 Task: Look for Airbnb options in Bouznika, Morocco from 1st December, 2023 to 9th December, 2023 for 2 adults.1  bedroom having 1 bed and 1 bathroom. Property type can be house. Look for 5 properties as per requirement.
Action: Mouse moved to (500, 90)
Screenshot: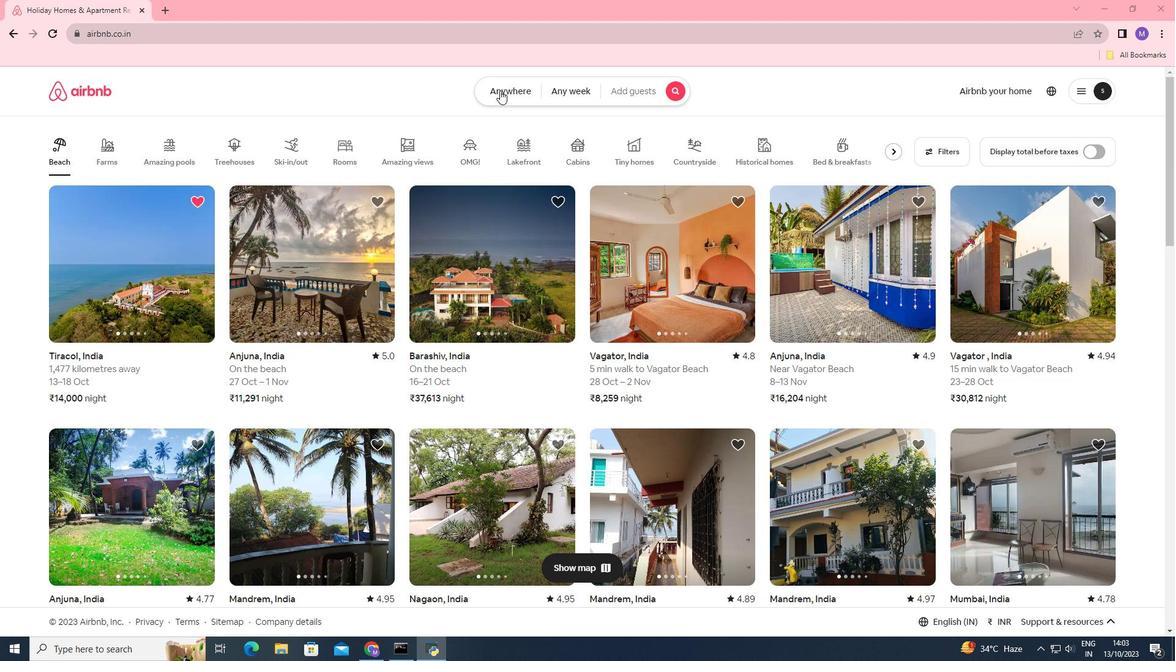 
Action: Mouse pressed left at (500, 90)
Screenshot: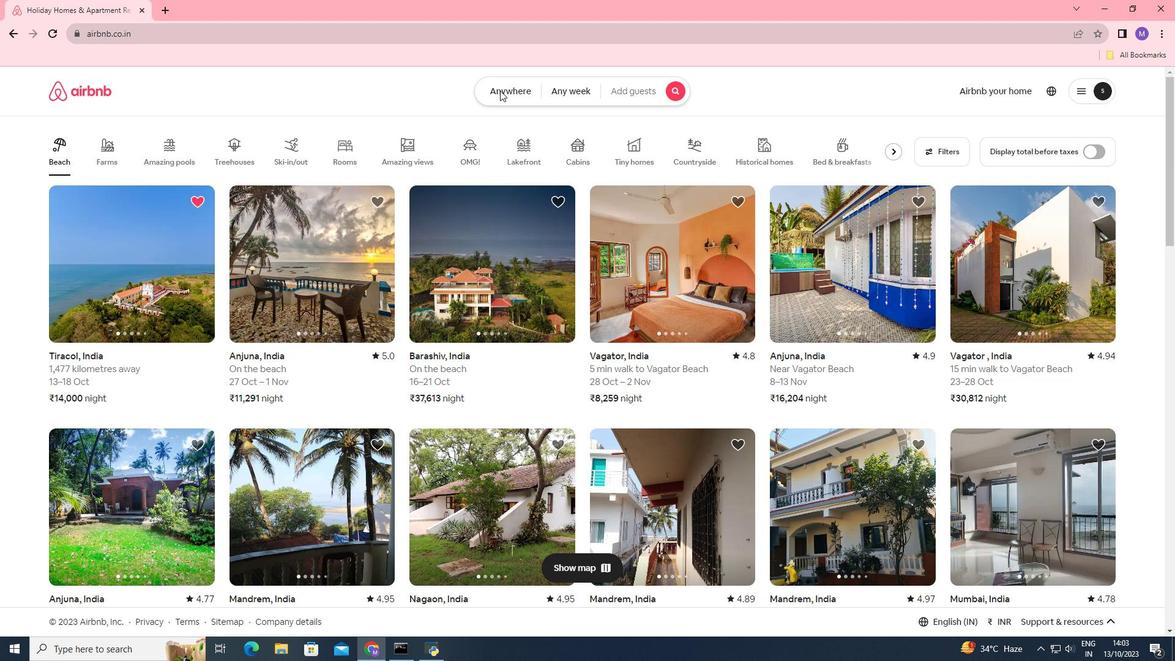 
Action: Mouse moved to (410, 144)
Screenshot: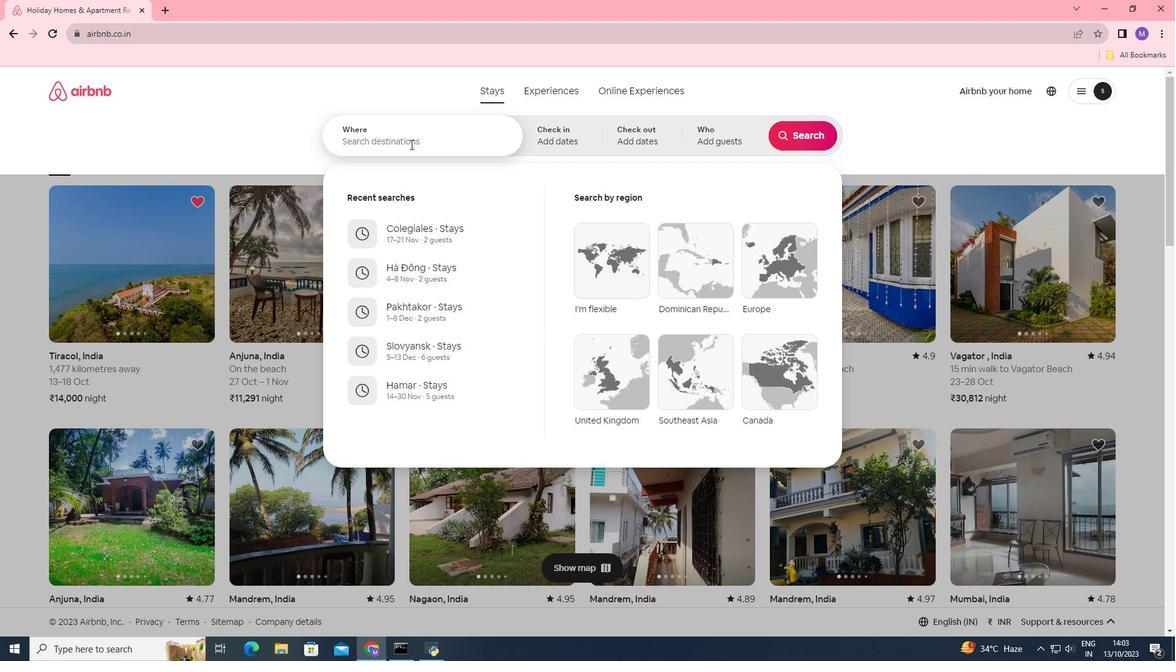 
Action: Mouse pressed left at (410, 144)
Screenshot: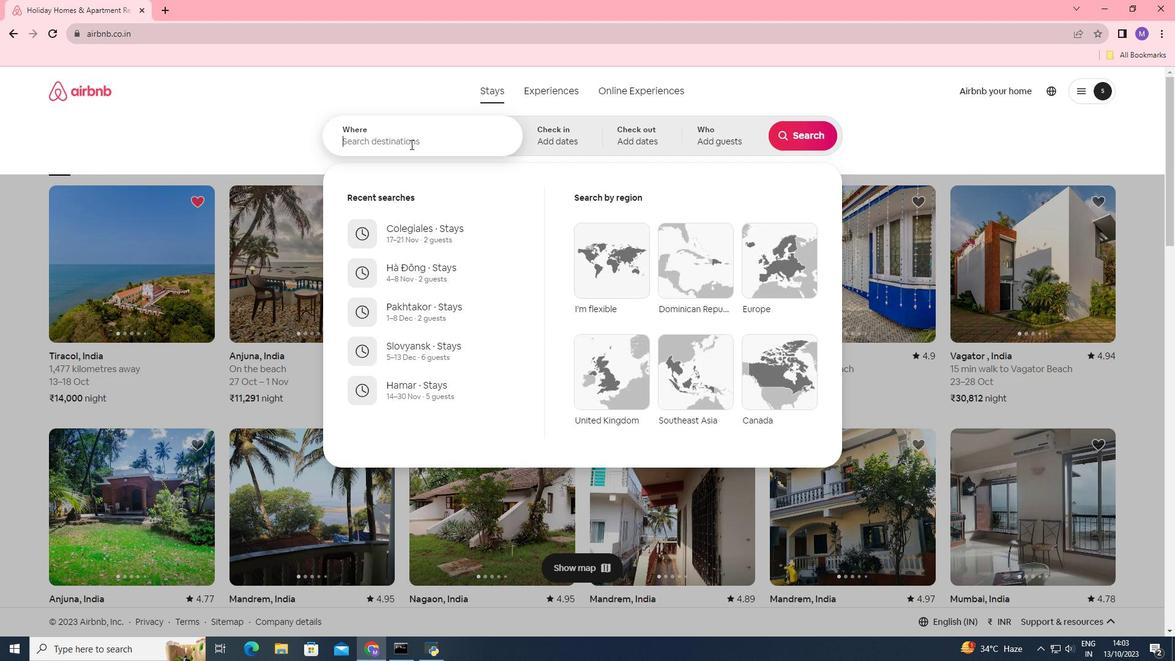 
Action: Mouse pressed left at (410, 144)
Screenshot: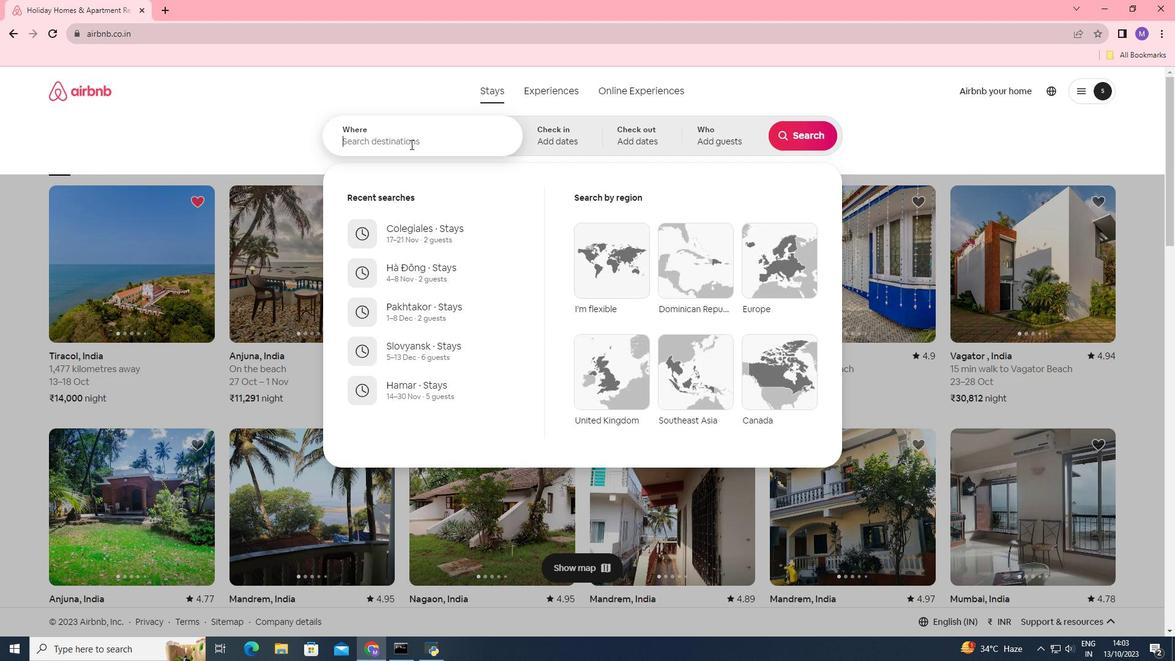 
Action: Key pressed <Key.shift>Bp<Key.backspace>ouznika,<Key.space><Key.shift><Key.shift><Key.shift>Morocco
Screenshot: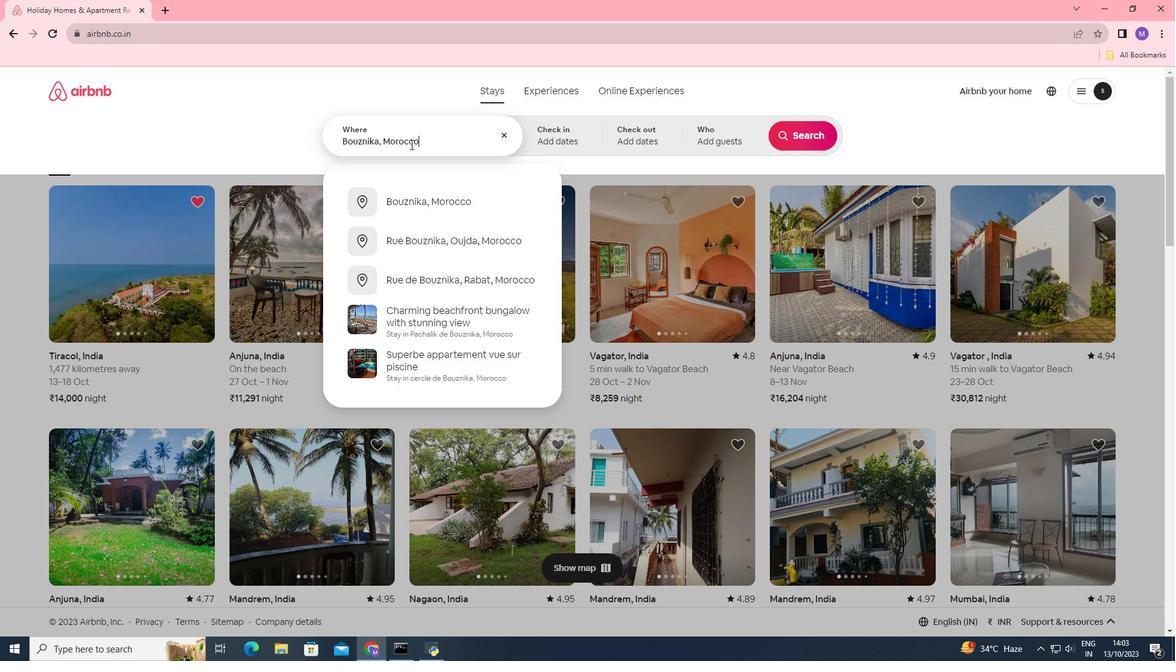 
Action: Mouse moved to (573, 137)
Screenshot: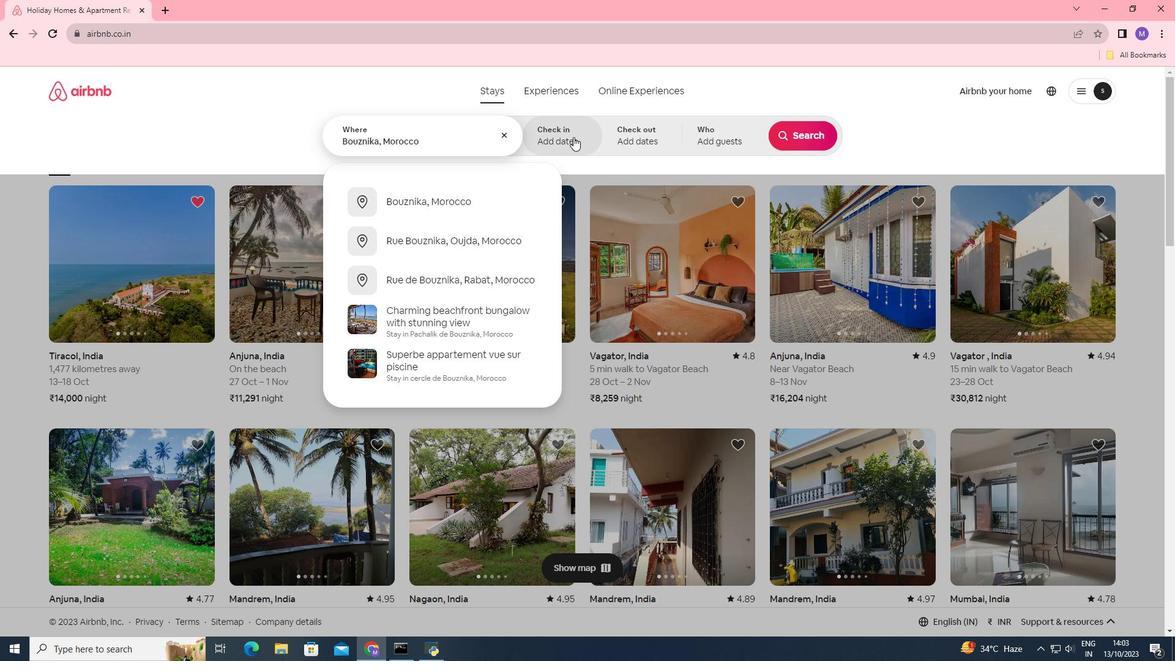 
Action: Mouse pressed left at (573, 137)
Screenshot: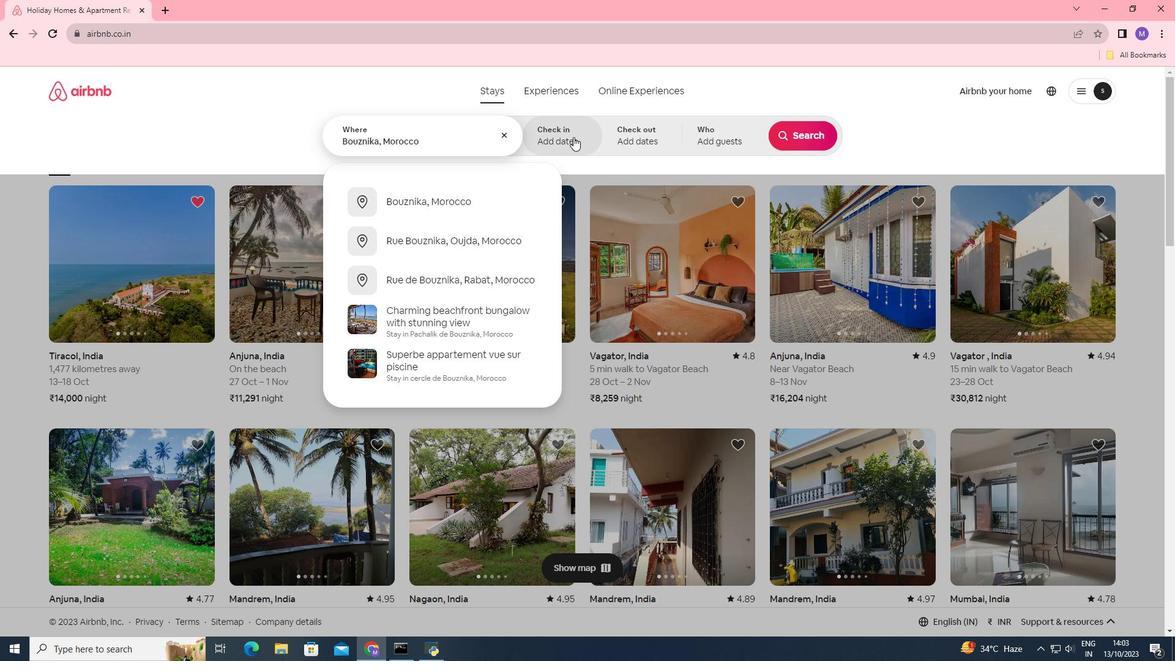 
Action: Mouse moved to (800, 236)
Screenshot: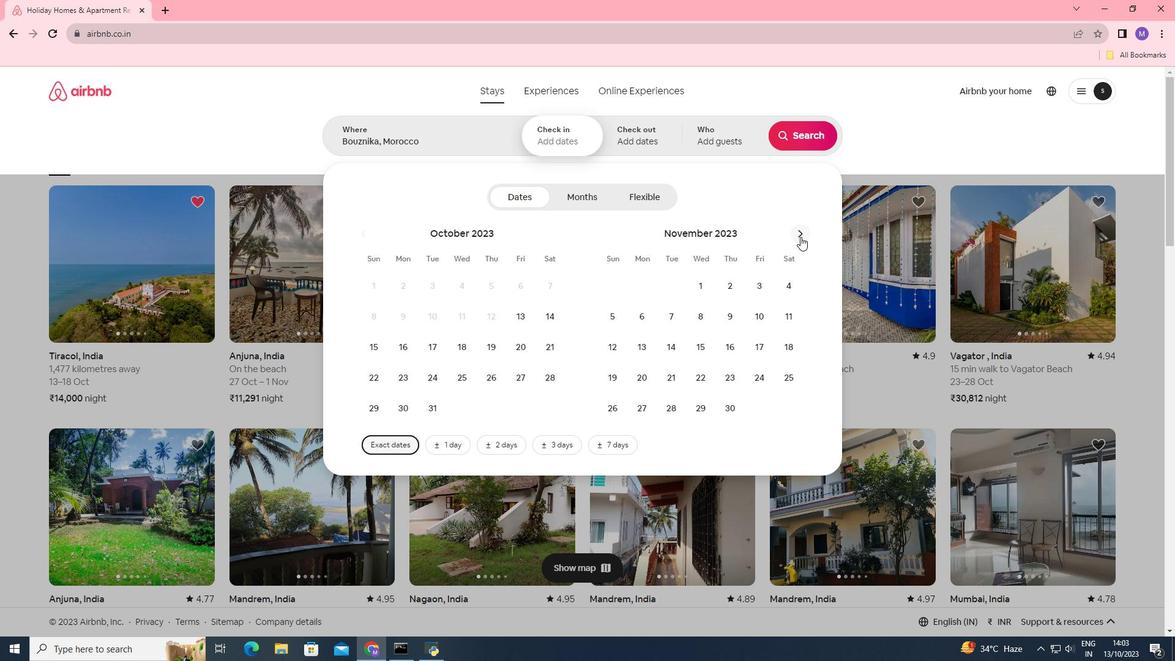 
Action: Mouse pressed left at (800, 236)
Screenshot: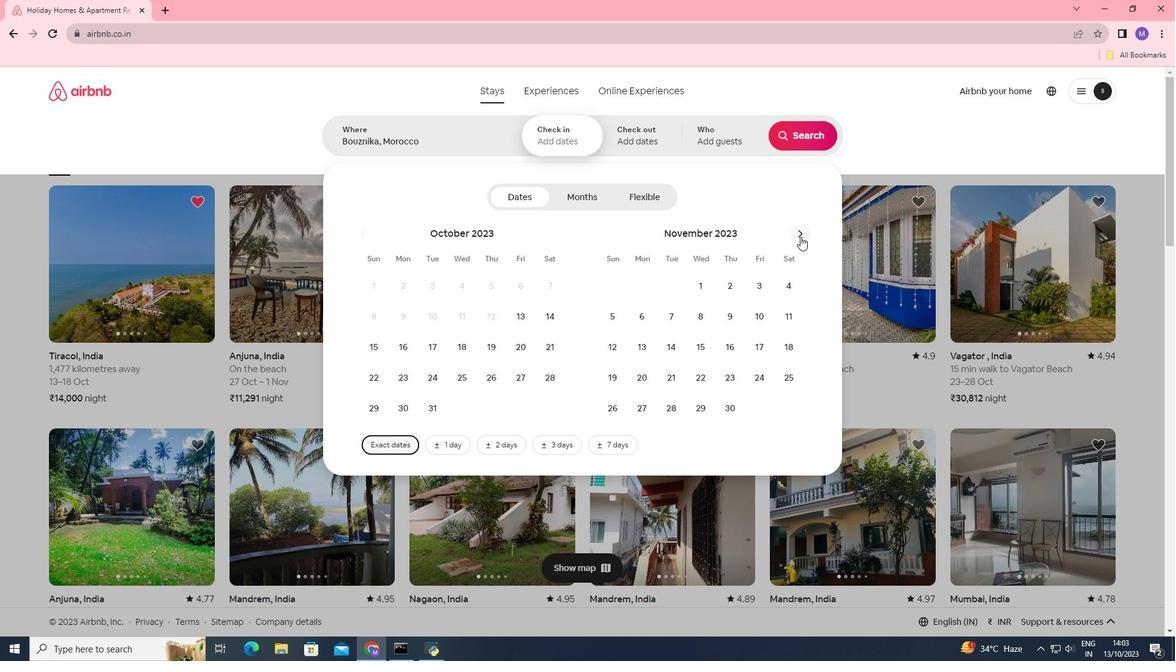 
Action: Mouse moved to (765, 288)
Screenshot: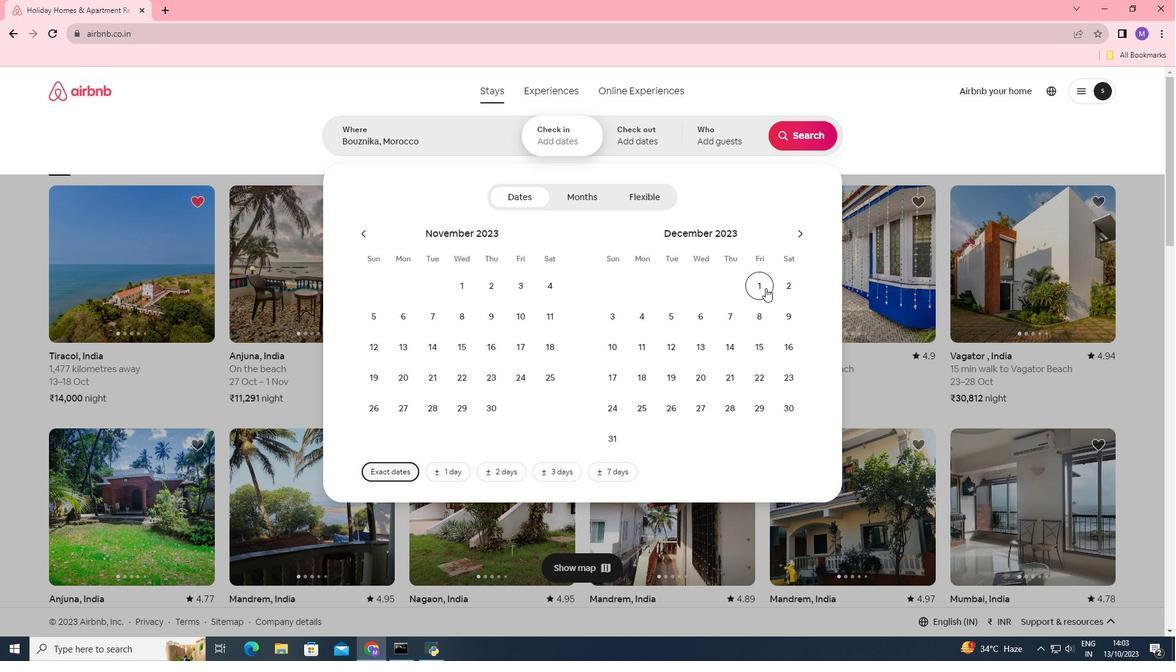 
Action: Mouse pressed left at (765, 288)
Screenshot: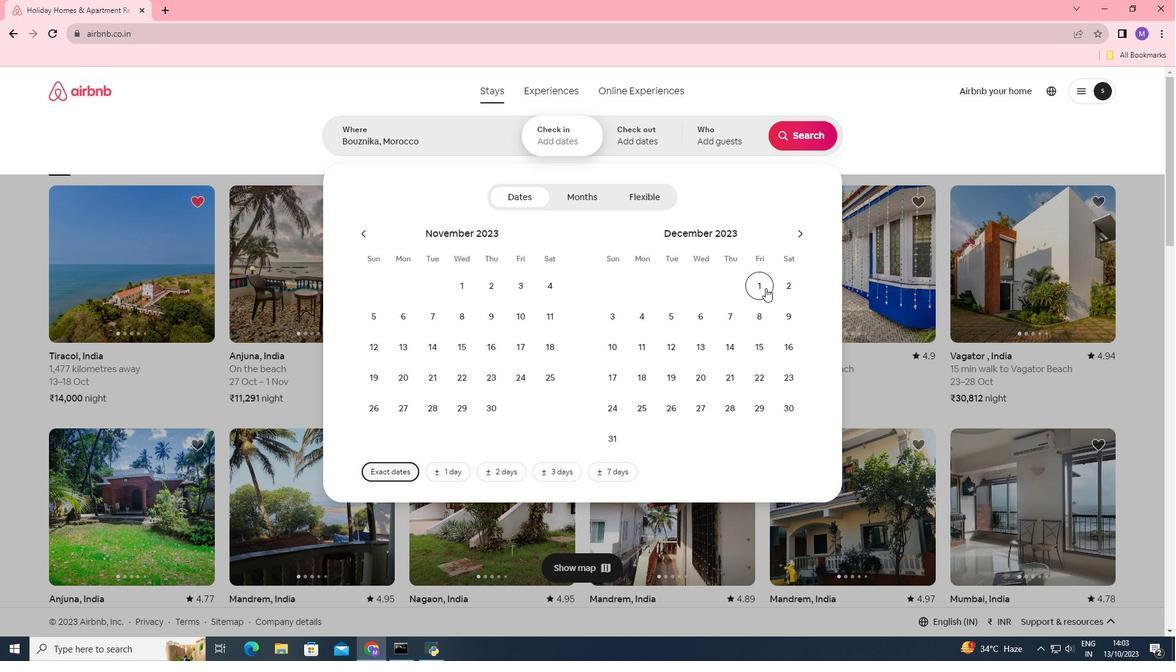 
Action: Mouse moved to (785, 310)
Screenshot: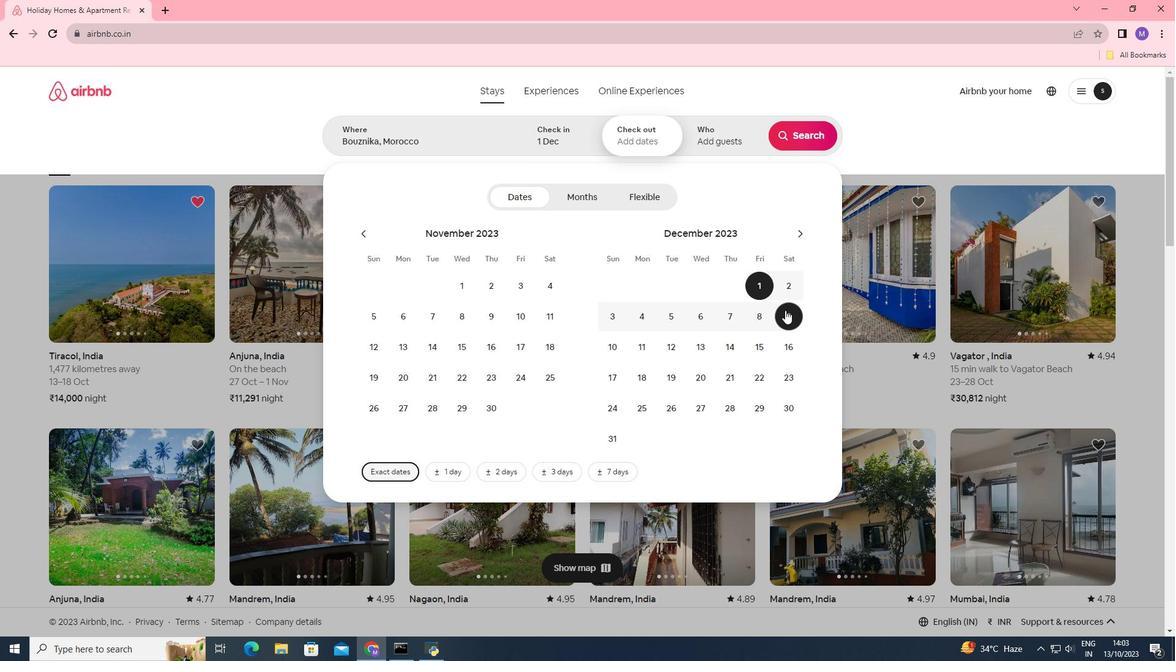 
Action: Mouse pressed left at (785, 310)
Screenshot: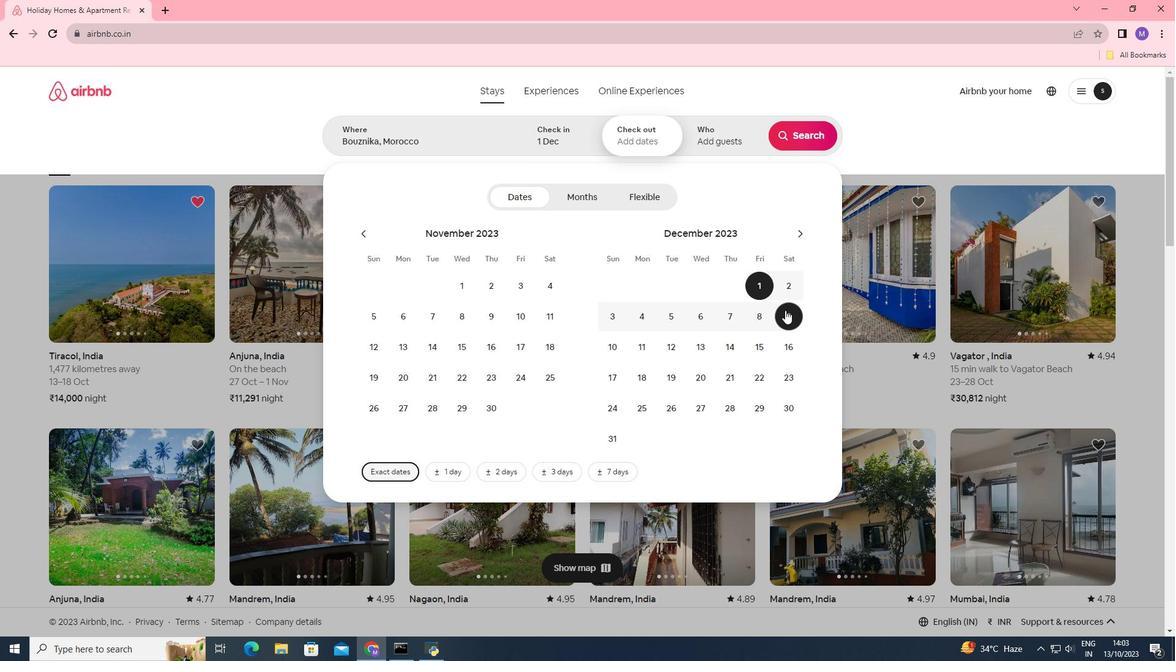 
Action: Mouse moved to (725, 139)
Screenshot: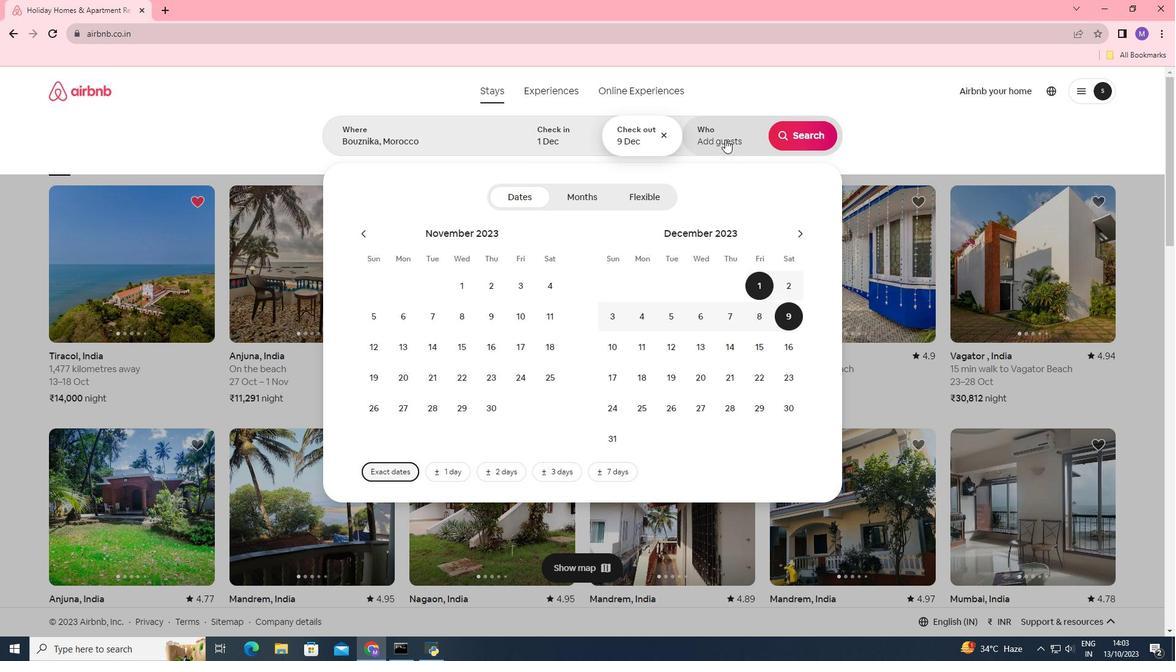 
Action: Mouse pressed left at (725, 139)
Screenshot: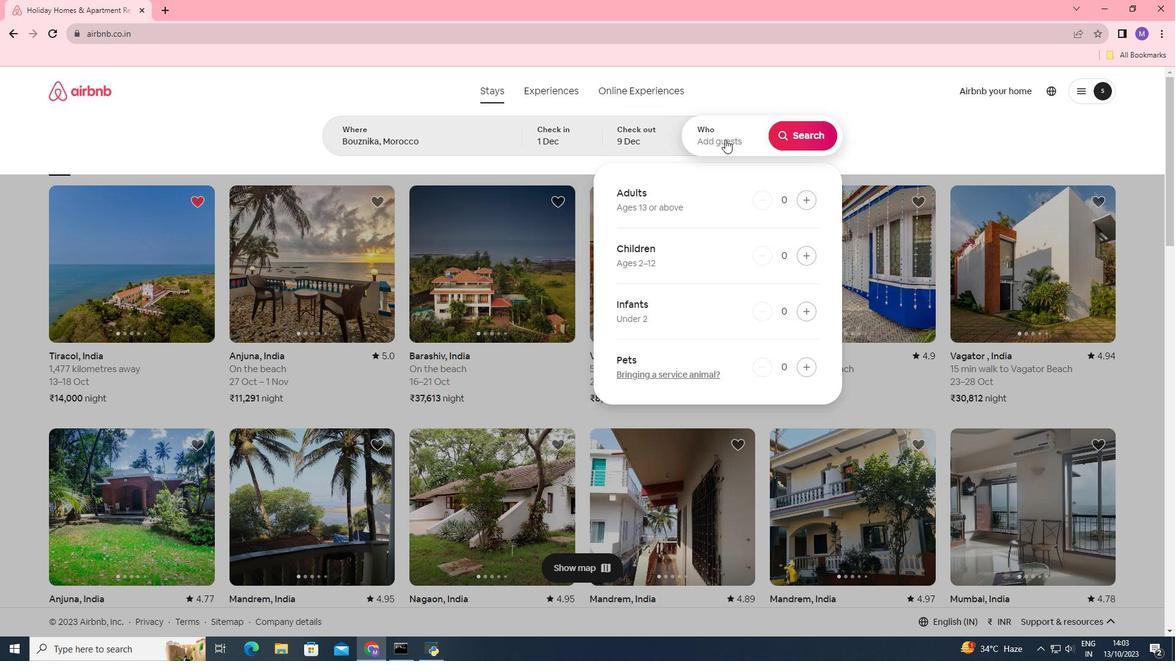 
Action: Mouse moved to (809, 194)
Screenshot: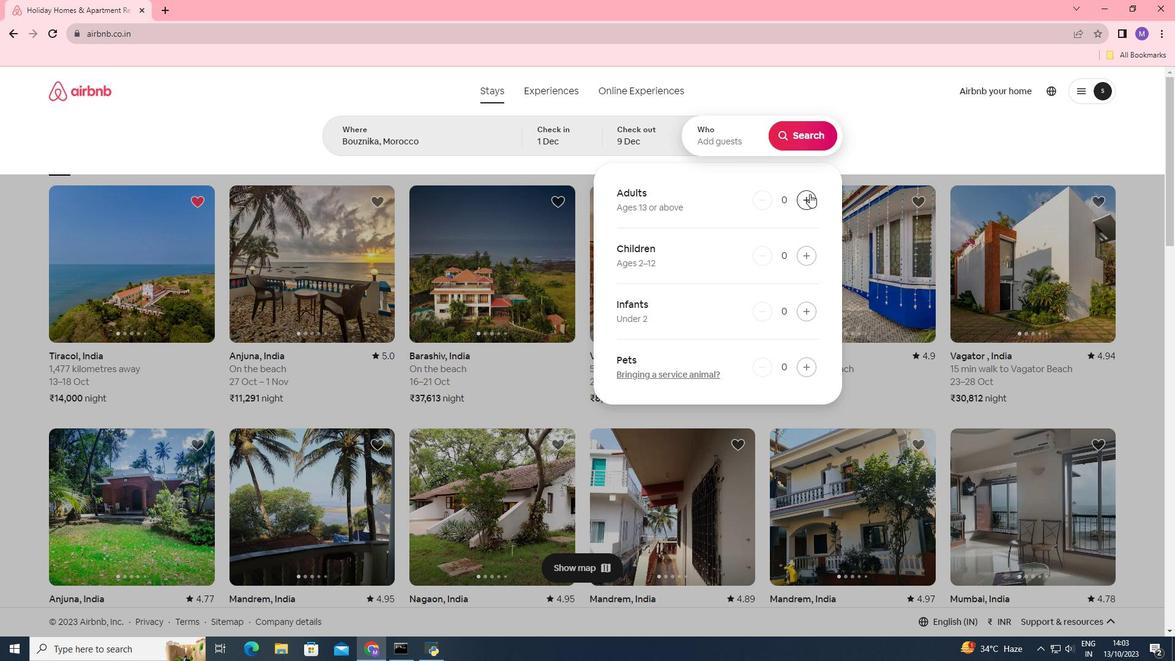 
Action: Mouse pressed left at (809, 194)
Screenshot: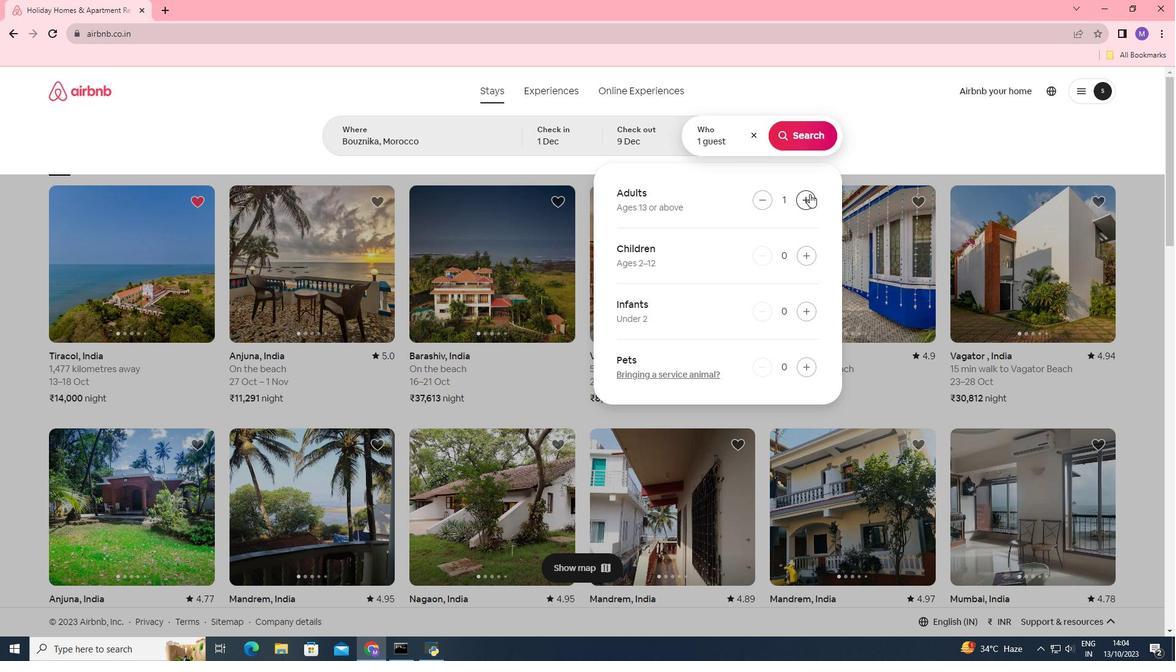 
Action: Mouse pressed left at (809, 194)
Screenshot: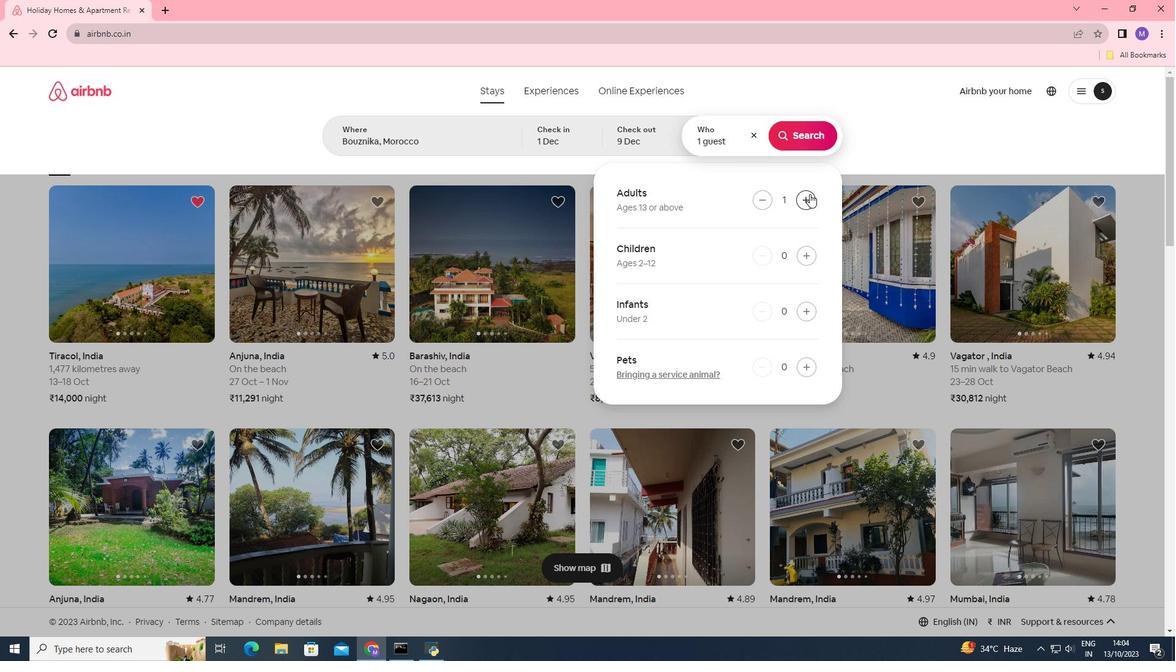 
Action: Mouse moved to (796, 144)
Screenshot: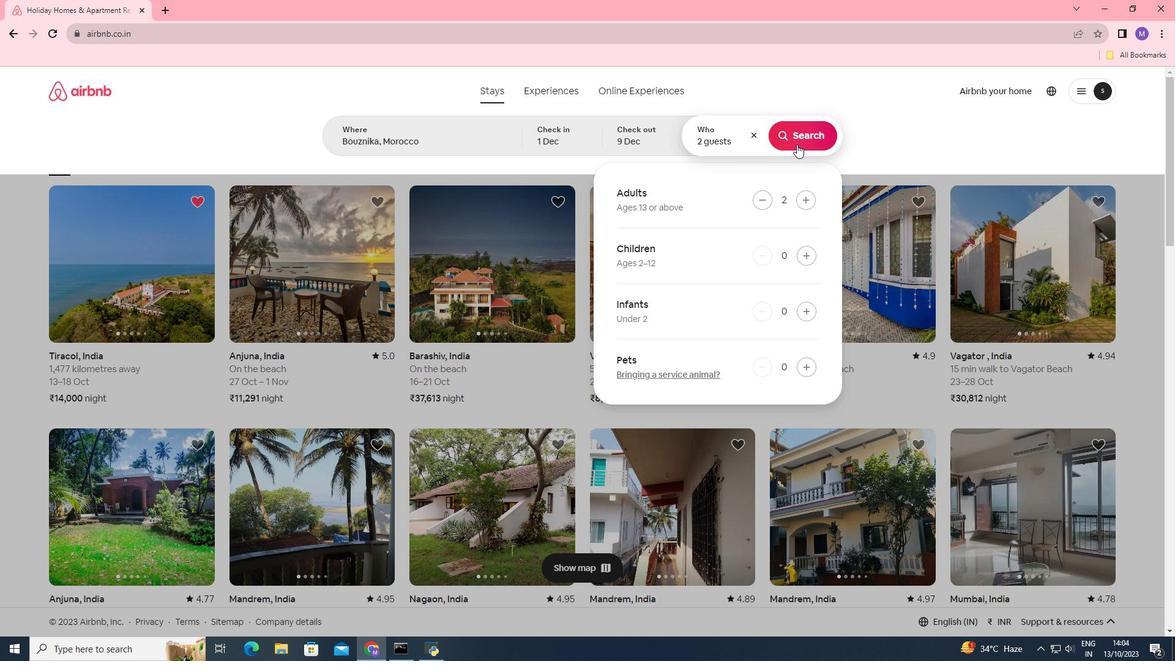 
Action: Mouse pressed left at (796, 144)
Screenshot: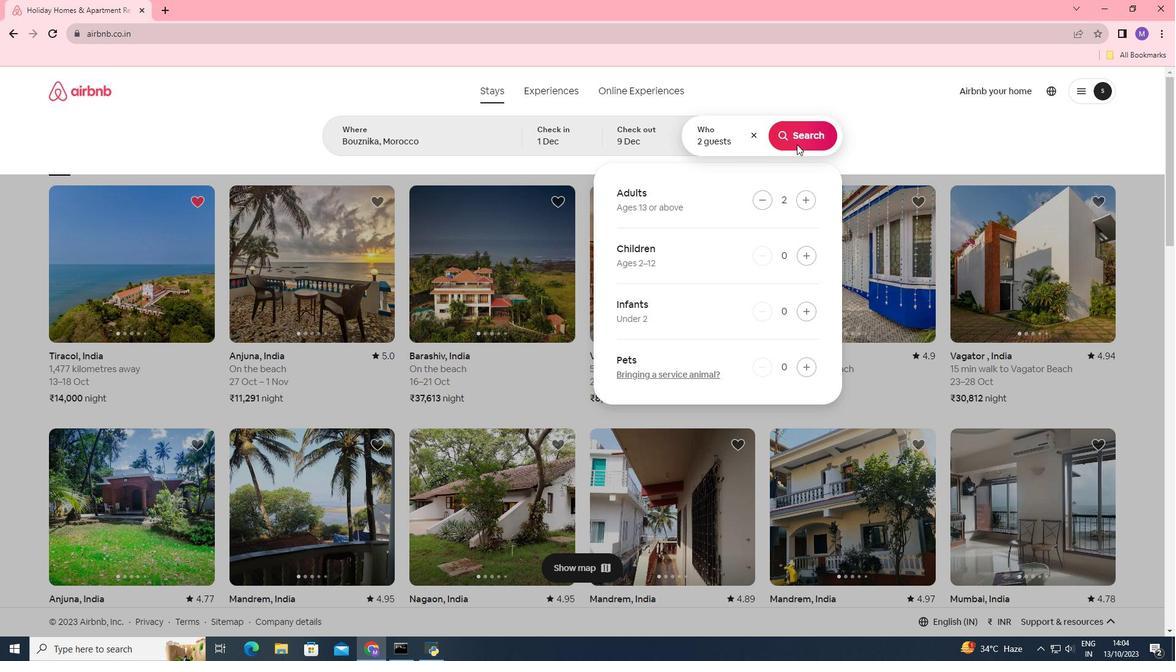 
Action: Mouse moved to (978, 133)
Screenshot: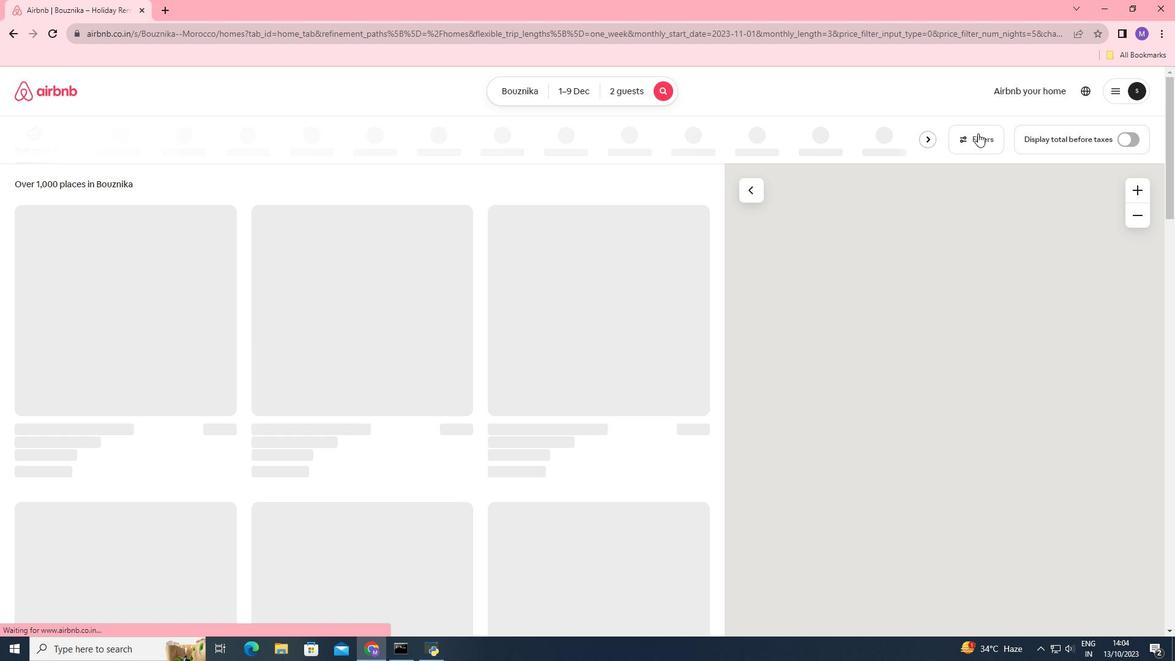 
Action: Mouse pressed left at (978, 133)
Screenshot: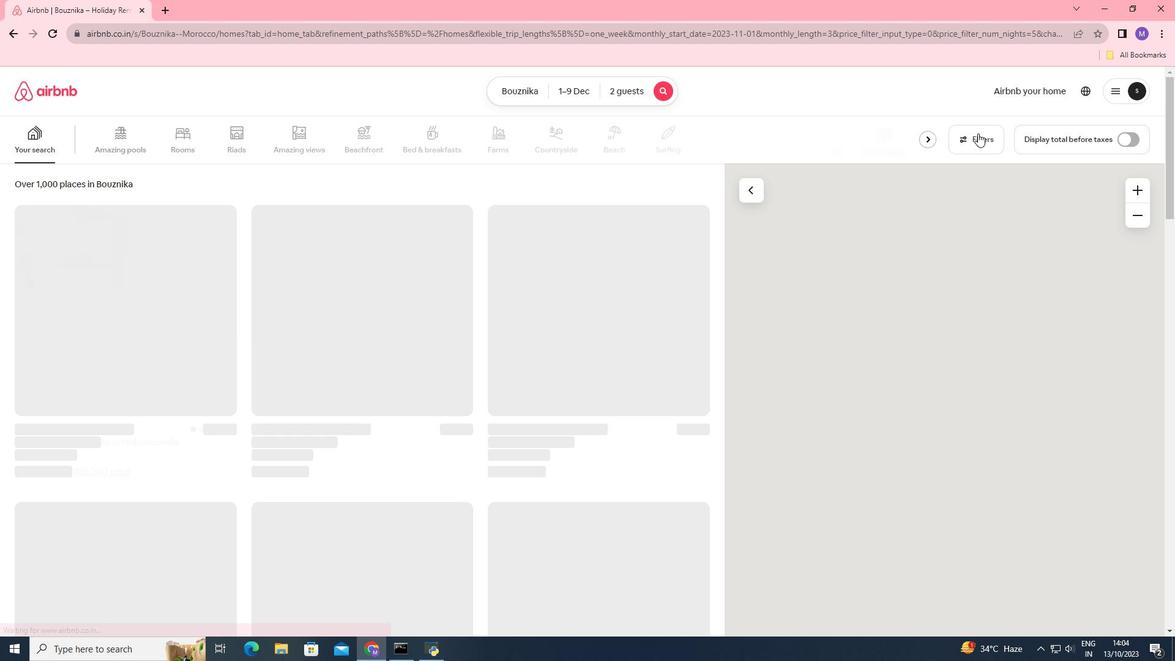 
Action: Mouse pressed left at (978, 133)
Screenshot: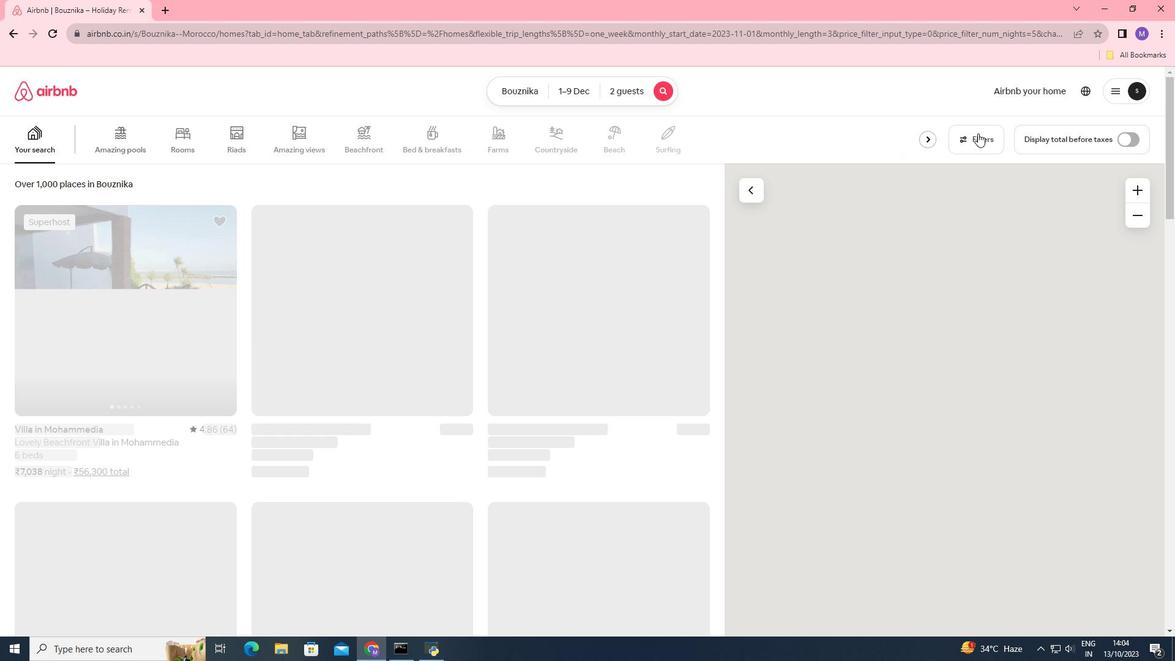 
Action: Mouse moved to (543, 369)
Screenshot: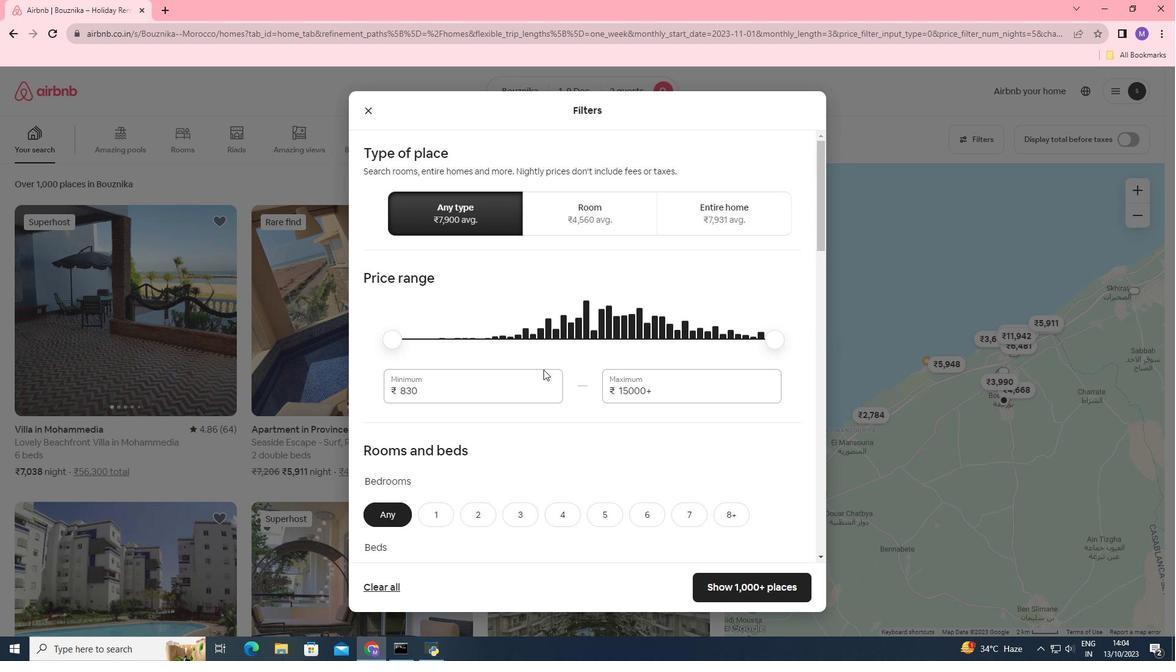 
Action: Mouse scrolled (543, 369) with delta (0, 0)
Screenshot: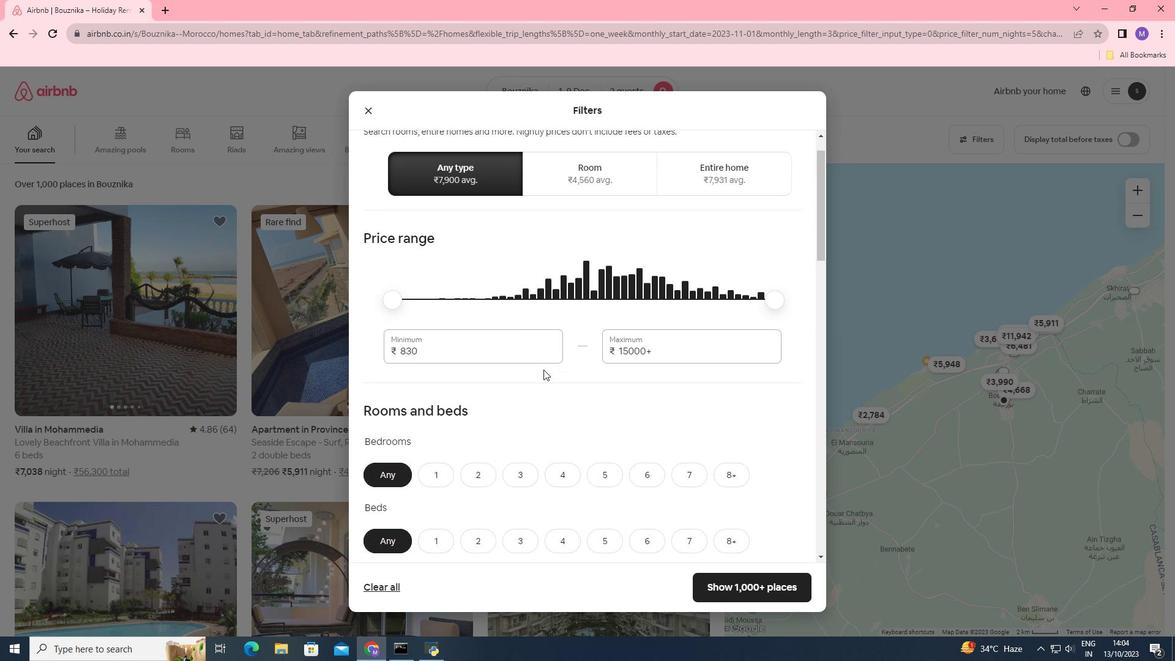 
Action: Mouse scrolled (543, 369) with delta (0, 0)
Screenshot: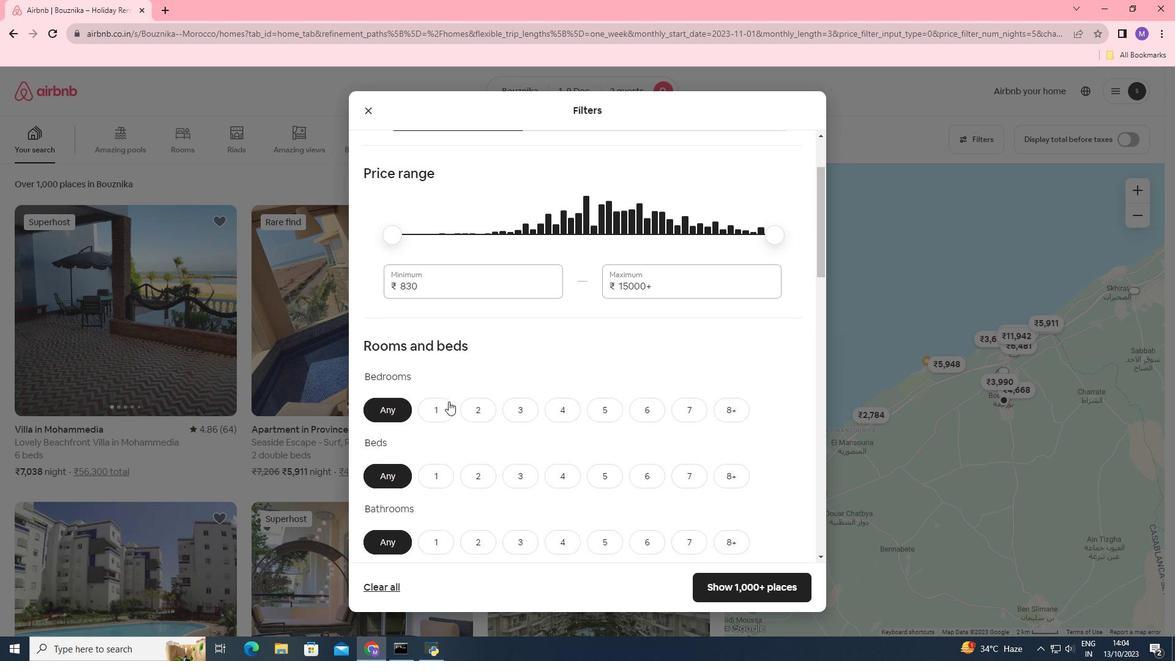 
Action: Mouse moved to (431, 383)
Screenshot: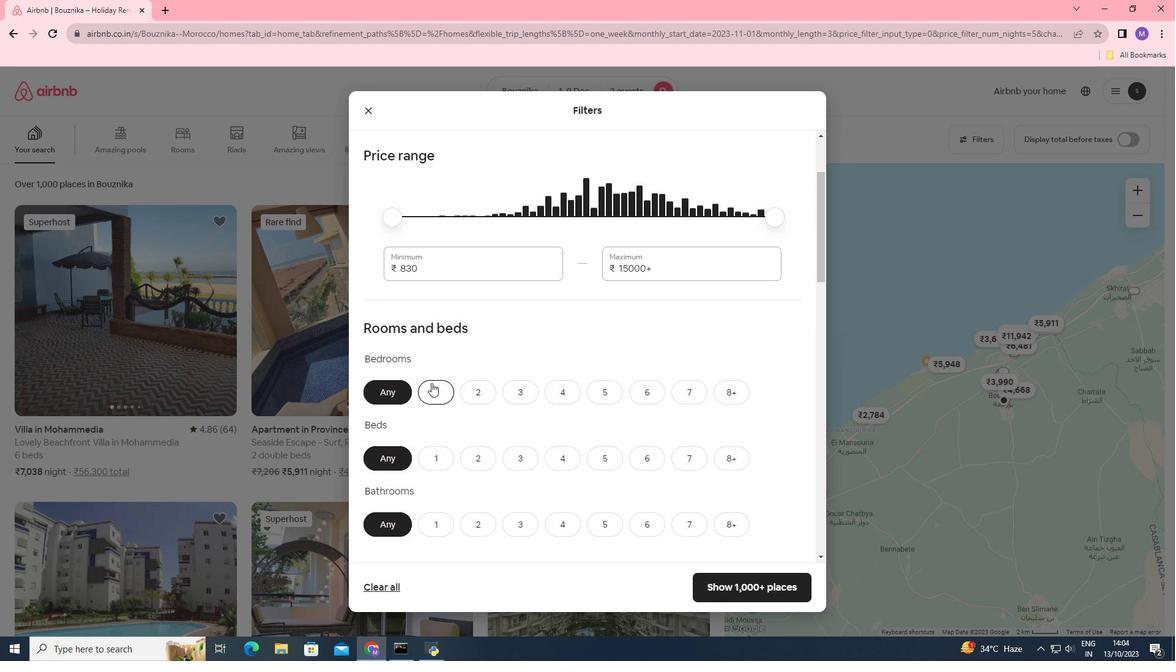 
Action: Mouse pressed left at (431, 383)
Screenshot: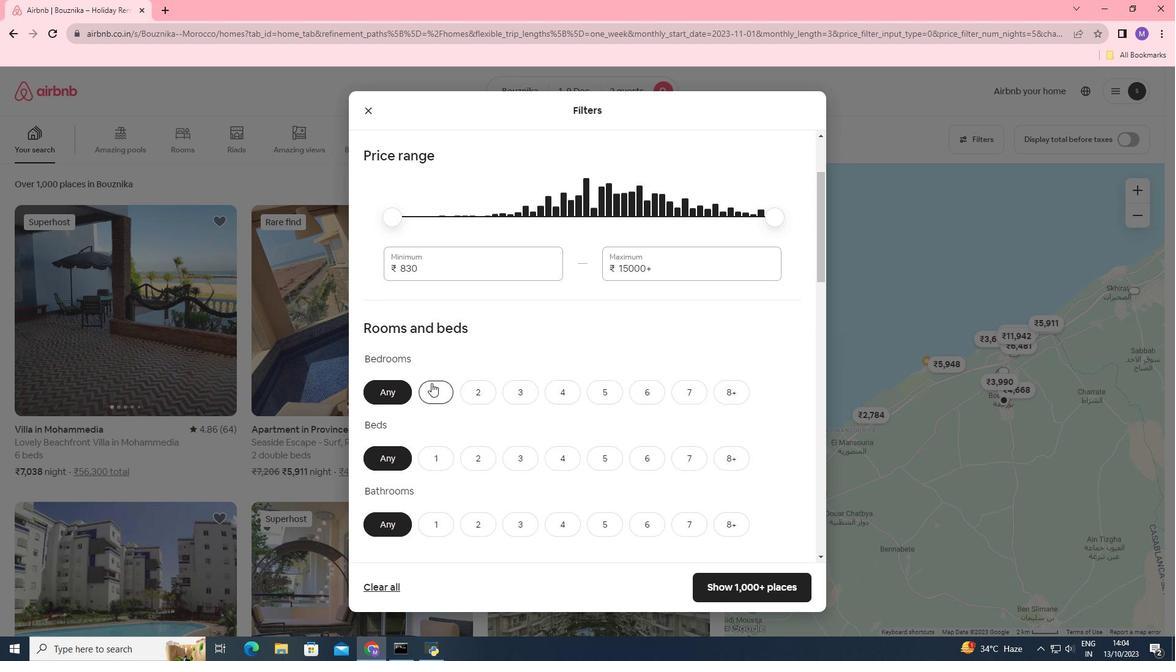 
Action: Mouse moved to (461, 342)
Screenshot: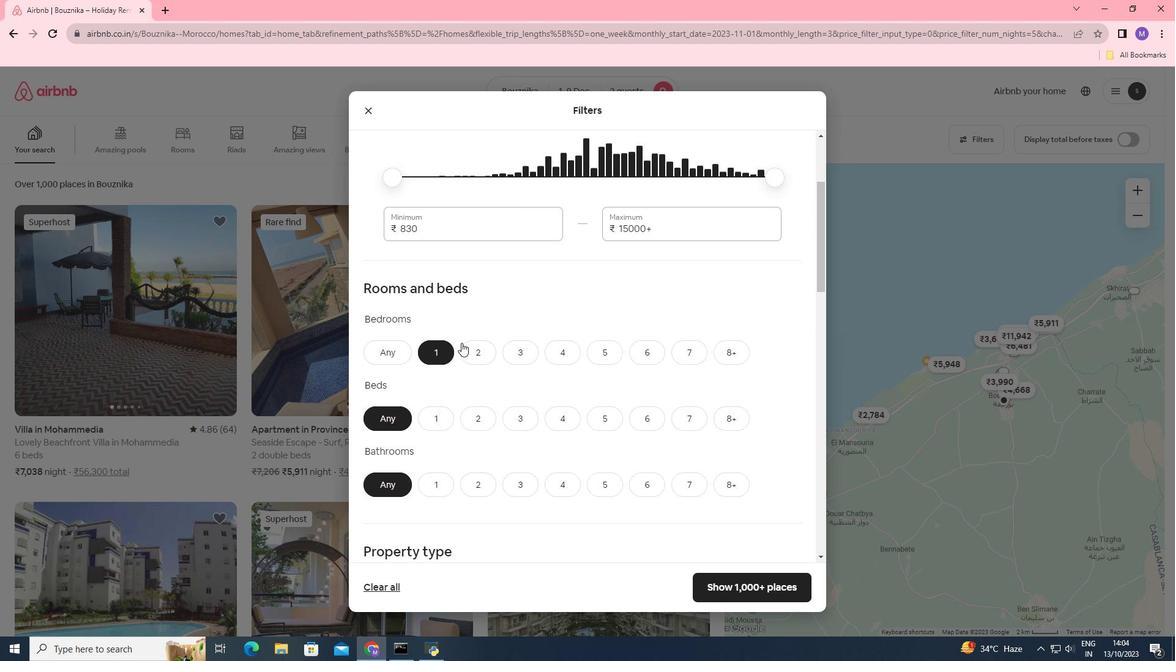 
Action: Mouse scrolled (461, 342) with delta (0, 0)
Screenshot: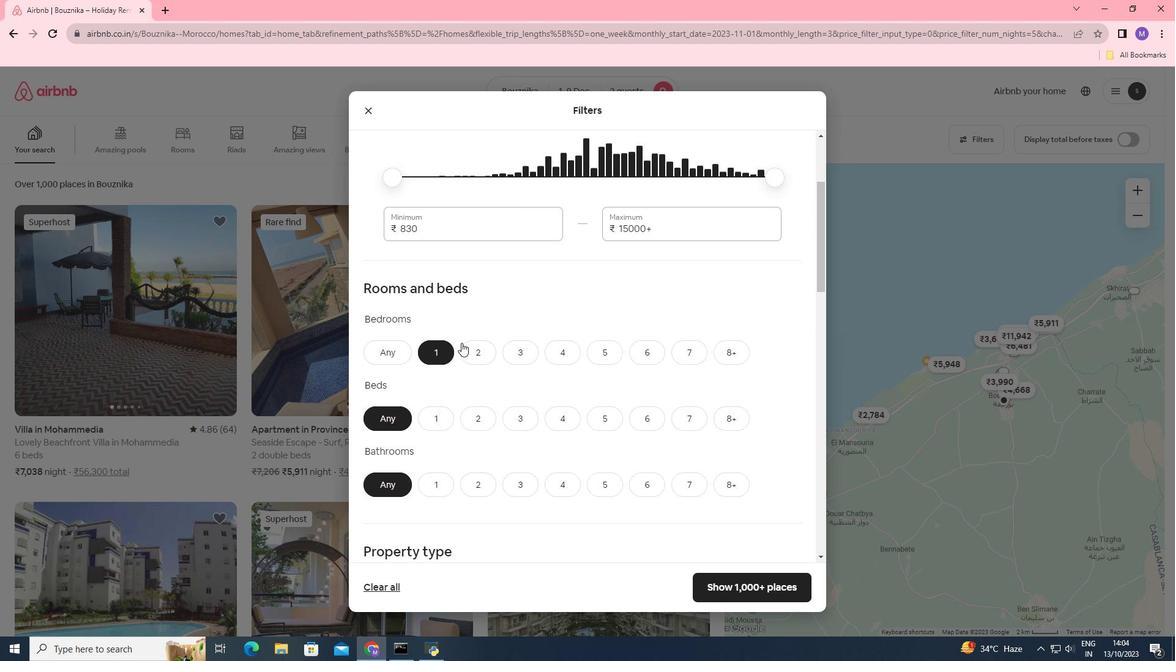 
Action: Mouse moved to (444, 388)
Screenshot: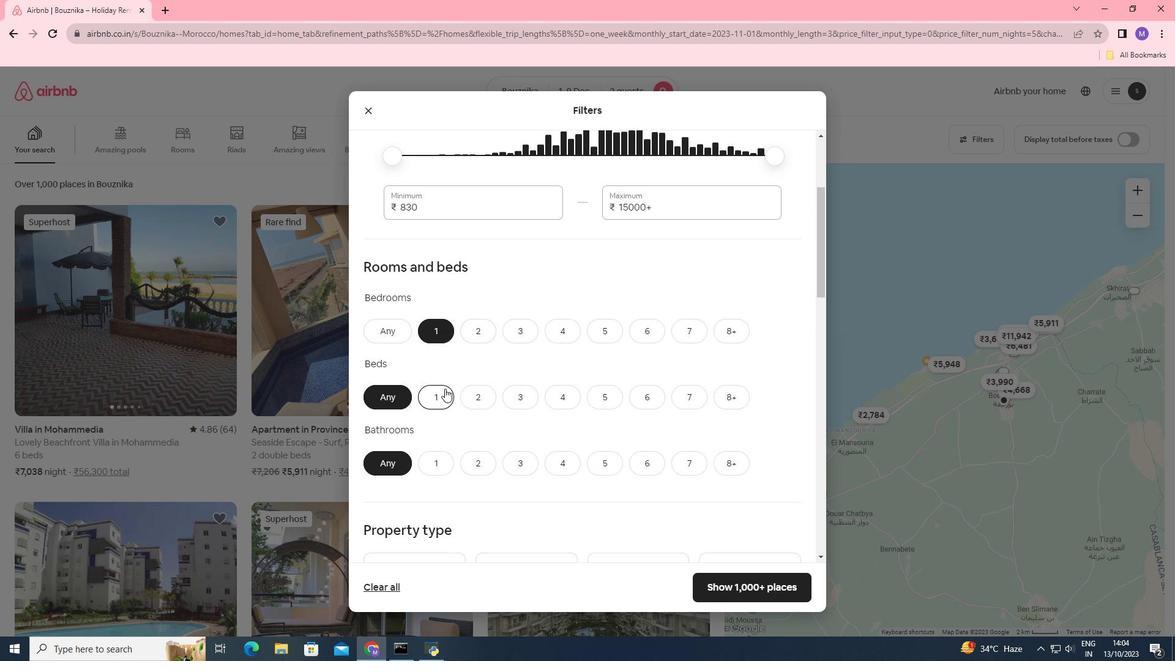 
Action: Mouse pressed left at (444, 388)
Screenshot: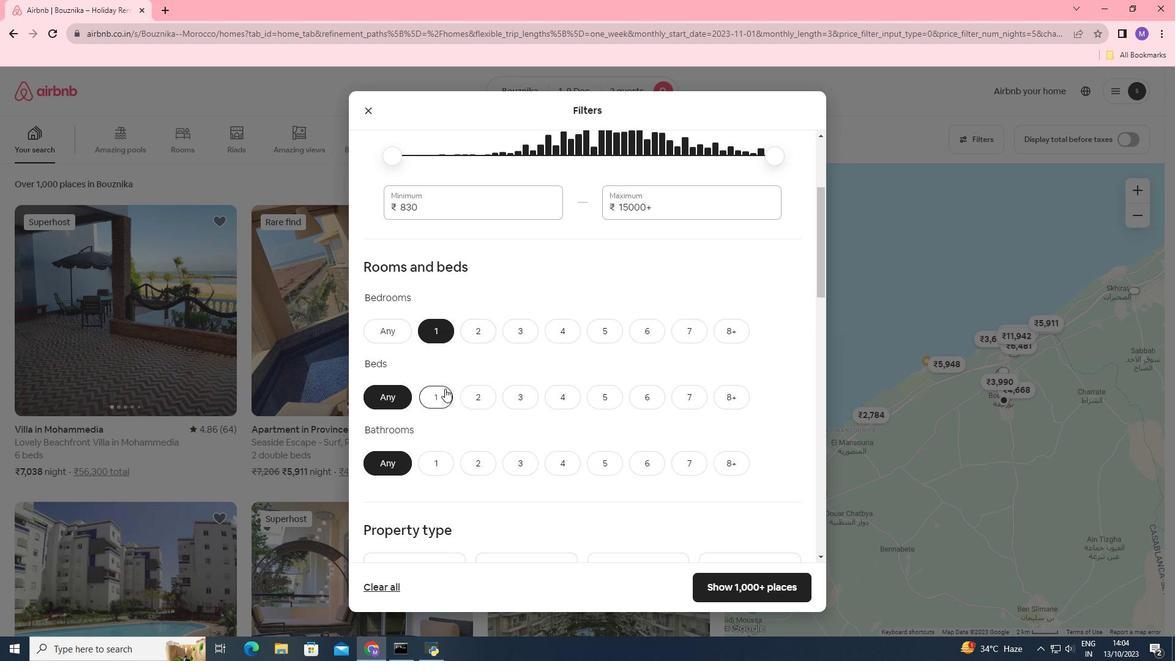 
Action: Mouse moved to (444, 460)
Screenshot: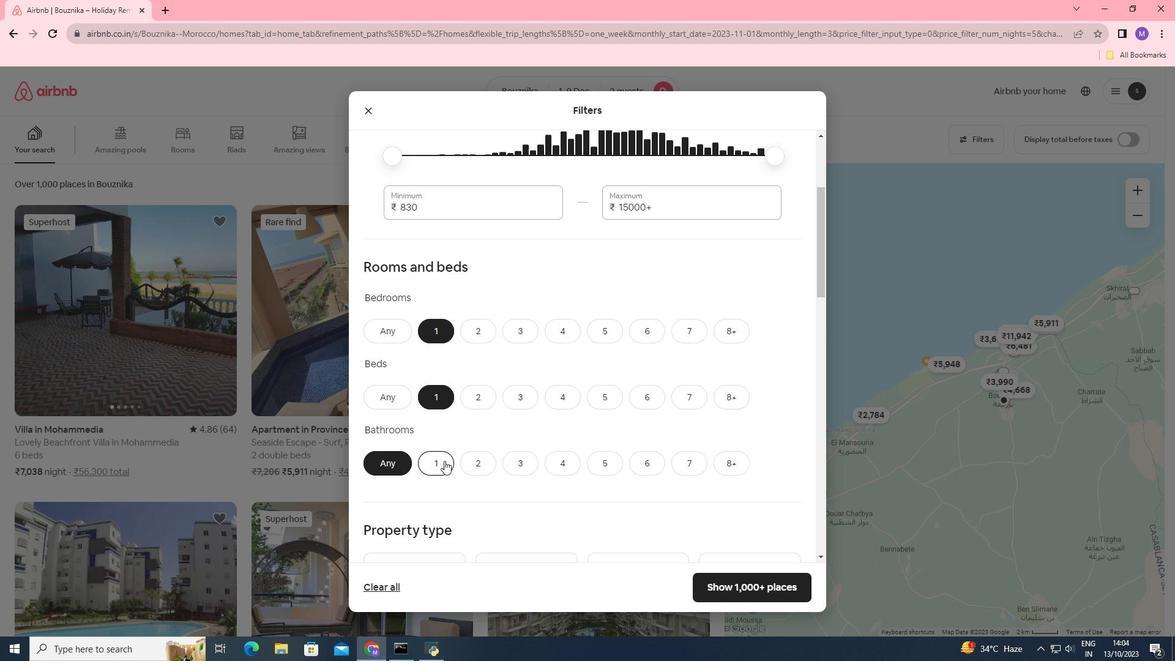 
Action: Mouse pressed left at (444, 460)
Screenshot: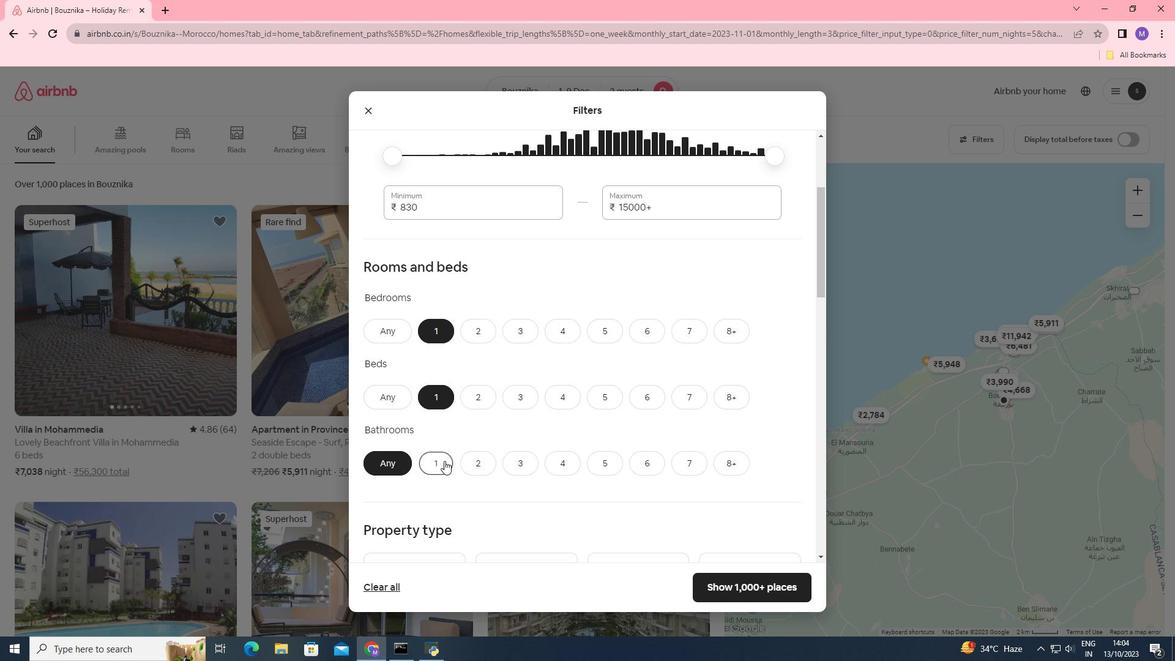 
Action: Mouse moved to (520, 372)
Screenshot: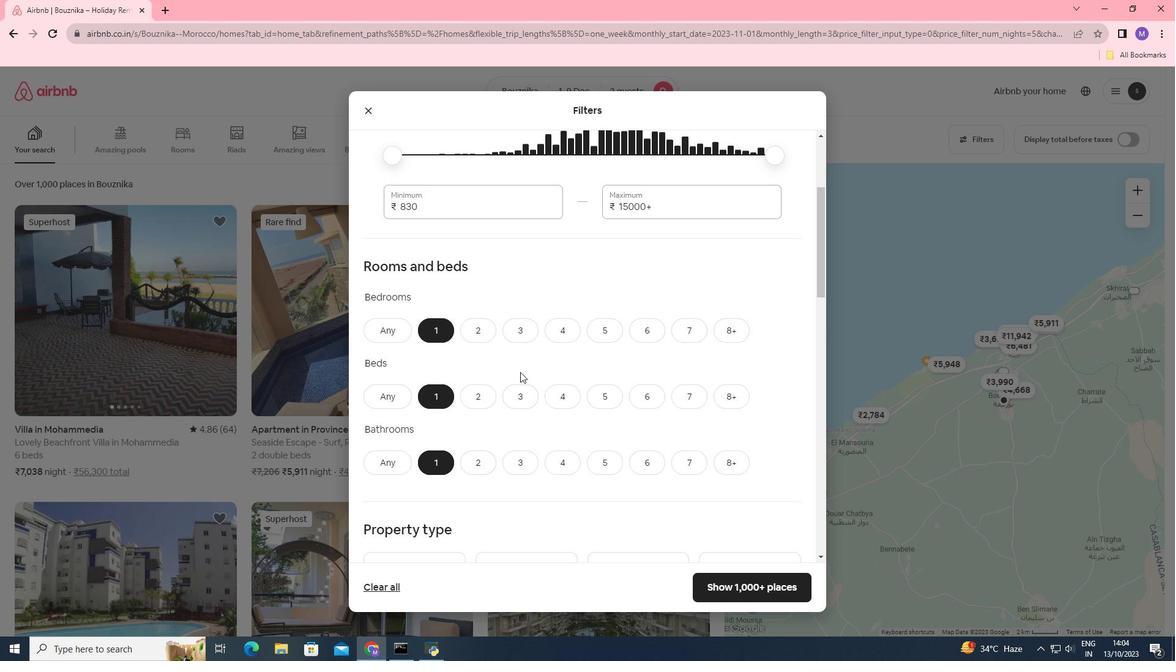 
Action: Mouse scrolled (520, 371) with delta (0, 0)
Screenshot: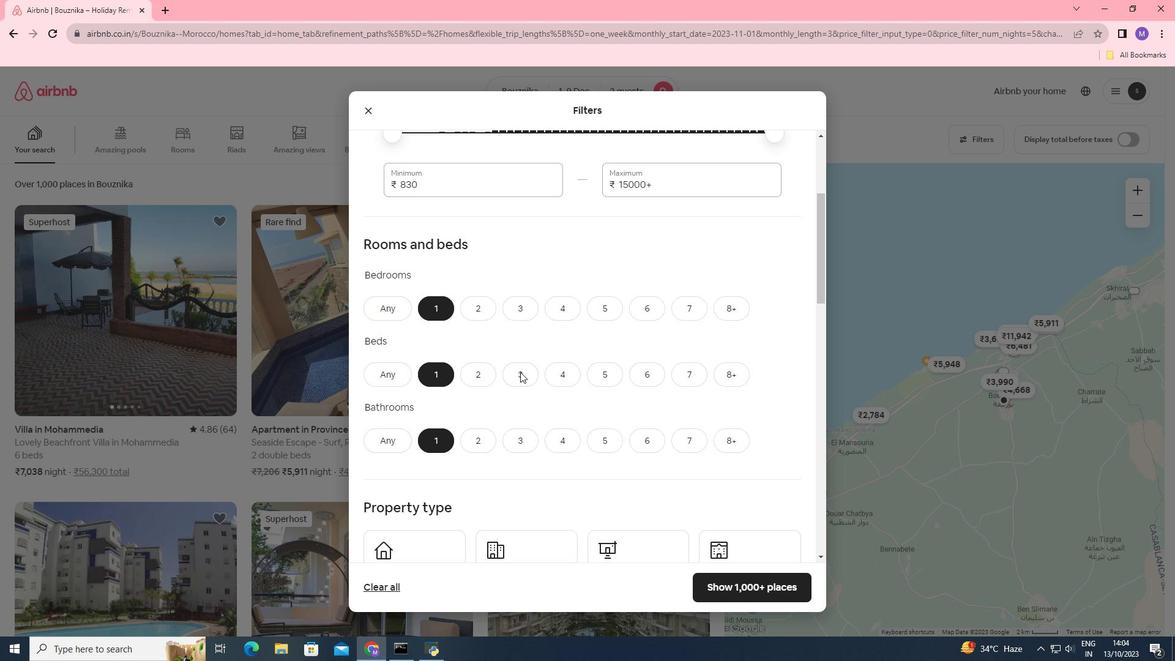 
Action: Mouse scrolled (520, 371) with delta (0, 0)
Screenshot: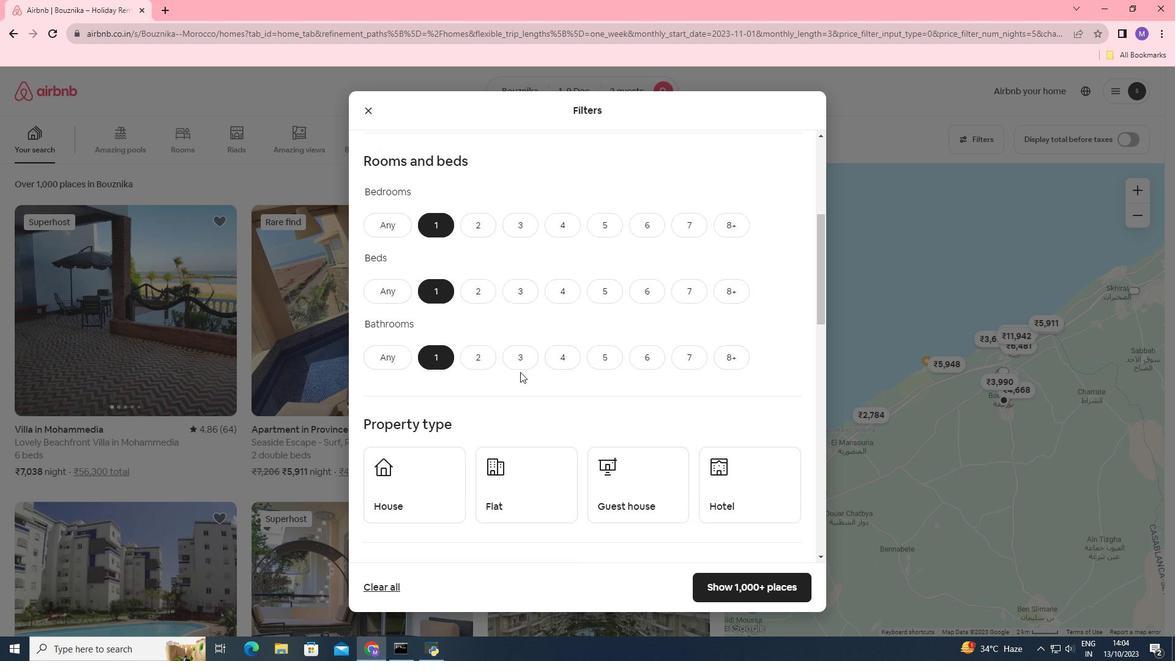 
Action: Mouse scrolled (520, 371) with delta (0, 0)
Screenshot: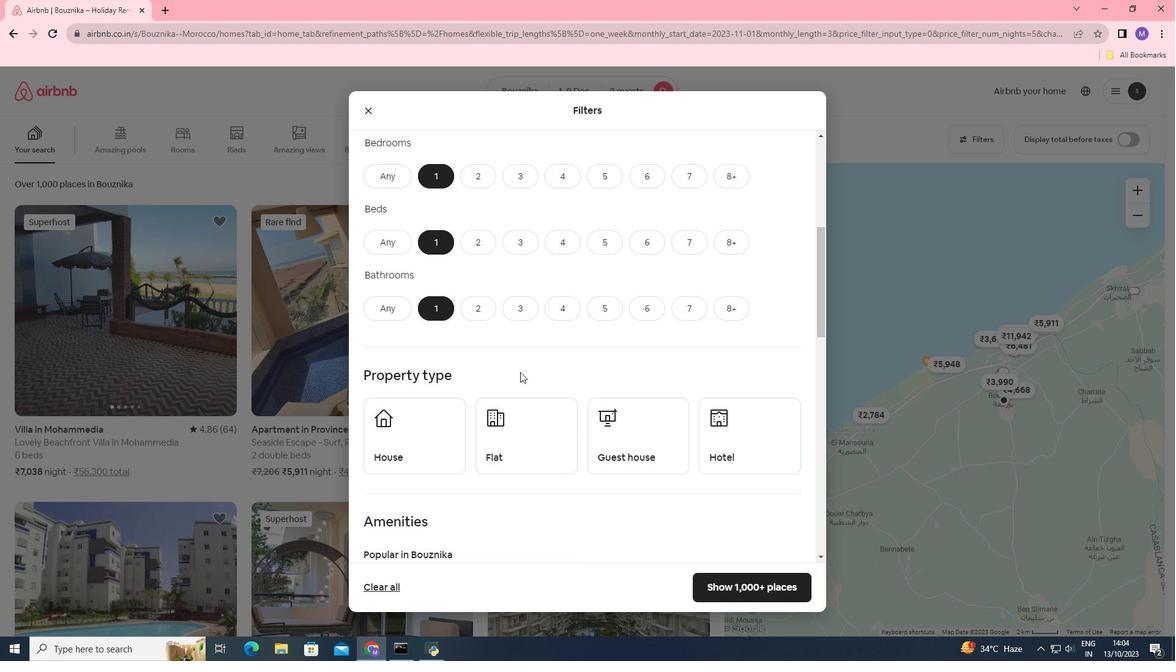 
Action: Mouse moved to (396, 414)
Screenshot: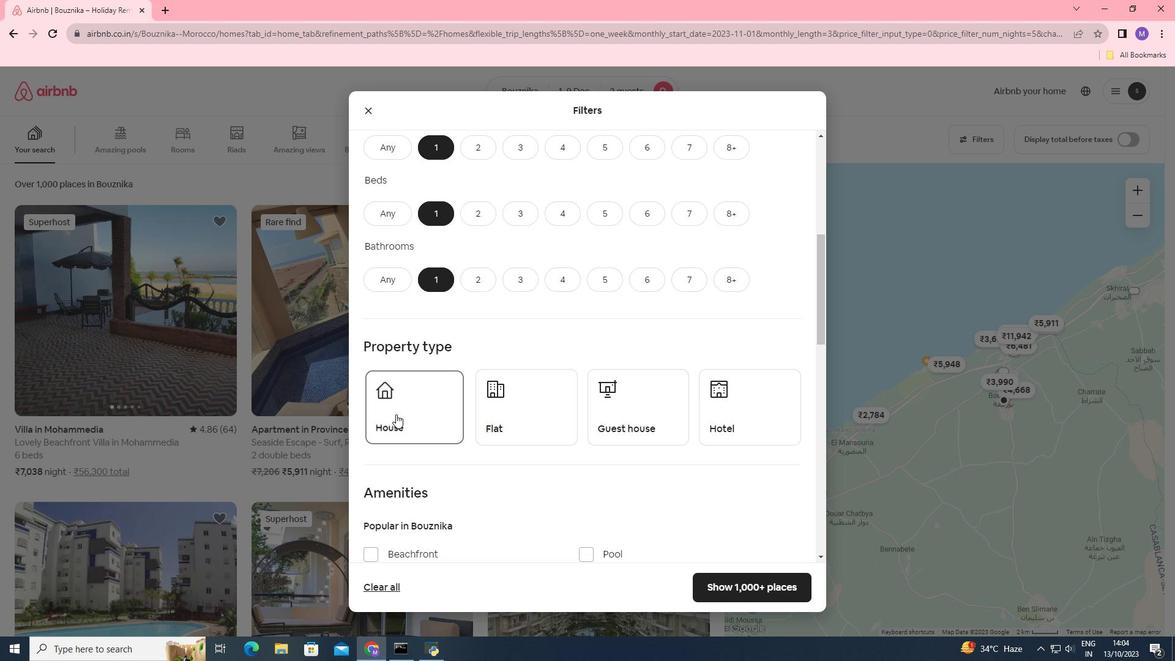
Action: Mouse pressed left at (396, 414)
Screenshot: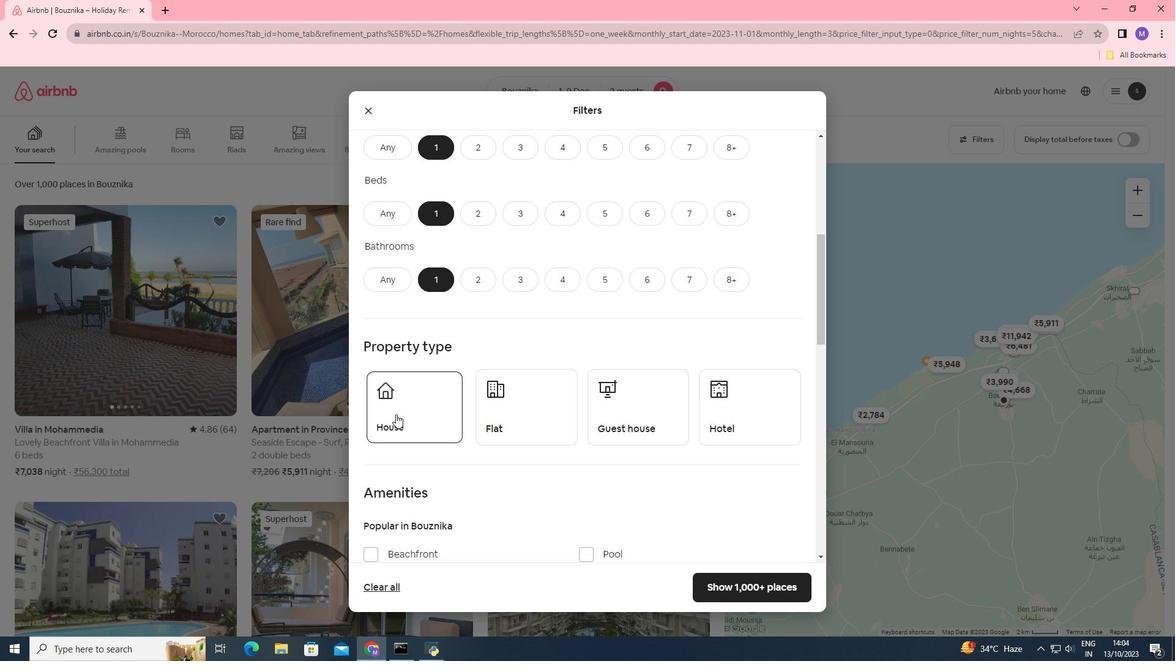 
Action: Mouse moved to (616, 331)
Screenshot: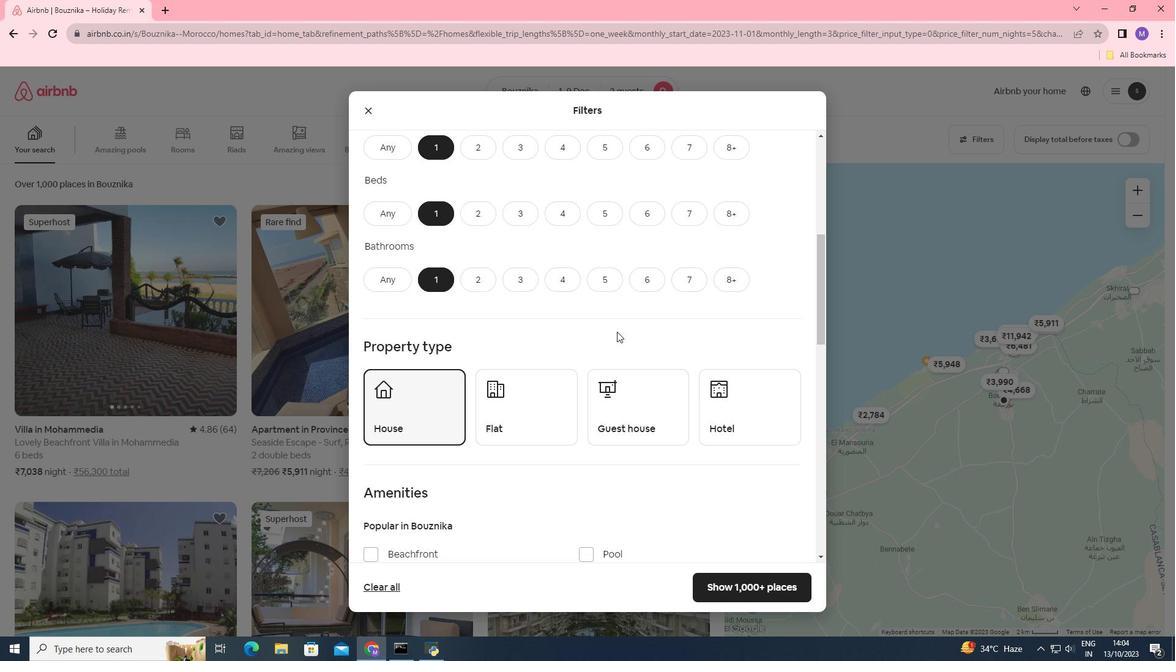 
Action: Mouse scrolled (616, 331) with delta (0, 0)
Screenshot: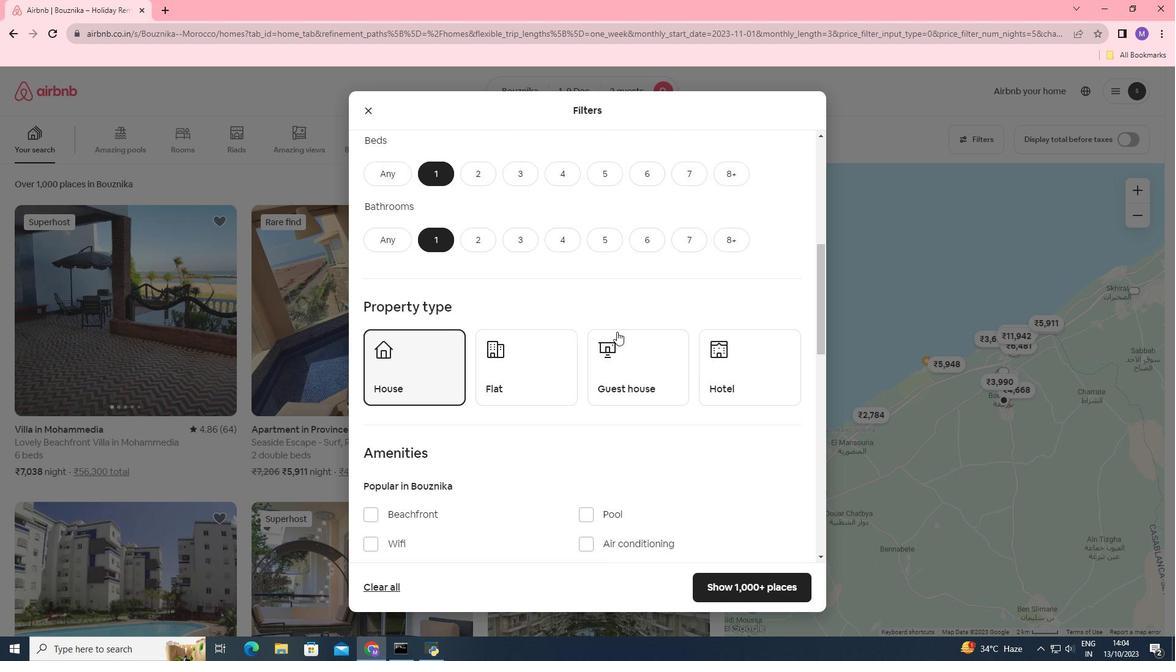 
Action: Mouse scrolled (616, 331) with delta (0, 0)
Screenshot: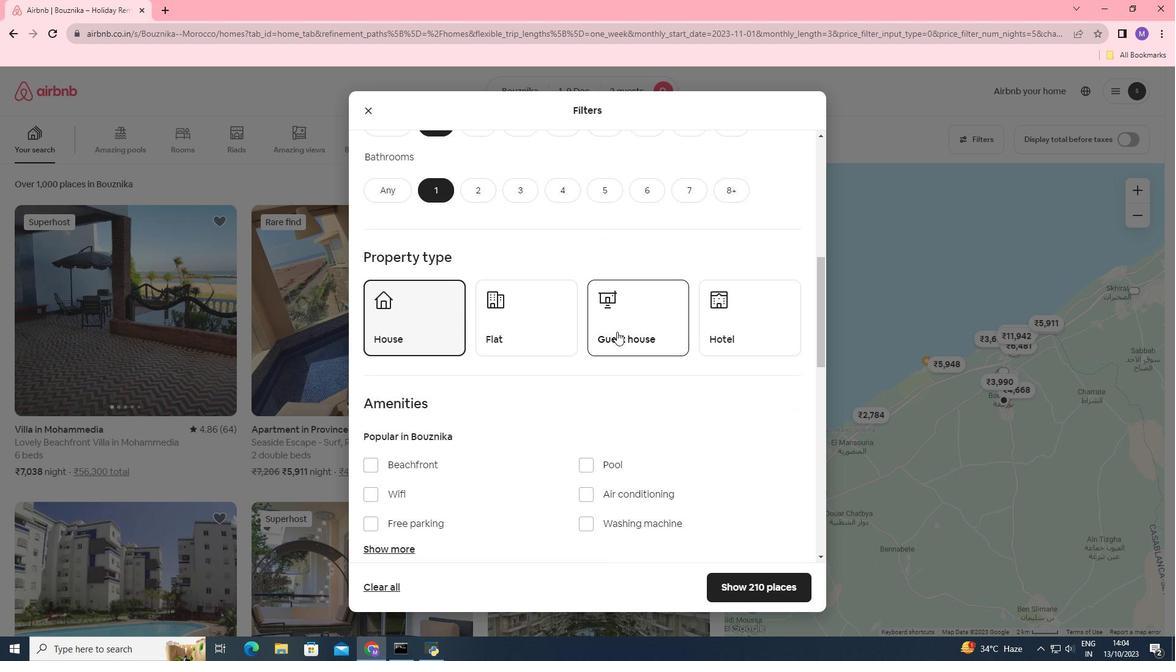 
Action: Mouse moved to (748, 579)
Screenshot: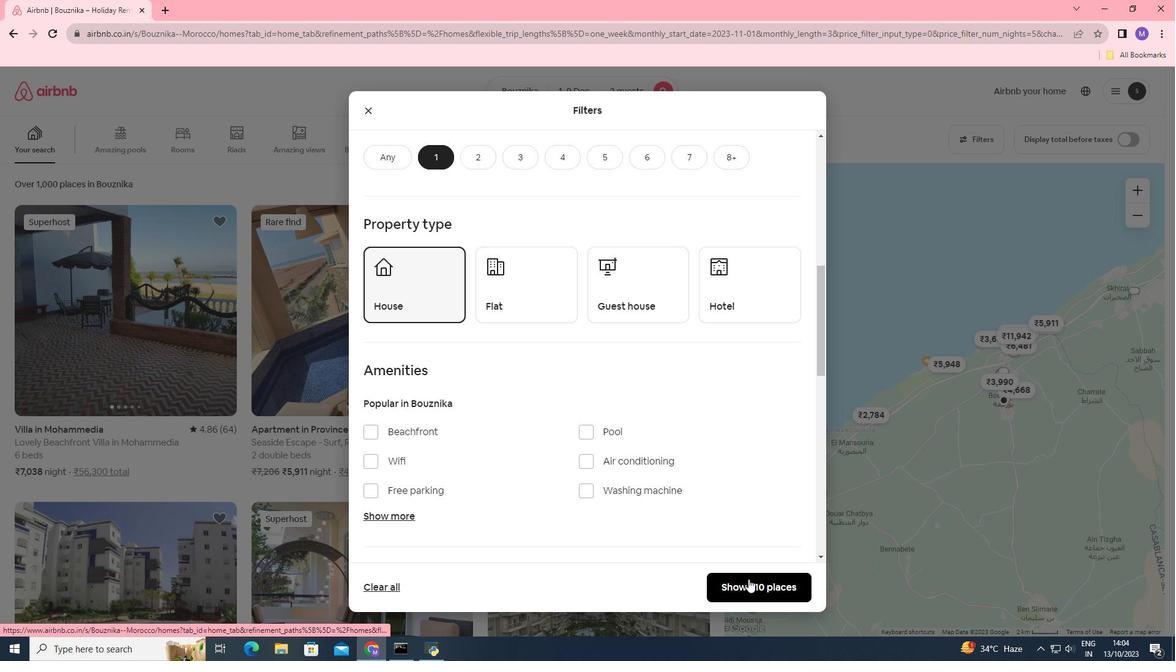
Action: Mouse pressed left at (748, 579)
Screenshot: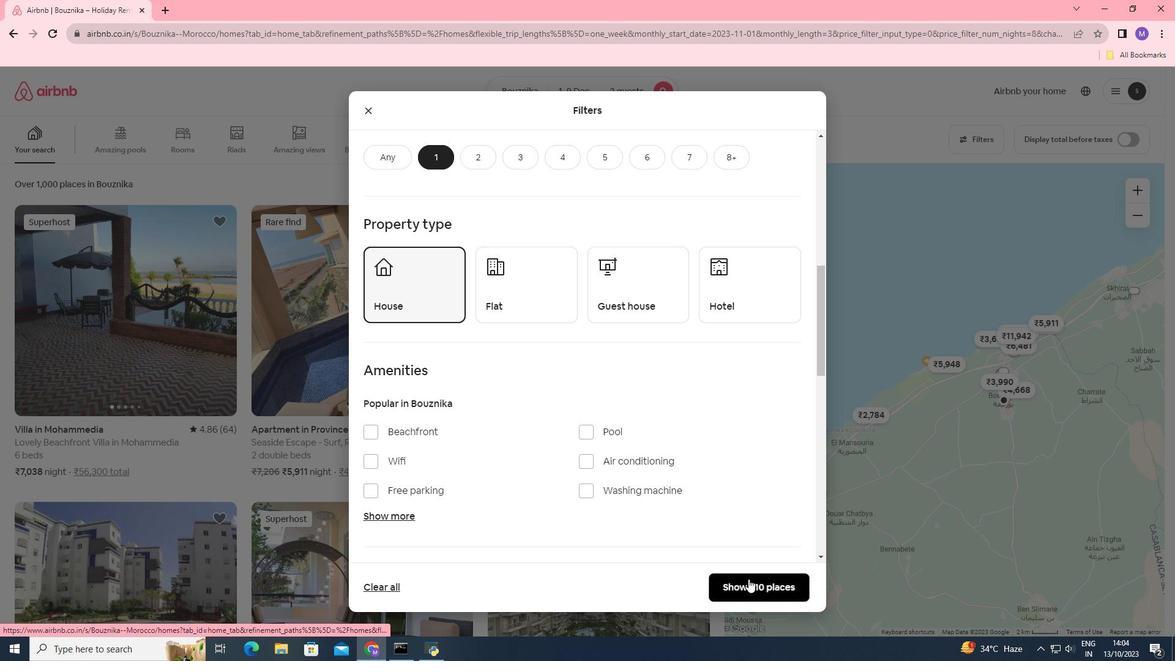 
Action: Mouse moved to (170, 292)
Screenshot: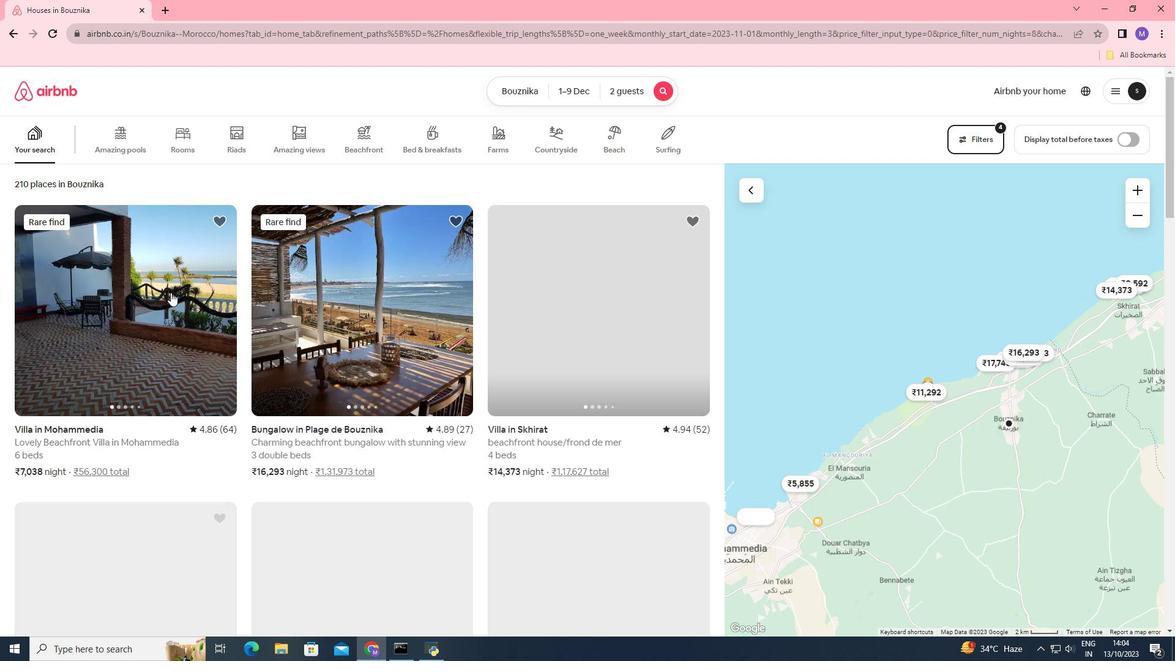 
Action: Mouse pressed left at (170, 292)
Screenshot: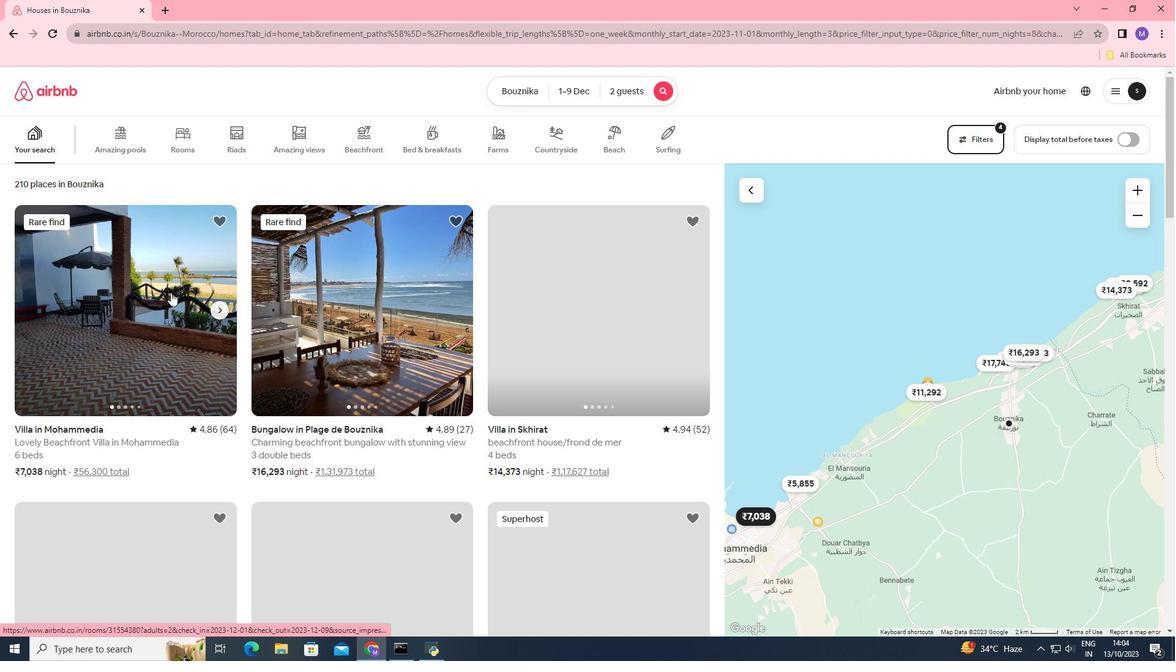 
Action: Mouse moved to (871, 461)
Screenshot: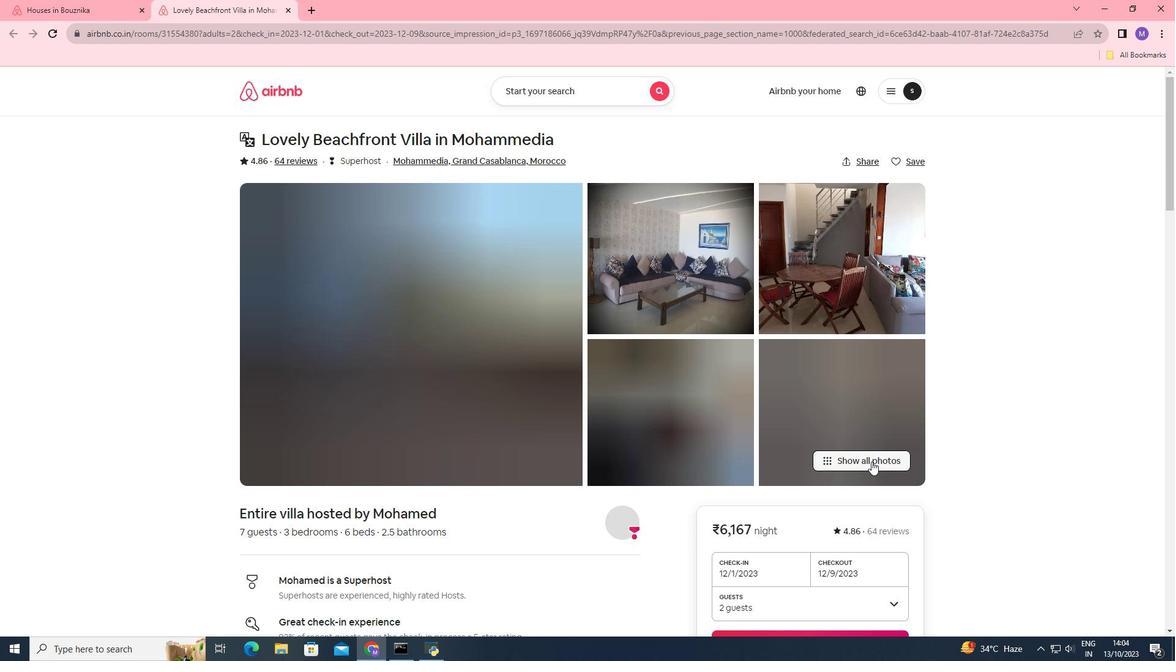 
Action: Mouse pressed left at (871, 461)
Screenshot: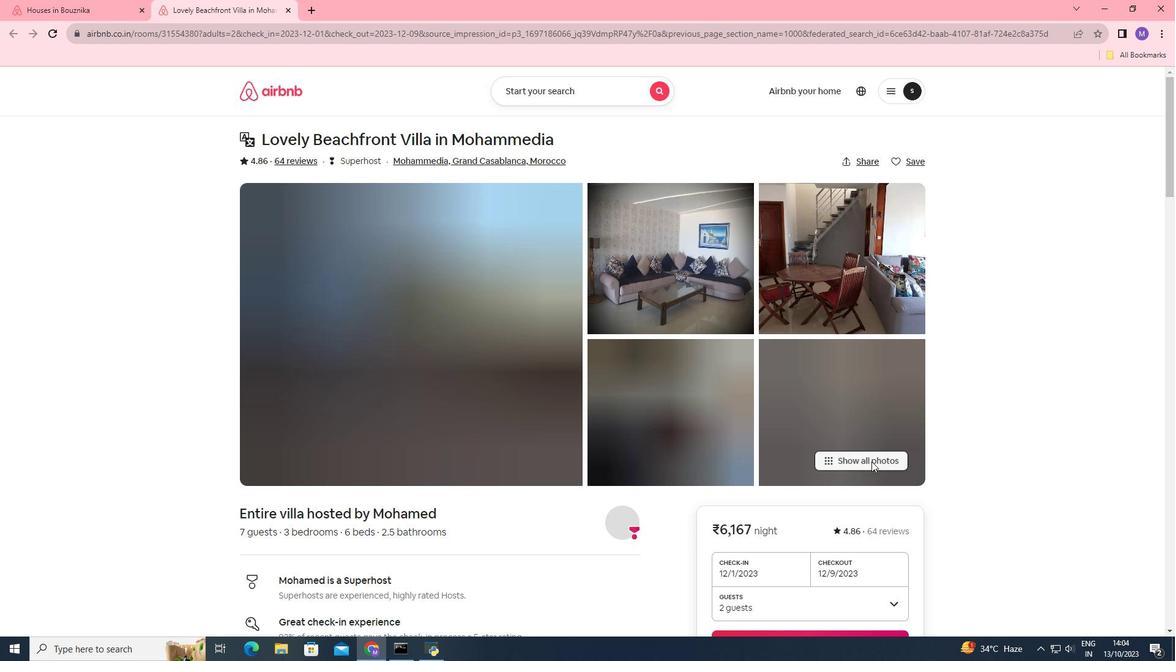 
Action: Mouse moved to (549, 364)
Screenshot: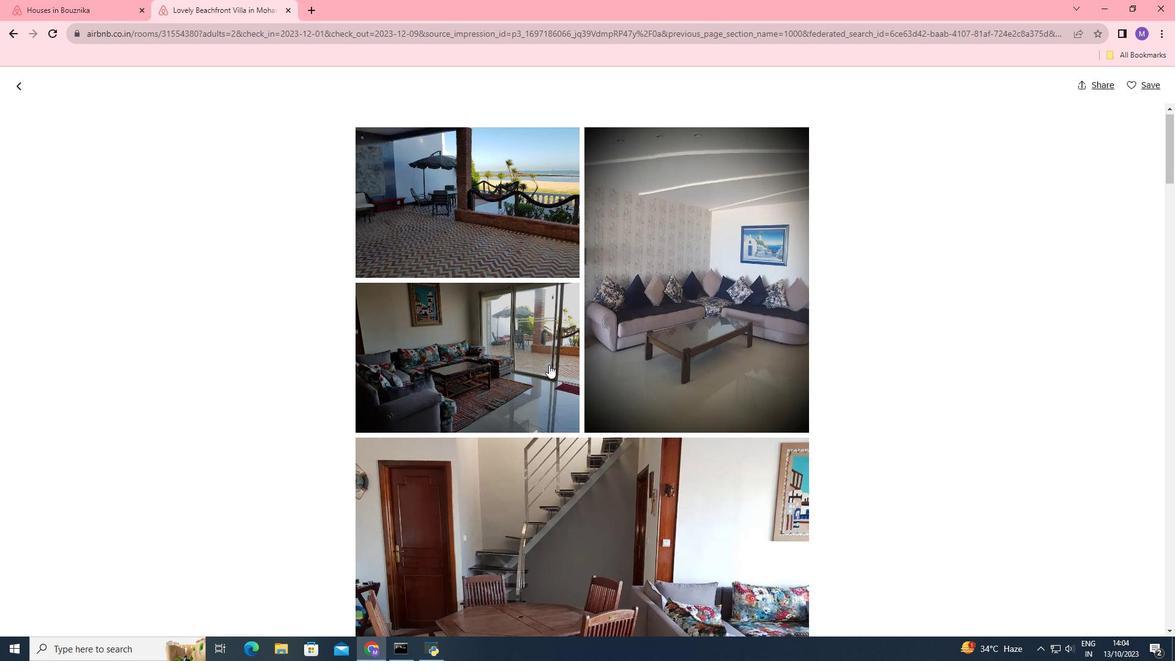 
Action: Mouse scrolled (549, 364) with delta (0, 0)
Screenshot: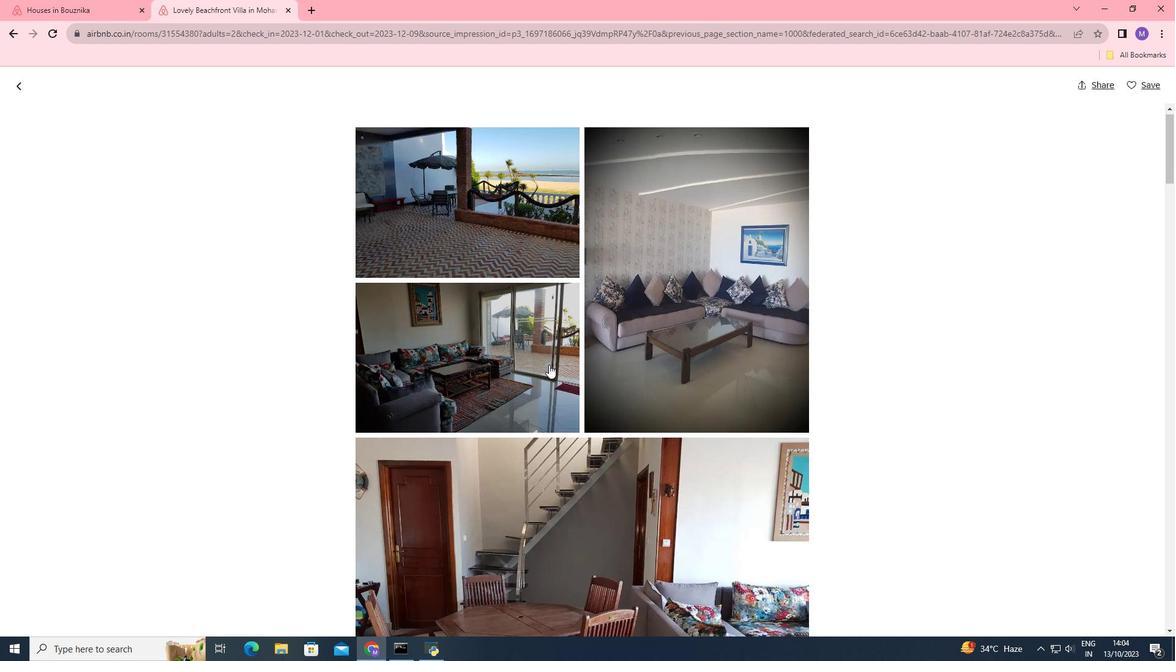 
Action: Mouse scrolled (549, 364) with delta (0, 0)
Screenshot: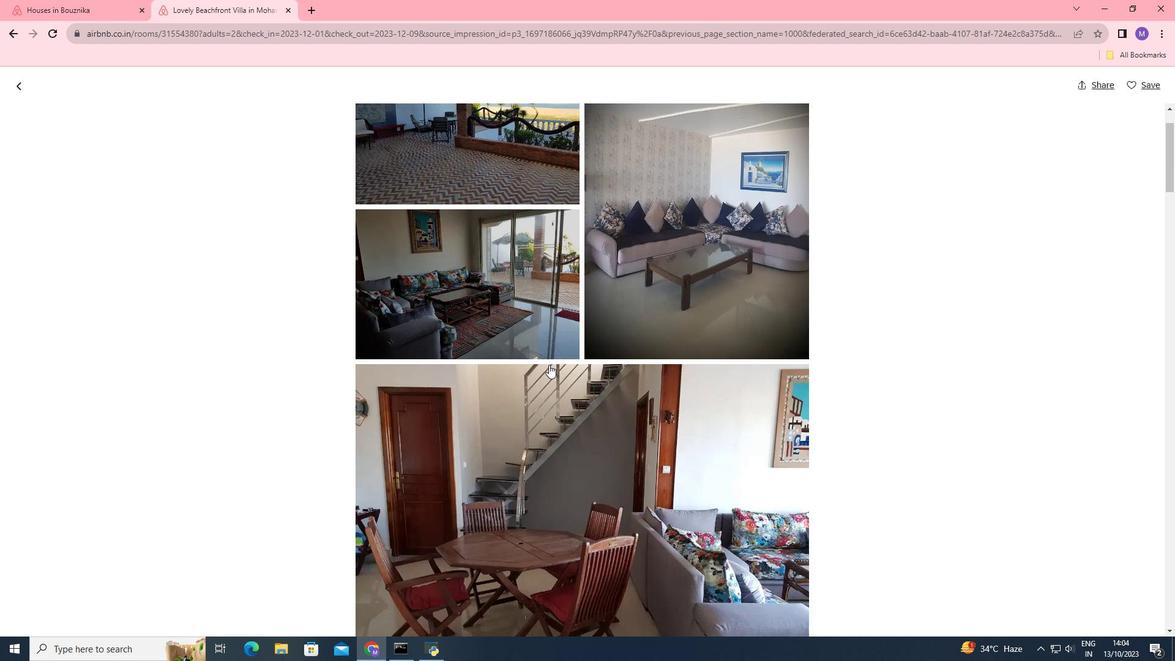 
Action: Mouse scrolled (549, 364) with delta (0, 0)
Screenshot: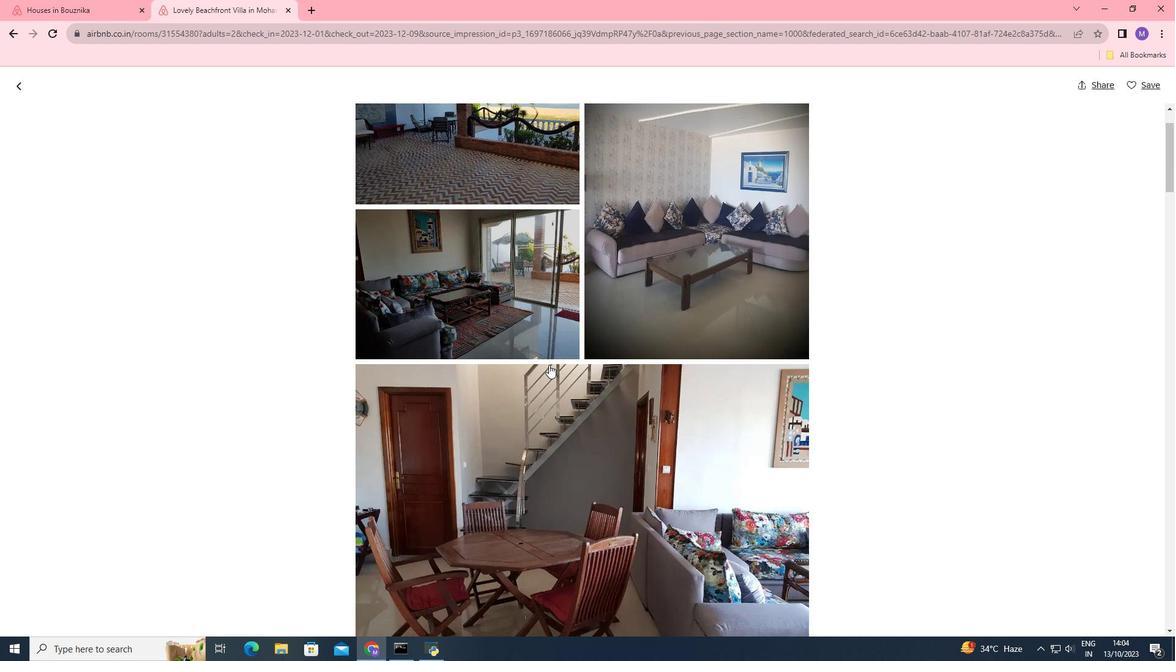 
Action: Mouse moved to (535, 359)
Screenshot: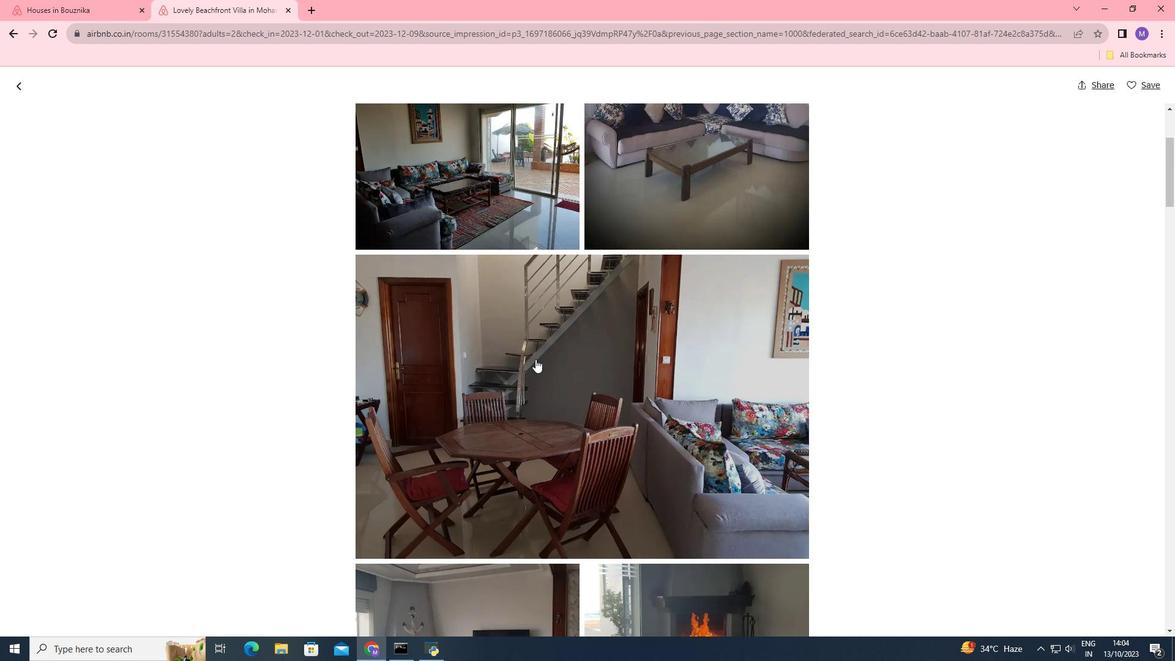 
Action: Mouse scrolled (535, 358) with delta (0, 0)
Screenshot: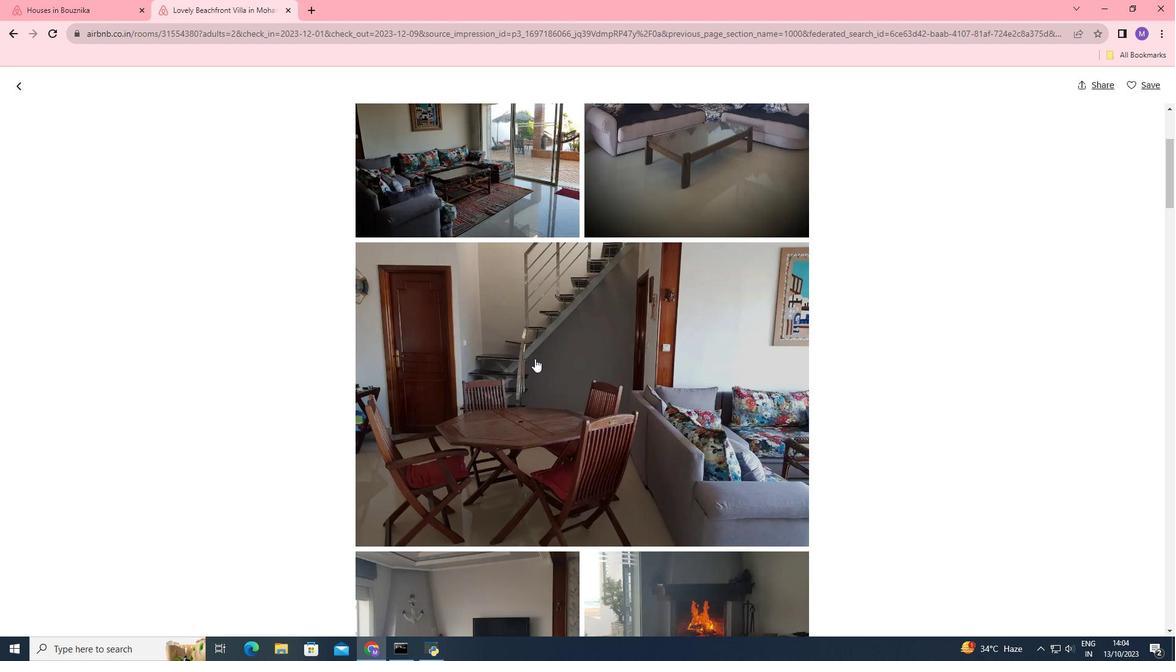 
Action: Mouse scrolled (535, 358) with delta (0, 0)
Screenshot: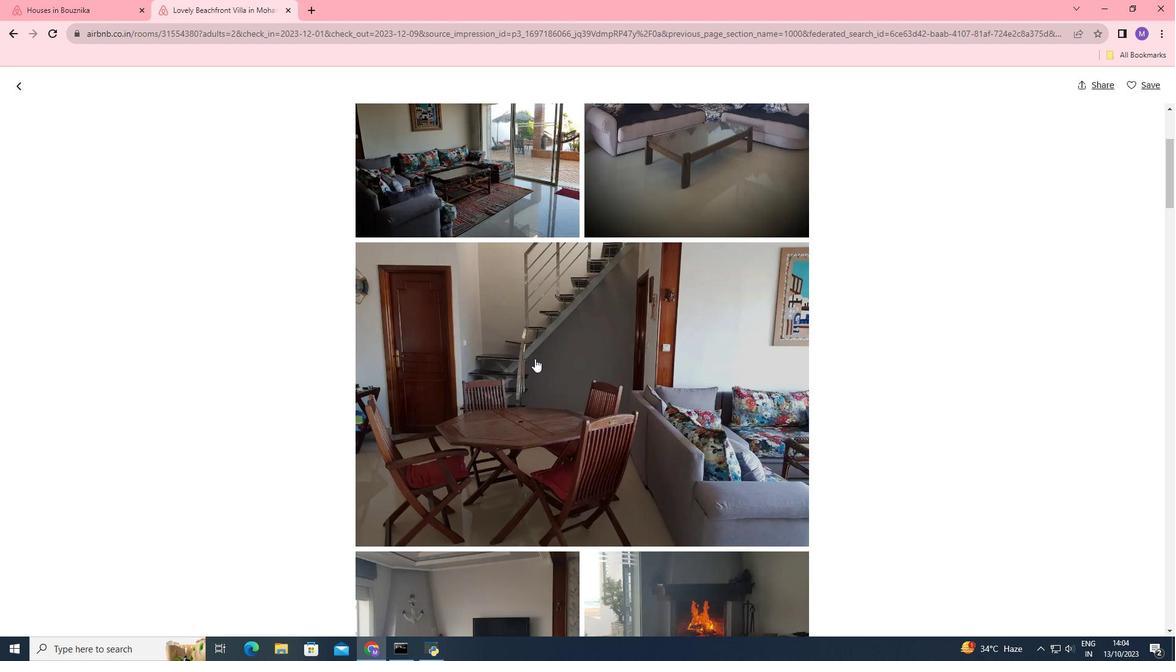 
Action: Mouse moved to (535, 358)
Screenshot: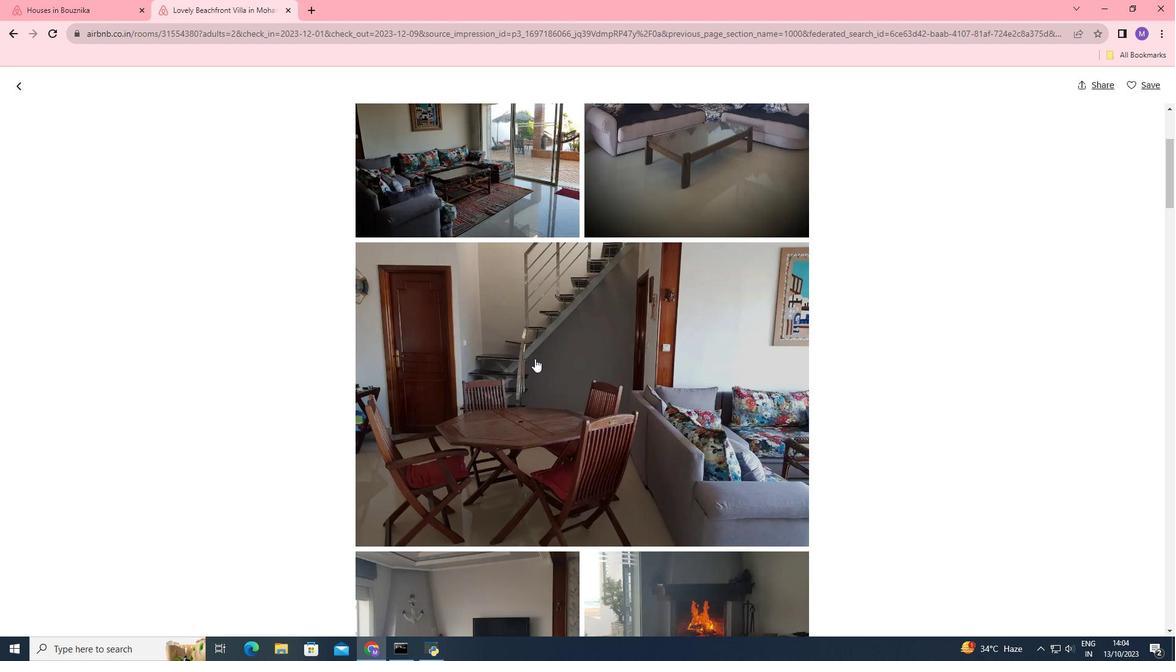 
Action: Mouse scrolled (535, 358) with delta (0, 0)
Screenshot: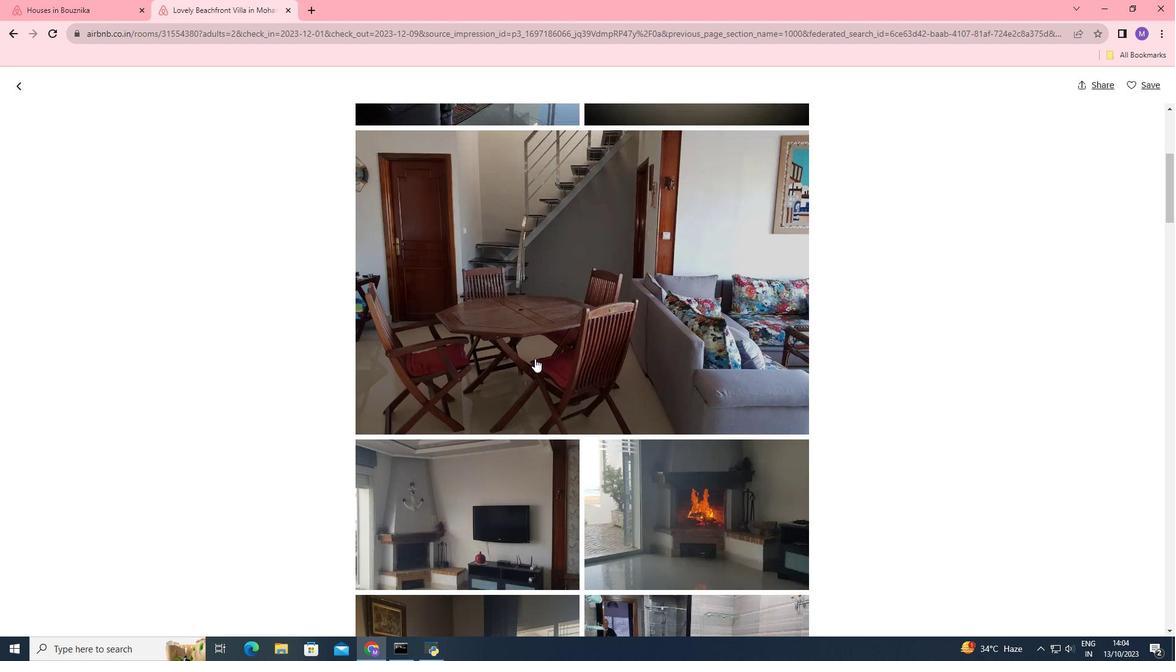 
Action: Mouse moved to (534, 358)
Screenshot: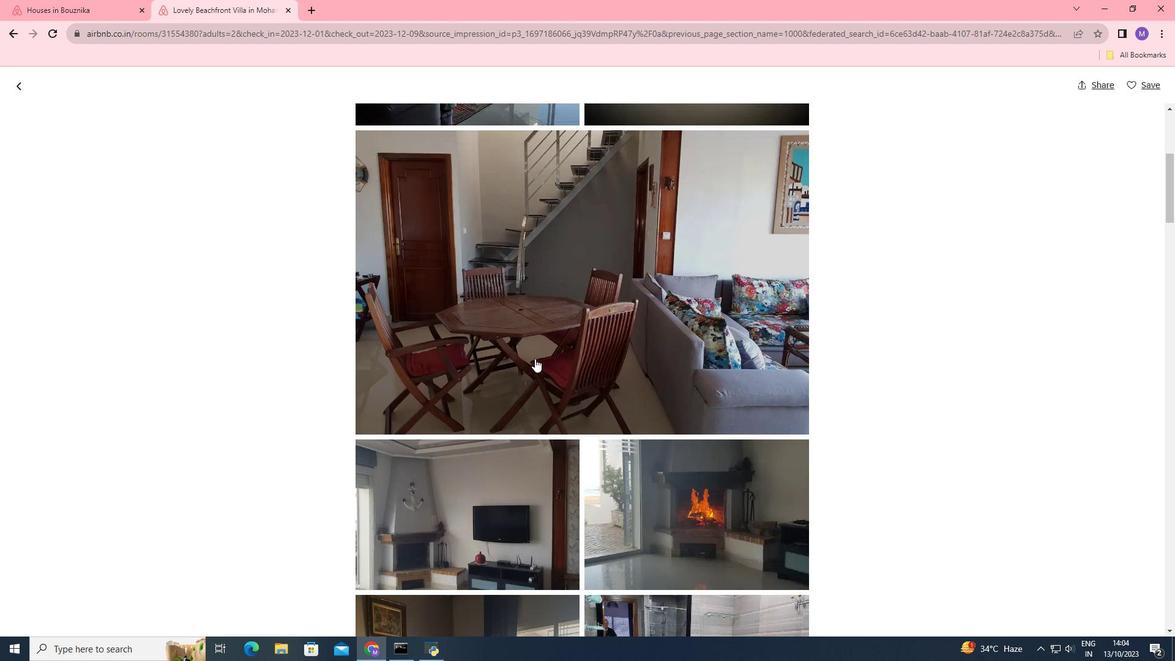 
Action: Mouse scrolled (534, 358) with delta (0, 0)
Screenshot: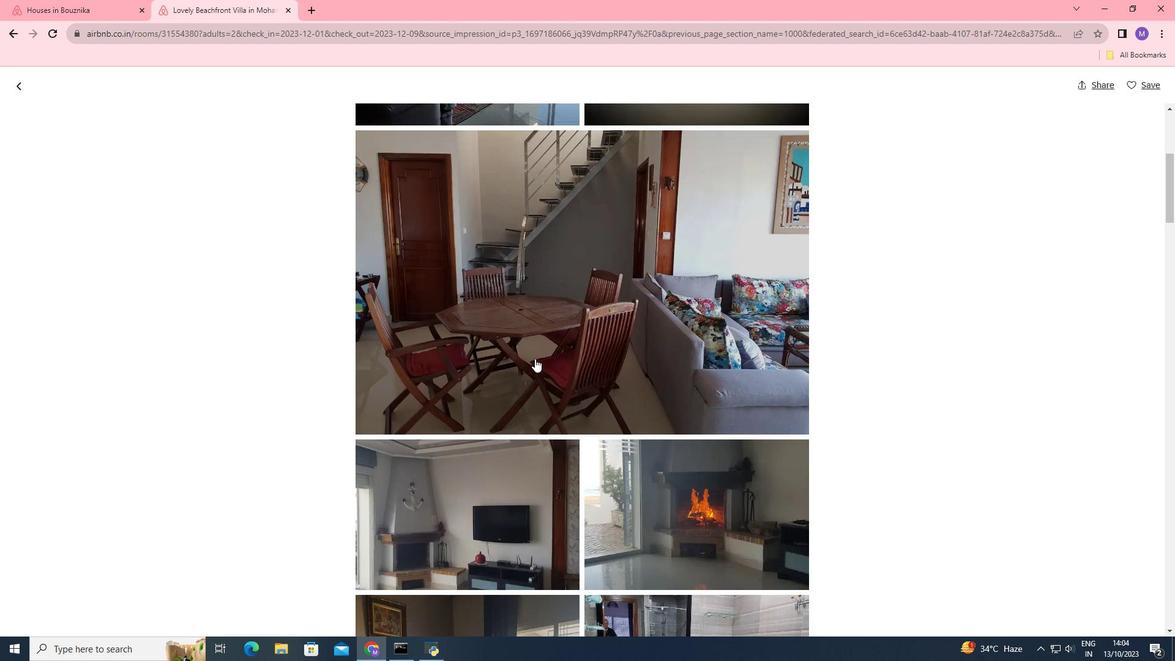 
Action: Mouse scrolled (534, 358) with delta (0, 0)
Screenshot: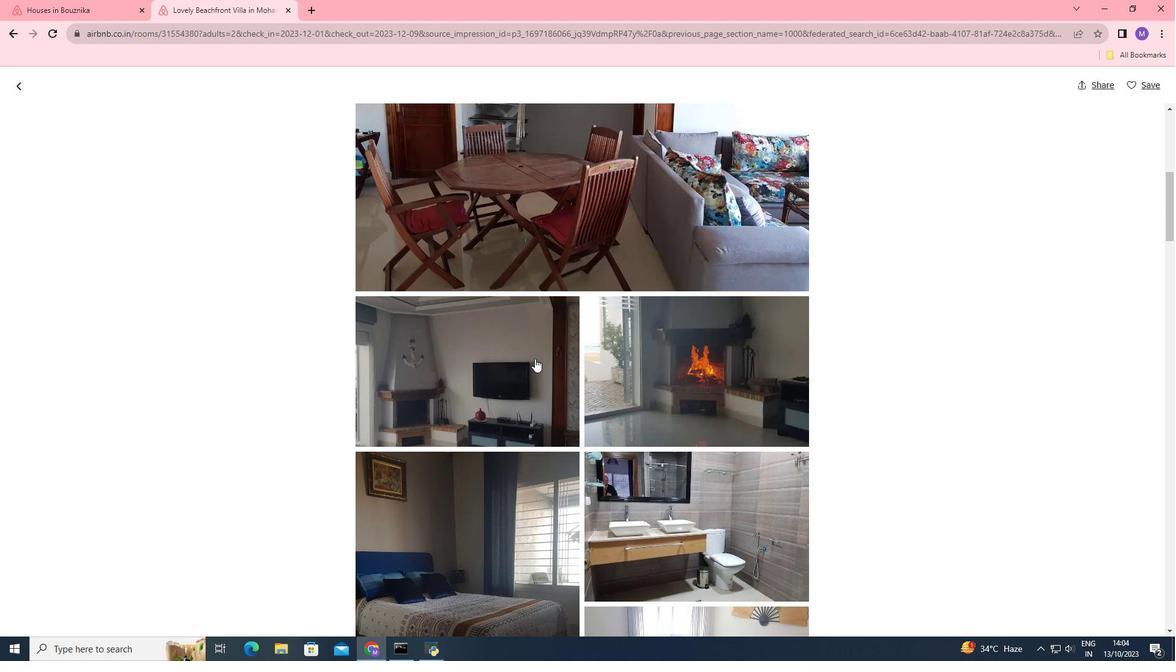 
Action: Mouse scrolled (534, 358) with delta (0, 0)
Screenshot: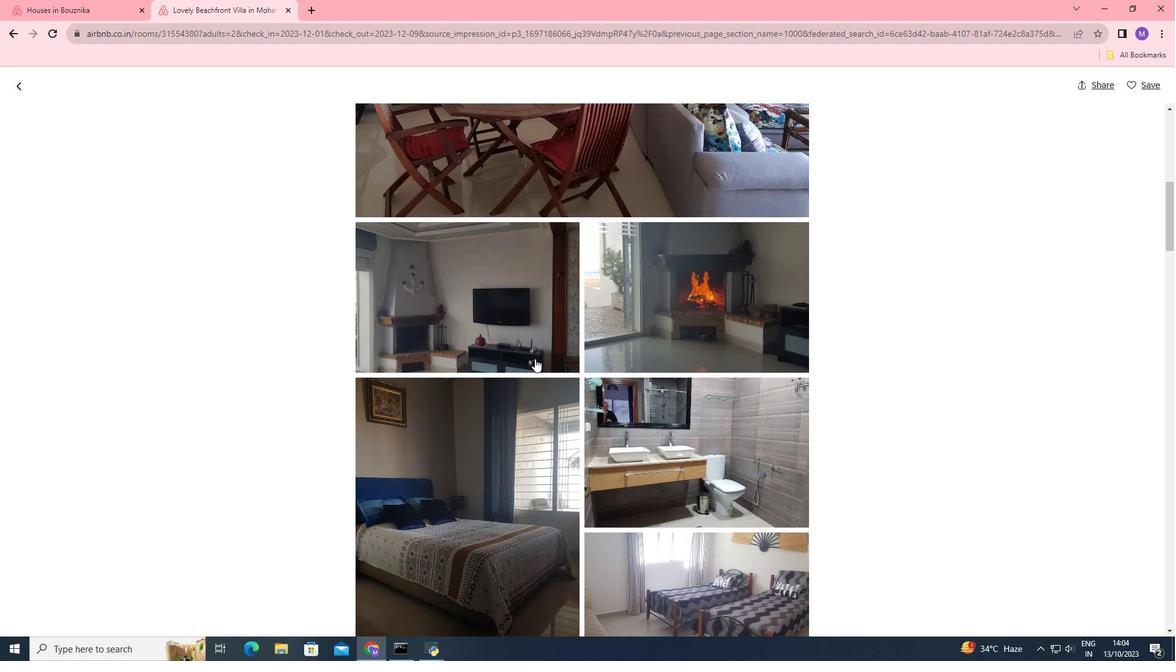 
Action: Mouse scrolled (534, 358) with delta (0, 0)
Screenshot: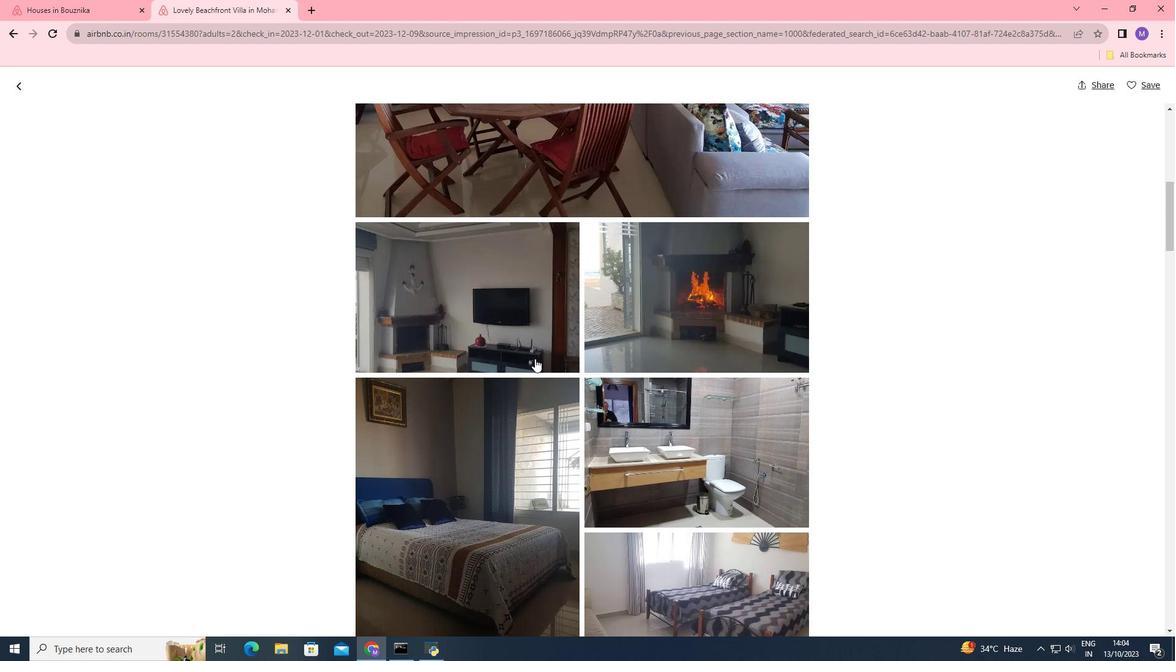 
Action: Mouse scrolled (534, 358) with delta (0, 0)
Screenshot: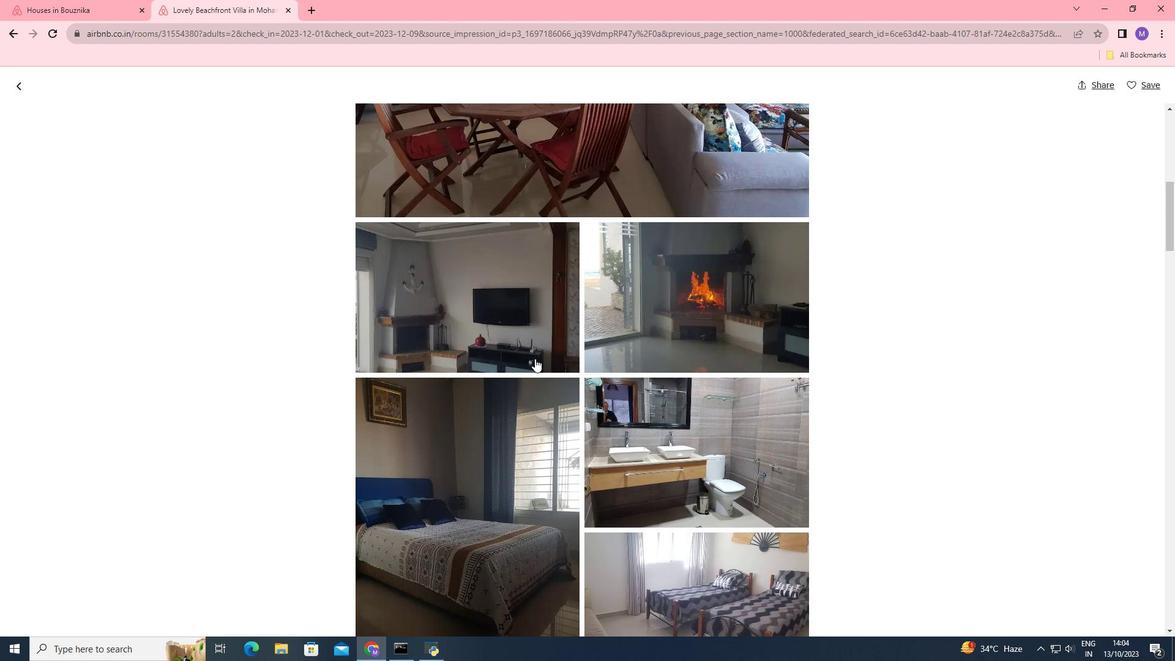 
Action: Mouse scrolled (534, 358) with delta (0, 0)
Screenshot: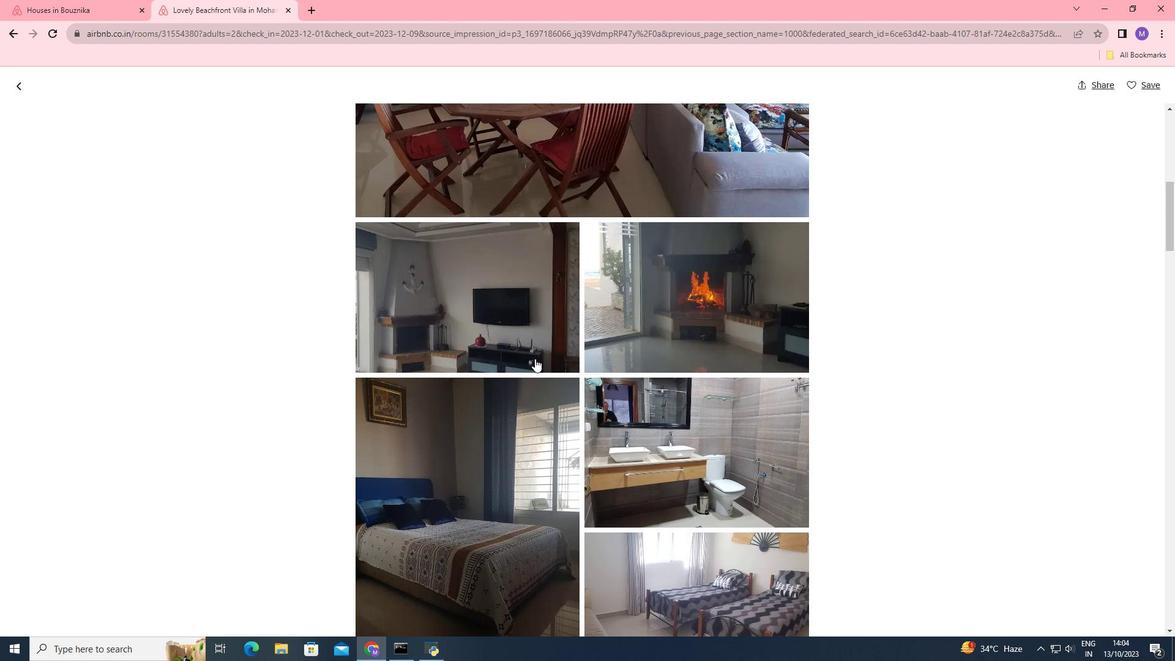 
Action: Mouse scrolled (534, 358) with delta (0, 0)
Screenshot: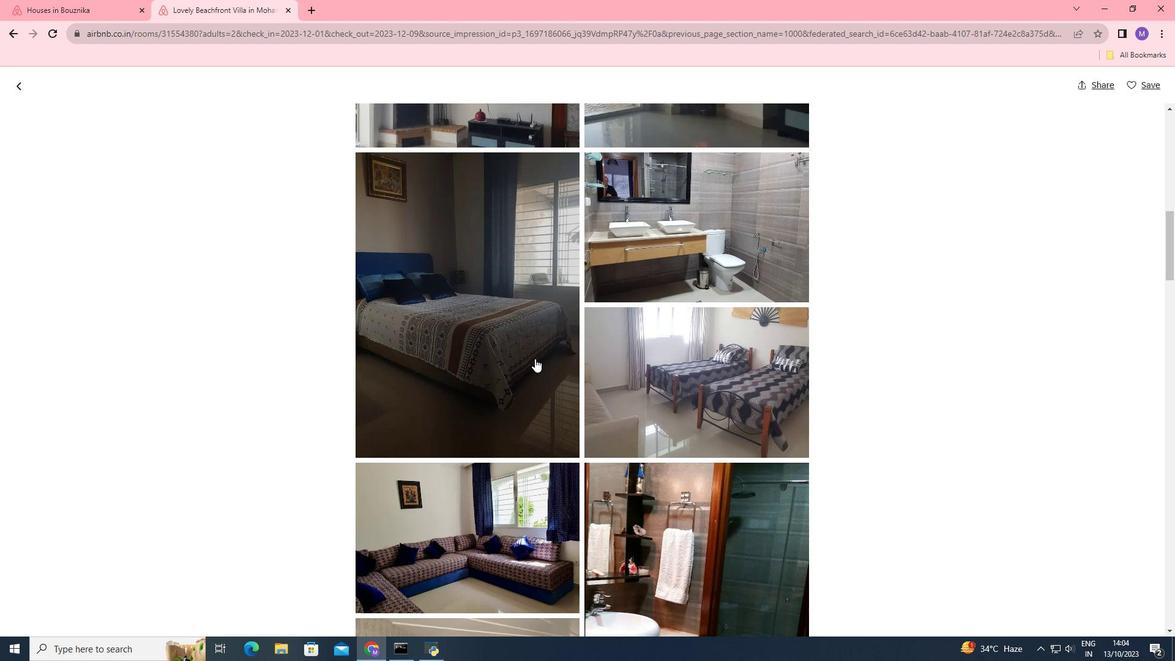 
Action: Mouse scrolled (534, 358) with delta (0, 0)
Screenshot: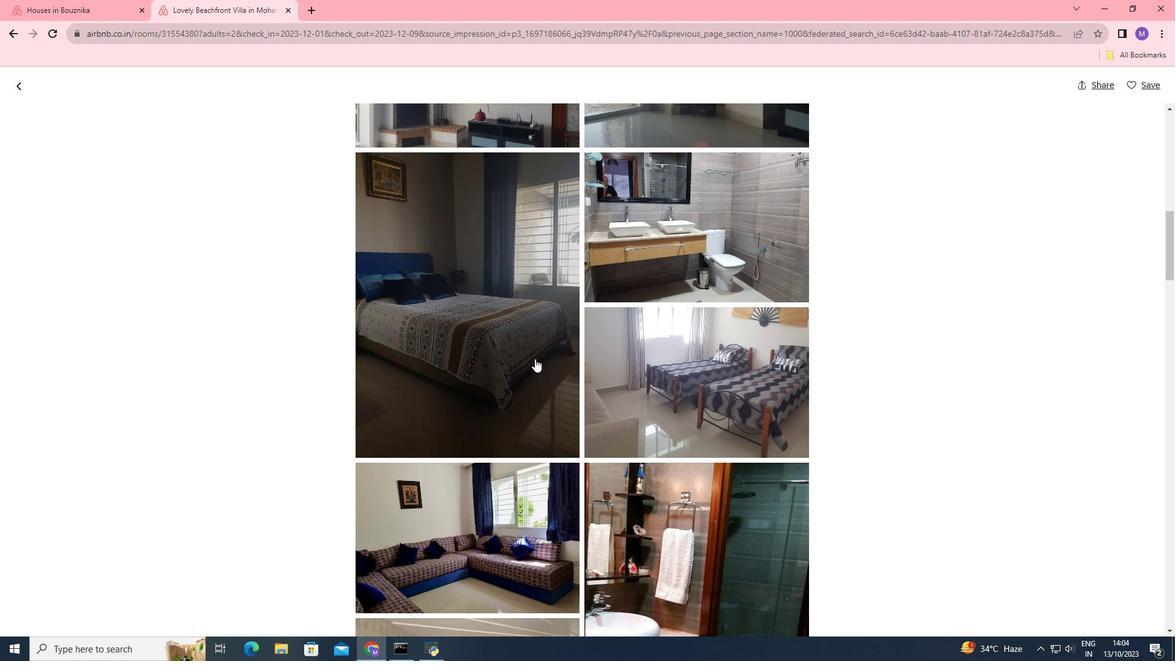 
Action: Mouse scrolled (534, 358) with delta (0, 0)
Screenshot: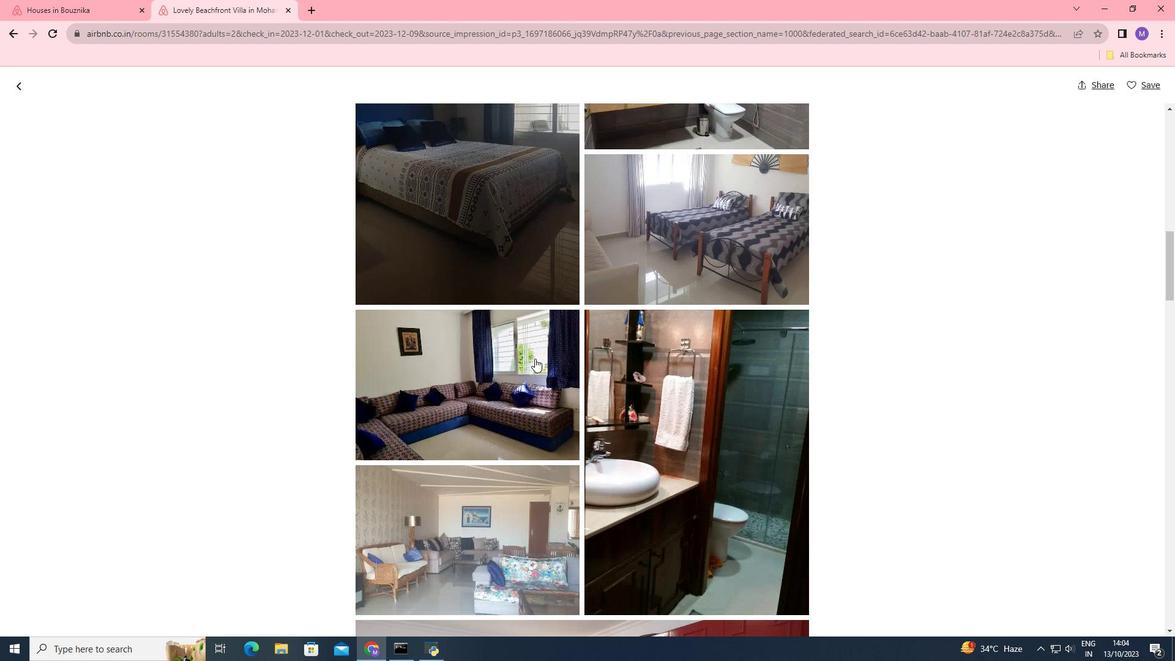 
Action: Mouse scrolled (534, 358) with delta (0, 0)
Screenshot: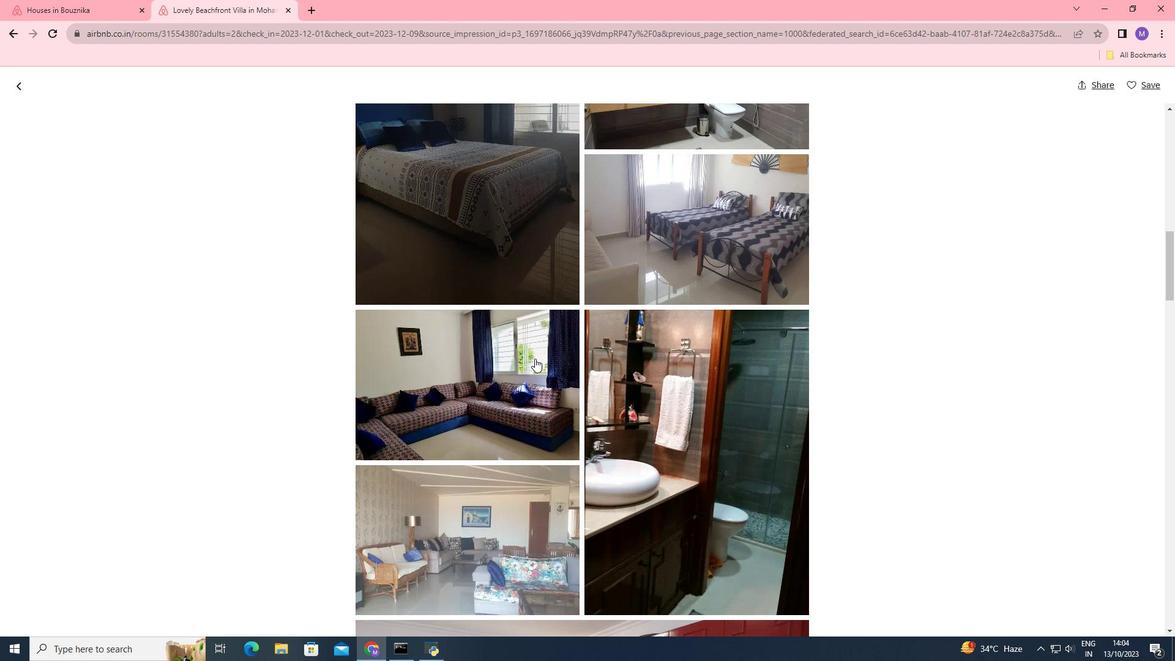 
Action: Mouse scrolled (534, 358) with delta (0, 0)
Screenshot: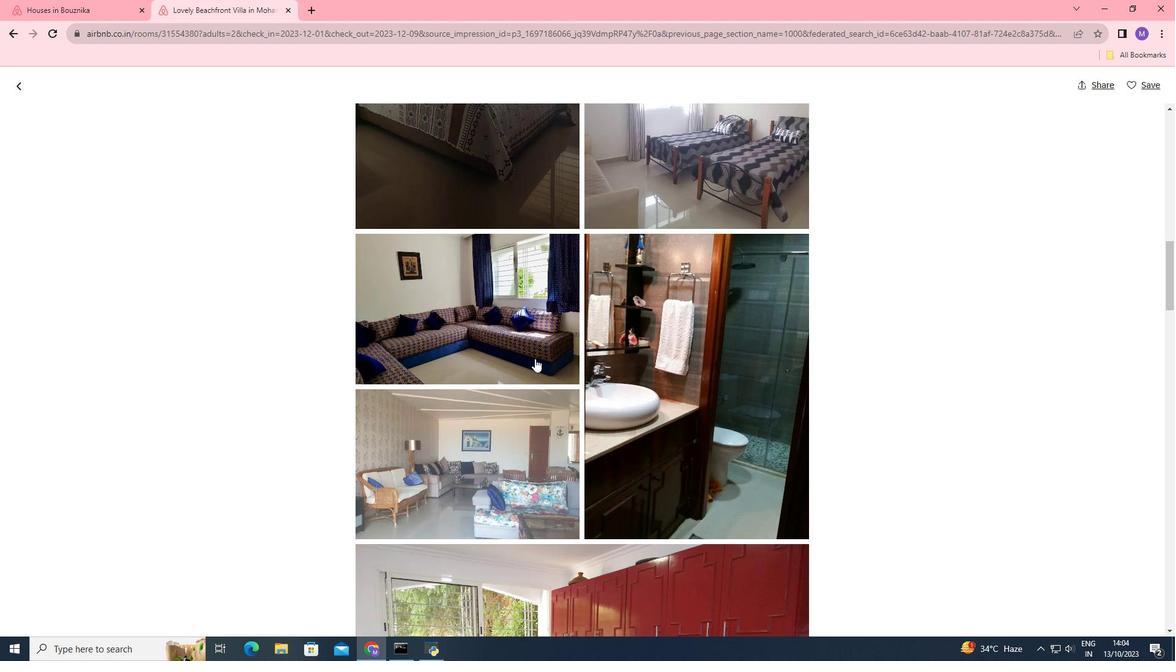 
Action: Mouse scrolled (534, 358) with delta (0, 0)
Screenshot: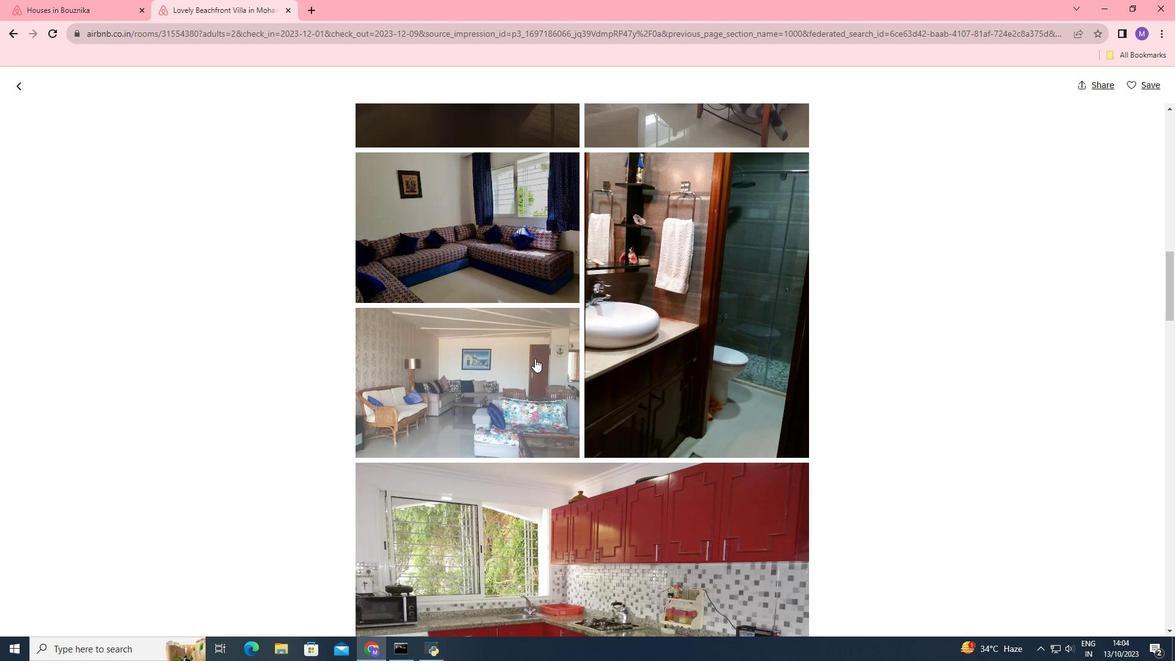
Action: Mouse scrolled (534, 358) with delta (0, 0)
Screenshot: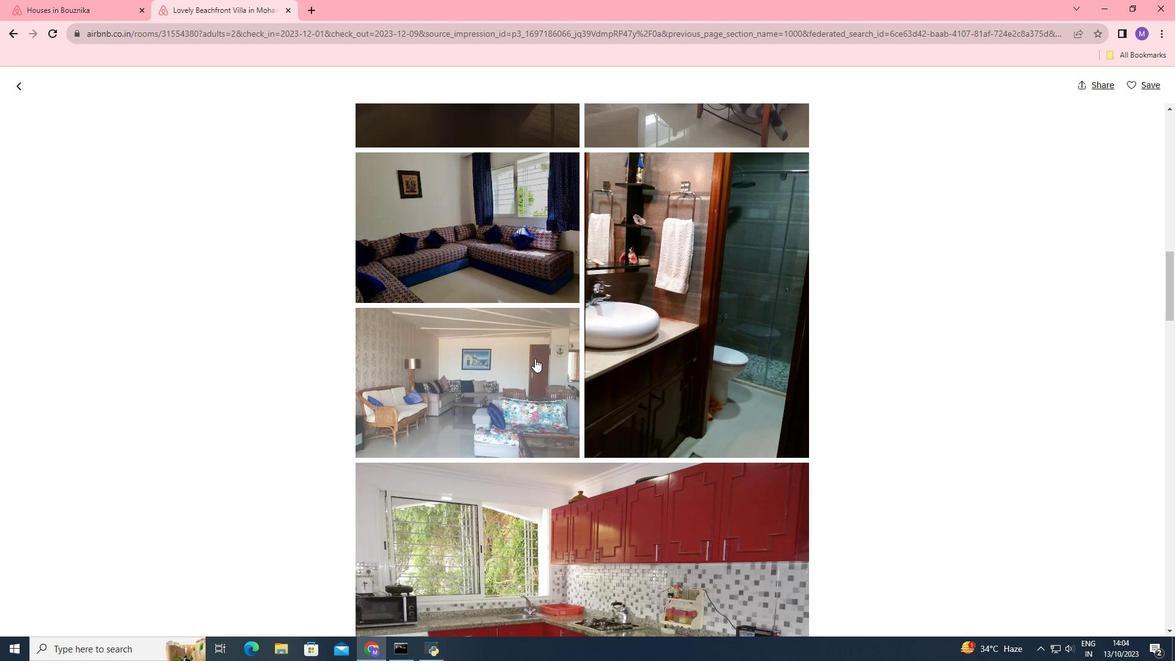 
Action: Mouse scrolled (534, 358) with delta (0, 0)
Screenshot: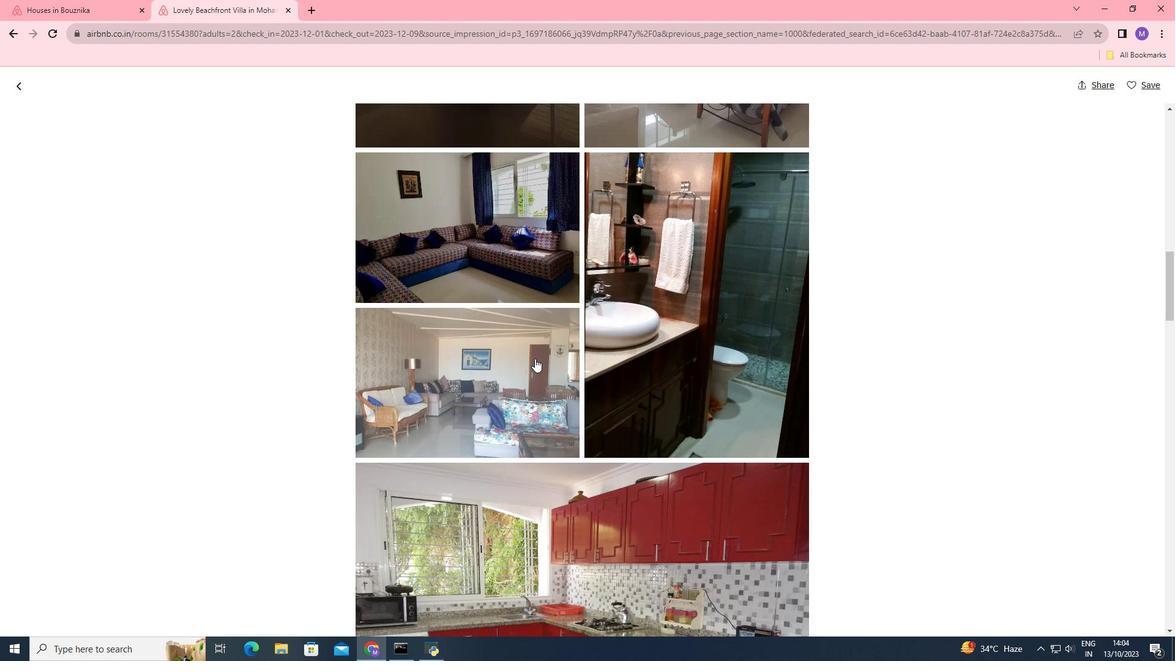 
Action: Mouse scrolled (534, 358) with delta (0, 0)
Screenshot: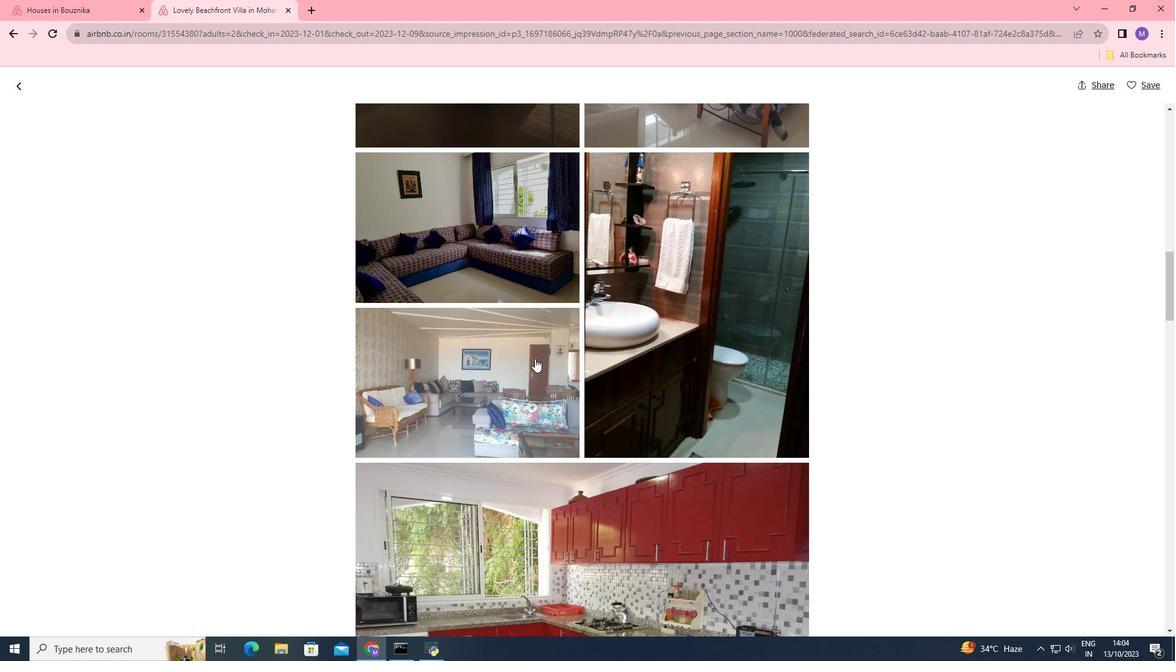 
Action: Mouse scrolled (534, 358) with delta (0, 0)
Screenshot: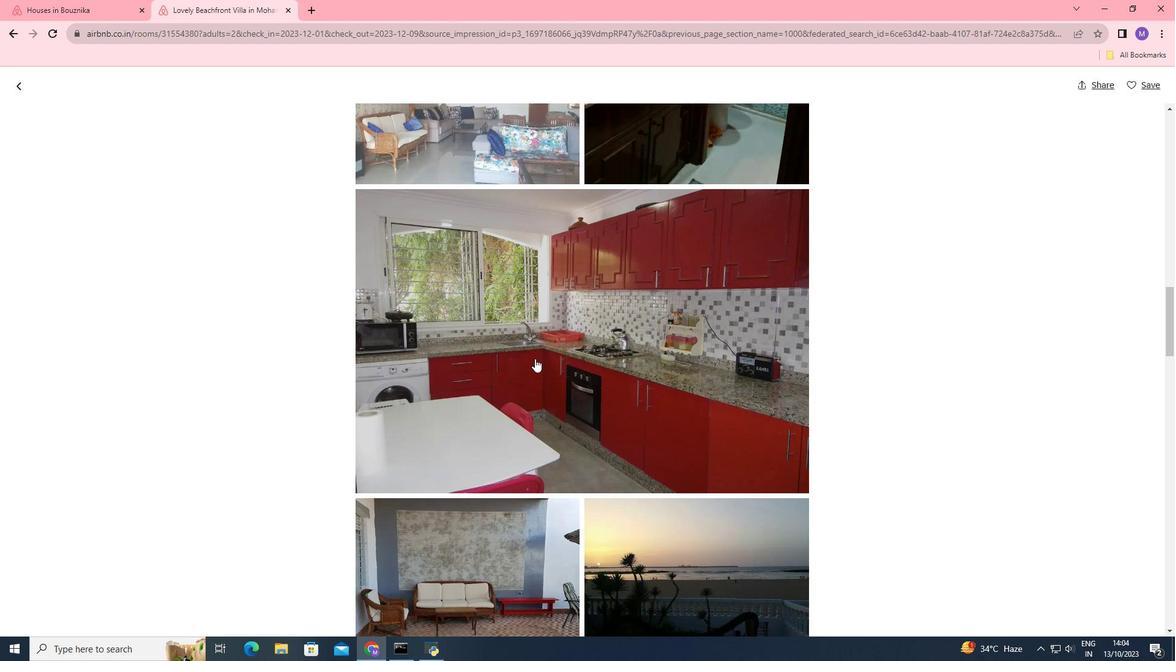 
Action: Mouse scrolled (534, 358) with delta (0, 0)
Screenshot: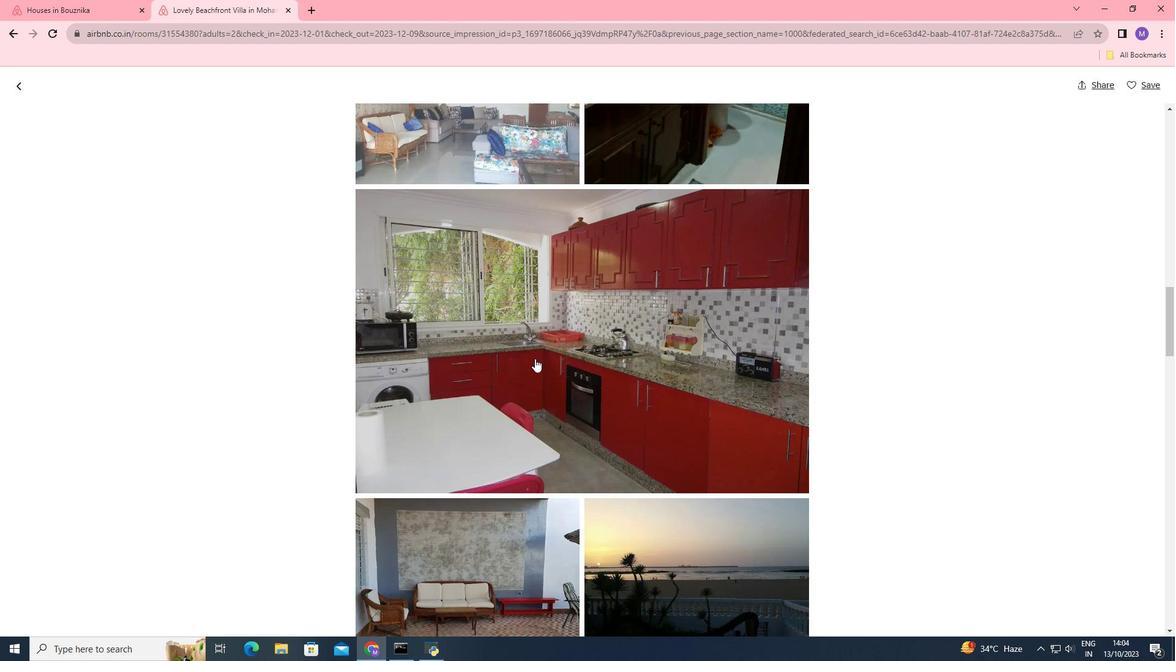 
Action: Mouse scrolled (534, 358) with delta (0, 0)
Screenshot: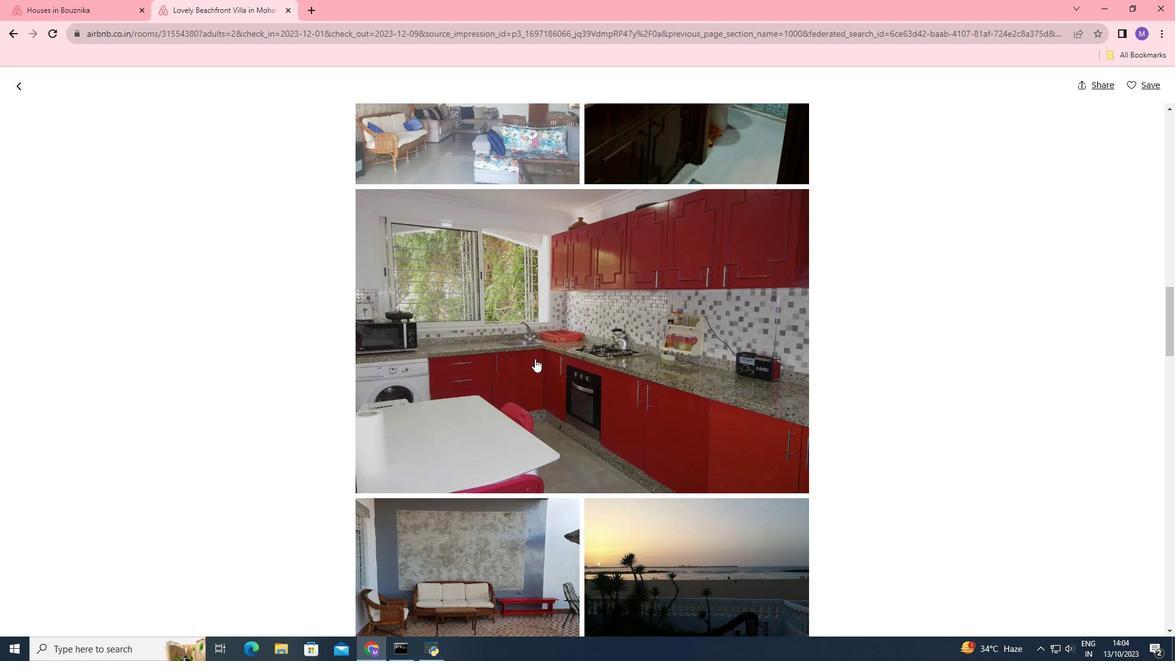 
Action: Mouse scrolled (534, 358) with delta (0, 0)
Screenshot: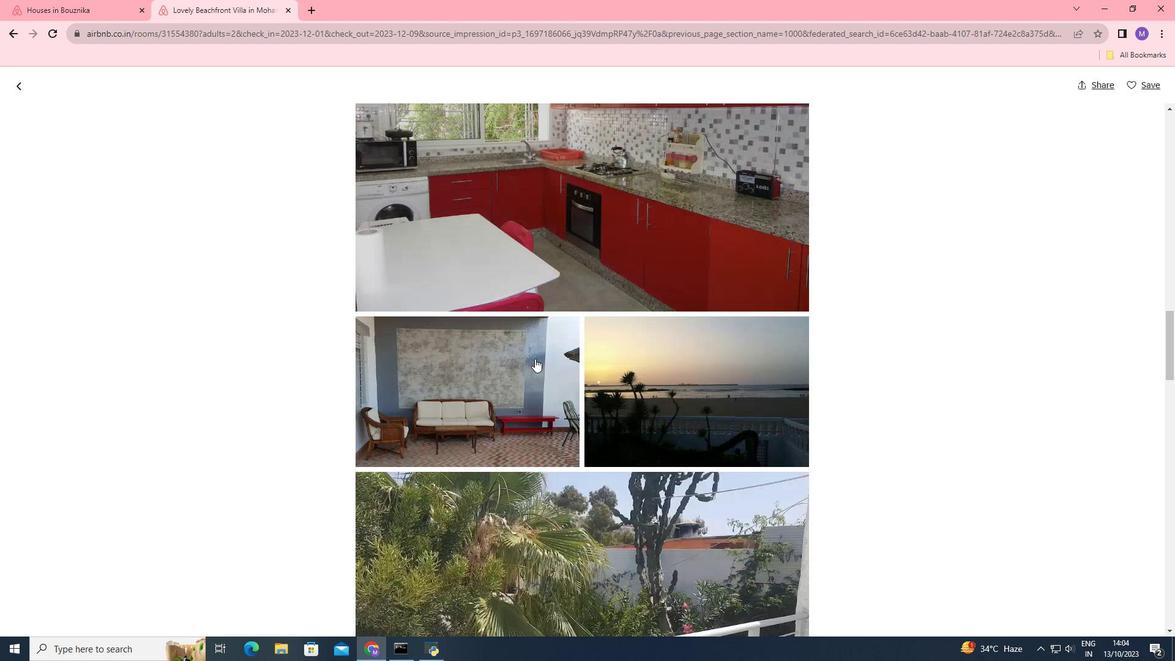 
Action: Mouse scrolled (534, 358) with delta (0, 0)
Screenshot: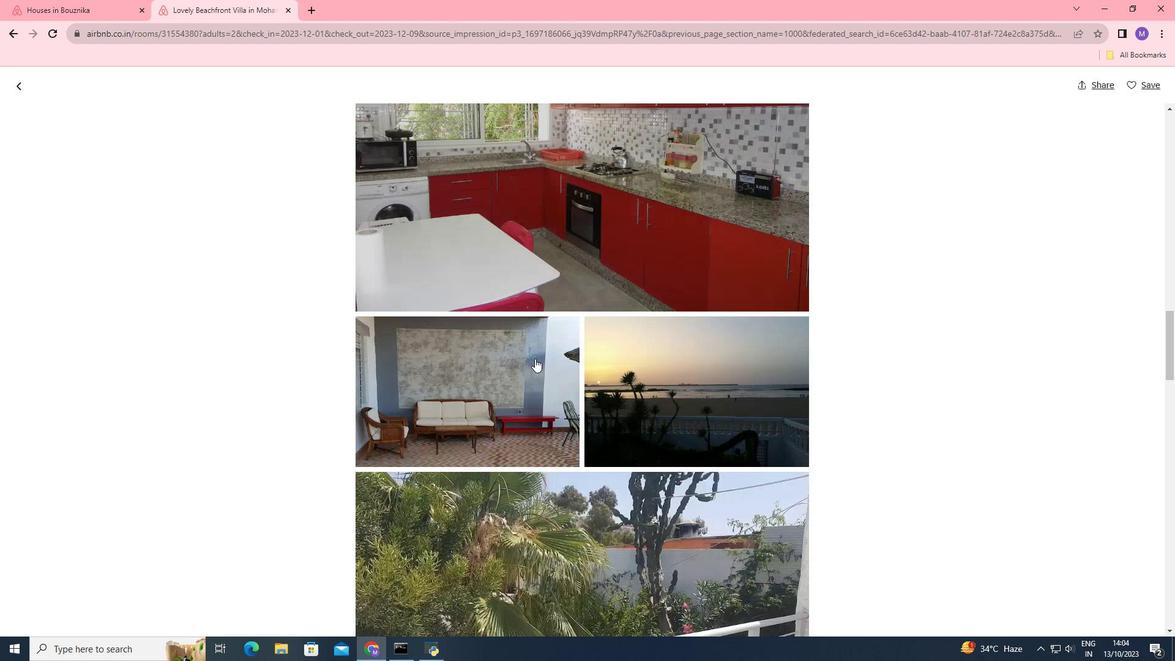 
Action: Mouse scrolled (534, 358) with delta (0, 0)
Screenshot: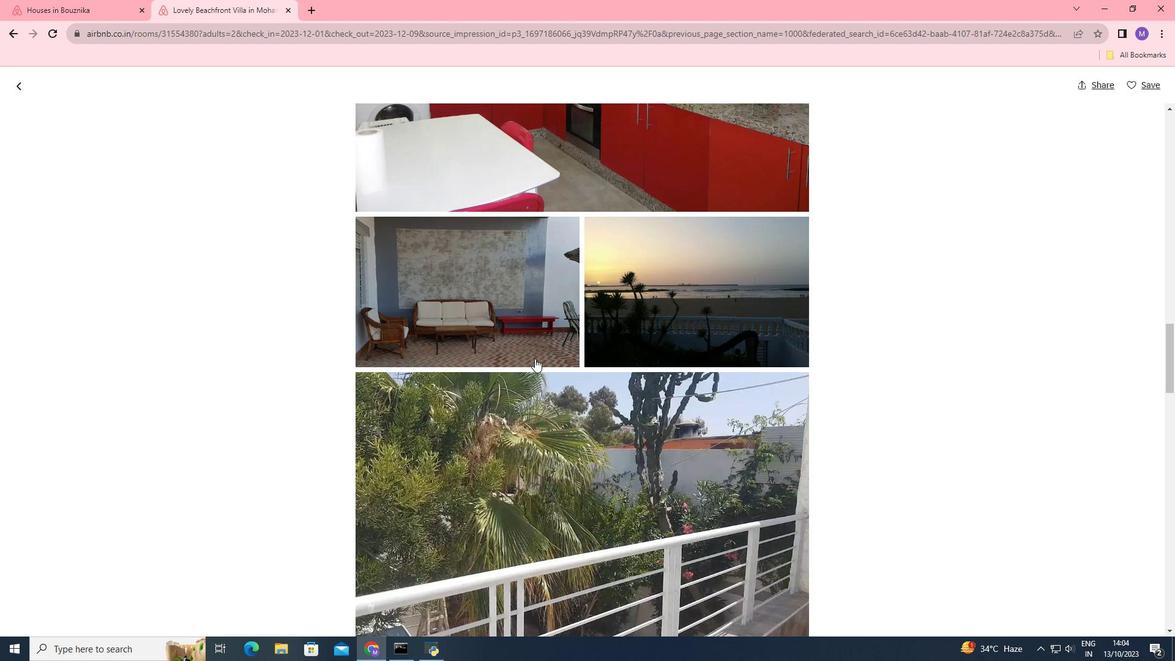 
Action: Mouse scrolled (534, 358) with delta (0, 0)
Screenshot: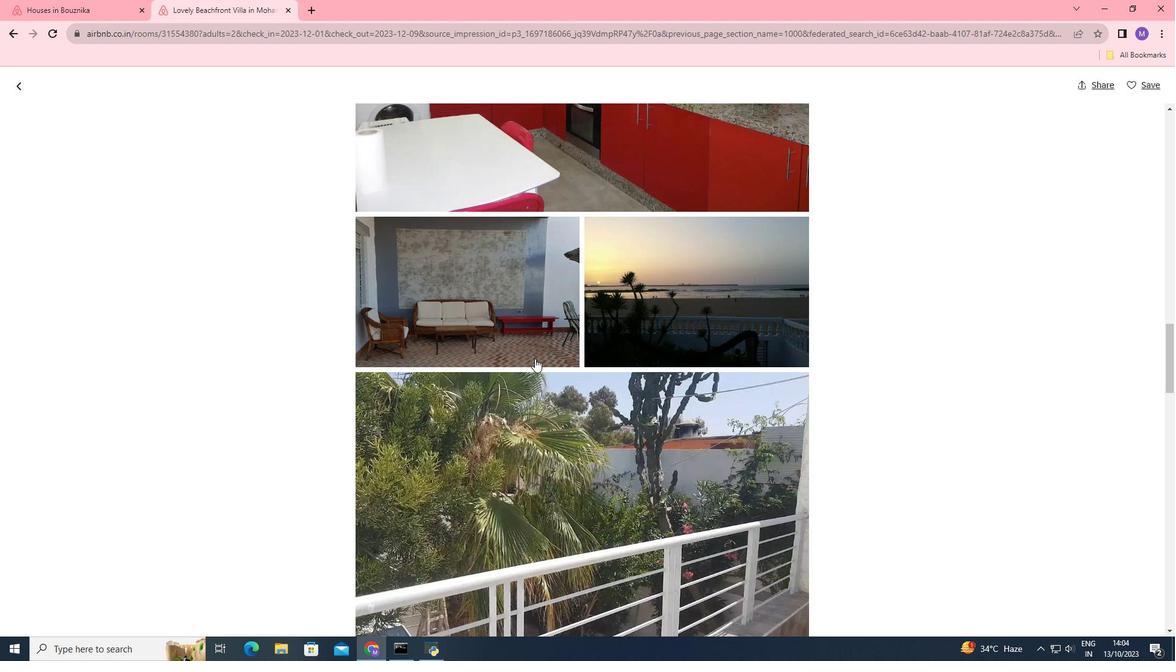 
Action: Mouse scrolled (534, 358) with delta (0, 0)
Screenshot: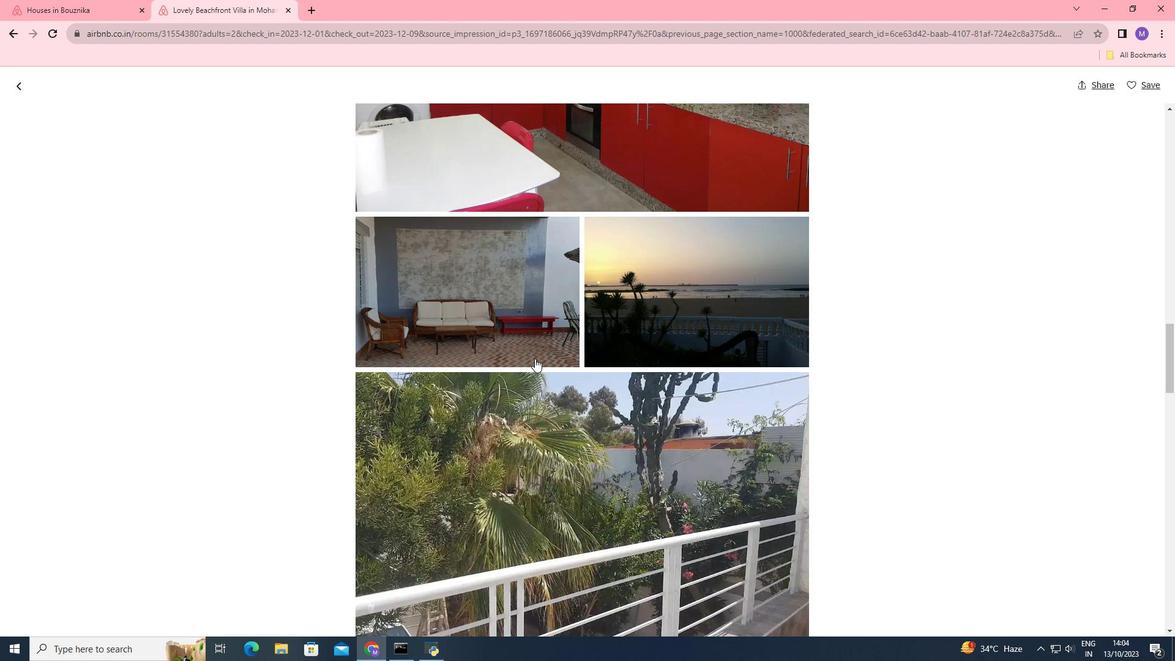 
Action: Mouse scrolled (534, 358) with delta (0, 0)
Screenshot: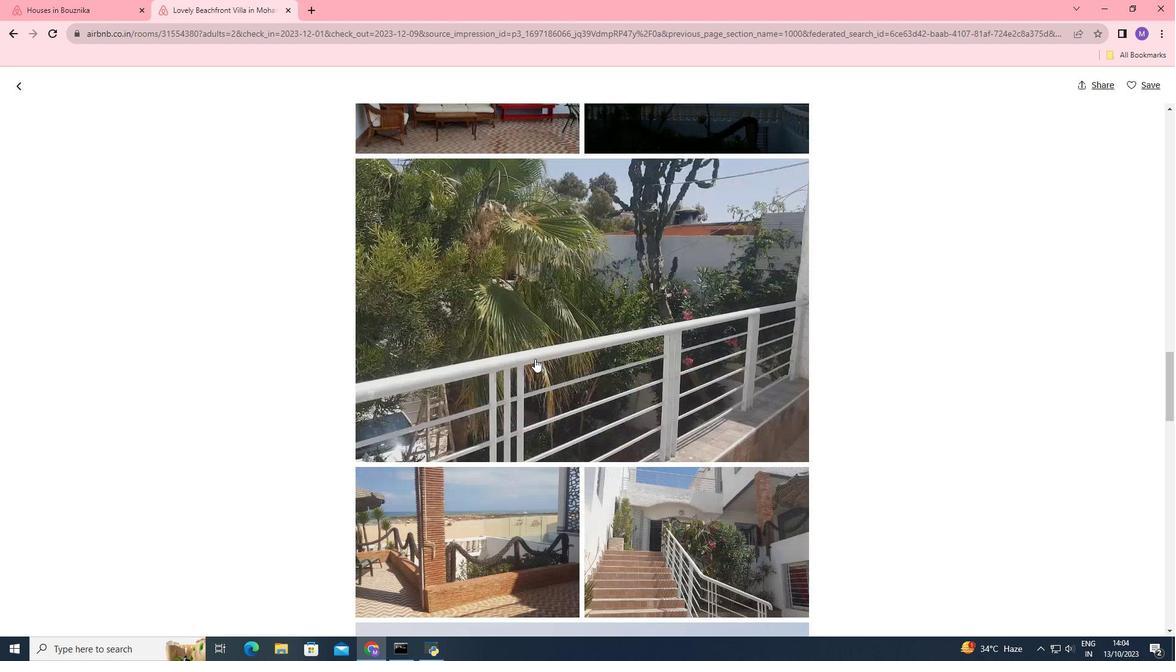 
Action: Mouse scrolled (534, 358) with delta (0, 0)
Screenshot: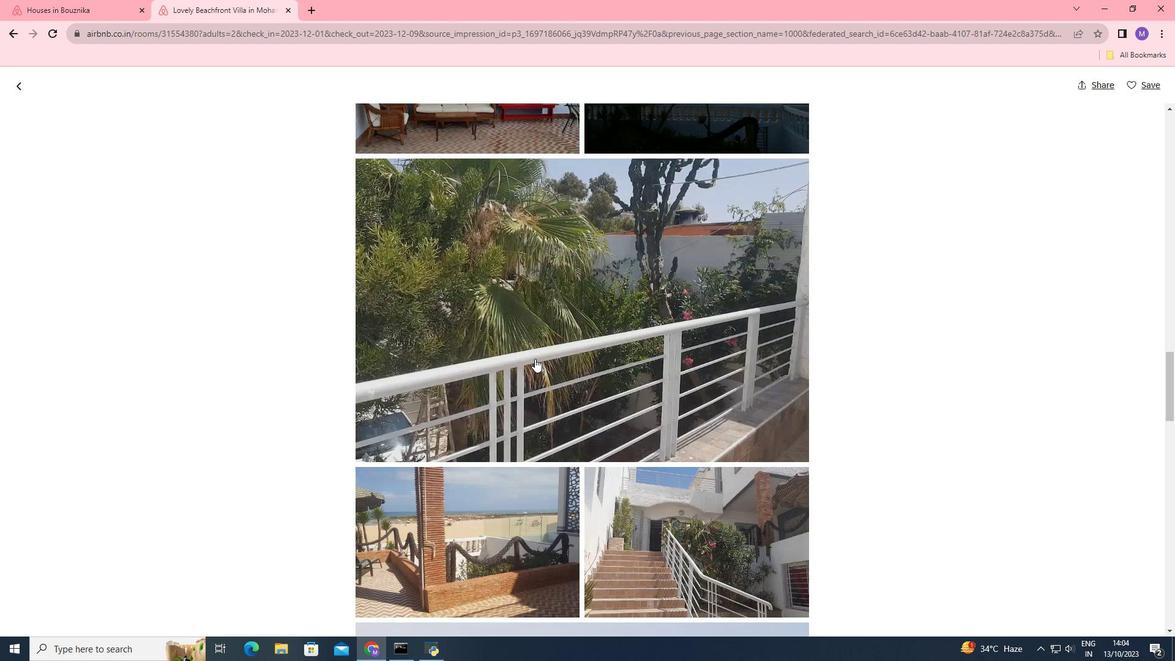 
Action: Mouse scrolled (534, 358) with delta (0, 0)
Screenshot: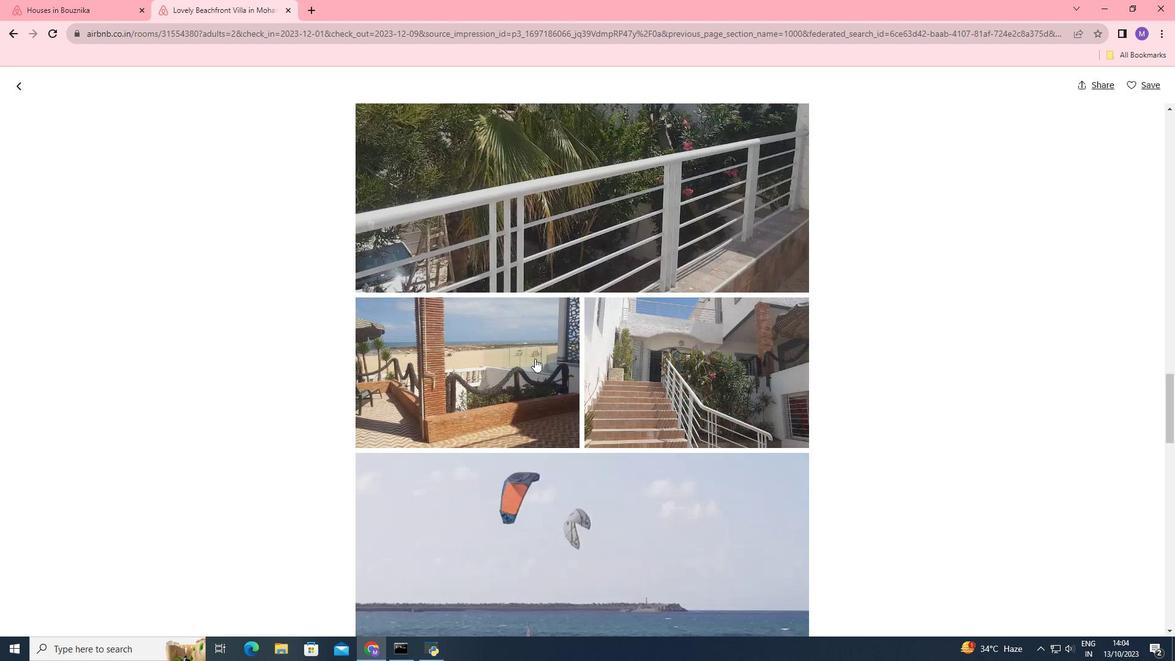 
Action: Mouse scrolled (534, 358) with delta (0, 0)
Screenshot: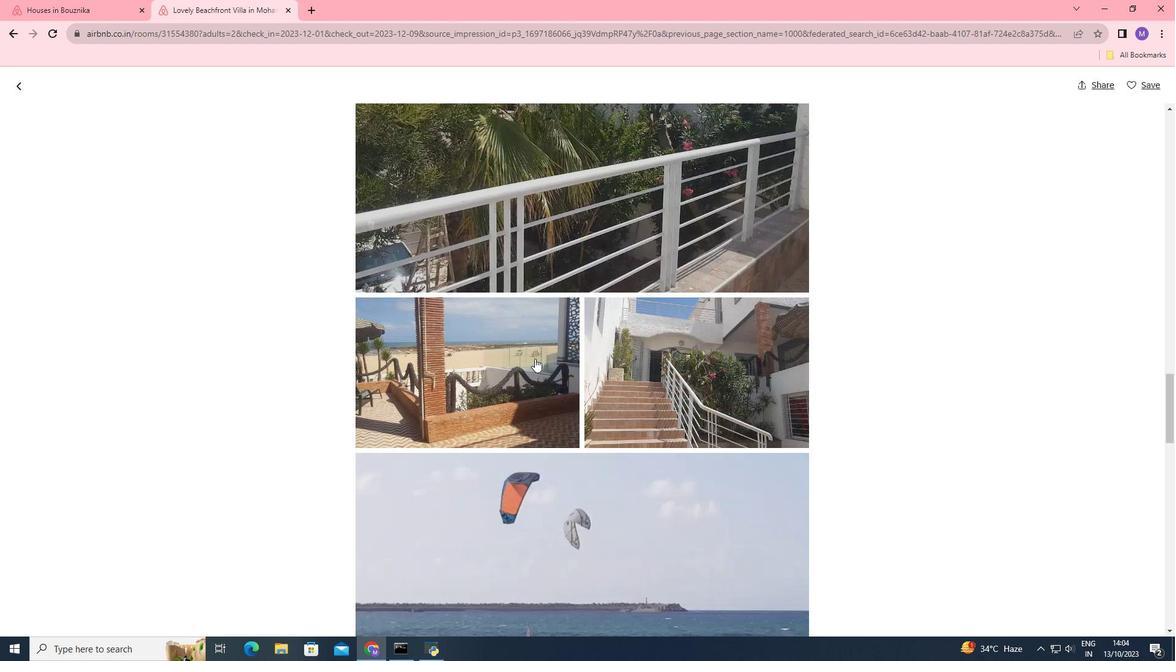 
Action: Mouse scrolled (534, 358) with delta (0, 0)
Screenshot: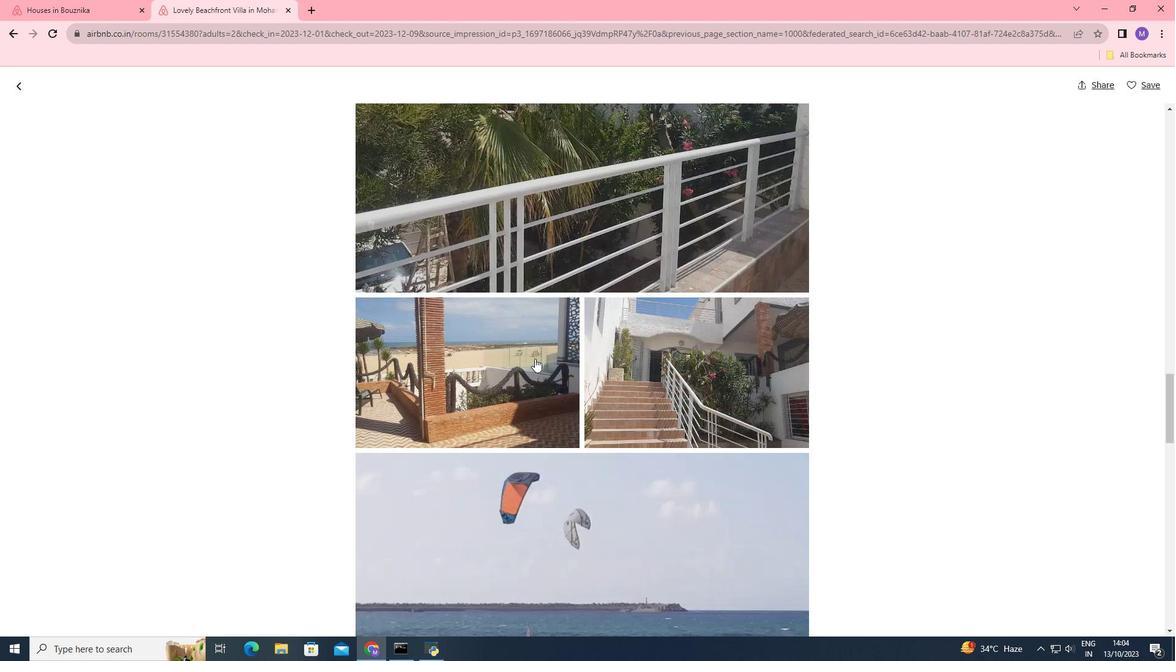 
Action: Mouse scrolled (534, 358) with delta (0, 0)
Screenshot: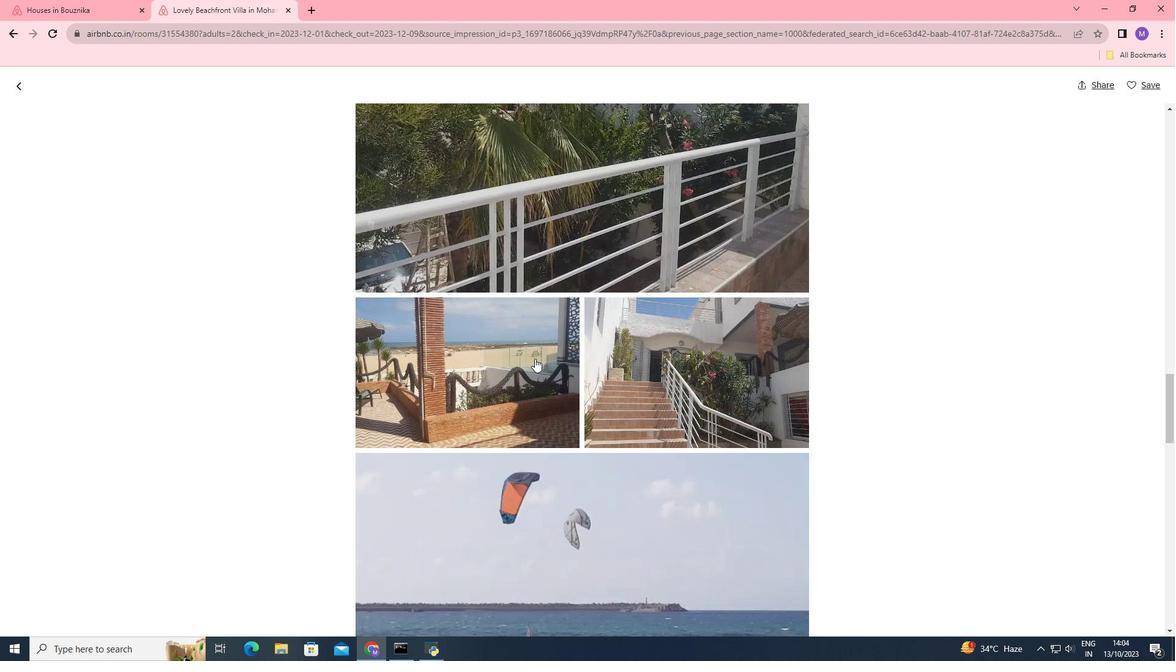 
Action: Mouse scrolled (534, 358) with delta (0, 0)
Screenshot: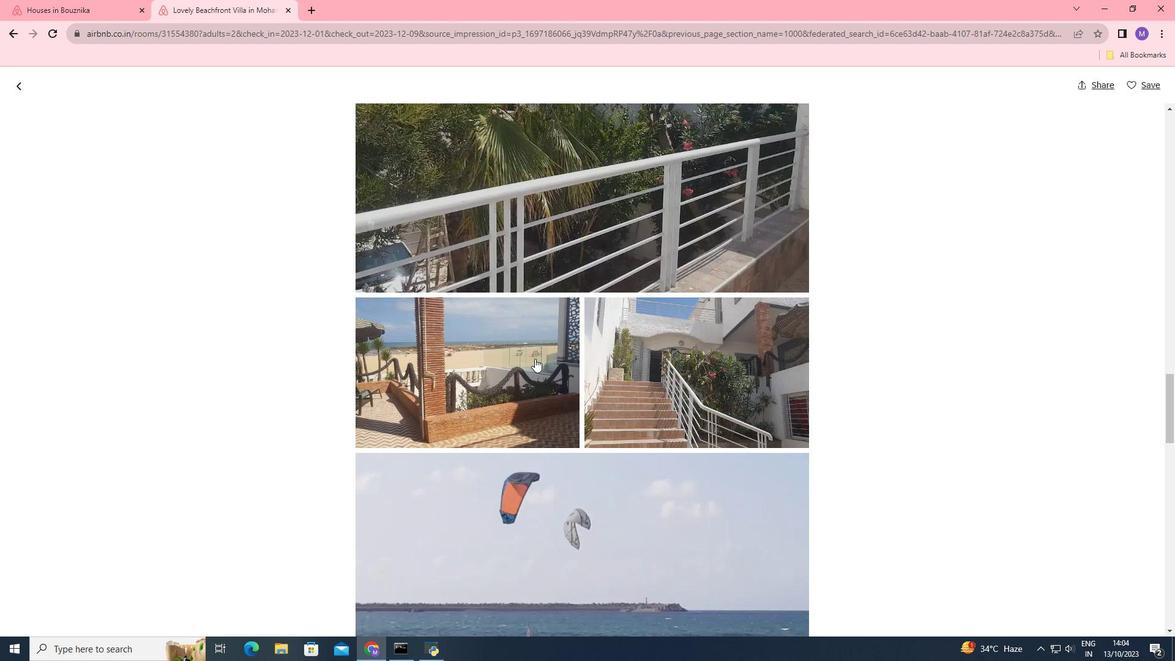 
Action: Mouse scrolled (534, 358) with delta (0, 0)
Screenshot: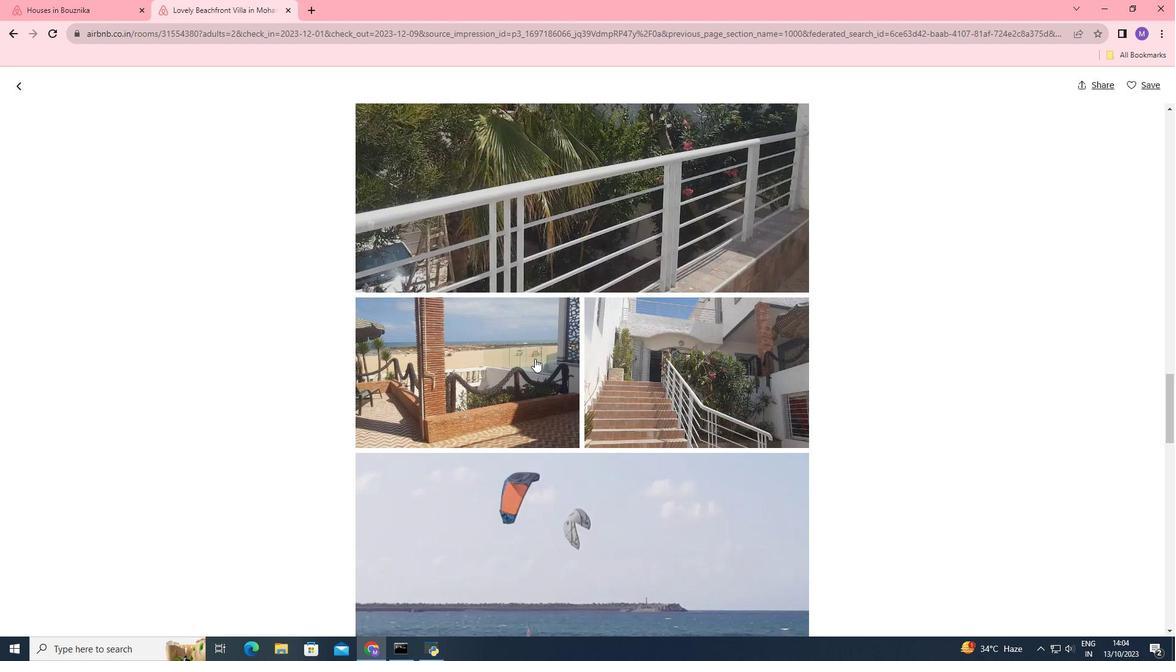 
Action: Mouse scrolled (534, 358) with delta (0, 0)
Screenshot: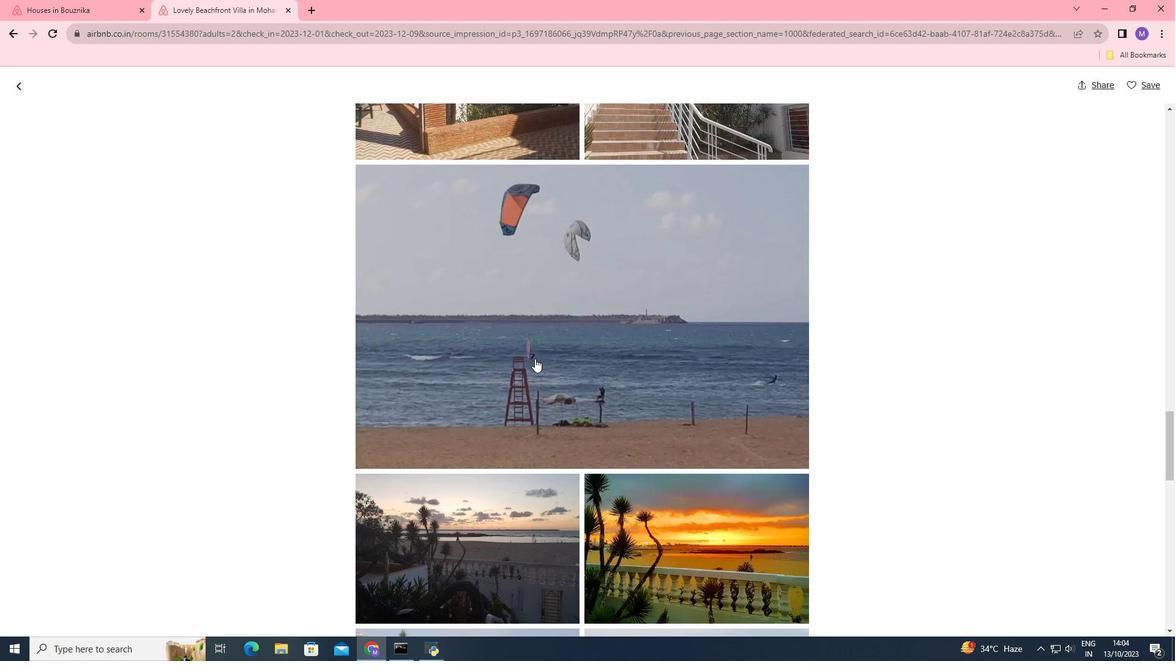 
Action: Mouse scrolled (534, 358) with delta (0, 0)
Screenshot: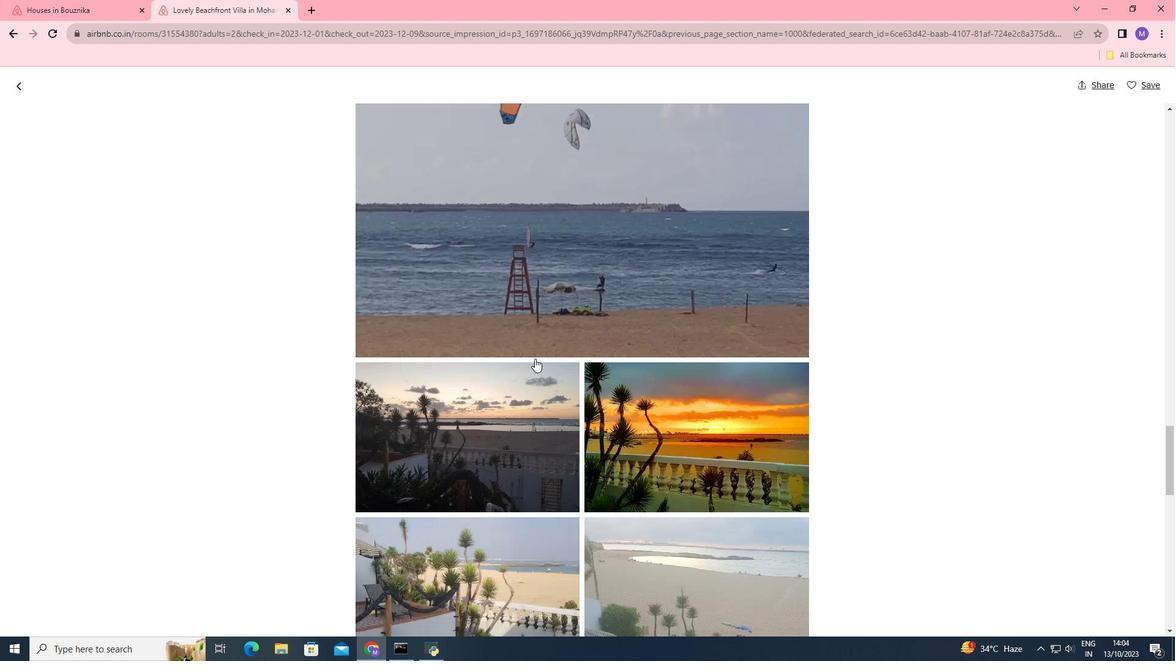 
Action: Mouse scrolled (534, 358) with delta (0, 0)
Screenshot: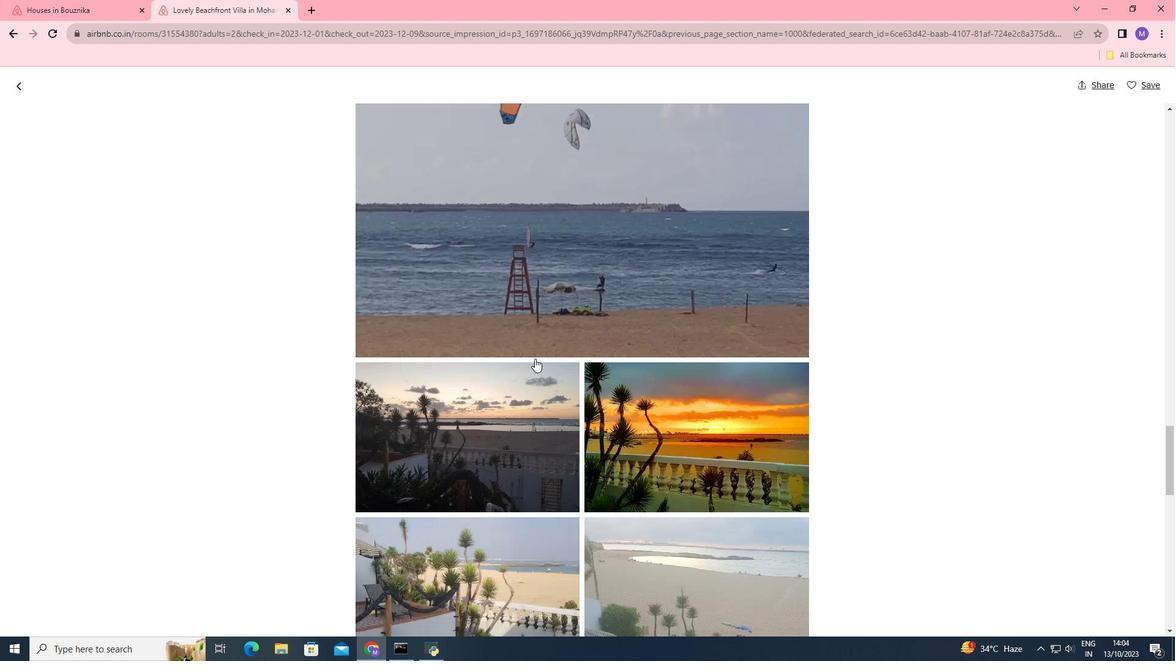 
Action: Mouse scrolled (534, 358) with delta (0, 0)
Screenshot: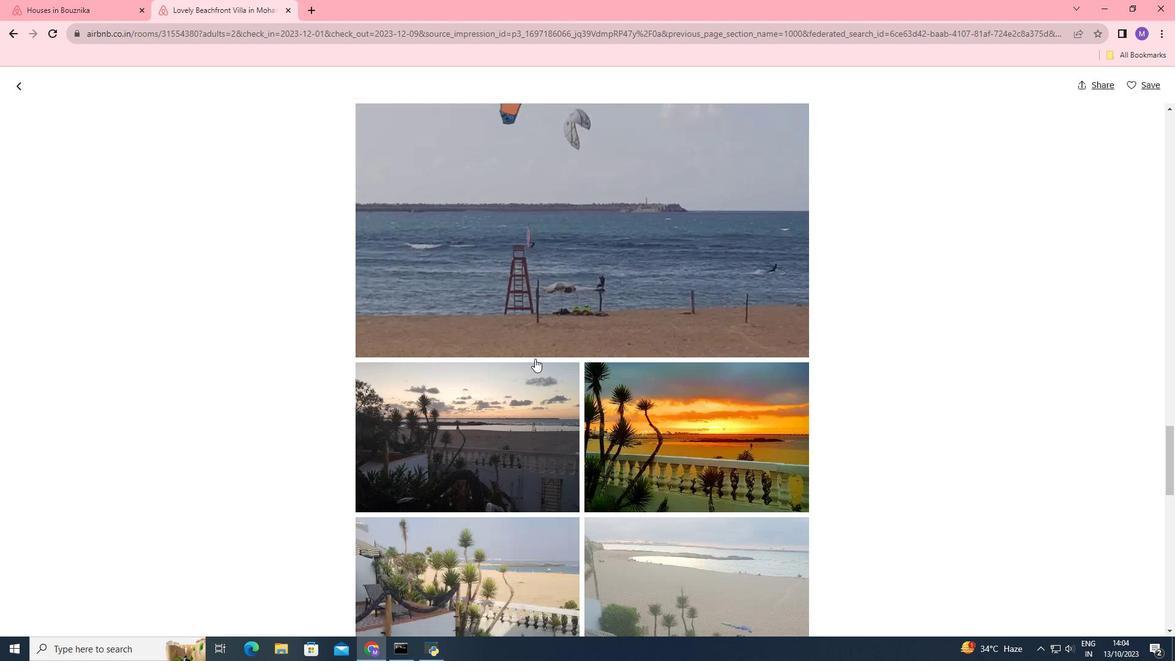 
Action: Mouse scrolled (534, 358) with delta (0, 0)
Screenshot: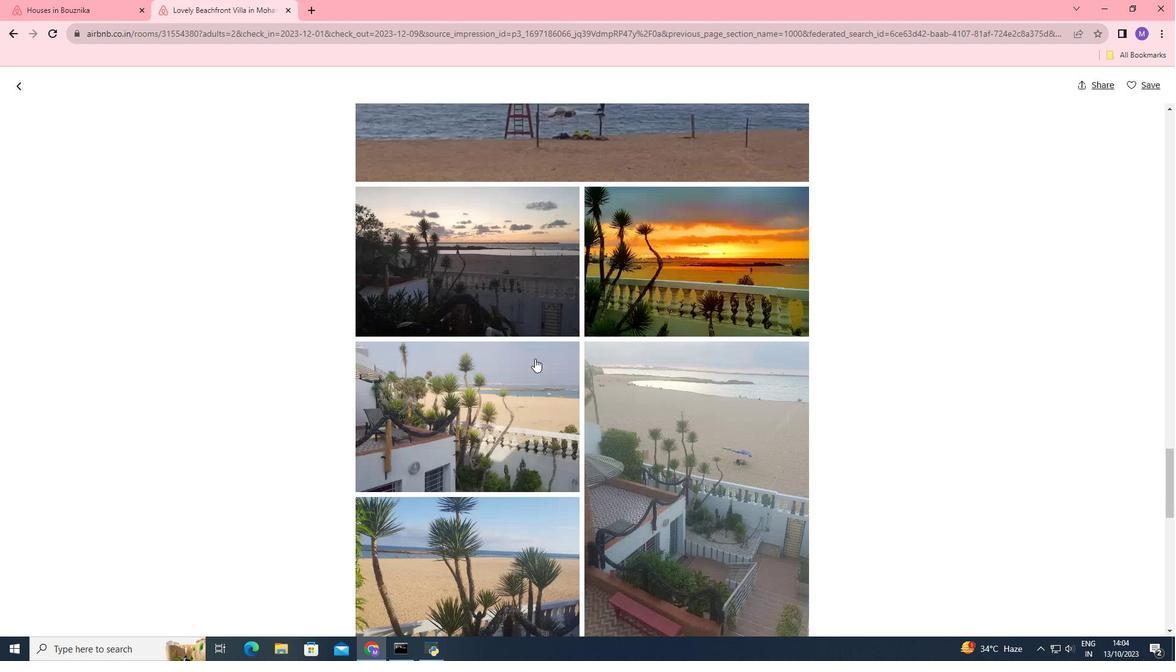 
Action: Mouse scrolled (534, 358) with delta (0, 0)
Screenshot: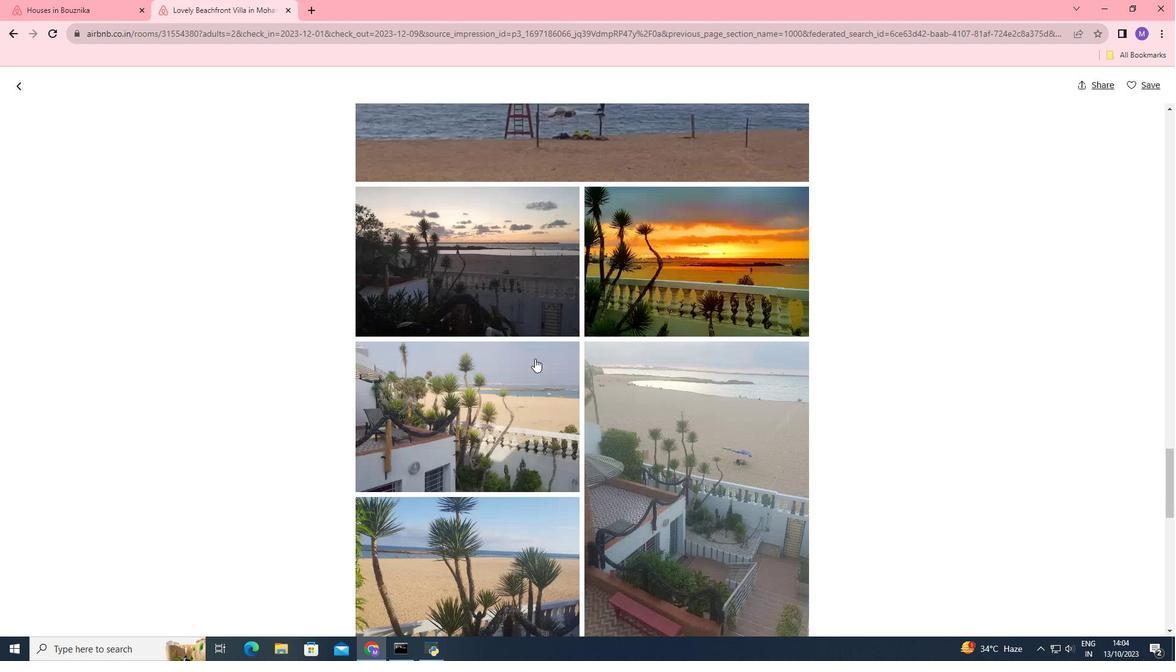 
Action: Mouse scrolled (534, 358) with delta (0, 0)
Screenshot: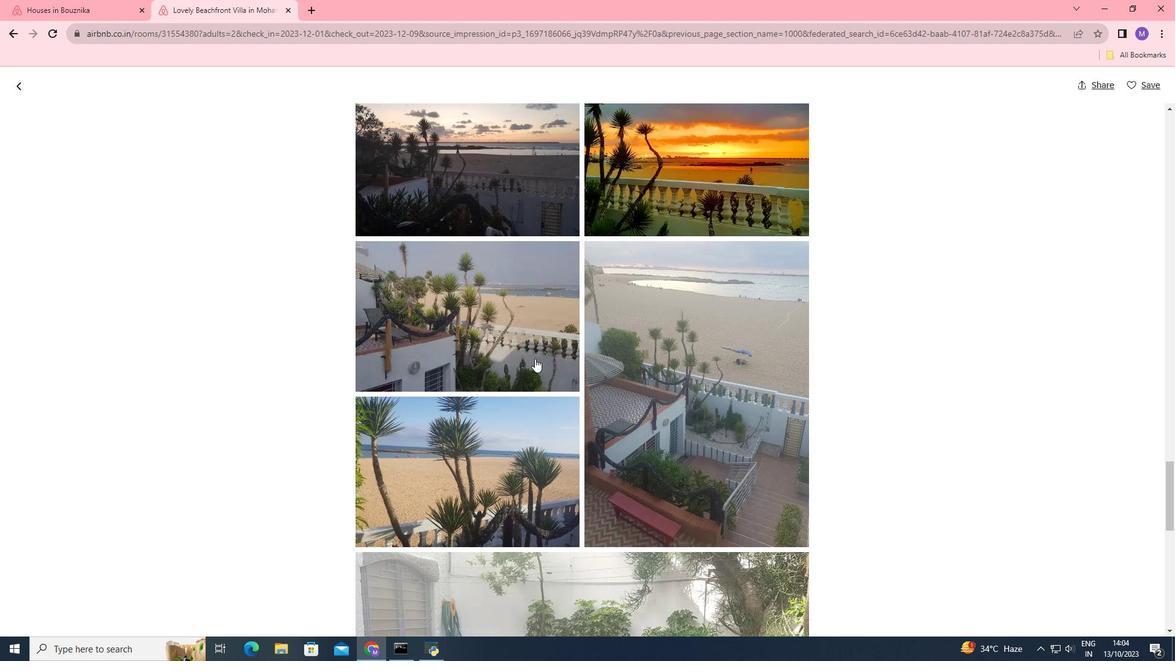 
Action: Mouse scrolled (534, 358) with delta (0, 0)
Screenshot: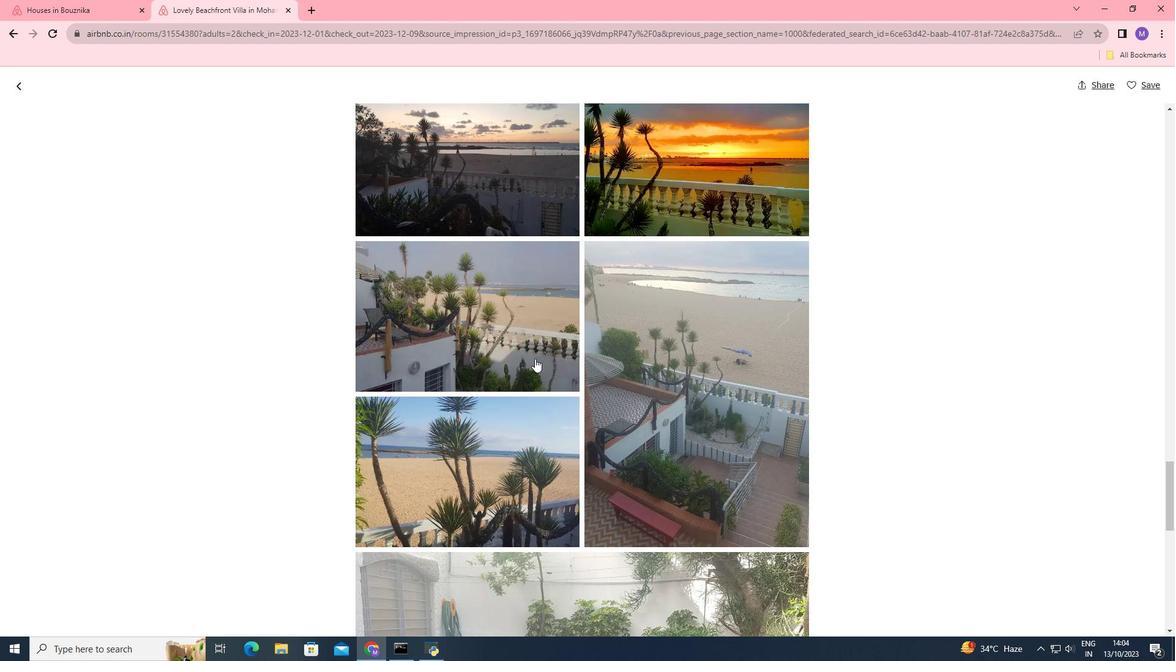 
Action: Mouse scrolled (534, 358) with delta (0, 0)
Screenshot: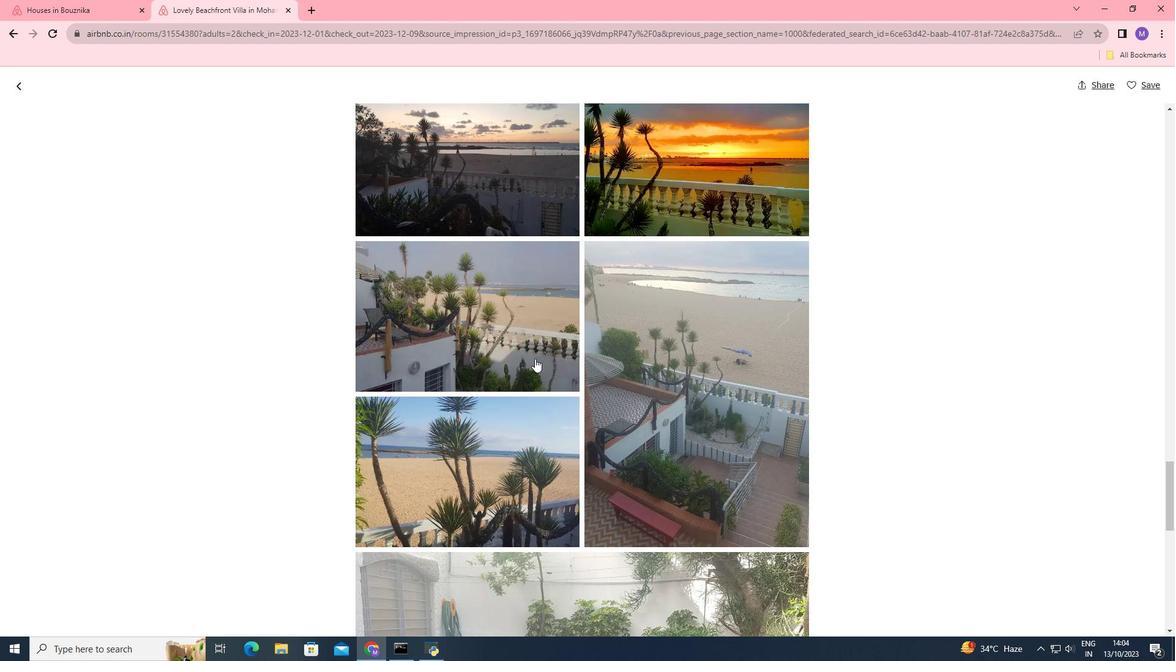 
Action: Mouse scrolled (534, 358) with delta (0, 0)
Screenshot: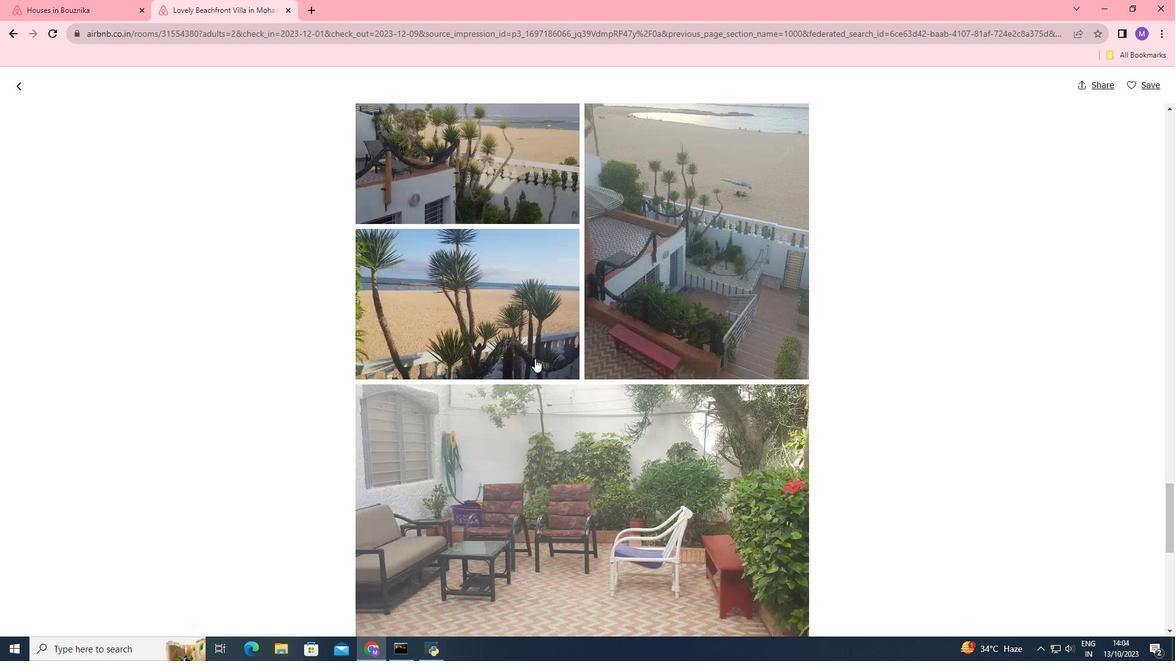 
Action: Mouse scrolled (534, 358) with delta (0, 0)
Screenshot: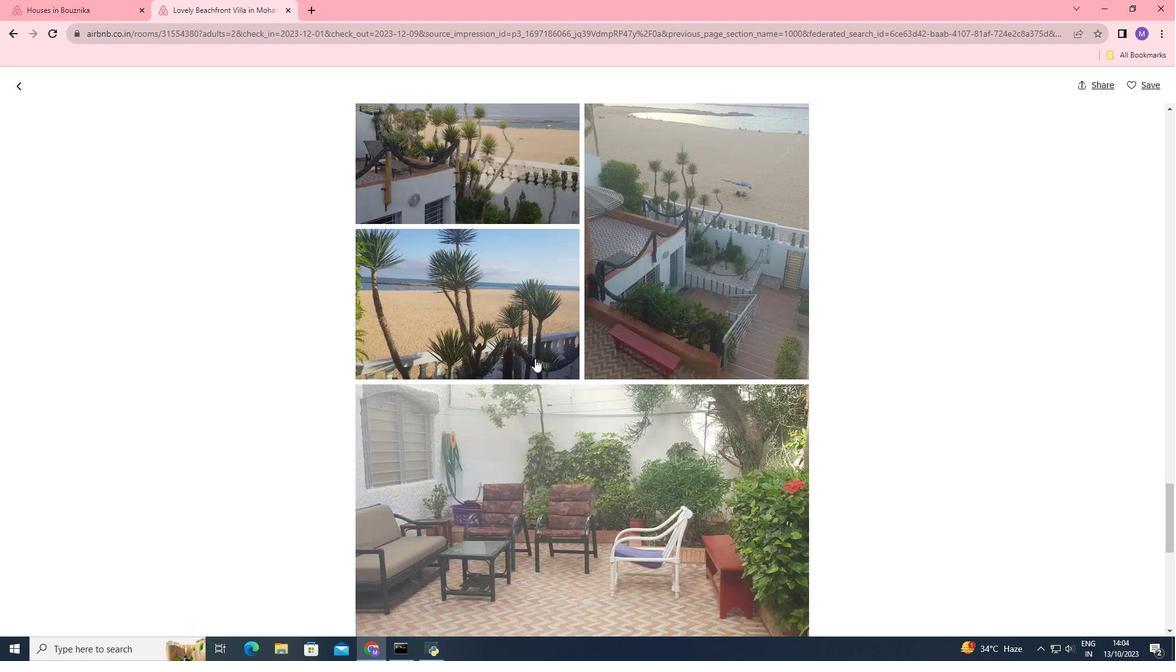 
Action: Mouse scrolled (534, 358) with delta (0, 0)
Screenshot: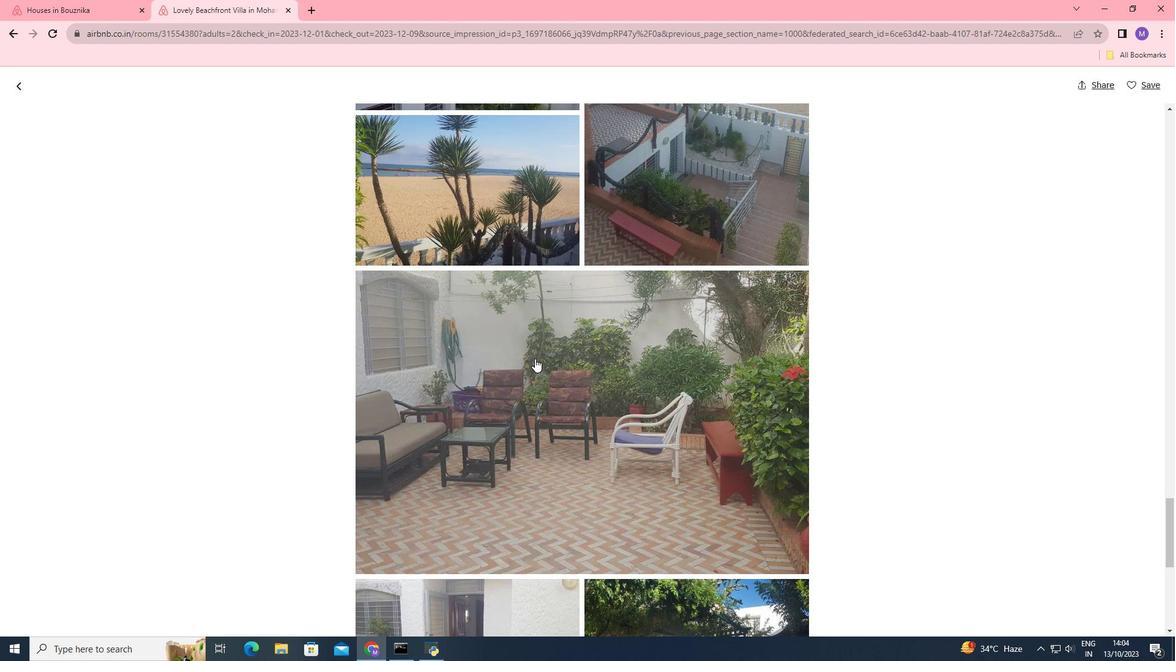 
Action: Mouse scrolled (534, 358) with delta (0, 0)
Screenshot: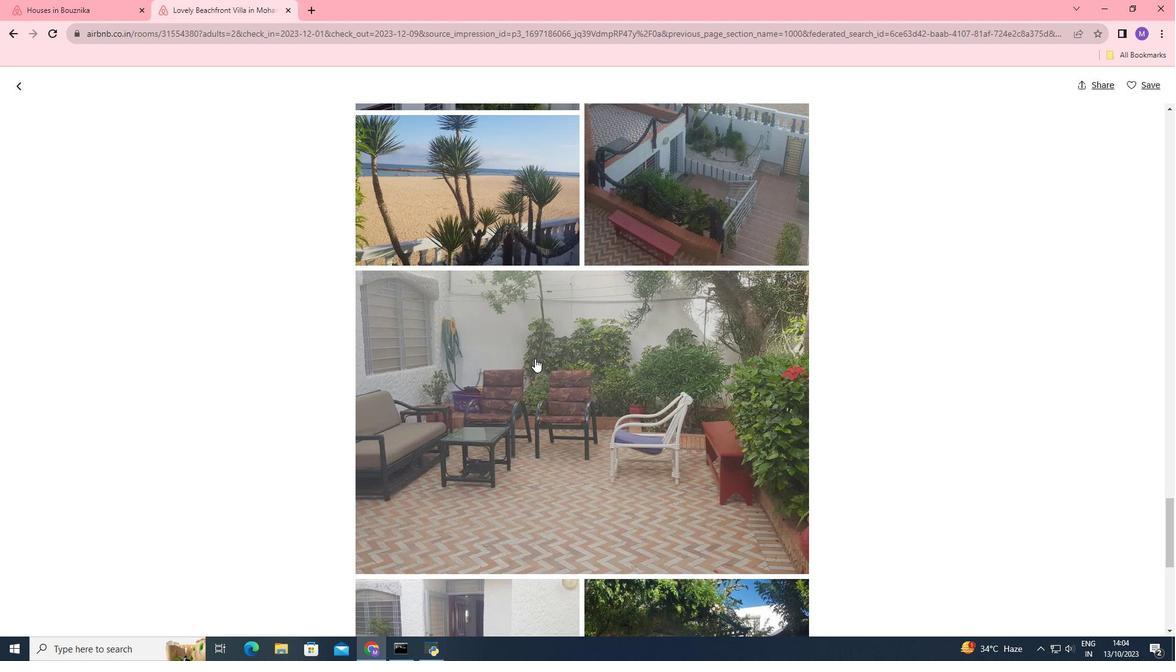 
Action: Mouse scrolled (534, 358) with delta (0, 0)
Screenshot: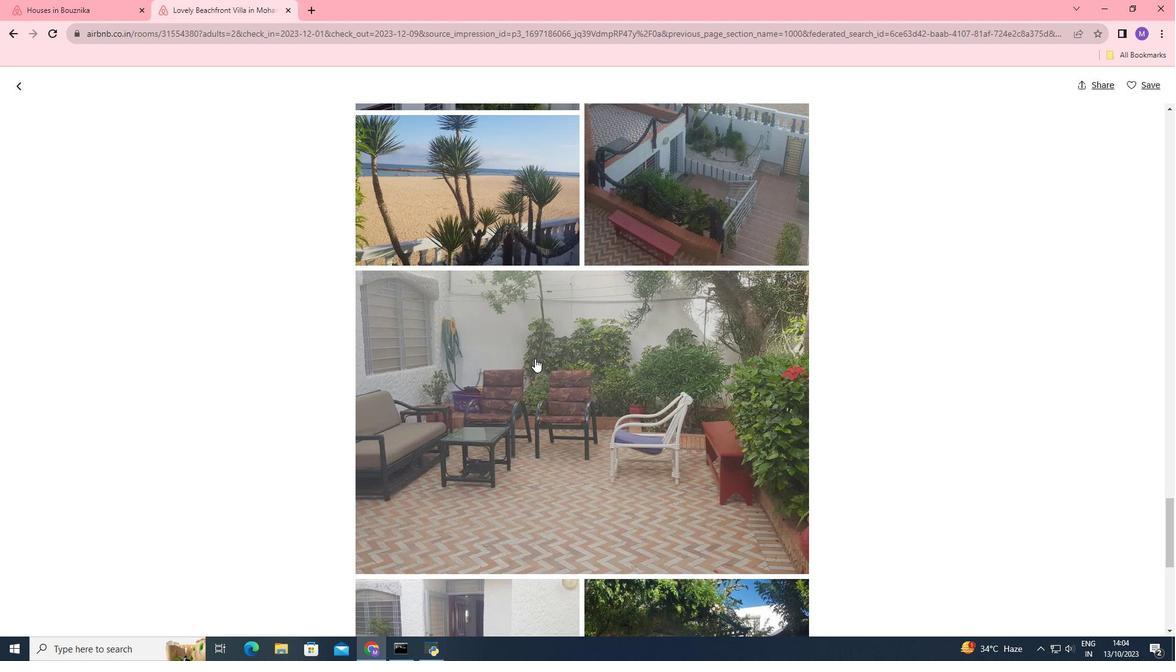 
Action: Mouse scrolled (534, 358) with delta (0, 0)
Screenshot: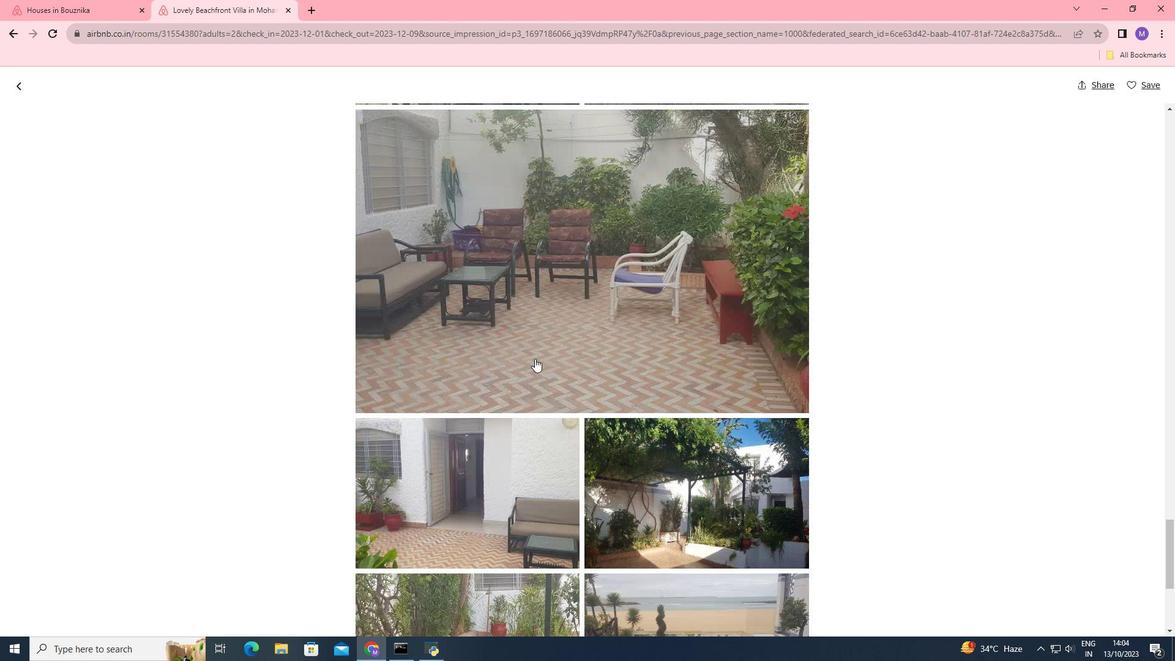 
Action: Mouse scrolled (534, 358) with delta (0, 0)
Screenshot: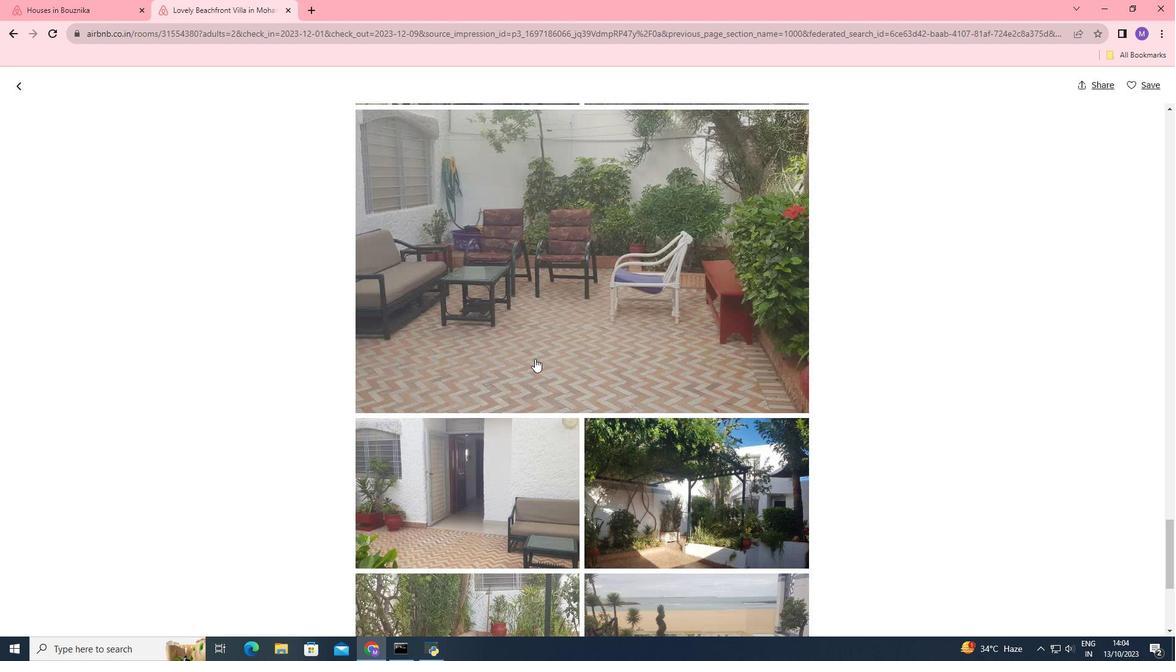 
Action: Mouse scrolled (534, 358) with delta (0, 0)
Screenshot: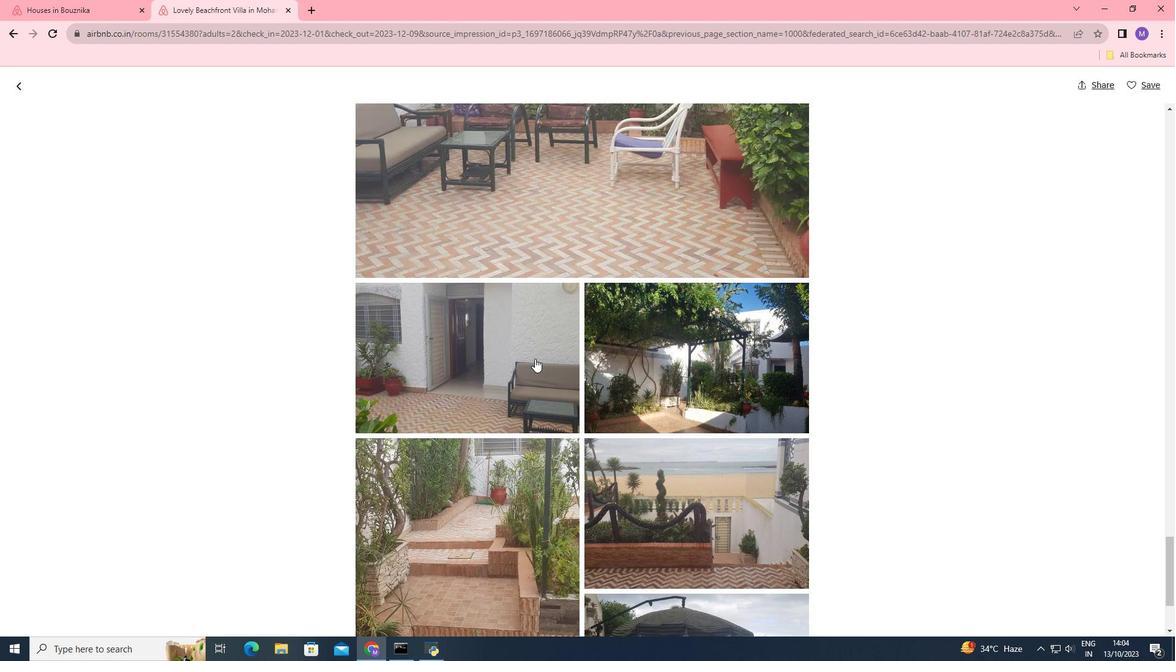 
Action: Mouse scrolled (534, 358) with delta (0, 0)
Screenshot: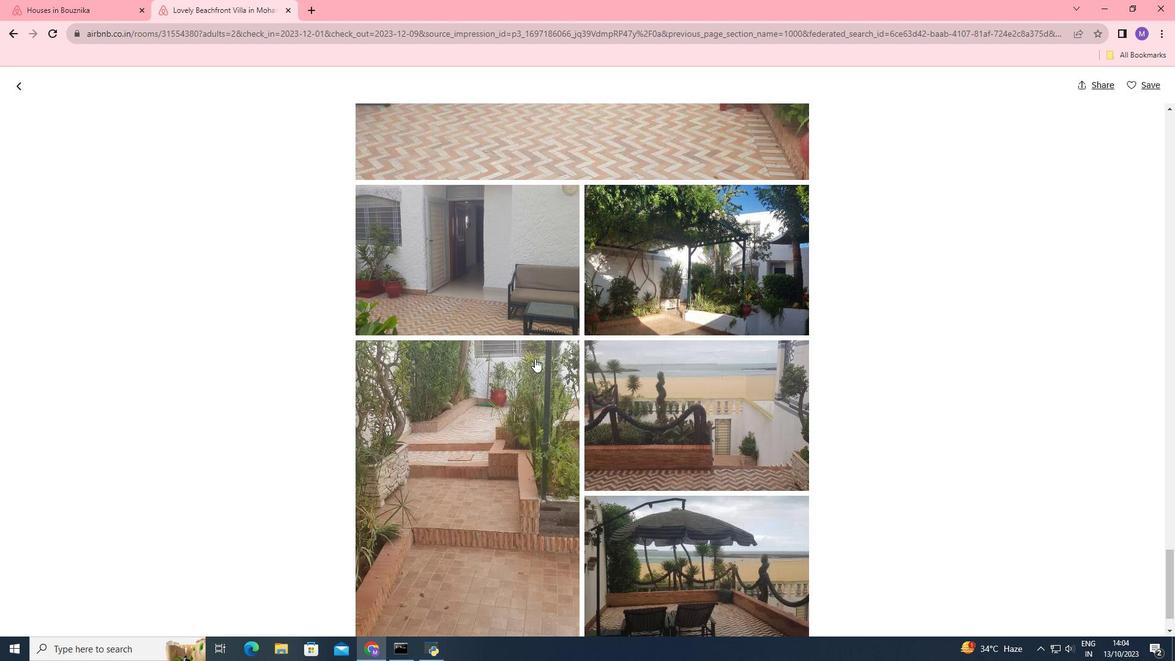 
Action: Mouse scrolled (534, 358) with delta (0, 0)
Screenshot: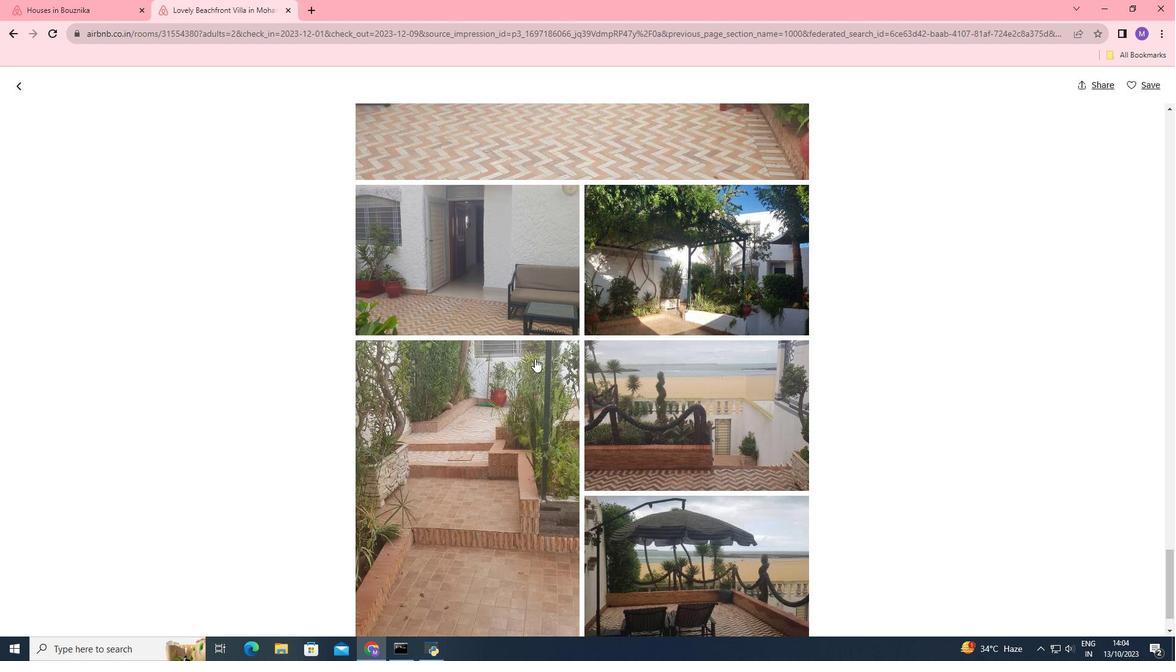 
Action: Mouse scrolled (534, 358) with delta (0, 0)
Screenshot: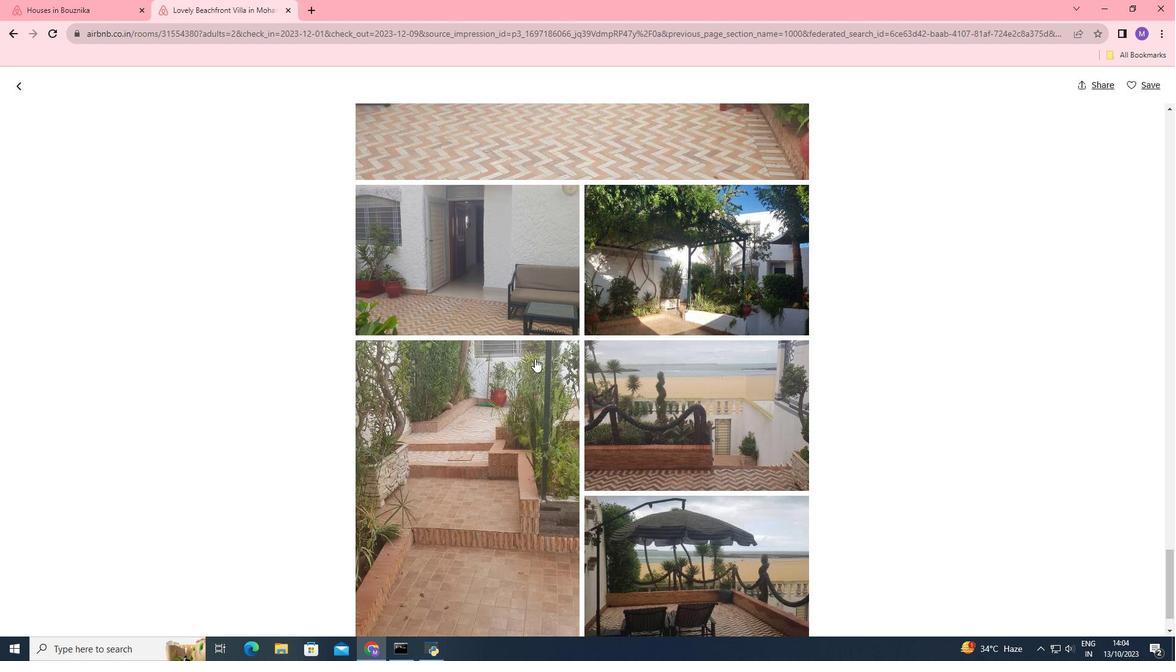 
Action: Mouse scrolled (534, 358) with delta (0, 0)
Screenshot: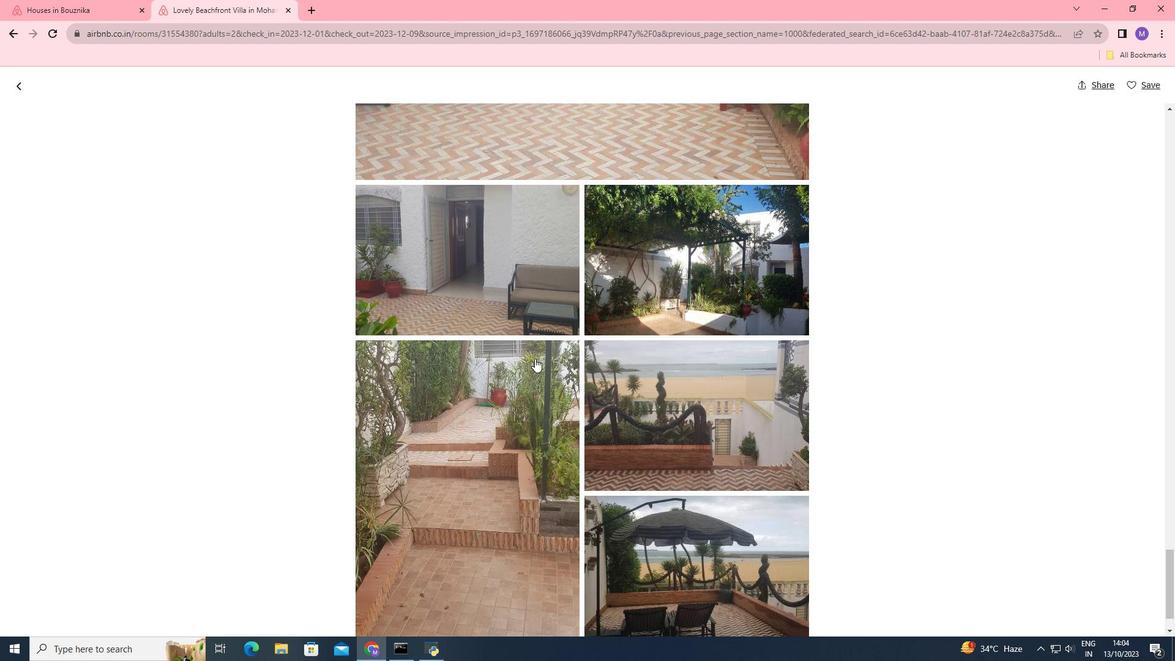 
Action: Mouse scrolled (534, 358) with delta (0, 0)
Screenshot: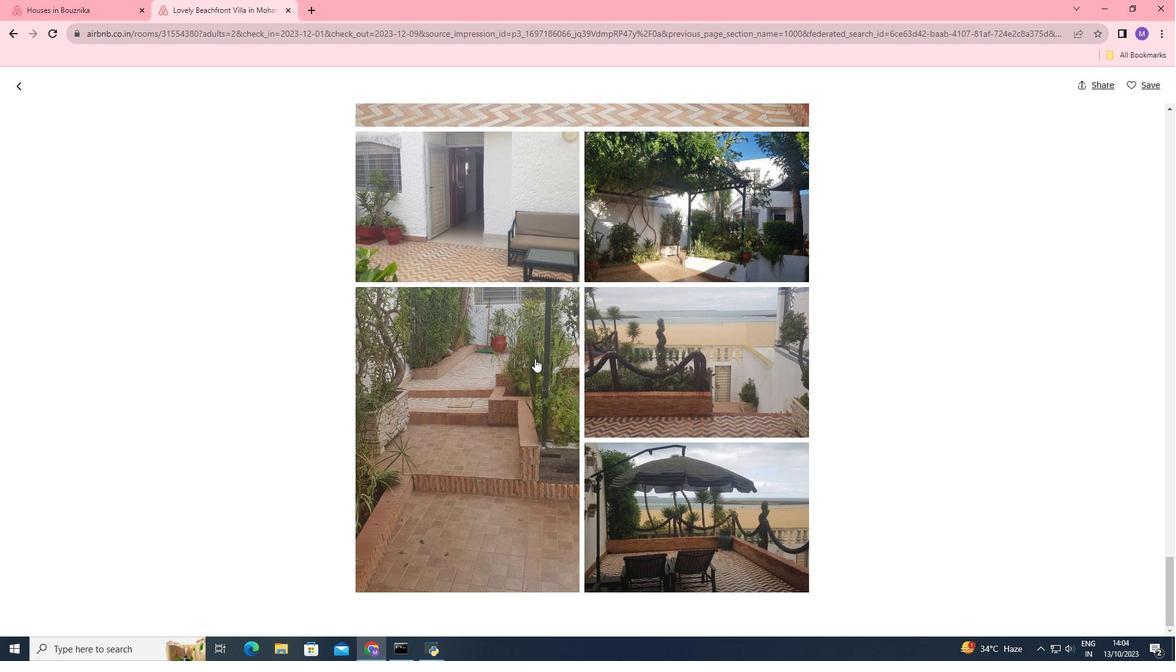 
Action: Mouse scrolled (534, 358) with delta (0, 0)
Screenshot: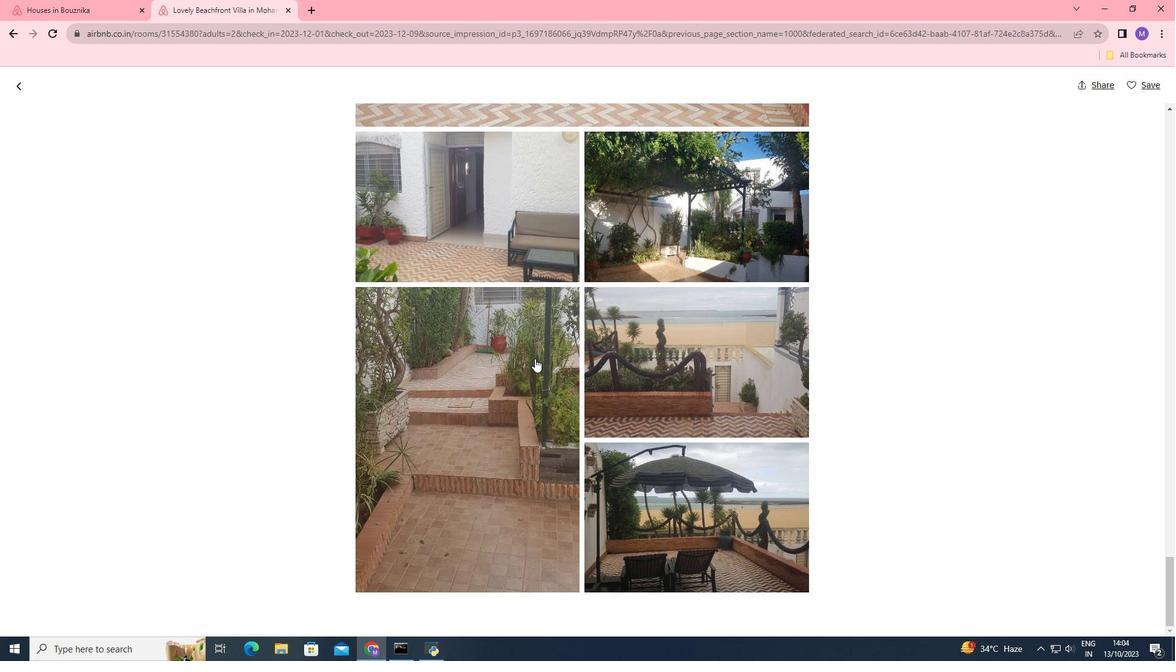 
Action: Mouse scrolled (534, 358) with delta (0, 0)
Screenshot: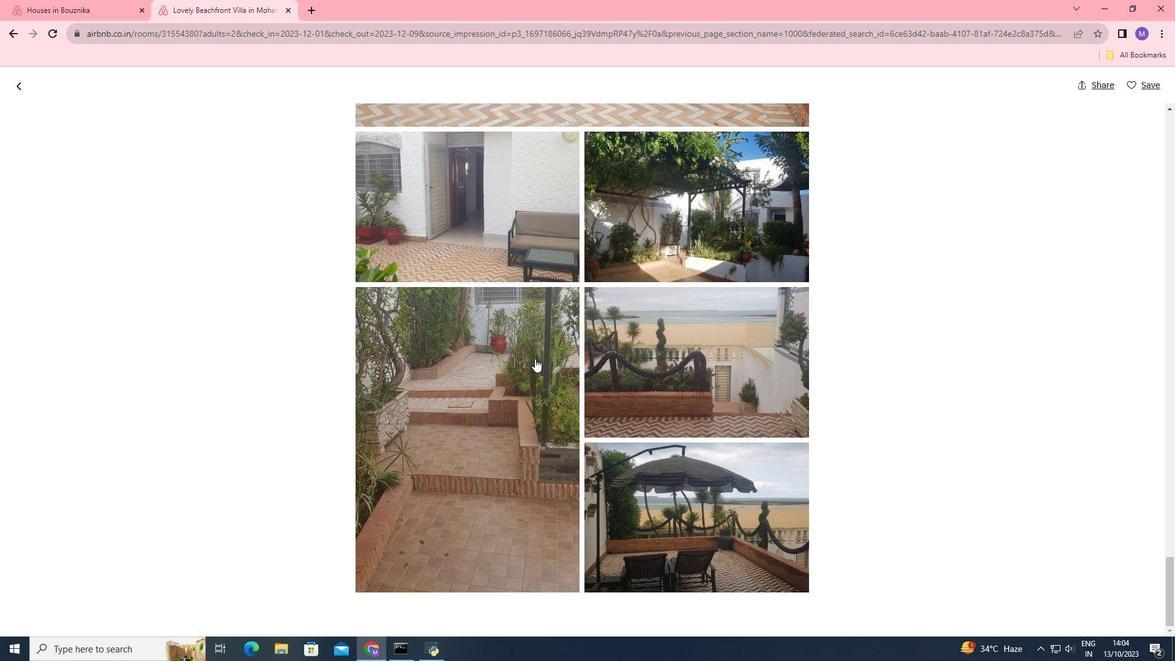 
Action: Mouse scrolled (534, 358) with delta (0, 0)
Screenshot: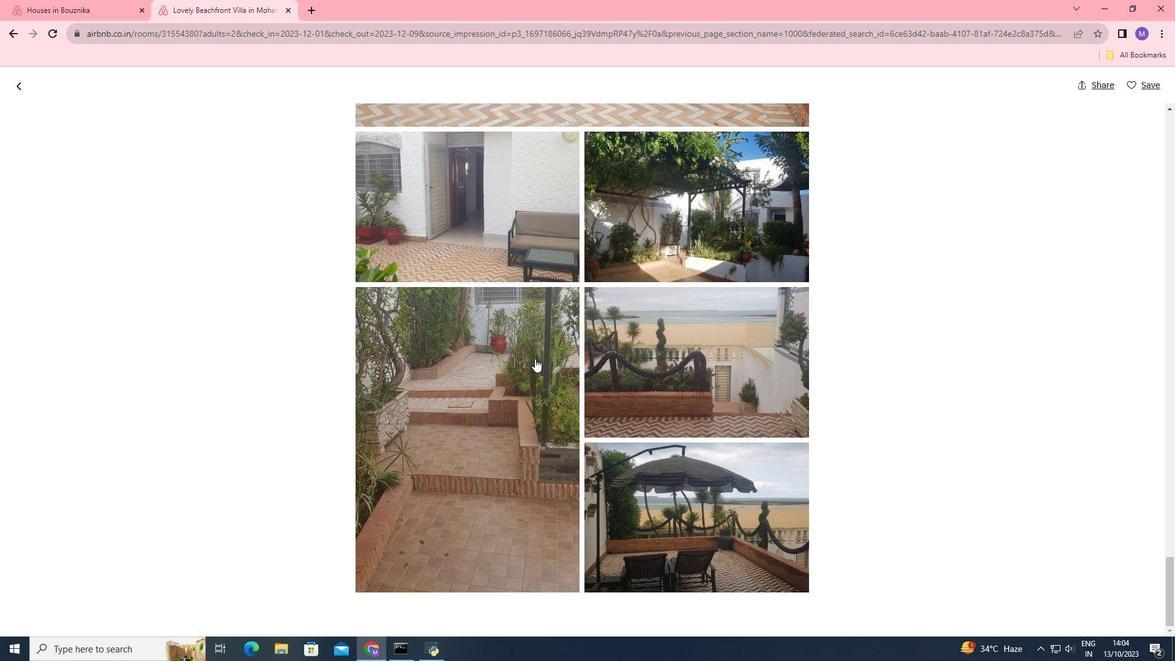 
Action: Mouse scrolled (534, 358) with delta (0, 0)
Screenshot: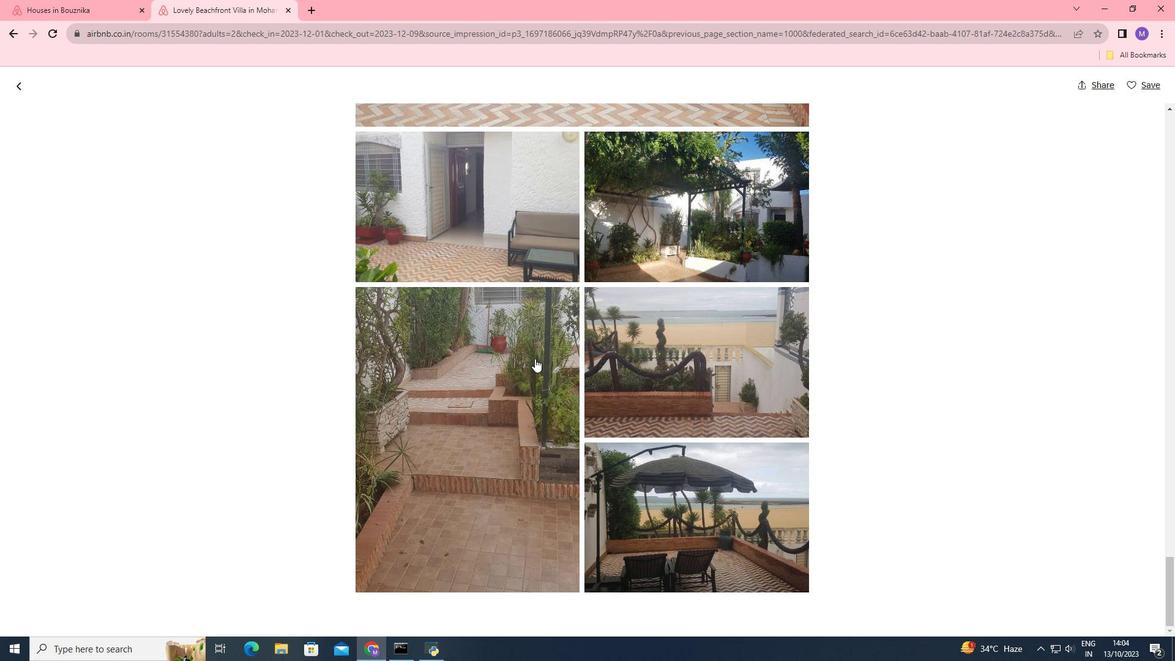 
Action: Mouse moved to (14, 86)
Screenshot: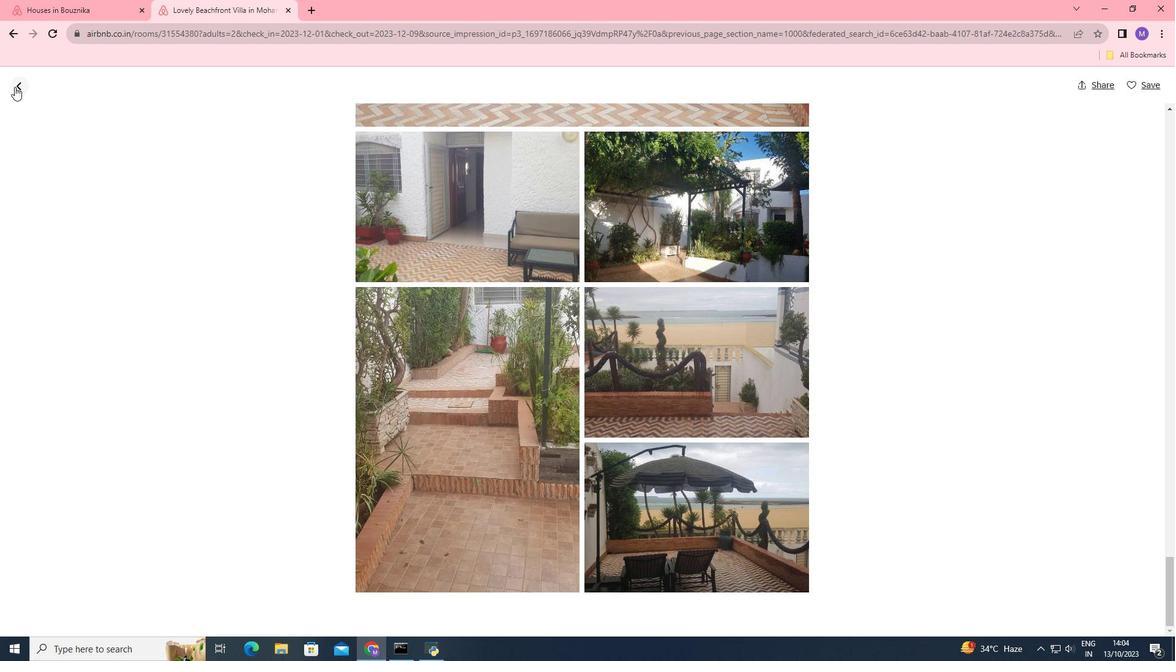 
Action: Mouse pressed left at (14, 86)
Screenshot: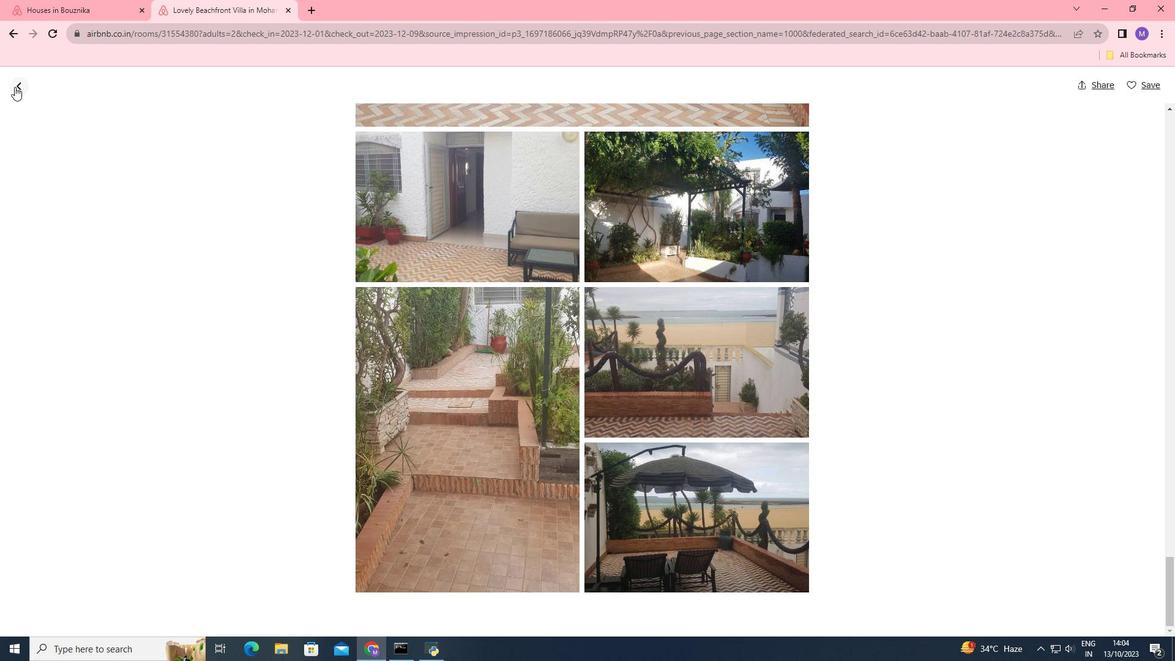 
Action: Mouse moved to (449, 328)
Screenshot: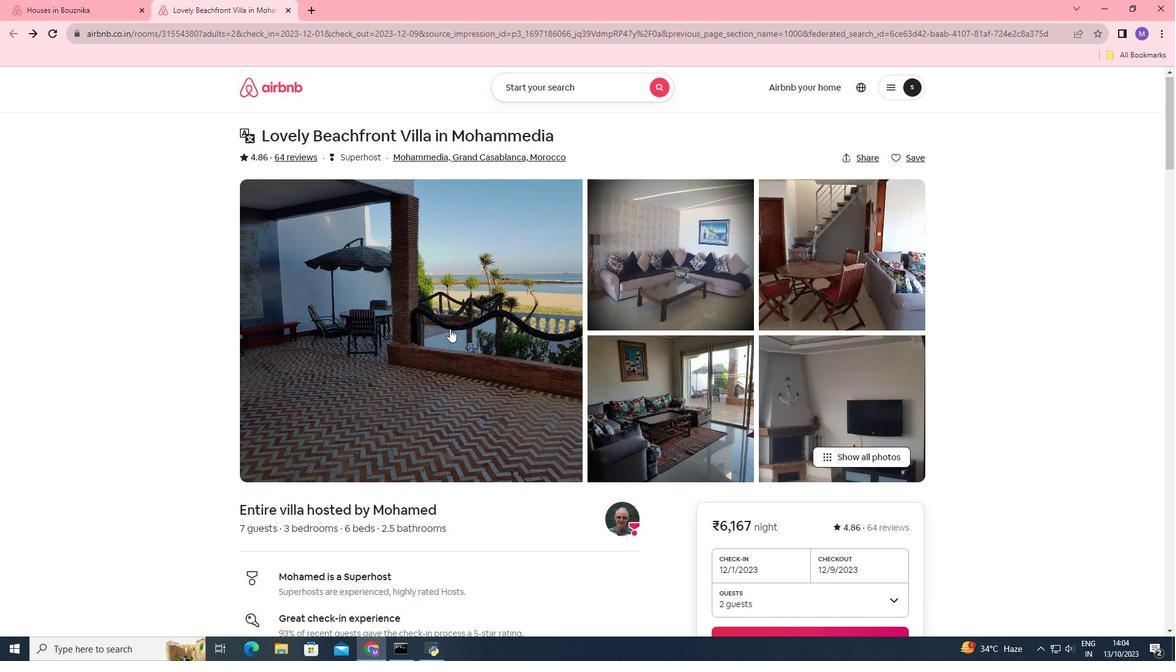 
Action: Mouse scrolled (449, 328) with delta (0, 0)
Screenshot: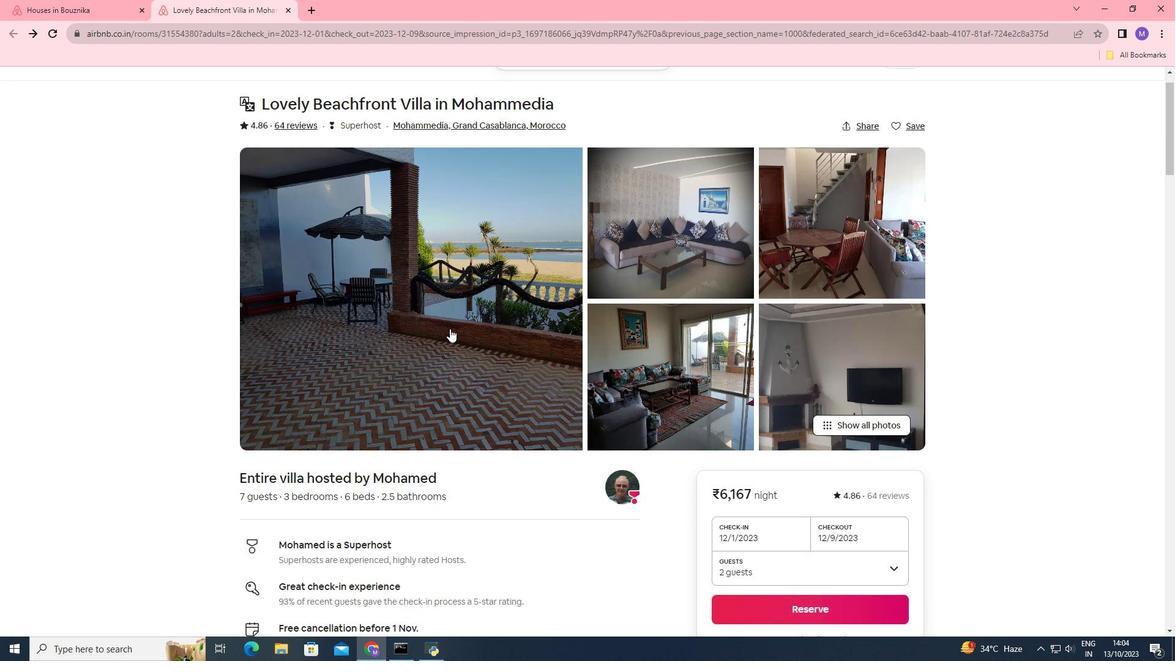 
Action: Mouse scrolled (449, 328) with delta (0, 0)
Screenshot: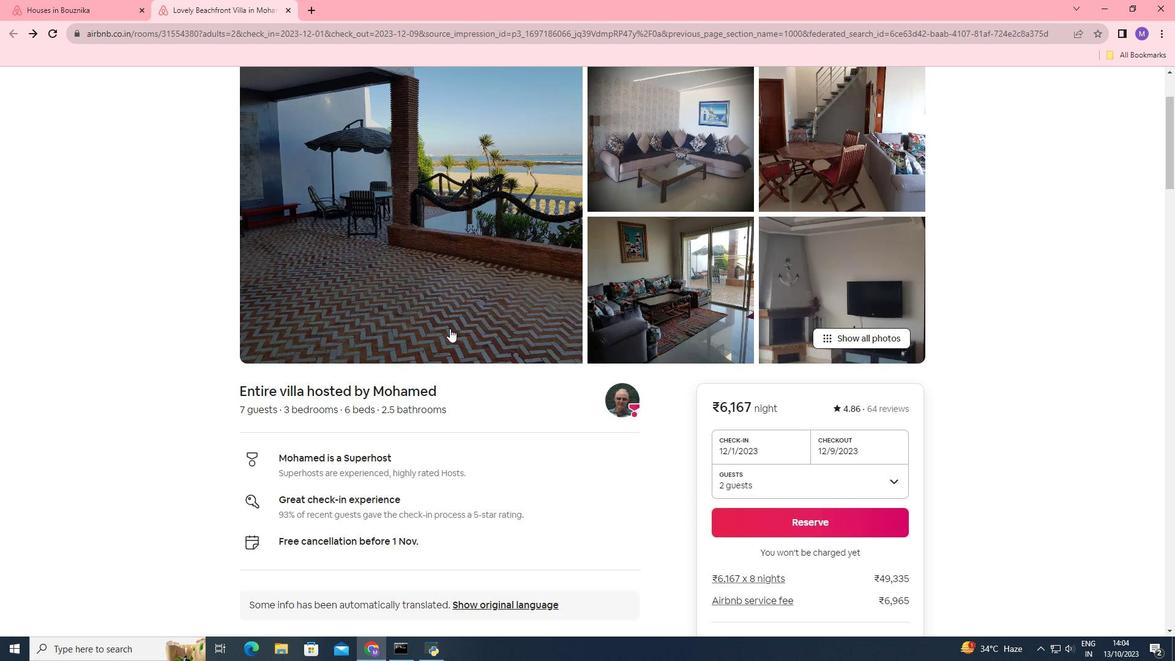 
Action: Mouse scrolled (449, 328) with delta (0, 0)
Screenshot: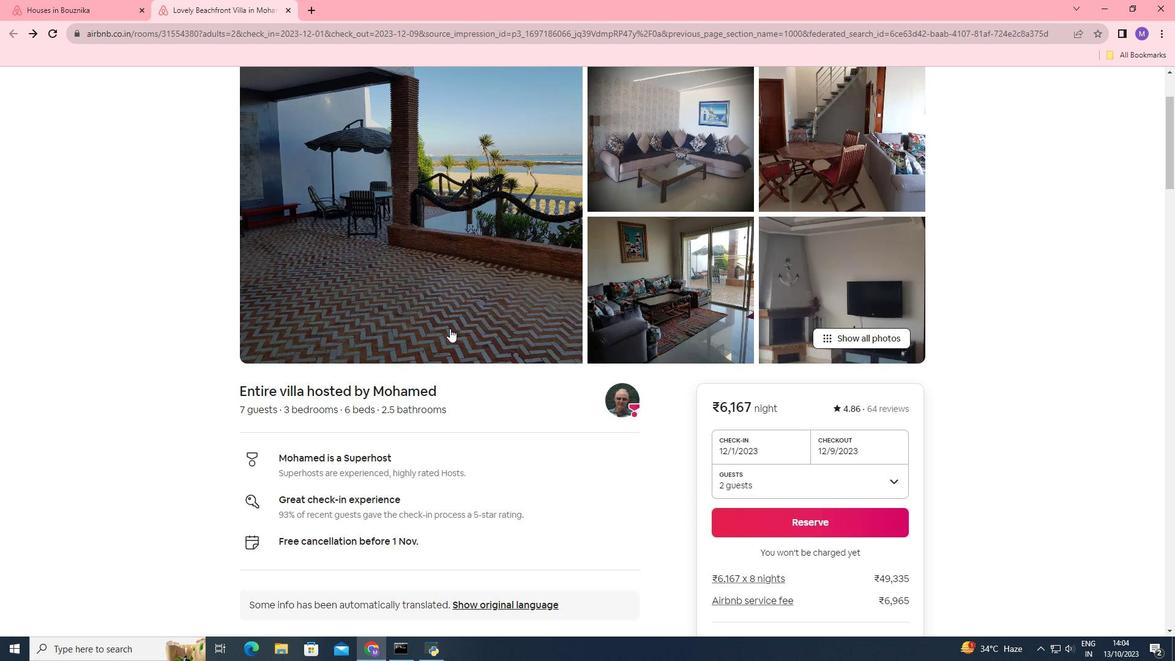 
Action: Mouse scrolled (449, 328) with delta (0, 0)
Screenshot: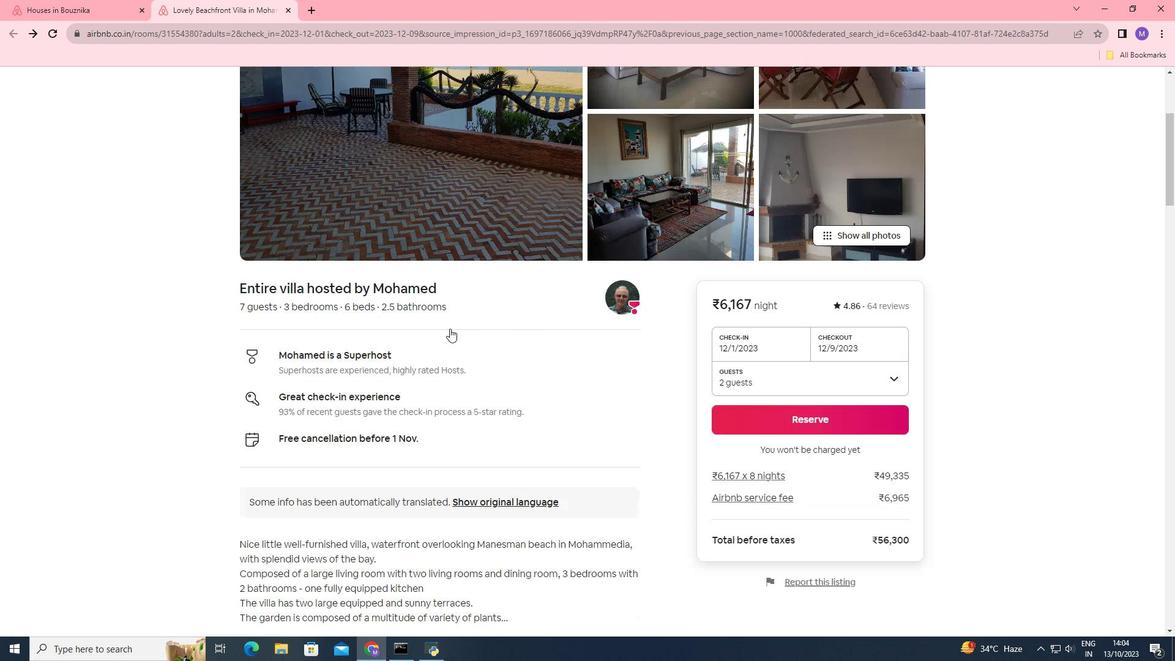 
Action: Mouse scrolled (449, 328) with delta (0, 0)
Screenshot: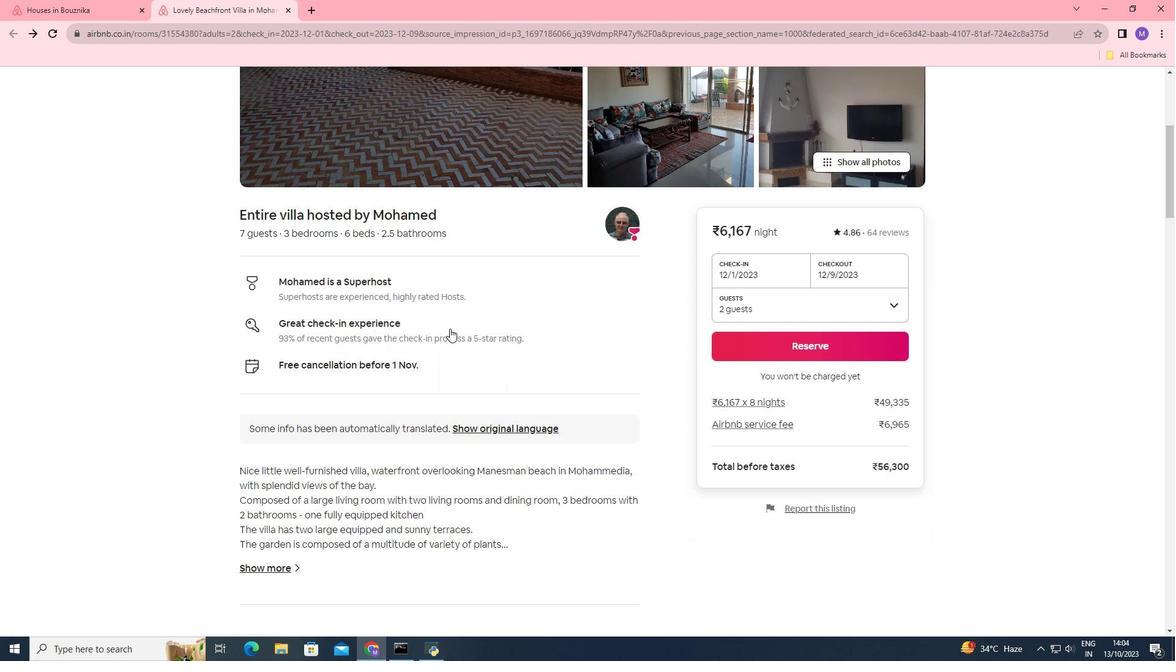 
Action: Mouse scrolled (449, 328) with delta (0, 0)
Screenshot: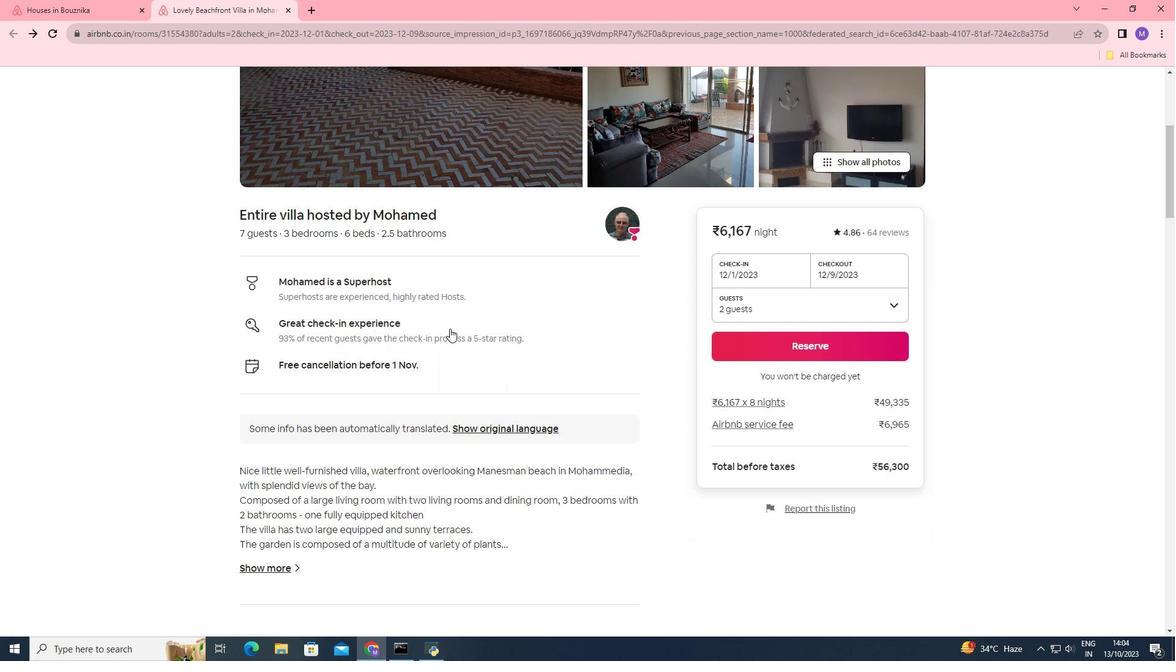 
Action: Mouse scrolled (449, 328) with delta (0, 0)
Screenshot: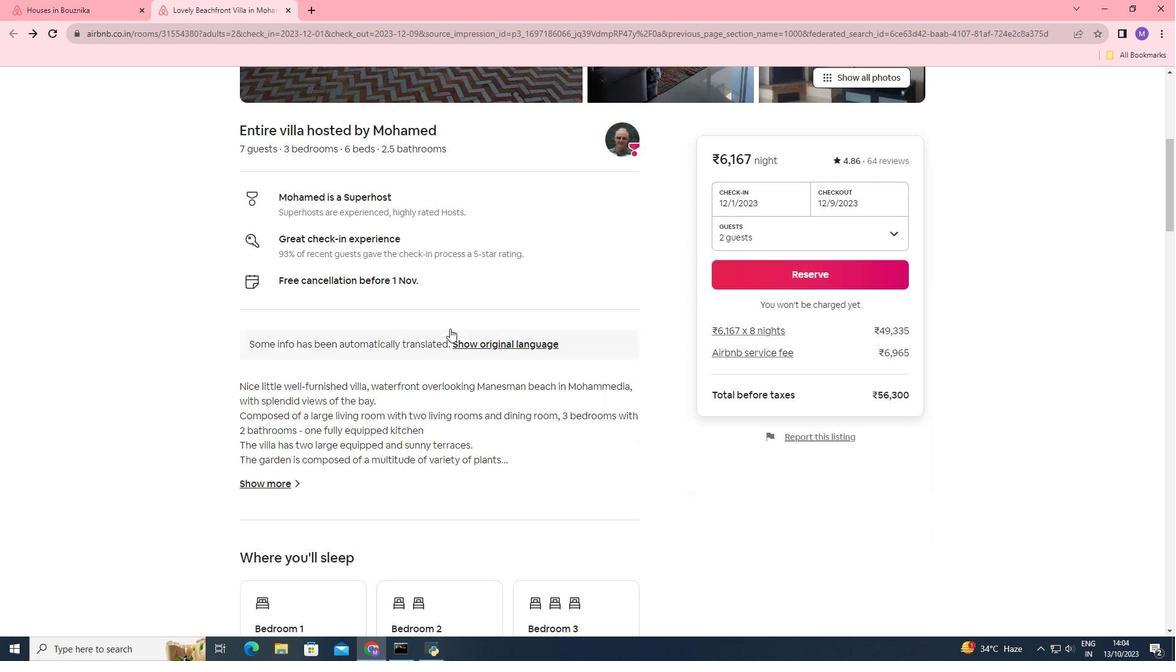 
Action: Mouse scrolled (449, 328) with delta (0, 0)
Screenshot: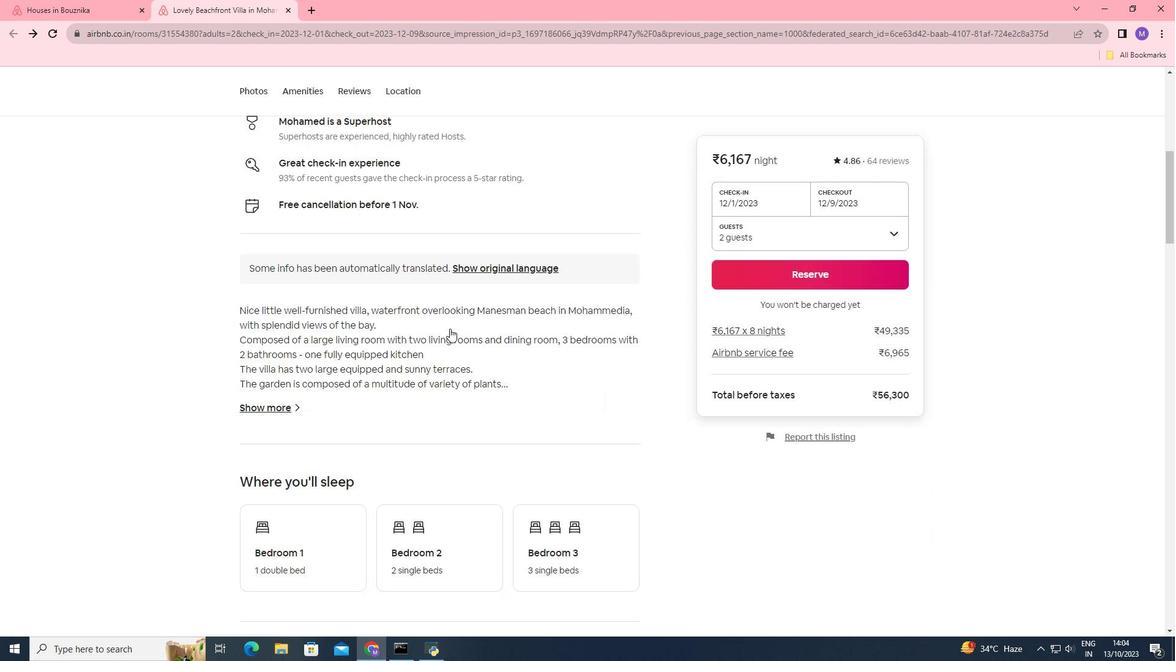 
Action: Mouse moved to (282, 381)
Screenshot: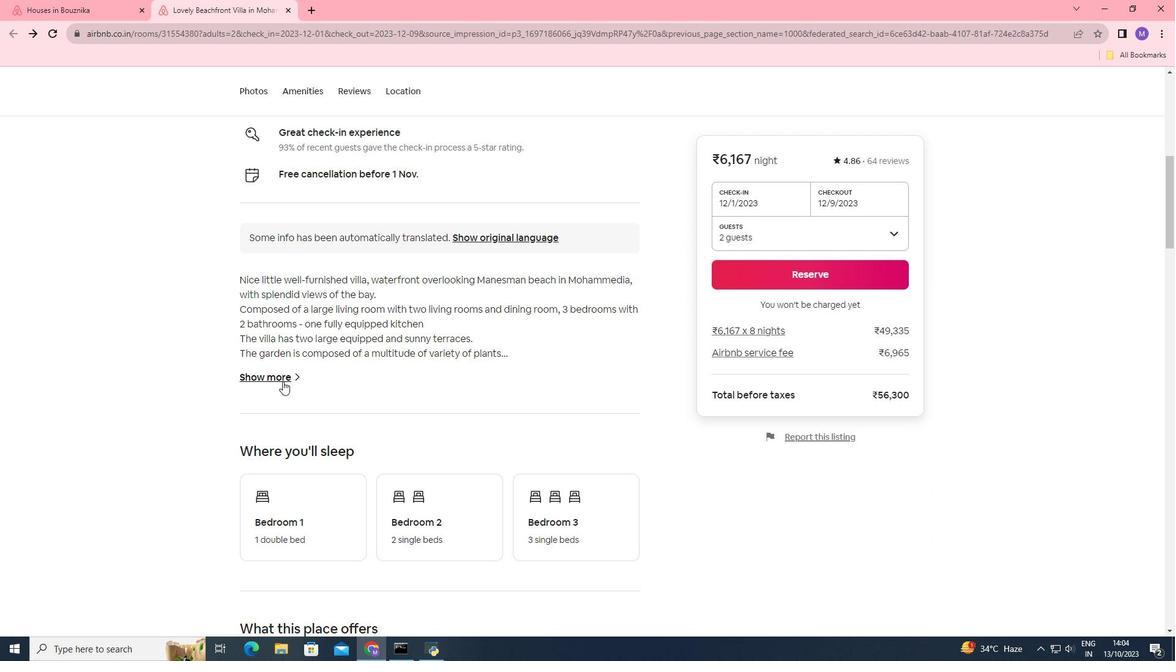 
Action: Mouse pressed left at (282, 381)
Screenshot: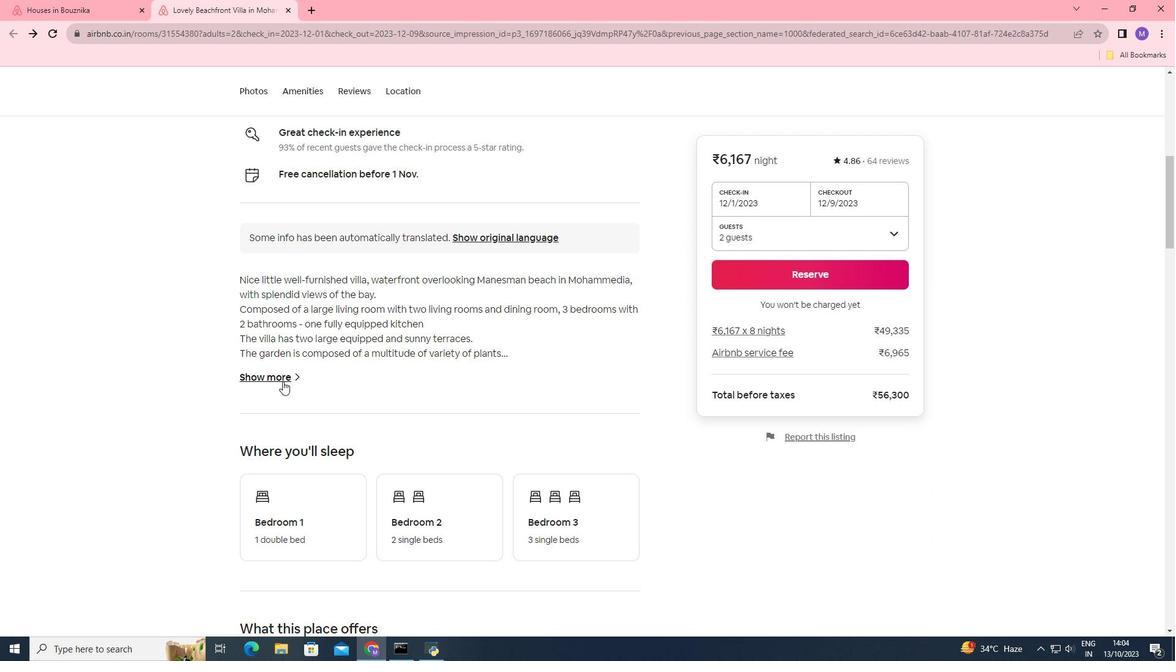 
Action: Mouse moved to (368, 237)
Screenshot: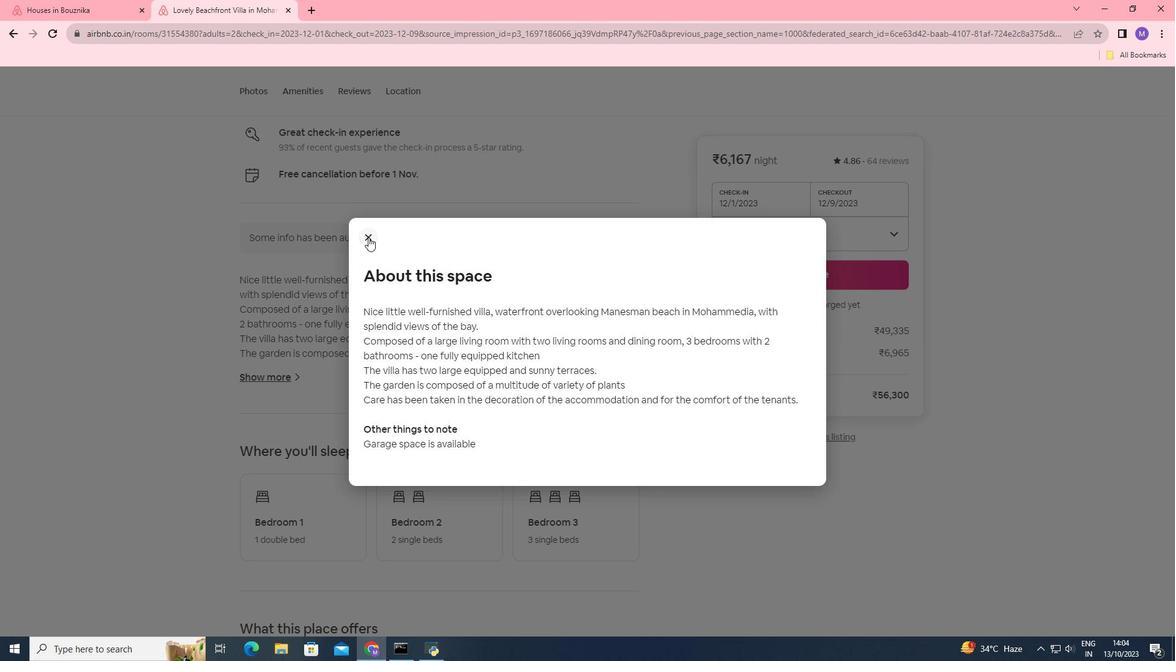 
Action: Mouse pressed left at (368, 237)
Screenshot: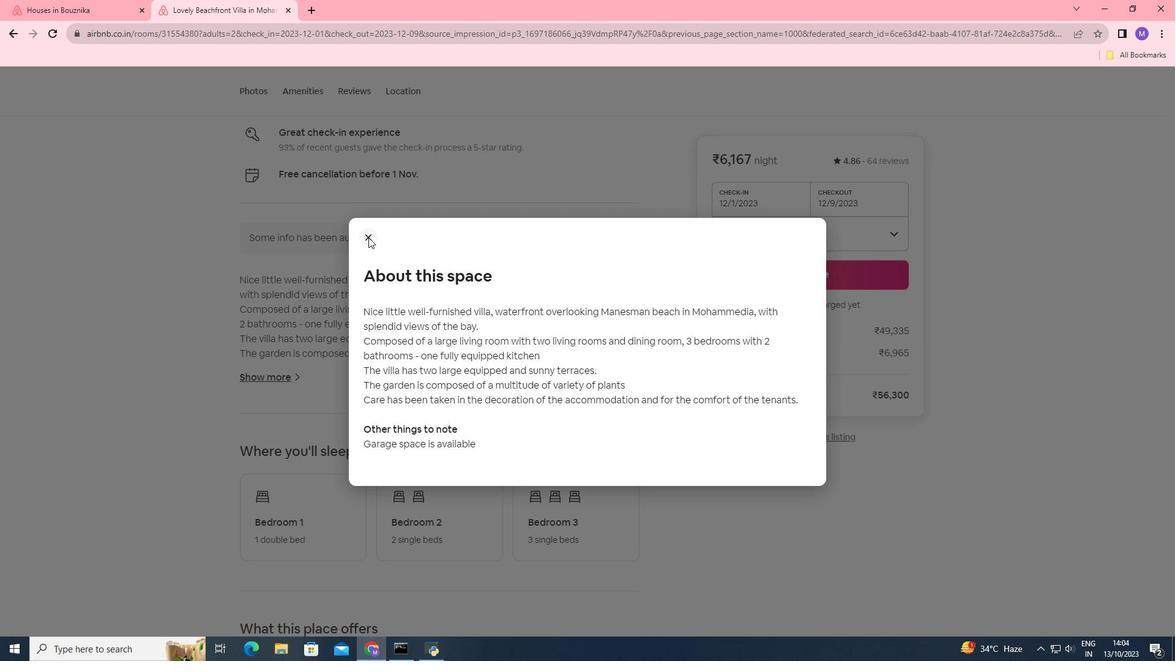 
Action: Mouse moved to (400, 351)
Screenshot: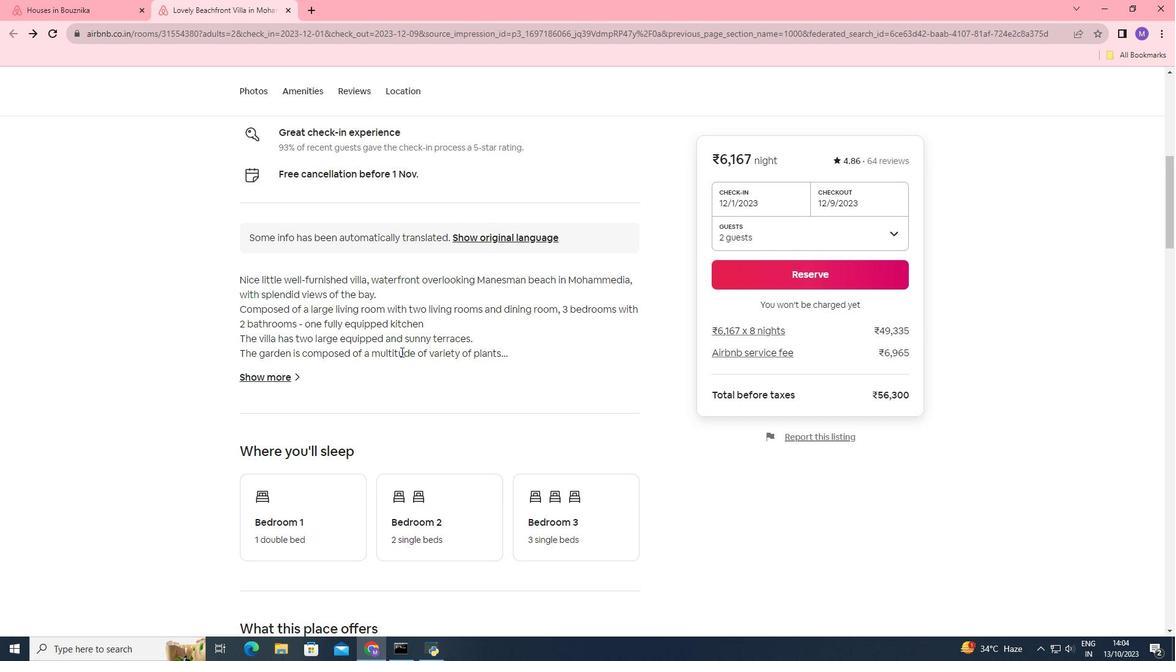 
Action: Mouse scrolled (400, 351) with delta (0, 0)
Screenshot: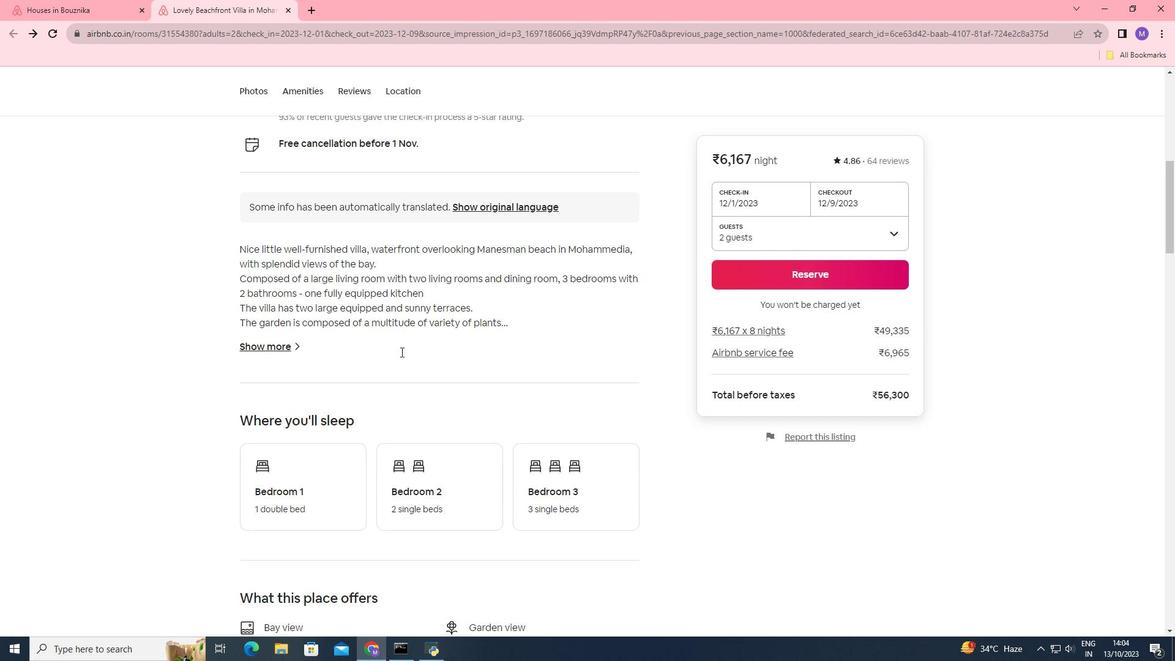 
Action: Mouse scrolled (400, 351) with delta (0, 0)
Screenshot: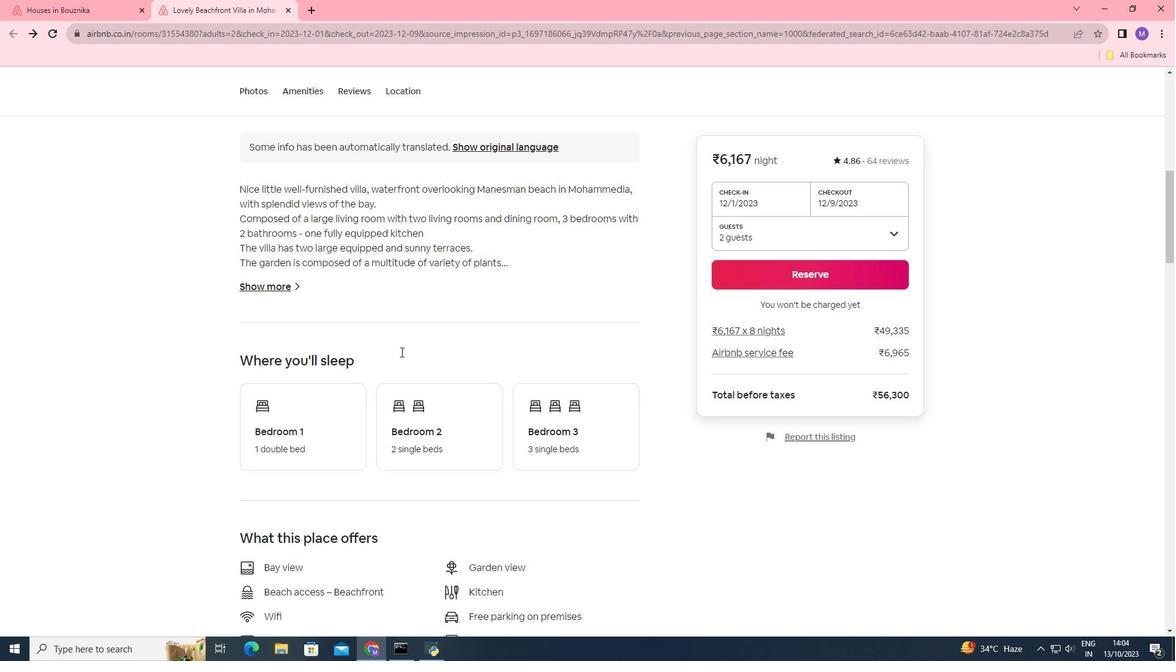 
Action: Mouse scrolled (400, 351) with delta (0, 0)
Screenshot: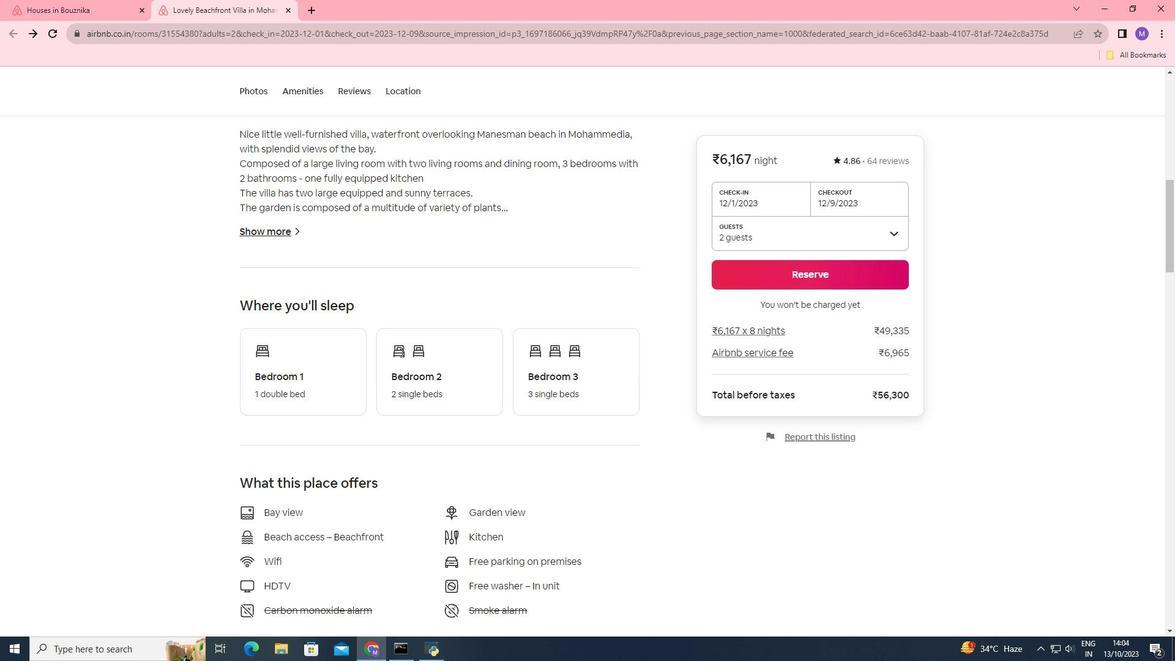 
Action: Mouse scrolled (400, 351) with delta (0, 0)
Screenshot: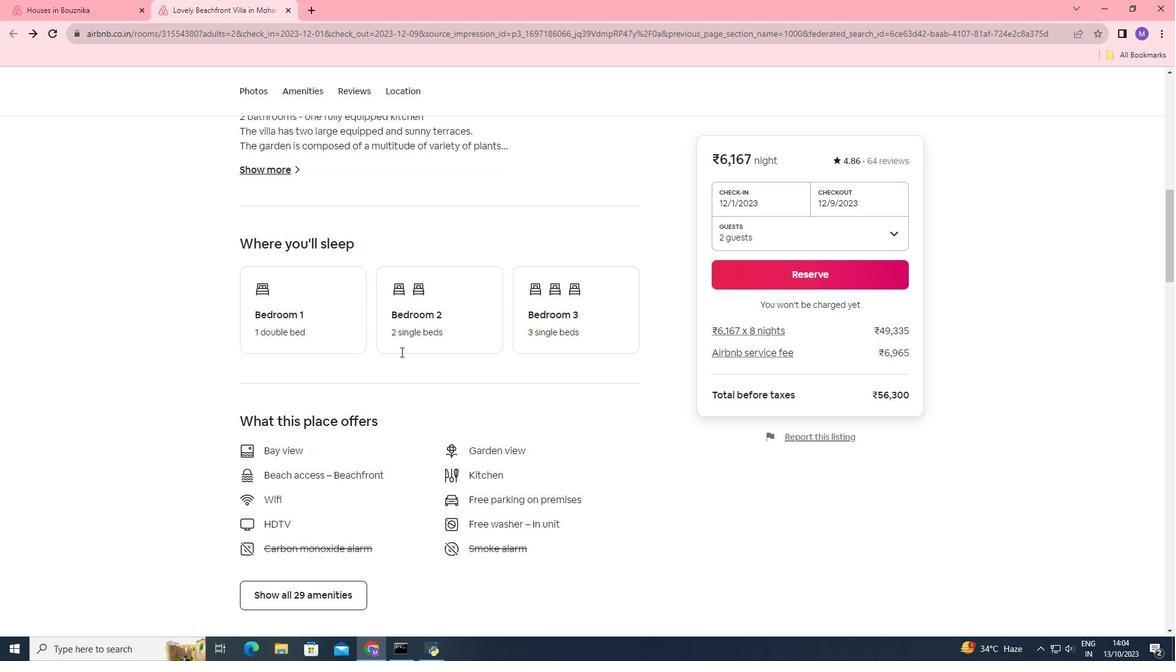 
Action: Mouse scrolled (400, 351) with delta (0, 0)
Screenshot: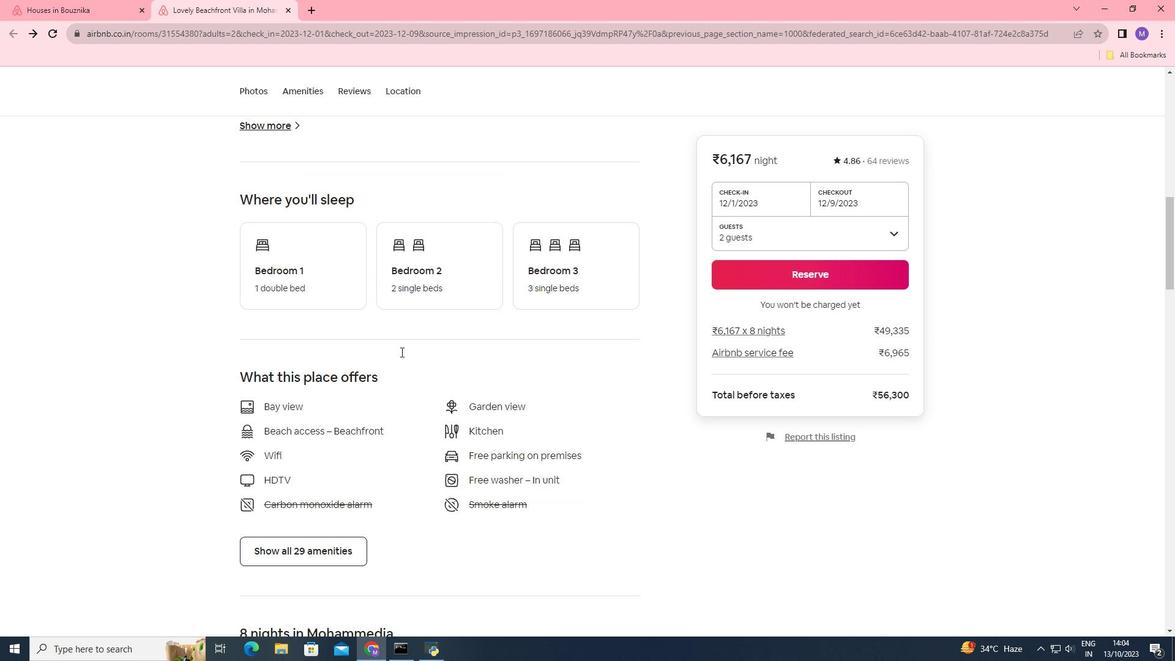 
Action: Mouse scrolled (400, 351) with delta (0, 0)
Screenshot: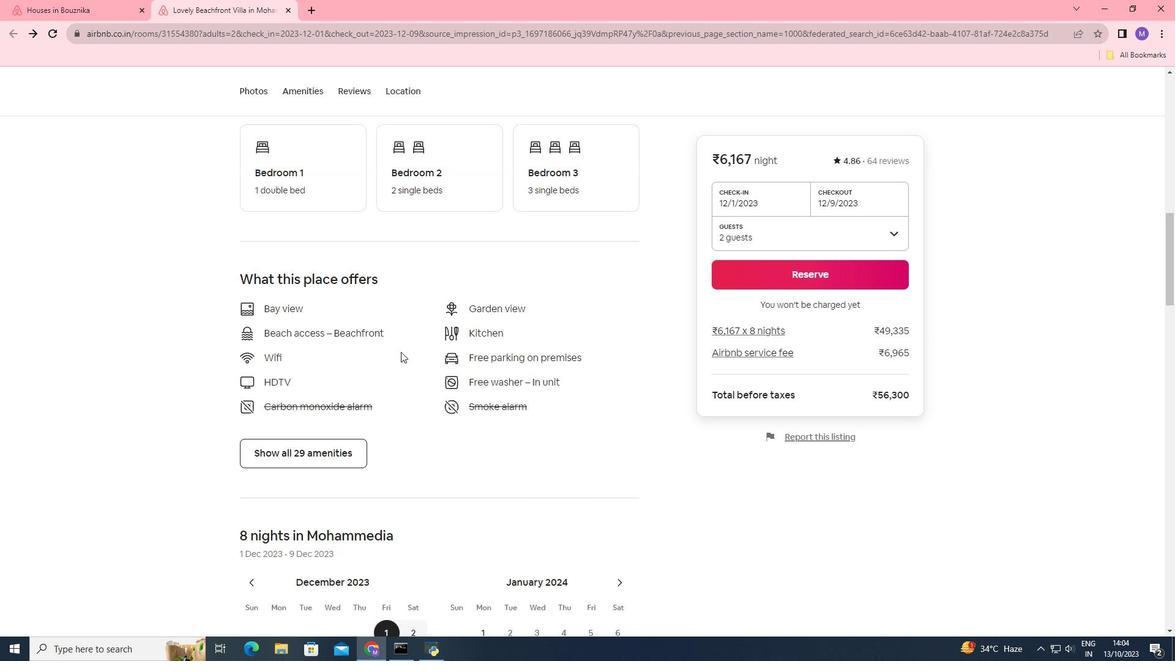 
Action: Mouse moved to (340, 437)
Screenshot: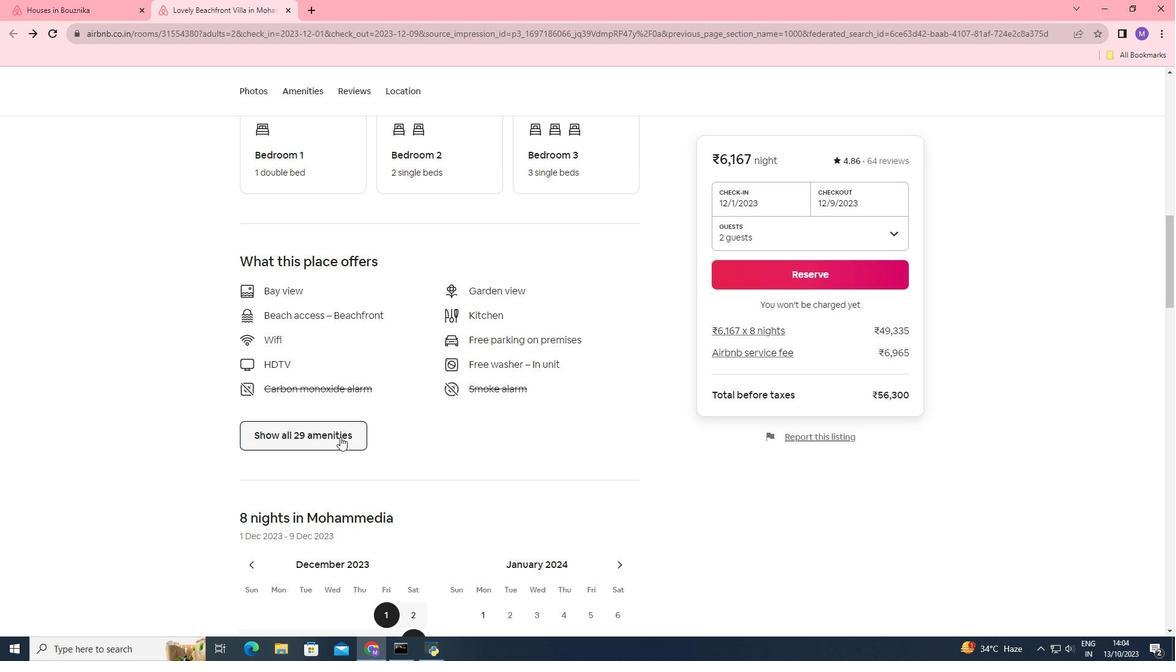 
Action: Mouse pressed left at (340, 437)
Screenshot: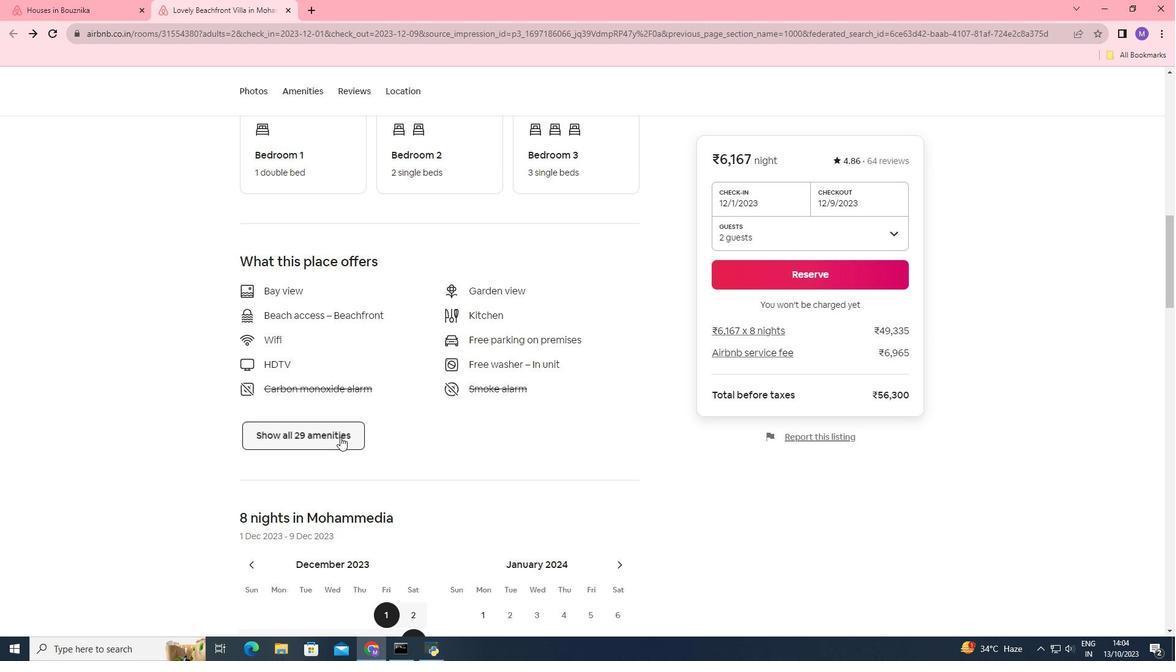 
Action: Mouse moved to (502, 315)
Screenshot: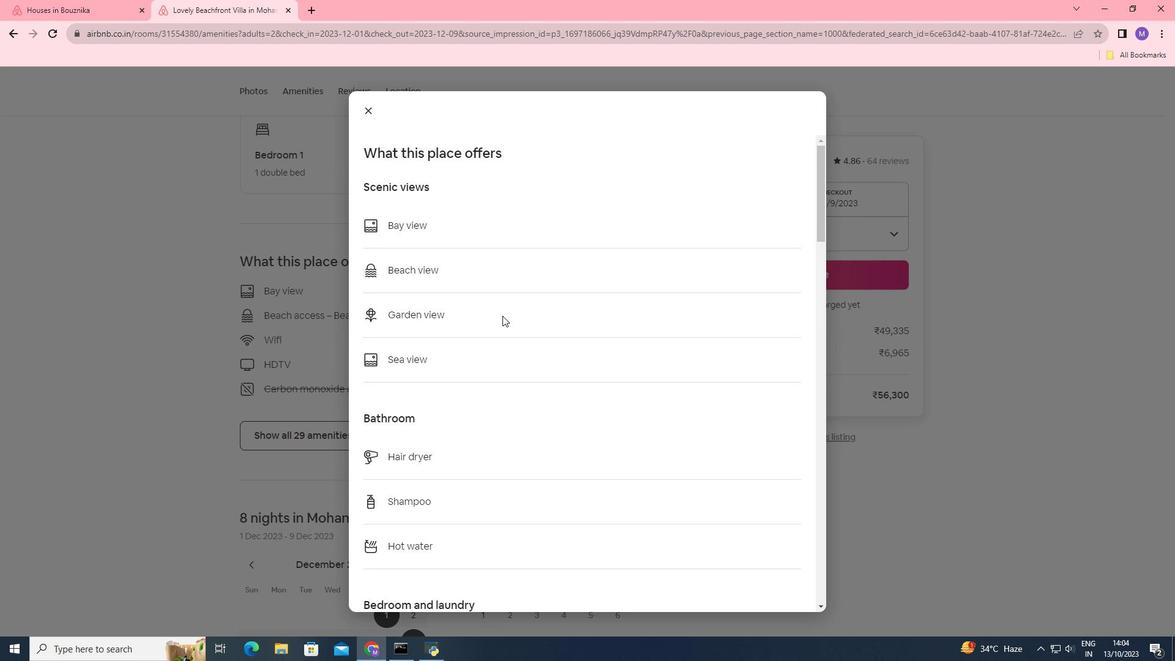 
Action: Mouse scrolled (502, 315) with delta (0, 0)
Screenshot: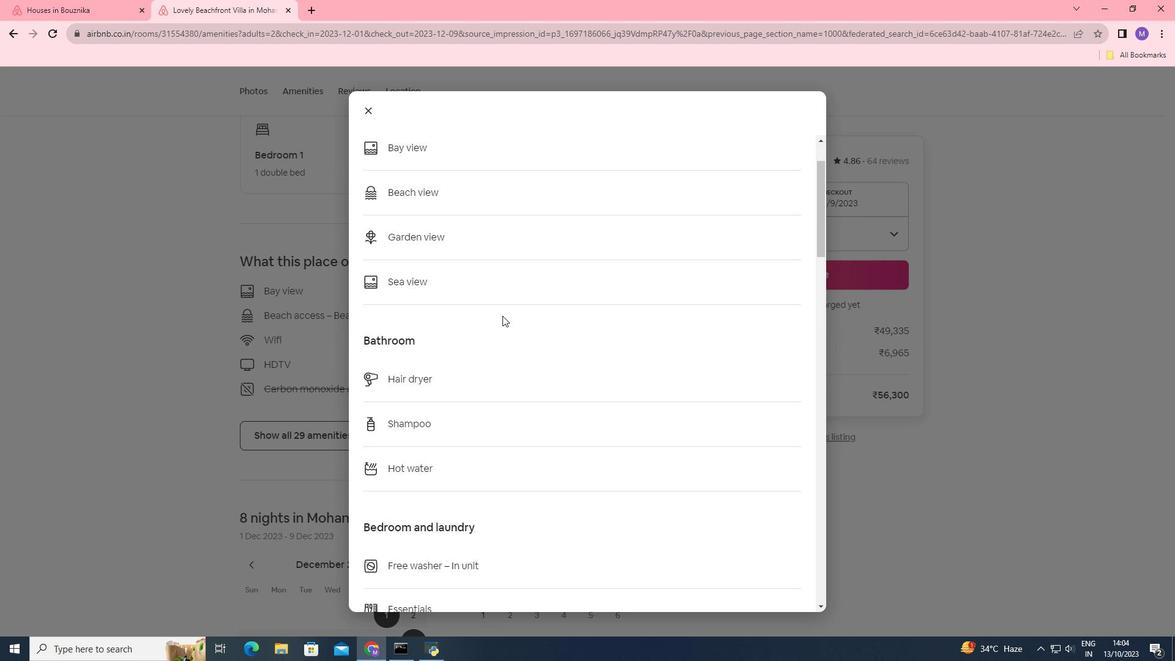 
Action: Mouse scrolled (502, 315) with delta (0, 0)
Screenshot: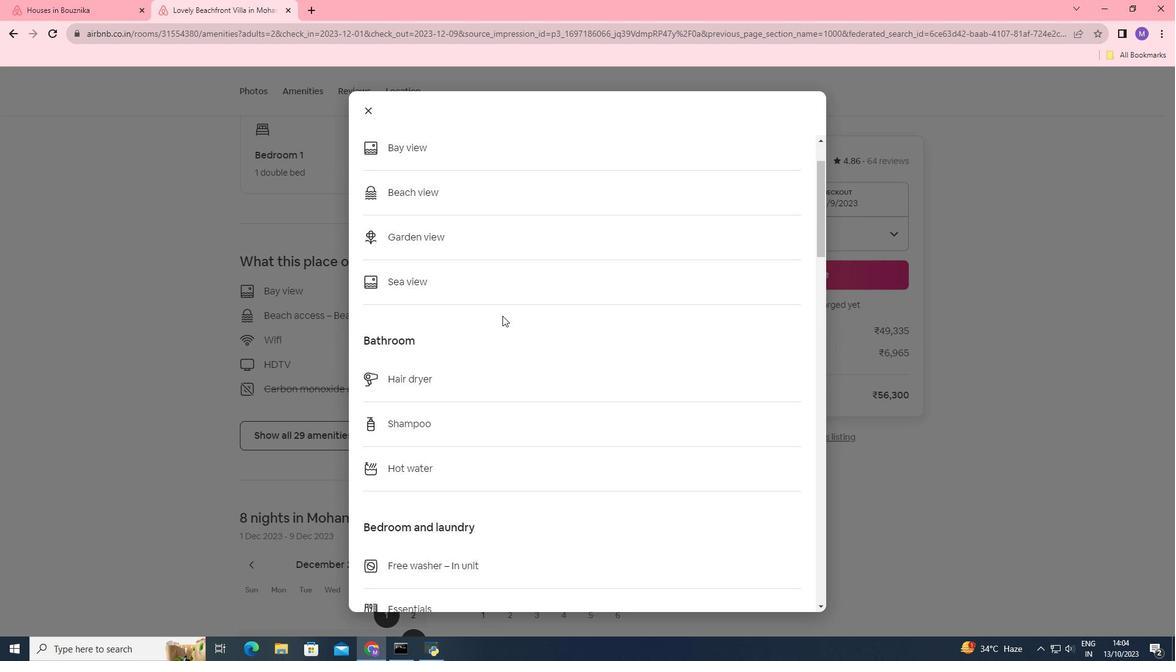
Action: Mouse scrolled (502, 315) with delta (0, 0)
Screenshot: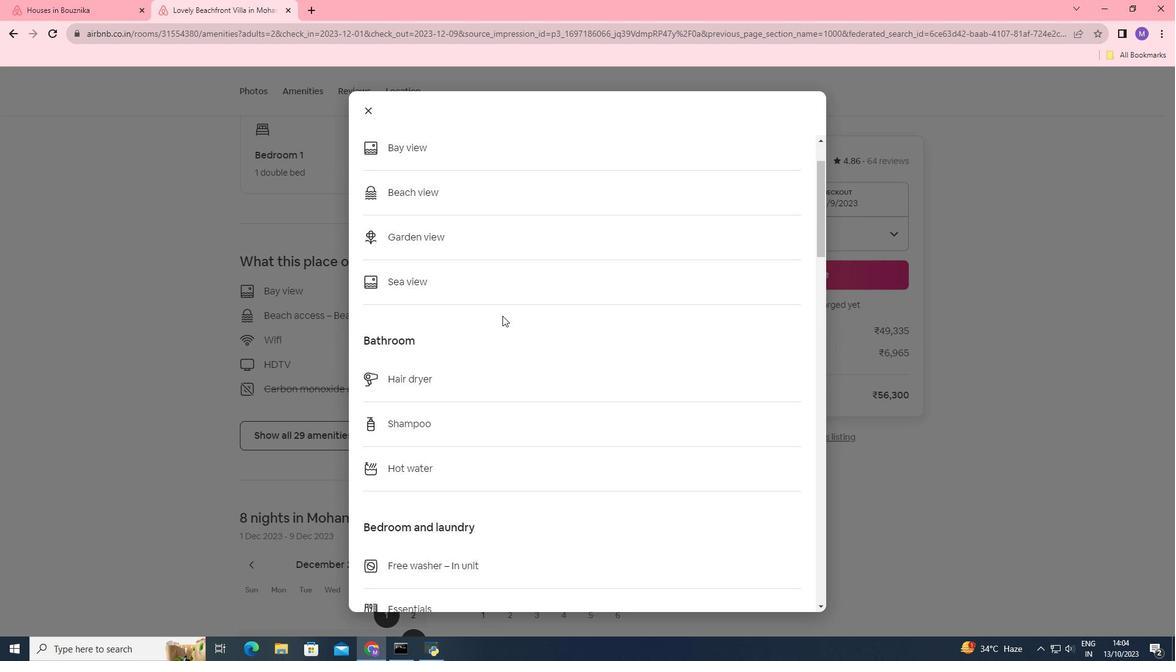 
Action: Mouse scrolled (502, 315) with delta (0, 0)
Screenshot: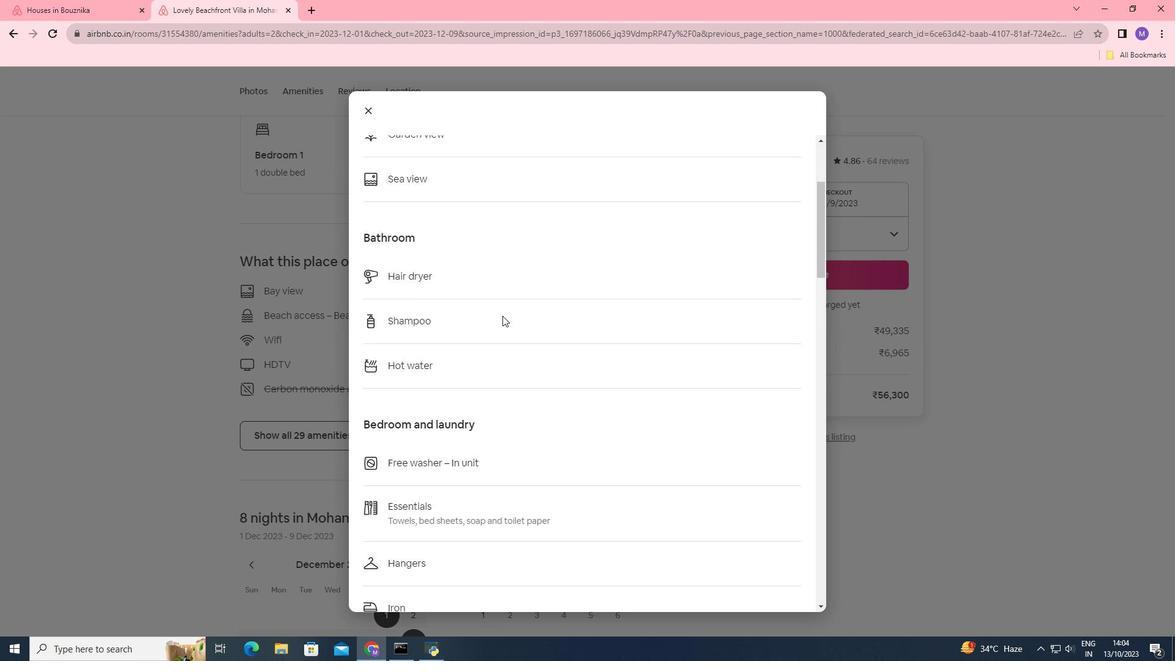 
Action: Mouse scrolled (502, 315) with delta (0, 0)
Screenshot: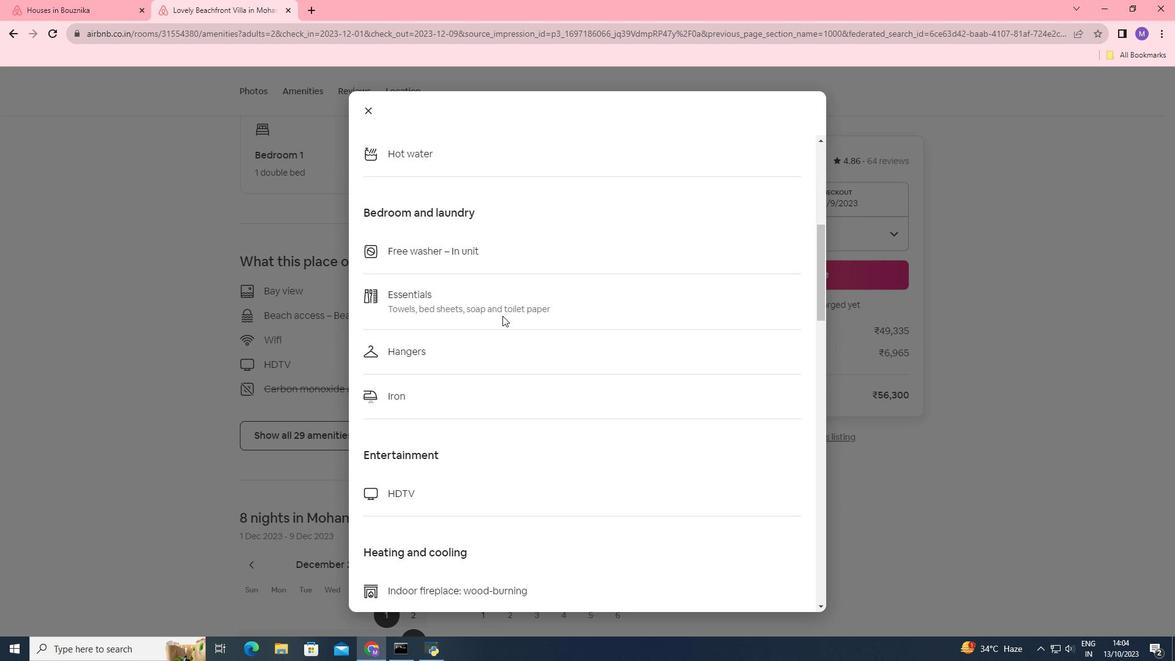 
Action: Mouse scrolled (502, 315) with delta (0, 0)
Screenshot: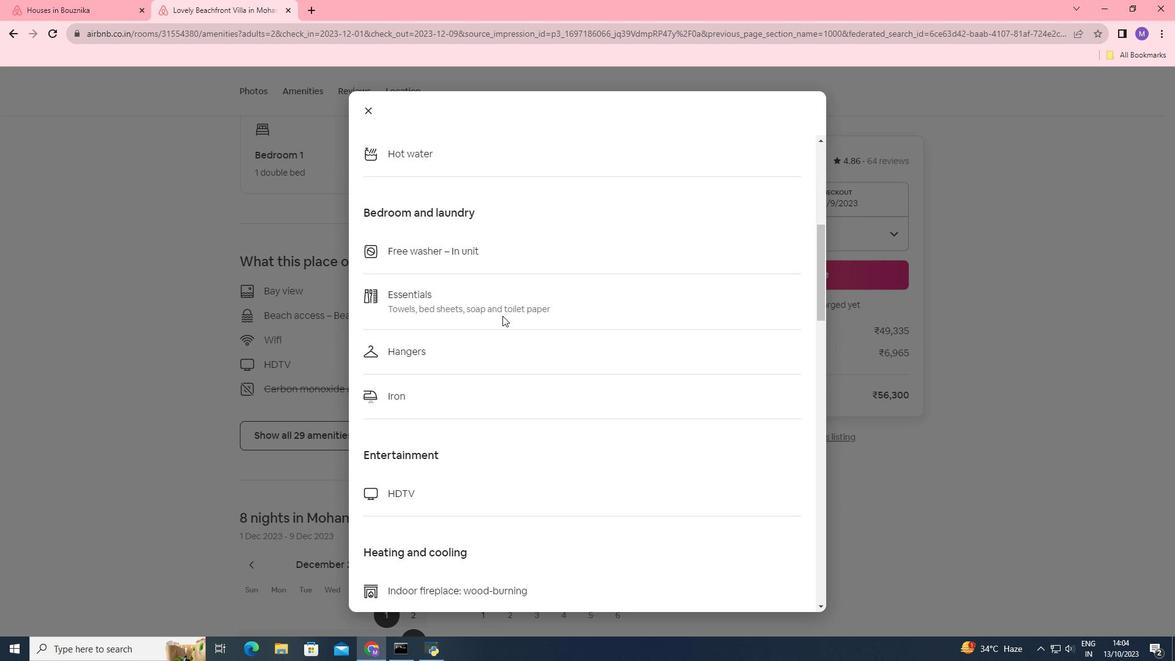 
Action: Mouse scrolled (502, 315) with delta (0, 0)
Screenshot: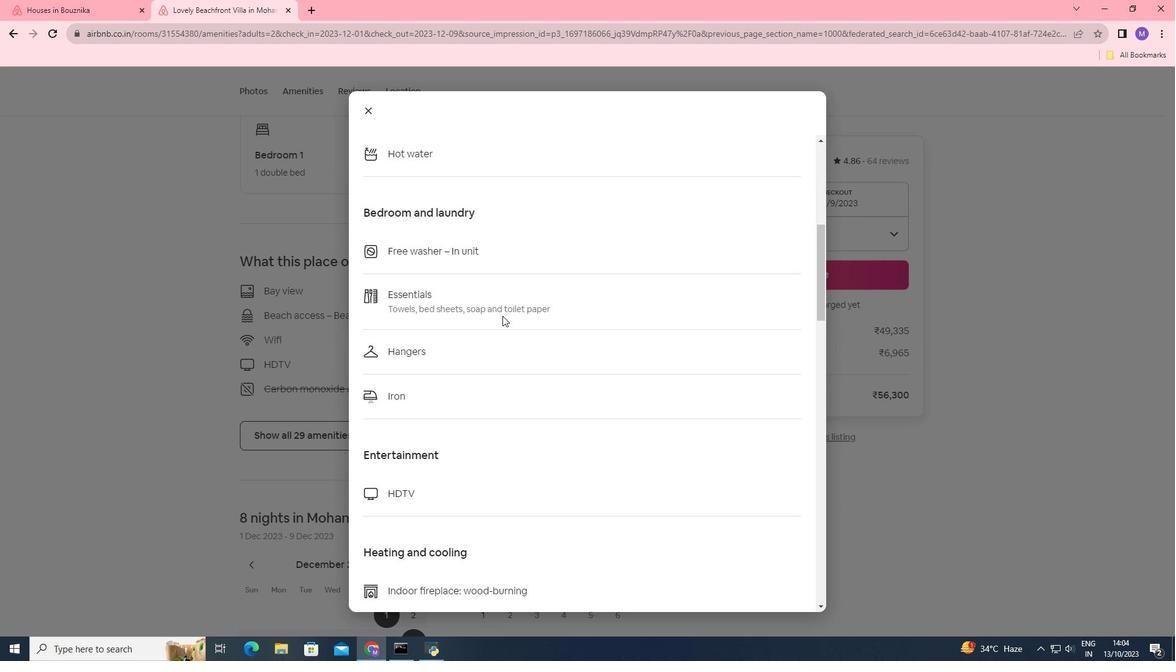 
Action: Mouse scrolled (502, 315) with delta (0, 0)
Screenshot: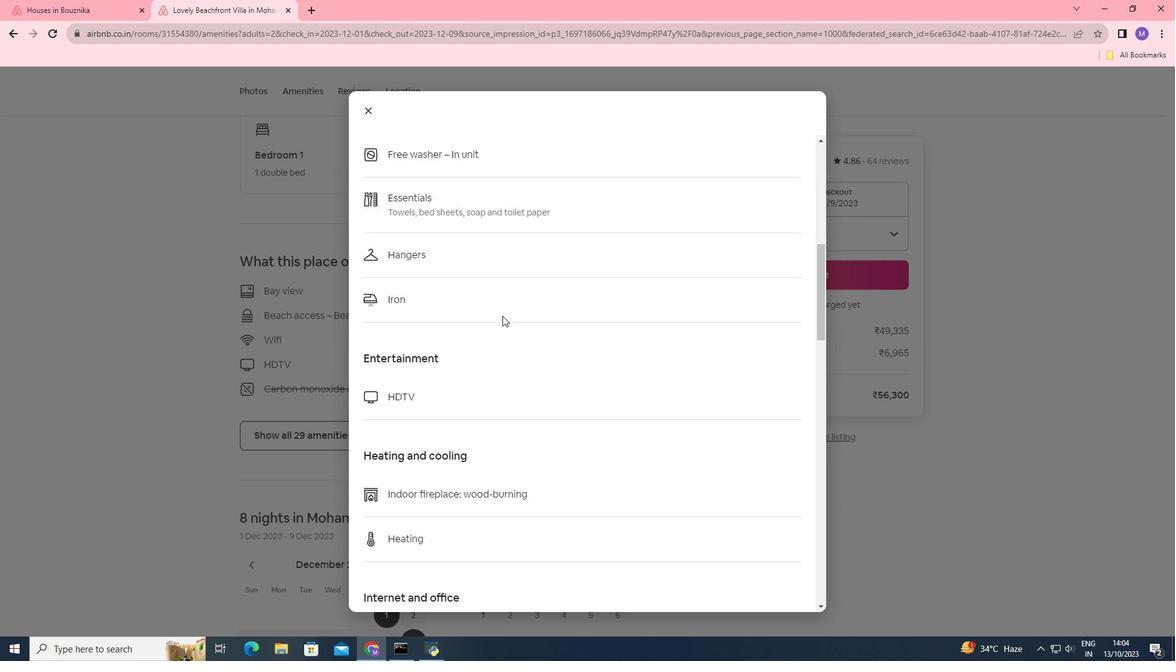 
Action: Mouse scrolled (502, 315) with delta (0, 0)
Screenshot: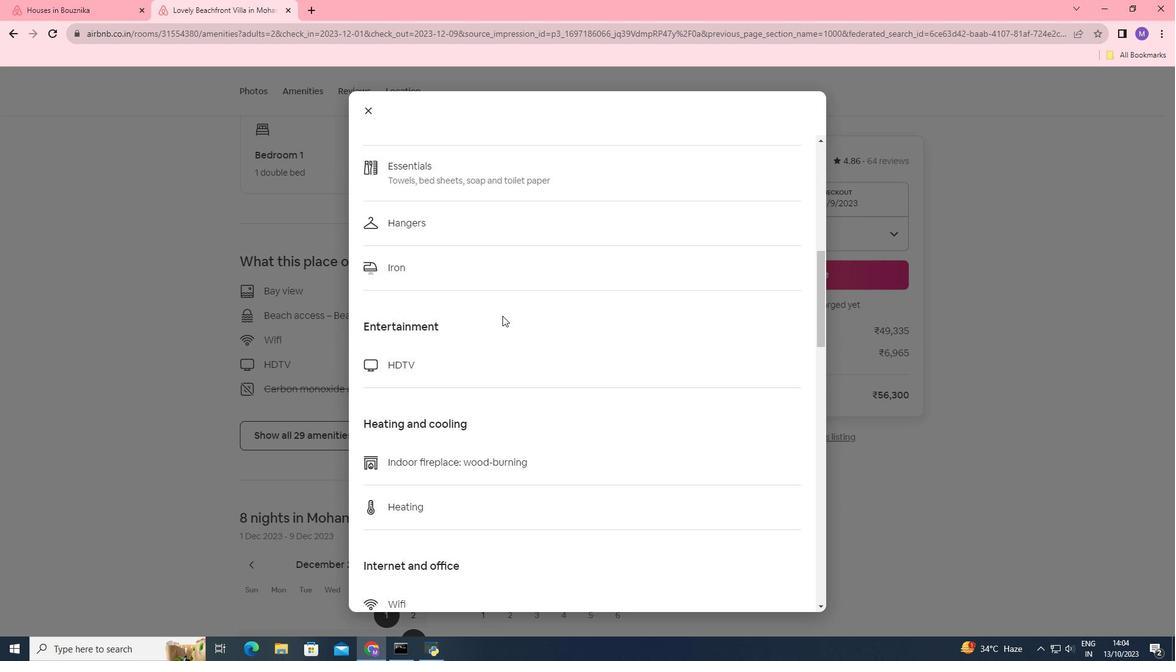 
Action: Mouse scrolled (502, 315) with delta (0, 0)
Screenshot: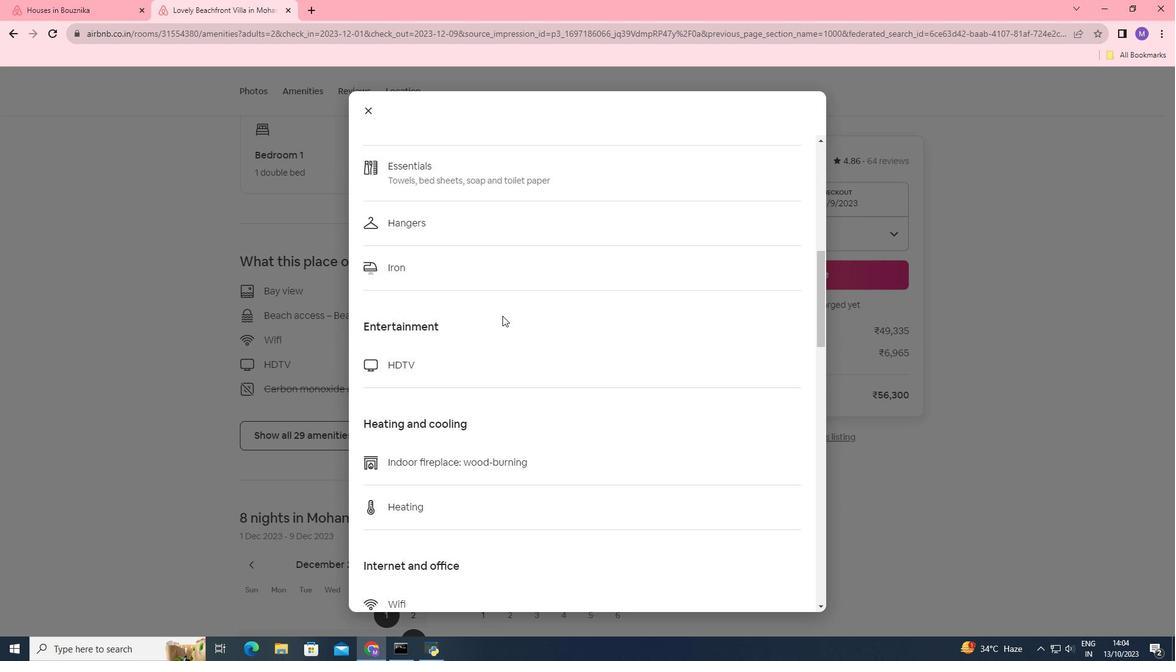 
Action: Mouse scrolled (502, 315) with delta (0, 0)
Screenshot: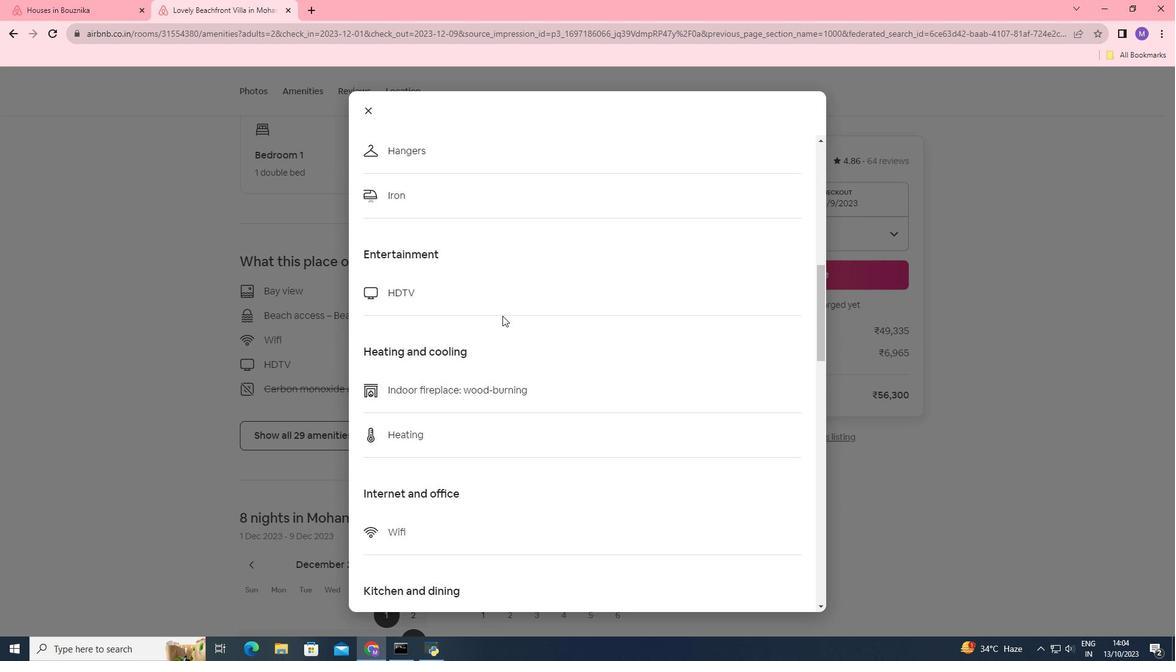 
Action: Mouse scrolled (502, 315) with delta (0, 0)
Screenshot: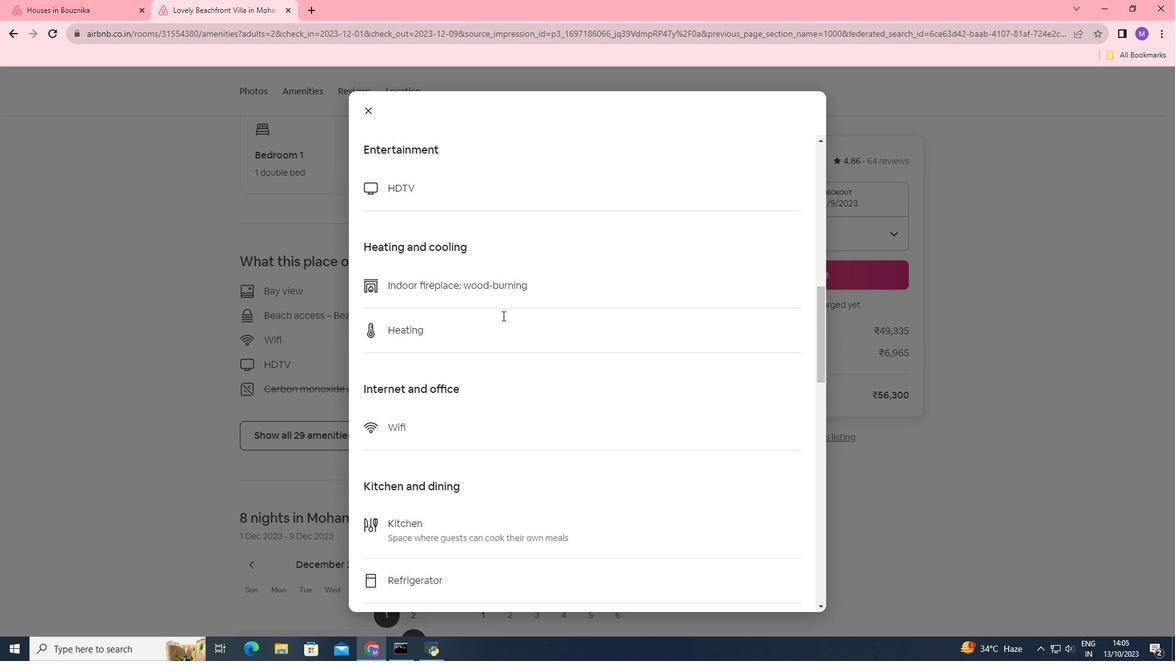 
Action: Mouse scrolled (502, 315) with delta (0, 0)
Screenshot: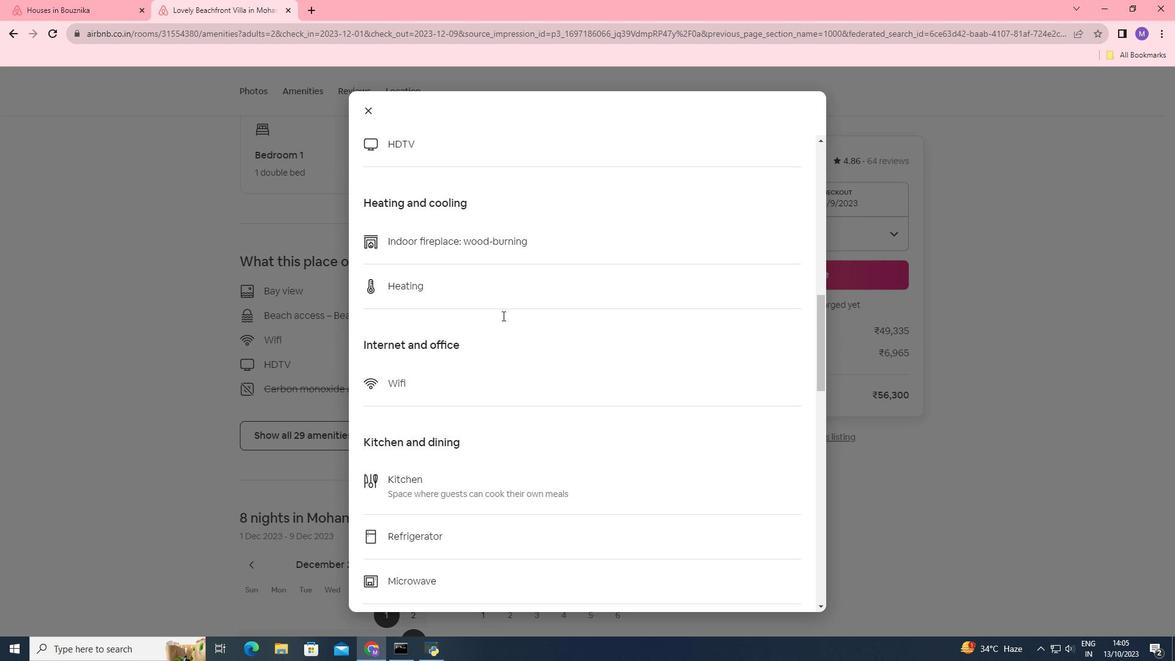 
Action: Mouse scrolled (502, 315) with delta (0, 0)
Screenshot: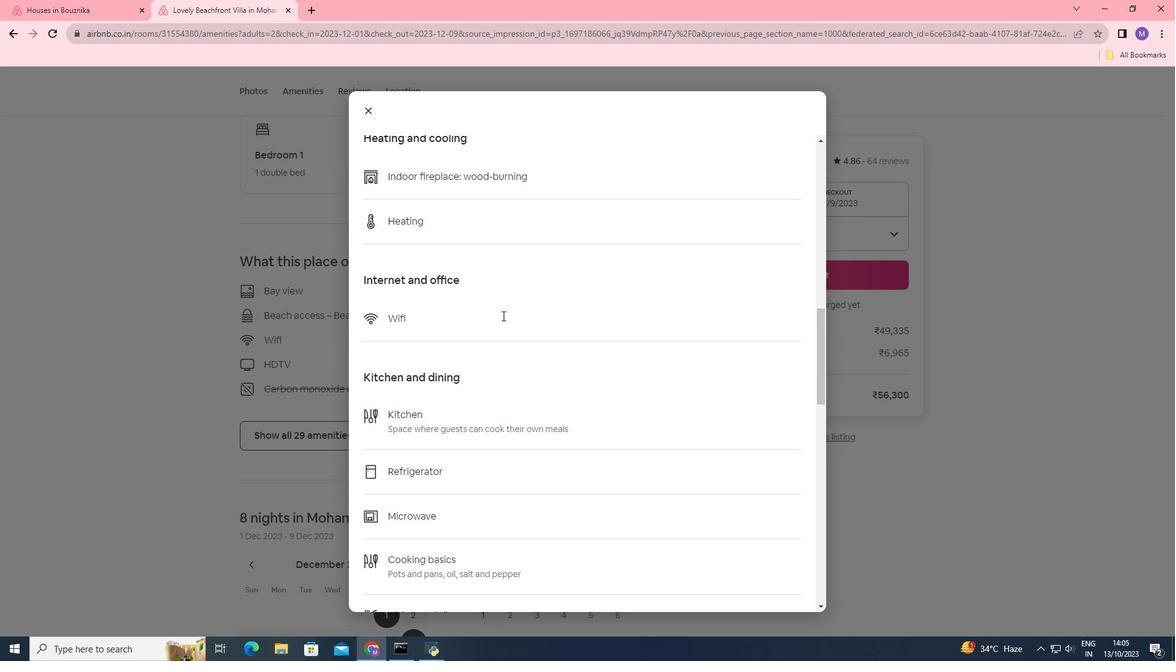 
Action: Mouse scrolled (502, 315) with delta (0, 0)
Screenshot: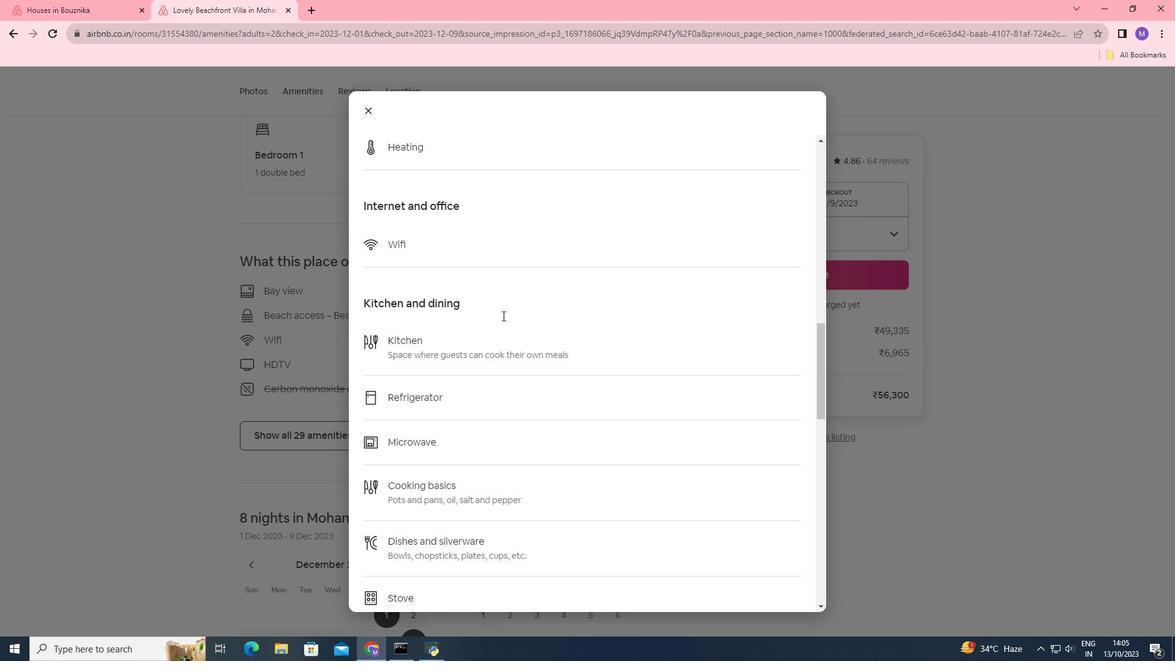 
Action: Mouse scrolled (502, 315) with delta (0, 0)
Screenshot: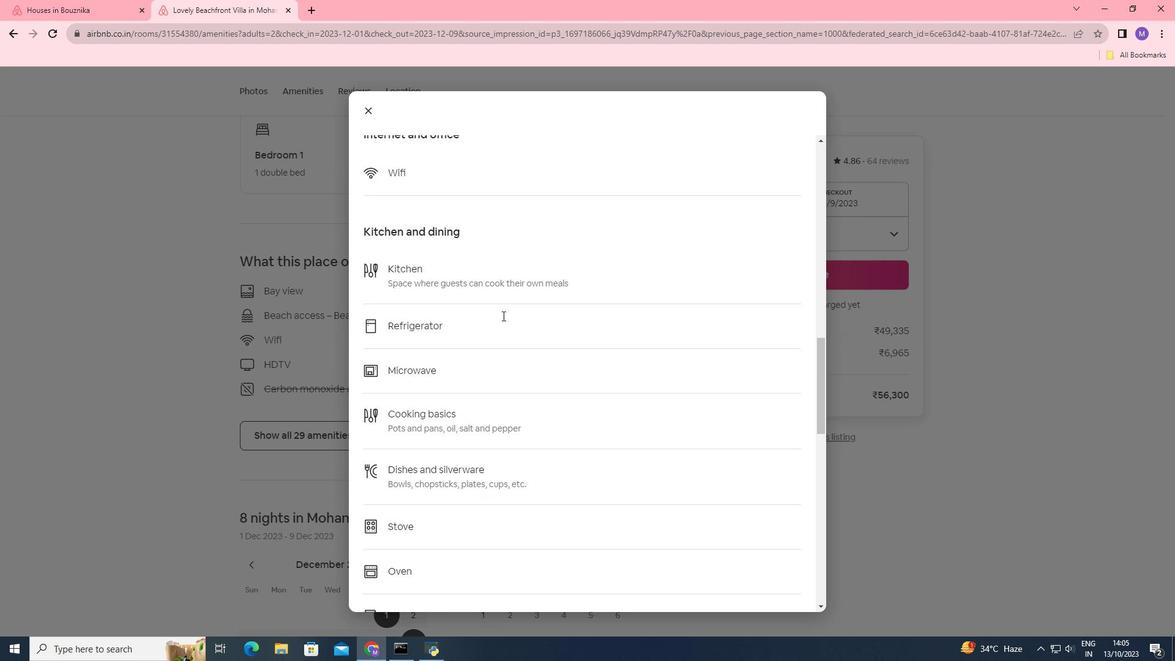 
Action: Mouse scrolled (502, 315) with delta (0, 0)
Screenshot: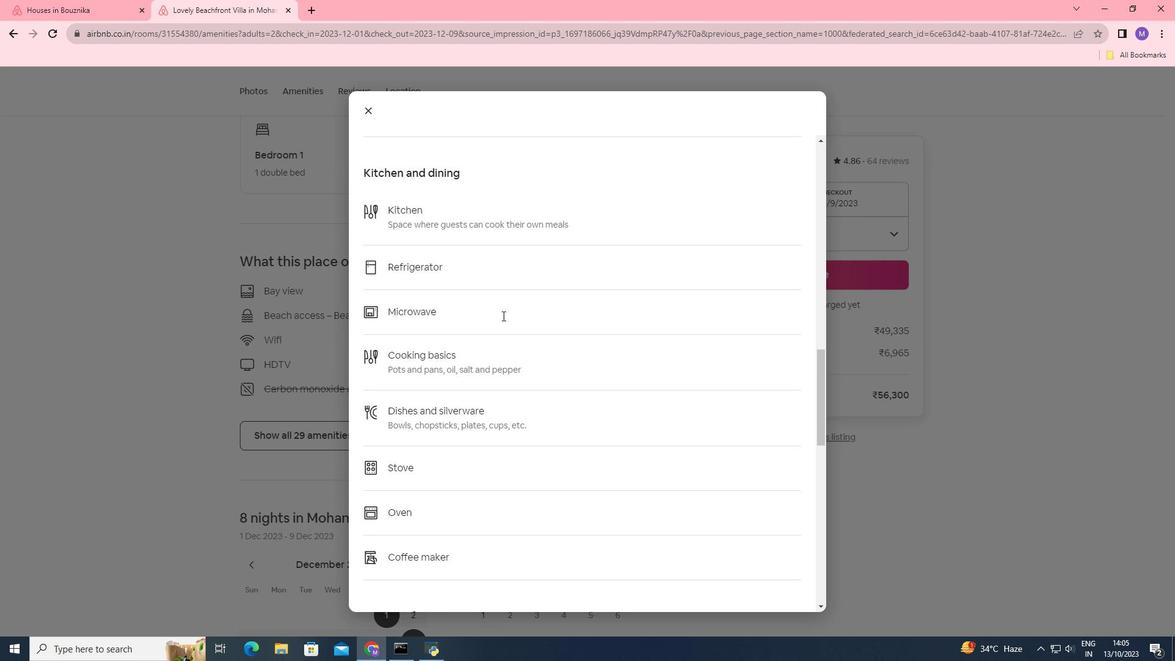 
Action: Mouse scrolled (502, 315) with delta (0, 0)
Screenshot: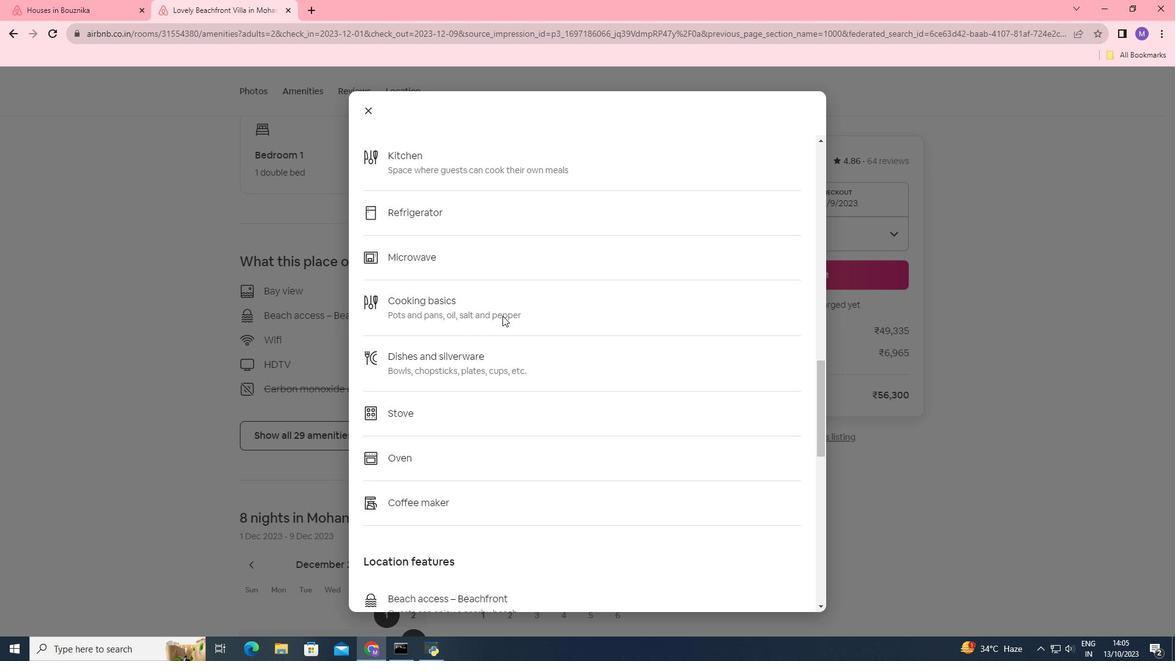 
Action: Mouse scrolled (502, 315) with delta (0, 0)
Screenshot: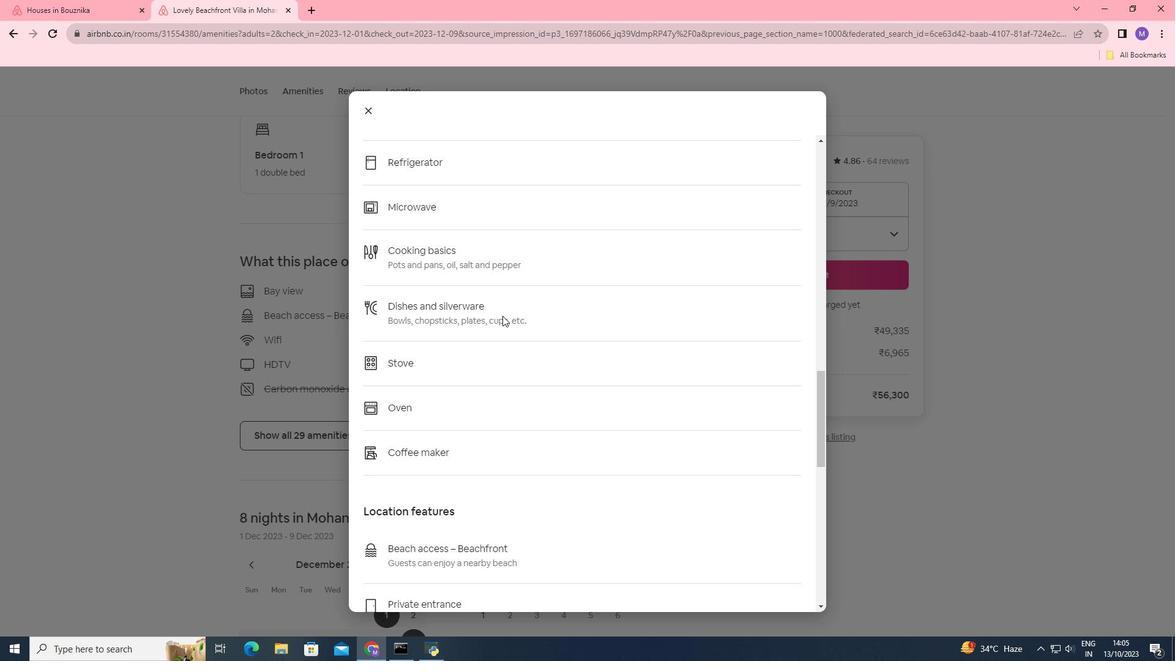 
Action: Mouse scrolled (502, 315) with delta (0, 0)
Screenshot: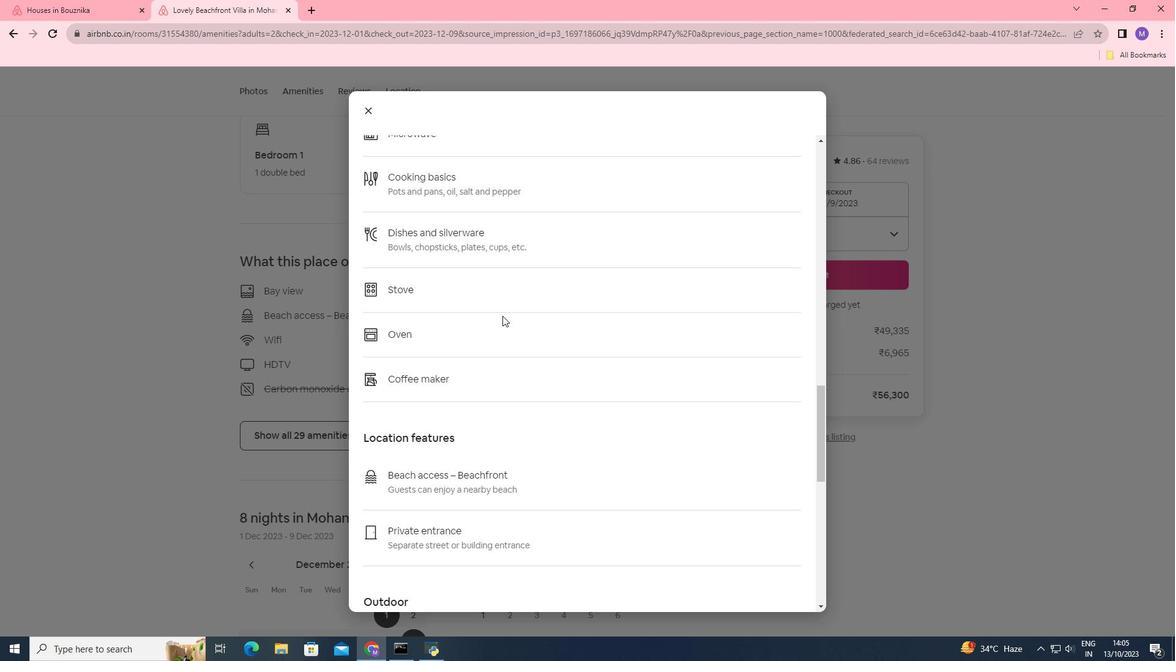 
Action: Mouse scrolled (502, 315) with delta (0, 0)
Screenshot: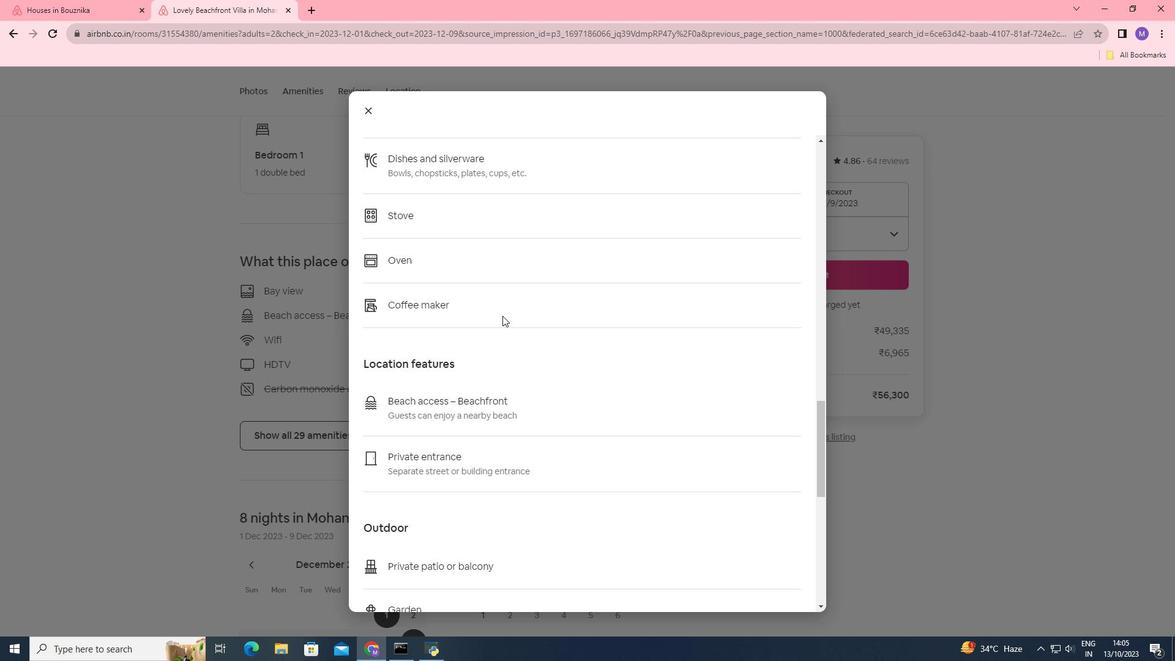 
Action: Mouse scrolled (502, 315) with delta (0, 0)
Screenshot: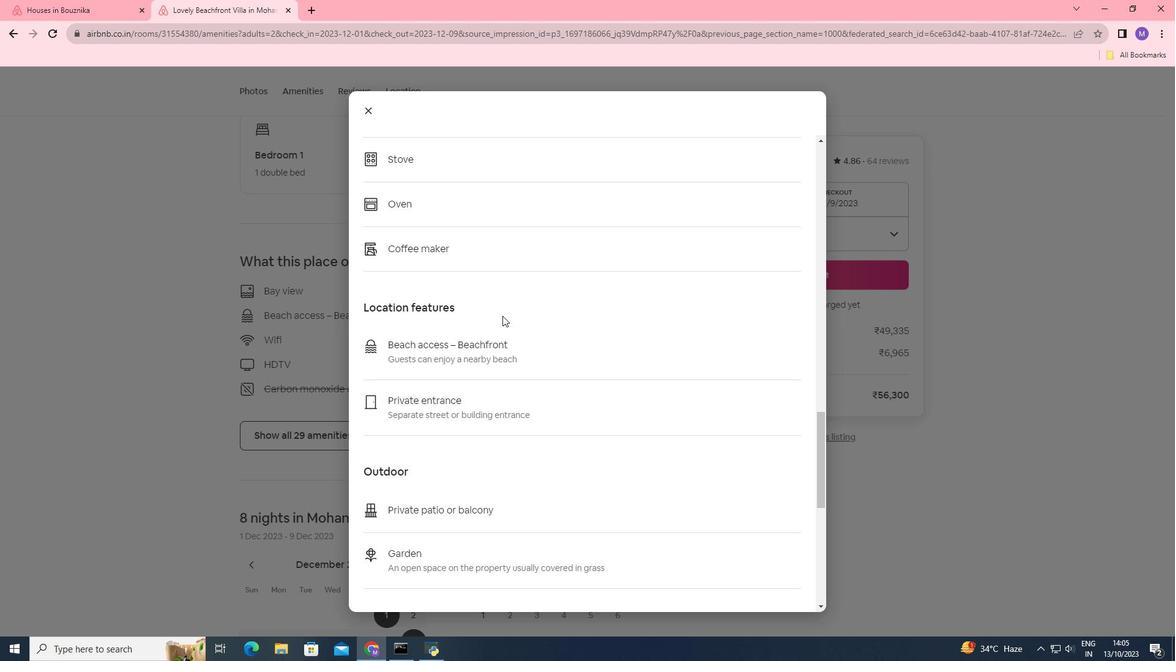 
Action: Mouse scrolled (502, 315) with delta (0, 0)
Screenshot: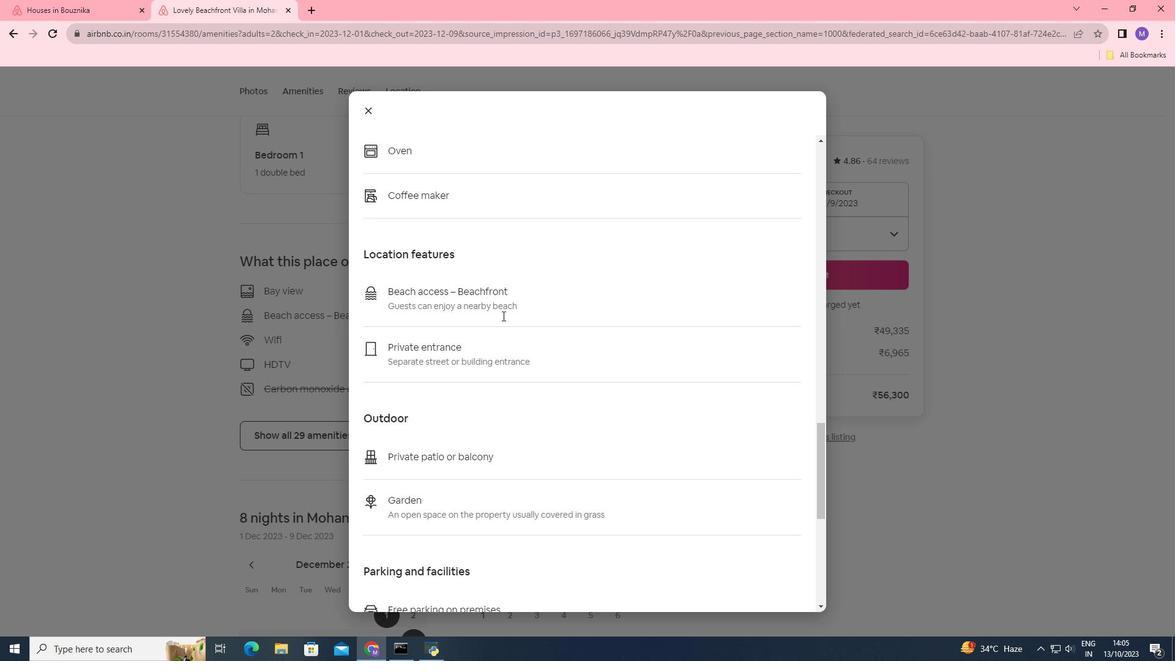 
Action: Mouse scrolled (502, 315) with delta (0, 0)
Screenshot: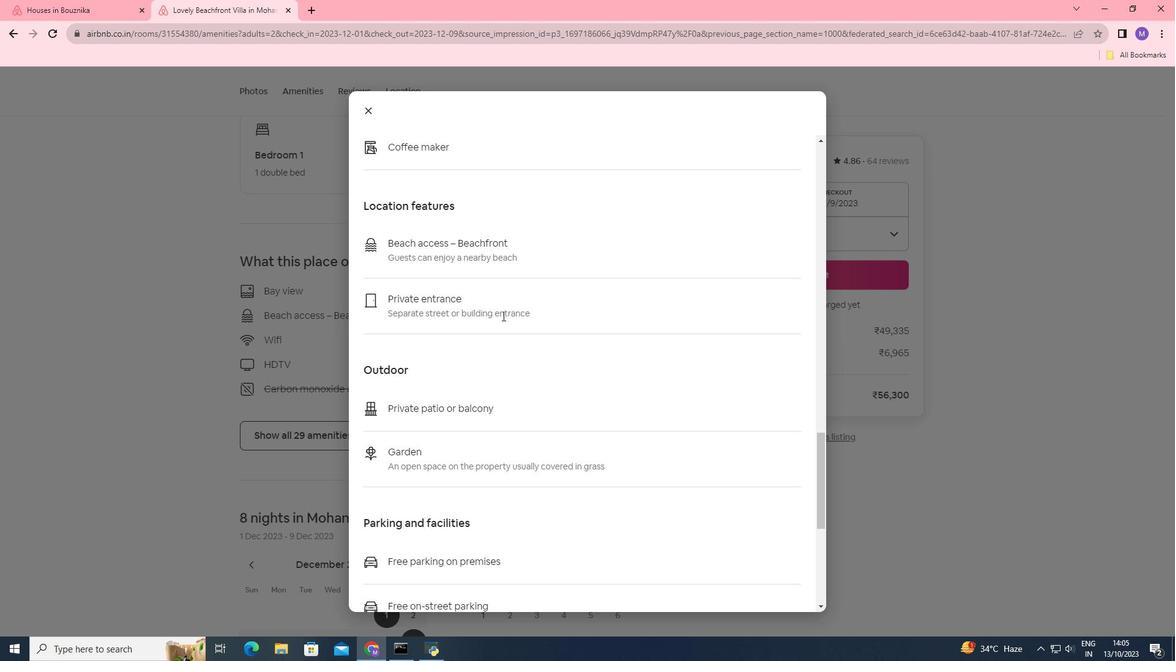 
Action: Mouse scrolled (502, 315) with delta (0, 0)
Screenshot: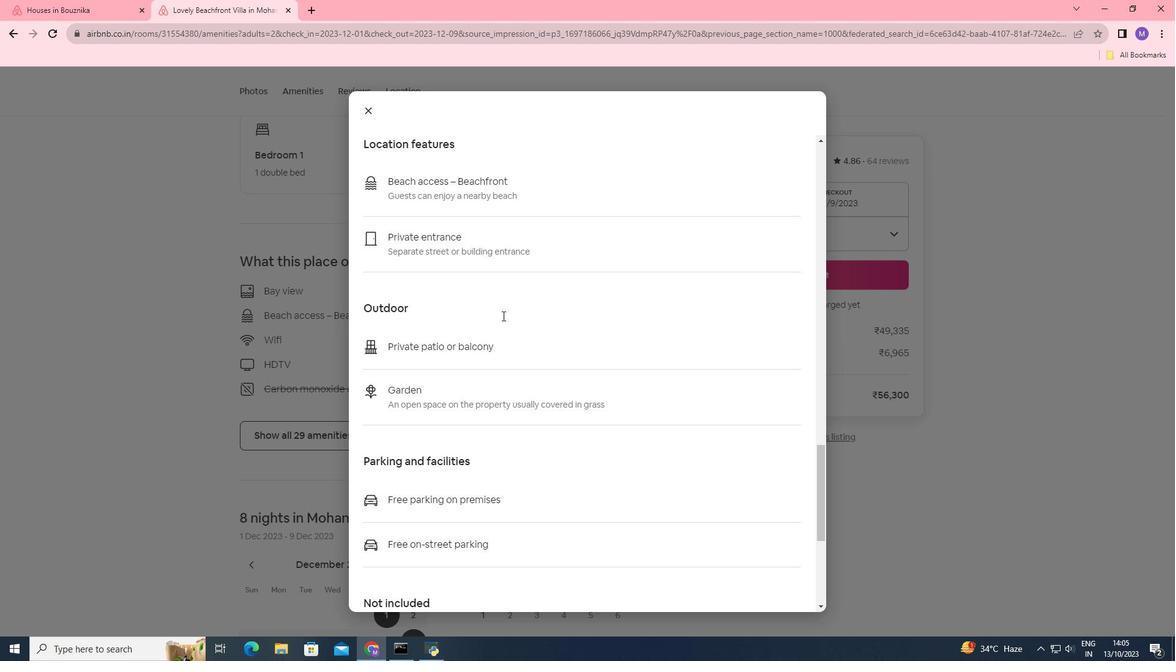 
Action: Mouse scrolled (502, 315) with delta (0, 0)
Screenshot: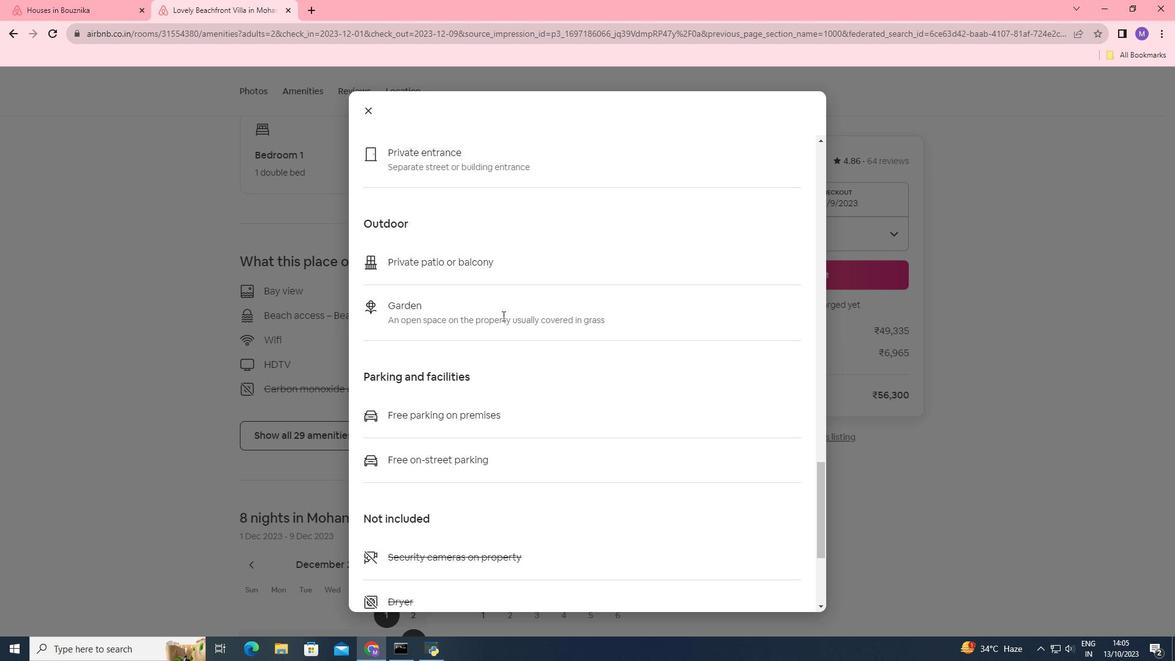 
Action: Mouse scrolled (502, 315) with delta (0, 0)
Screenshot: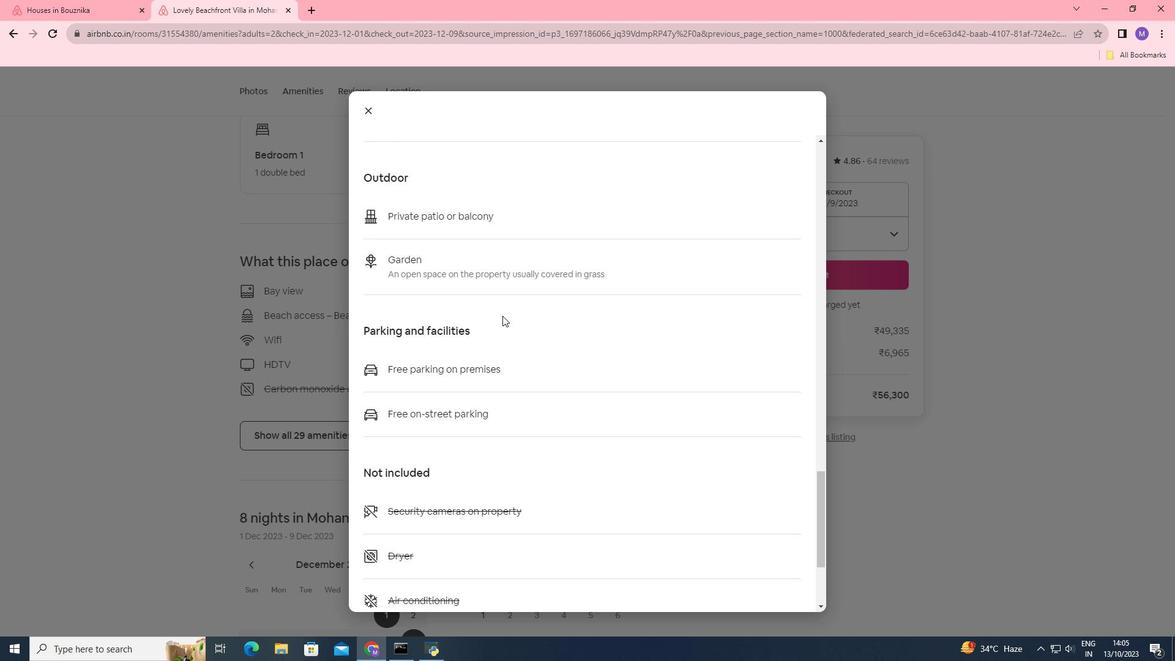 
Action: Mouse scrolled (502, 315) with delta (0, 0)
Screenshot: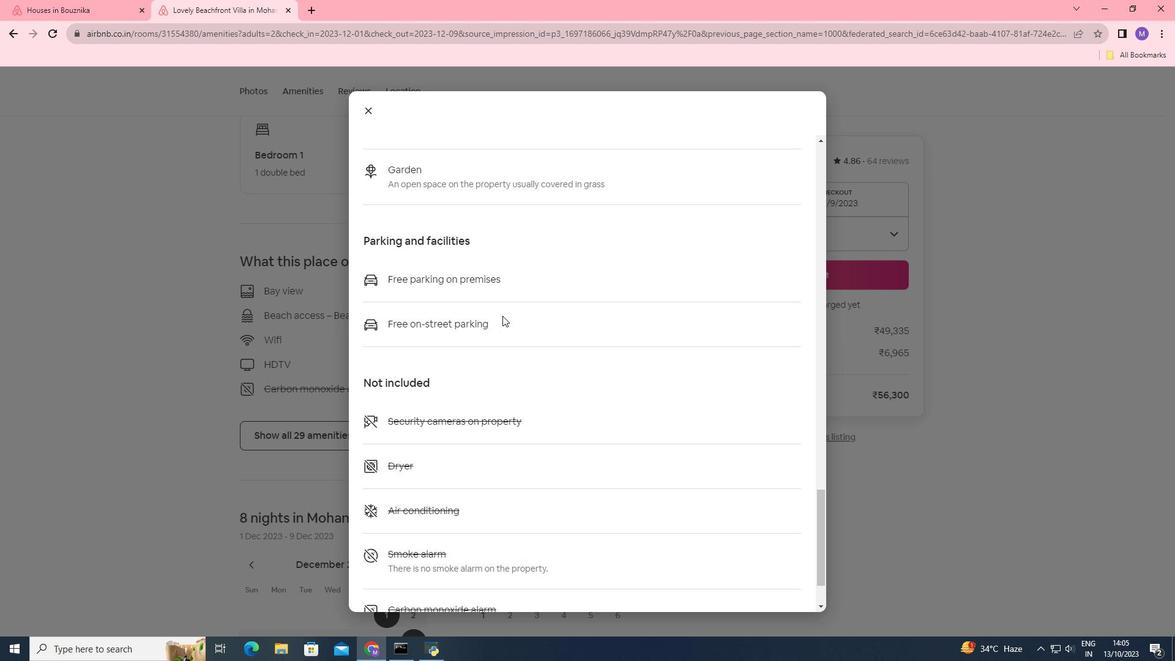 
Action: Mouse scrolled (502, 315) with delta (0, 0)
Screenshot: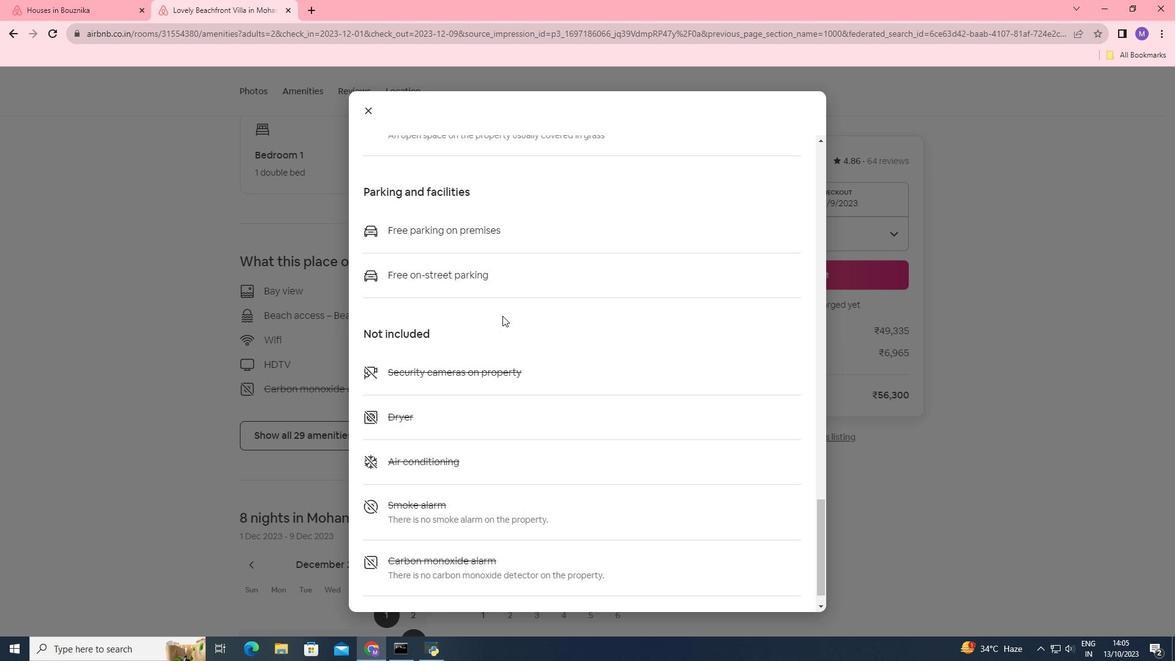 
Action: Mouse scrolled (502, 315) with delta (0, 0)
Screenshot: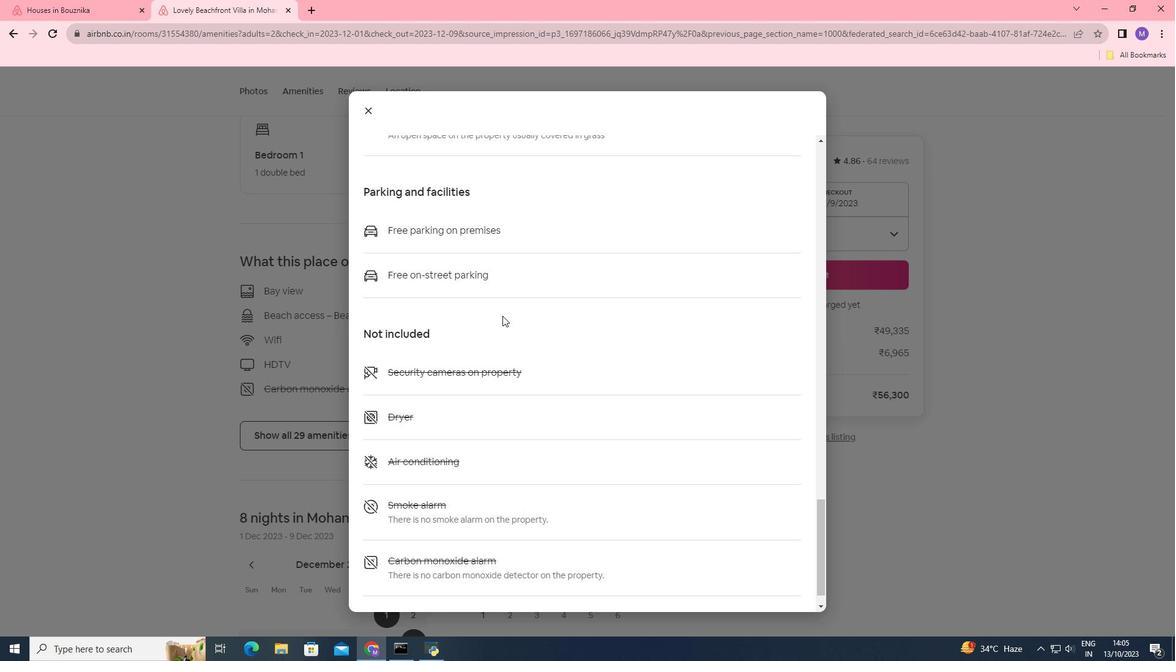 
Action: Mouse scrolled (502, 315) with delta (0, 0)
Screenshot: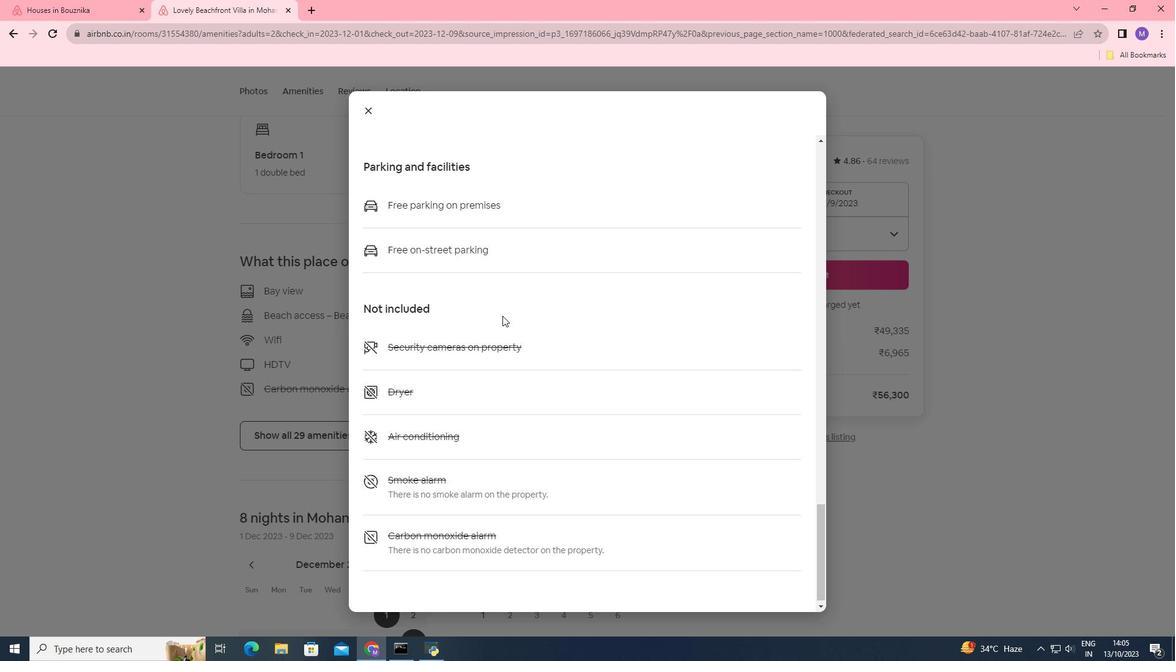 
Action: Mouse scrolled (502, 315) with delta (0, 0)
Screenshot: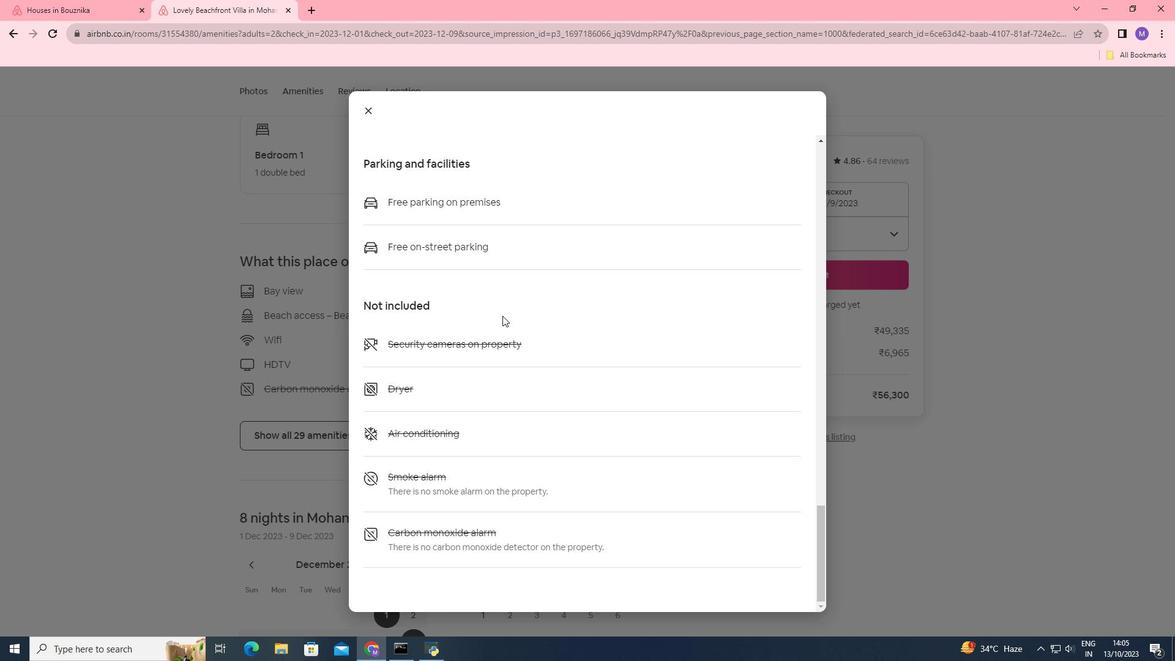 
Action: Mouse scrolled (502, 315) with delta (0, 0)
Screenshot: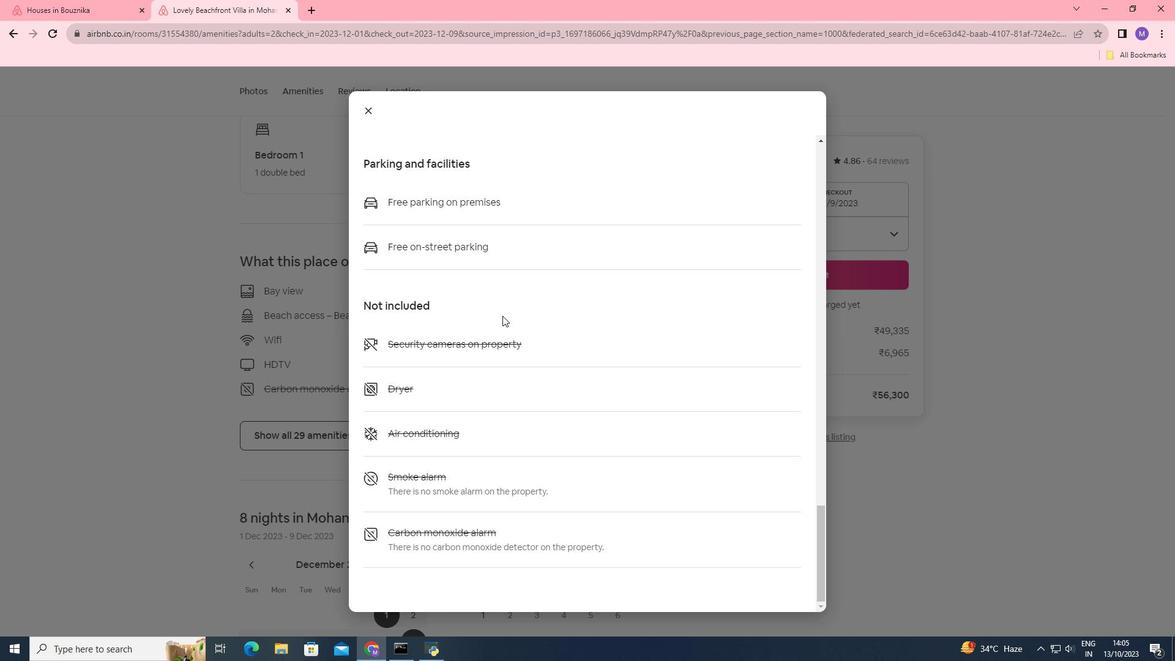 
Action: Mouse scrolled (502, 315) with delta (0, 0)
Screenshot: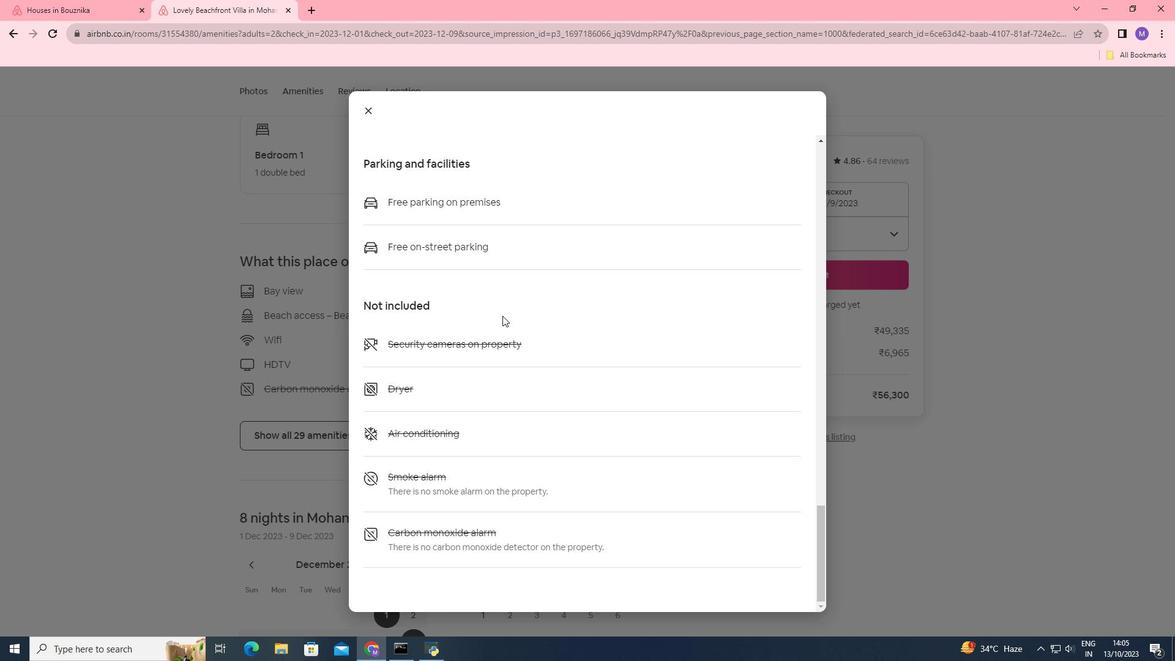 
Action: Mouse scrolled (502, 315) with delta (0, 0)
Screenshot: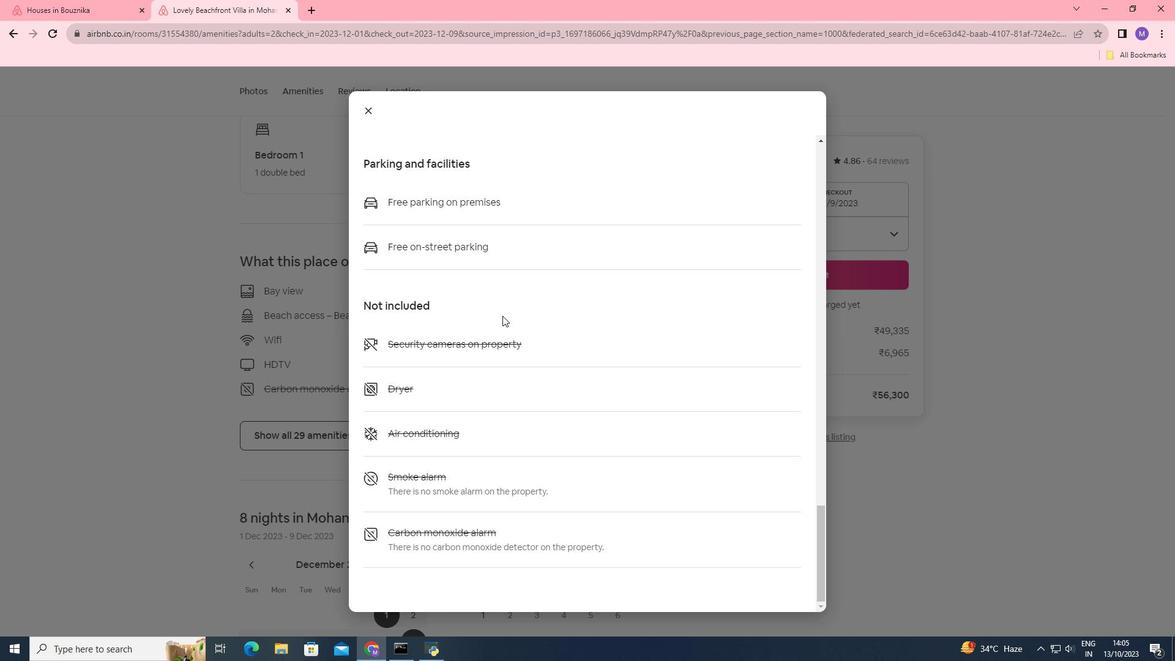 
Action: Mouse moved to (368, 112)
Screenshot: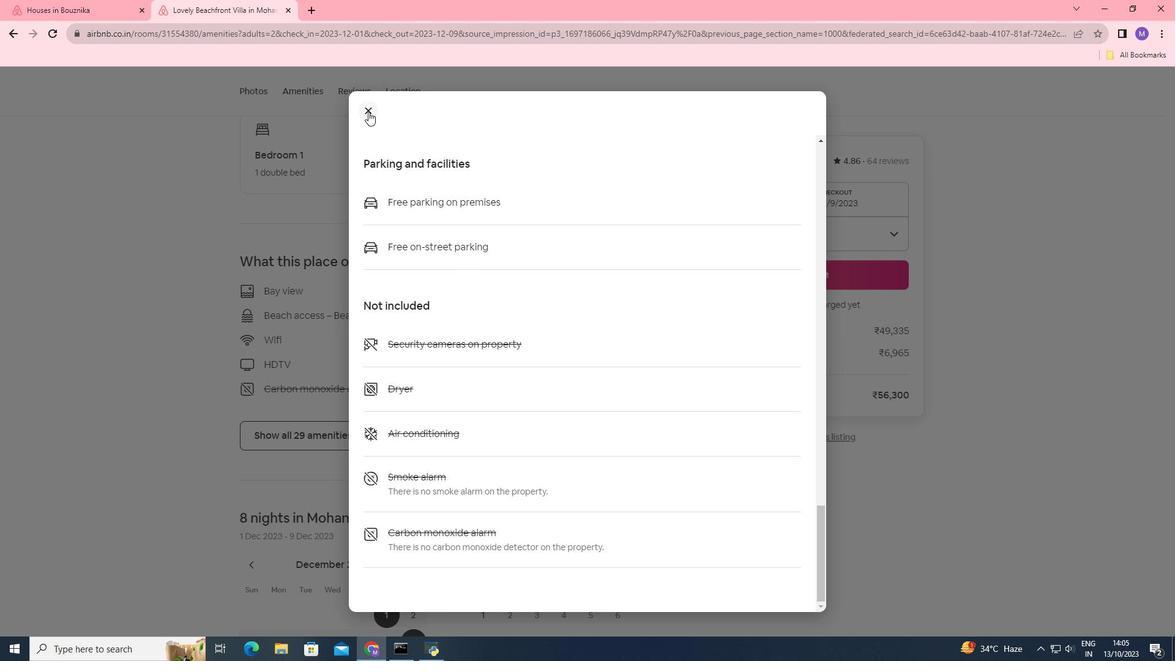 
Action: Mouse pressed left at (368, 112)
Screenshot: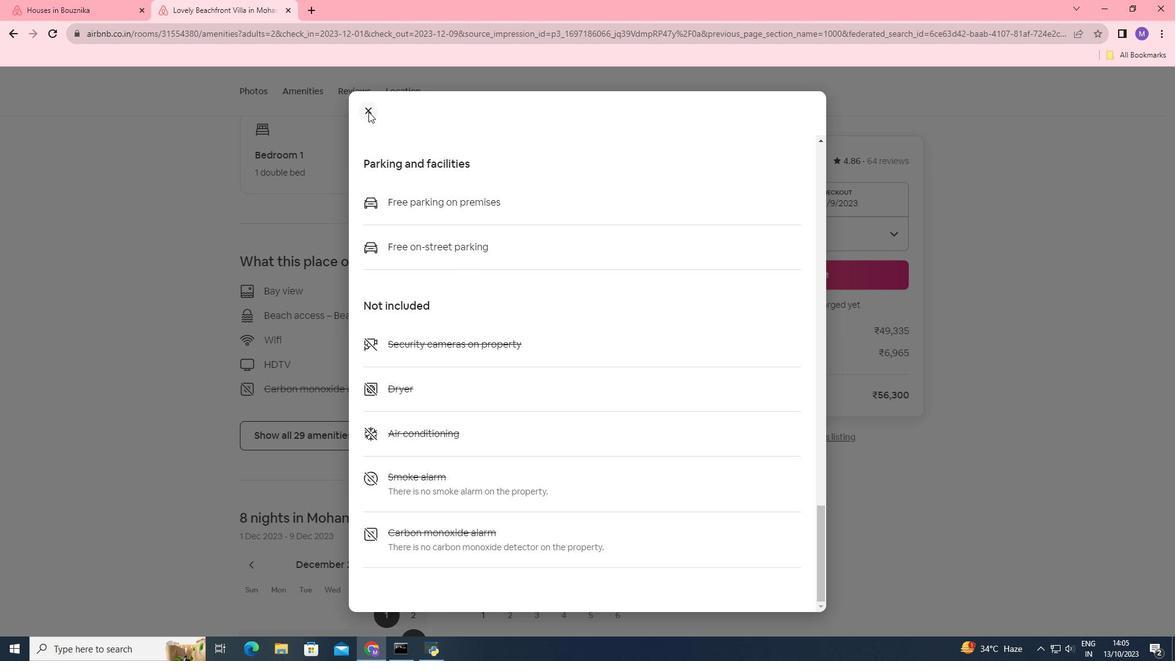 
Action: Mouse moved to (391, 306)
Screenshot: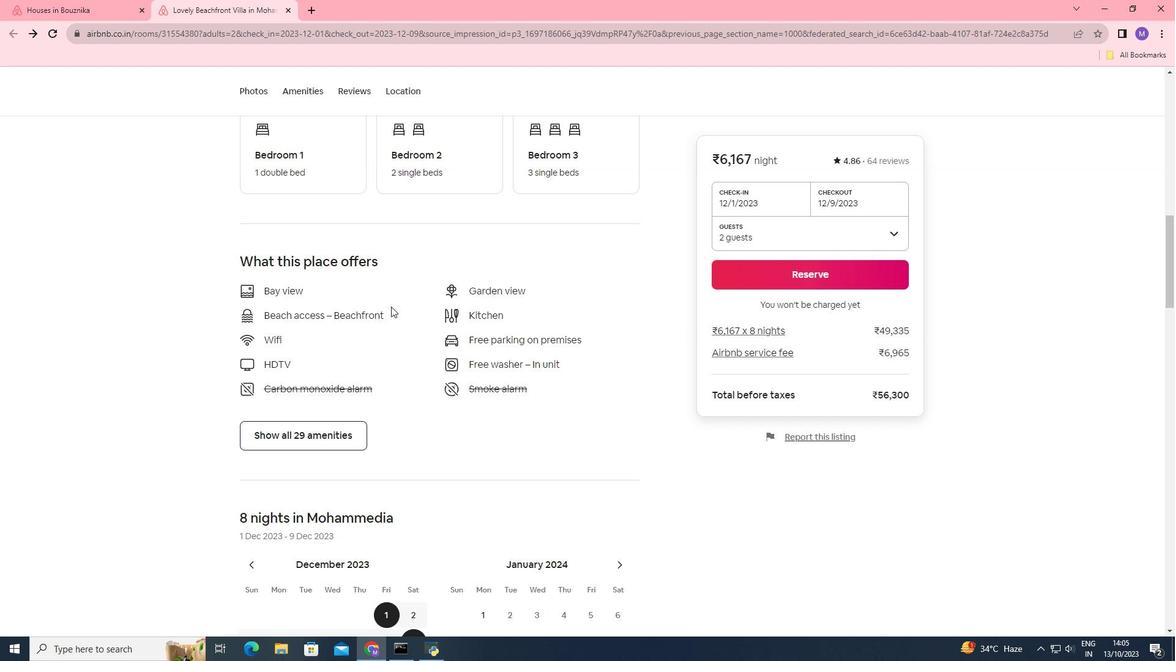 
Action: Mouse scrolled (391, 306) with delta (0, 0)
Screenshot: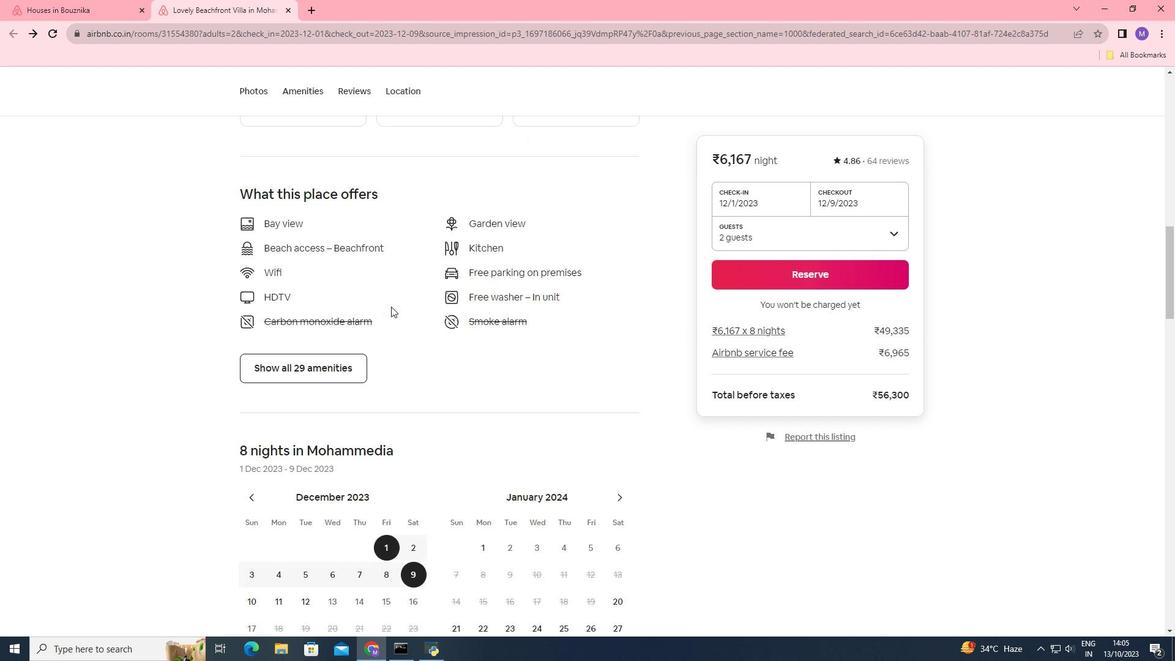
Action: Mouse scrolled (391, 306) with delta (0, 0)
Screenshot: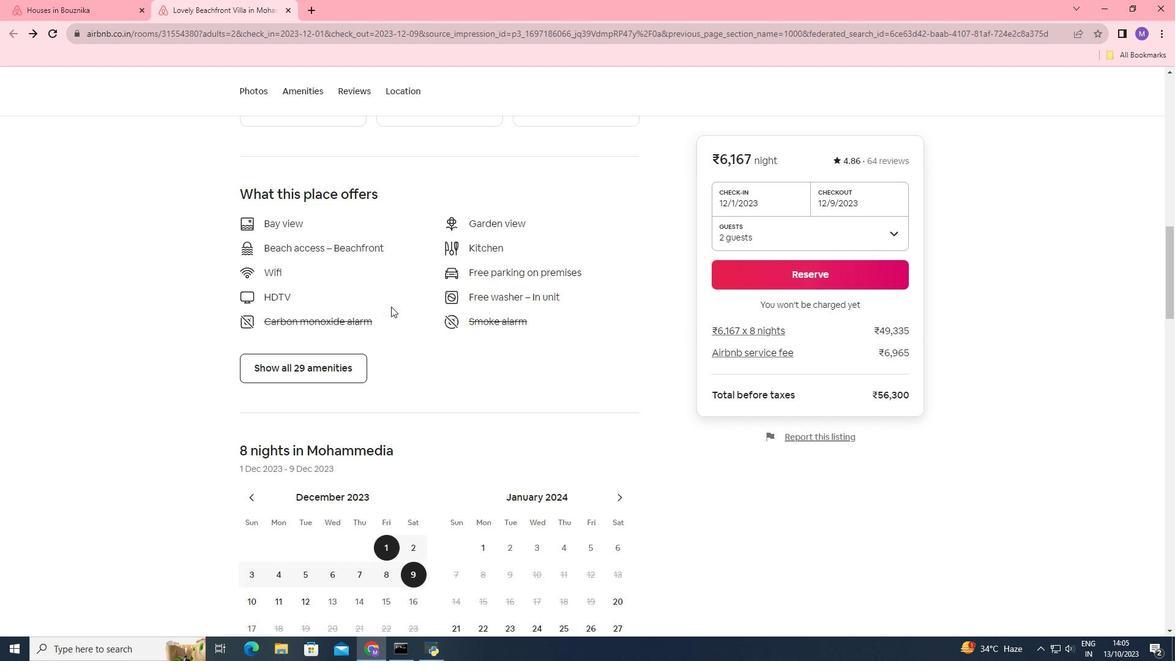 
Action: Mouse scrolled (391, 306) with delta (0, 0)
Screenshot: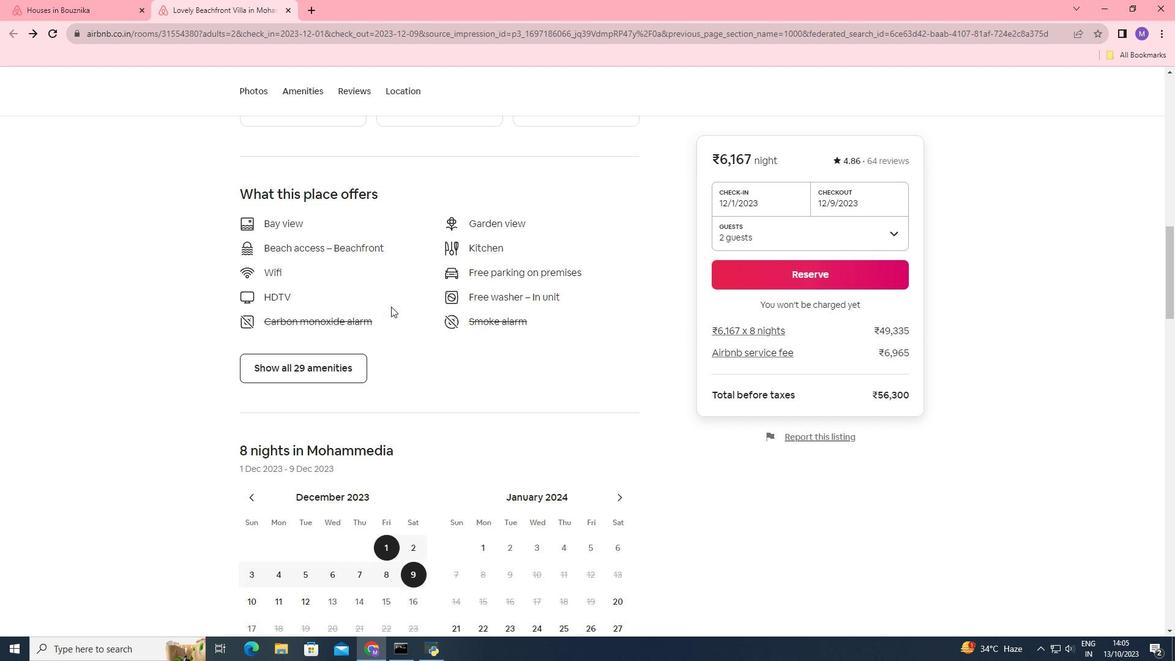 
Action: Mouse scrolled (391, 306) with delta (0, 0)
Screenshot: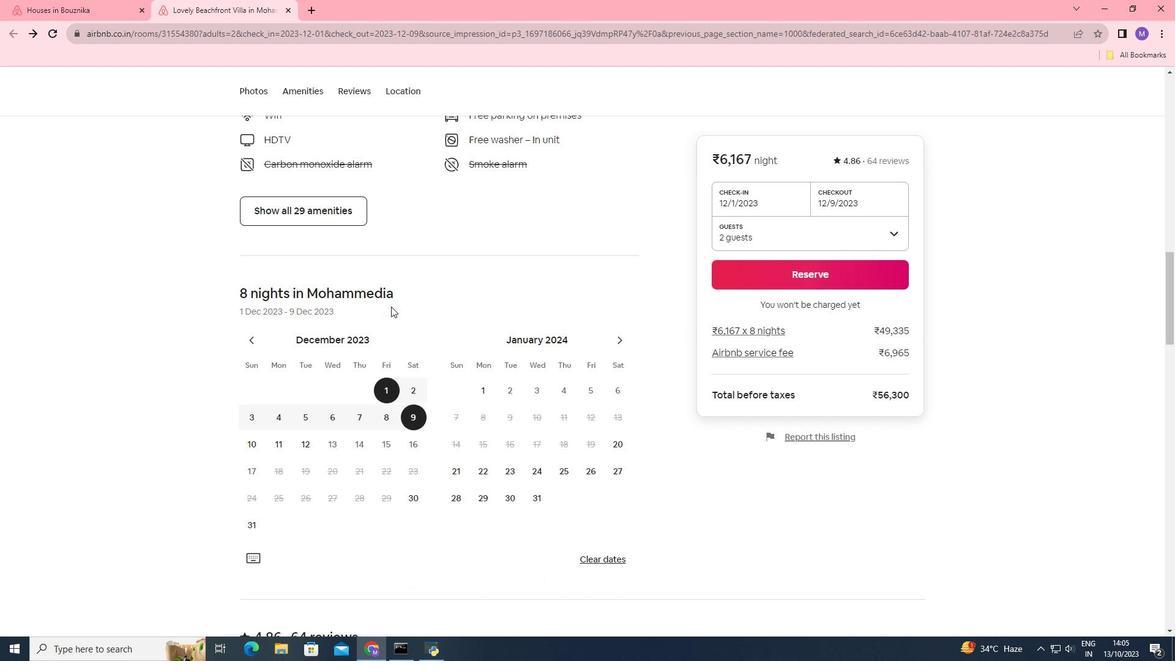 
Action: Mouse moved to (391, 306)
Screenshot: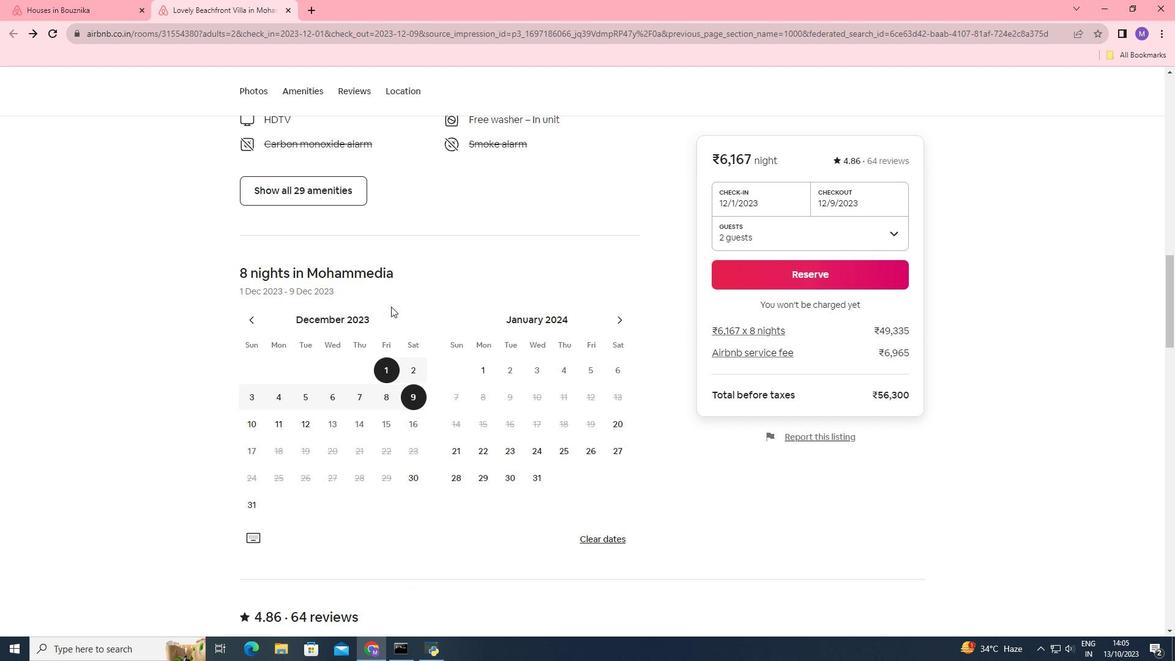 
Action: Mouse scrolled (391, 306) with delta (0, 0)
Screenshot: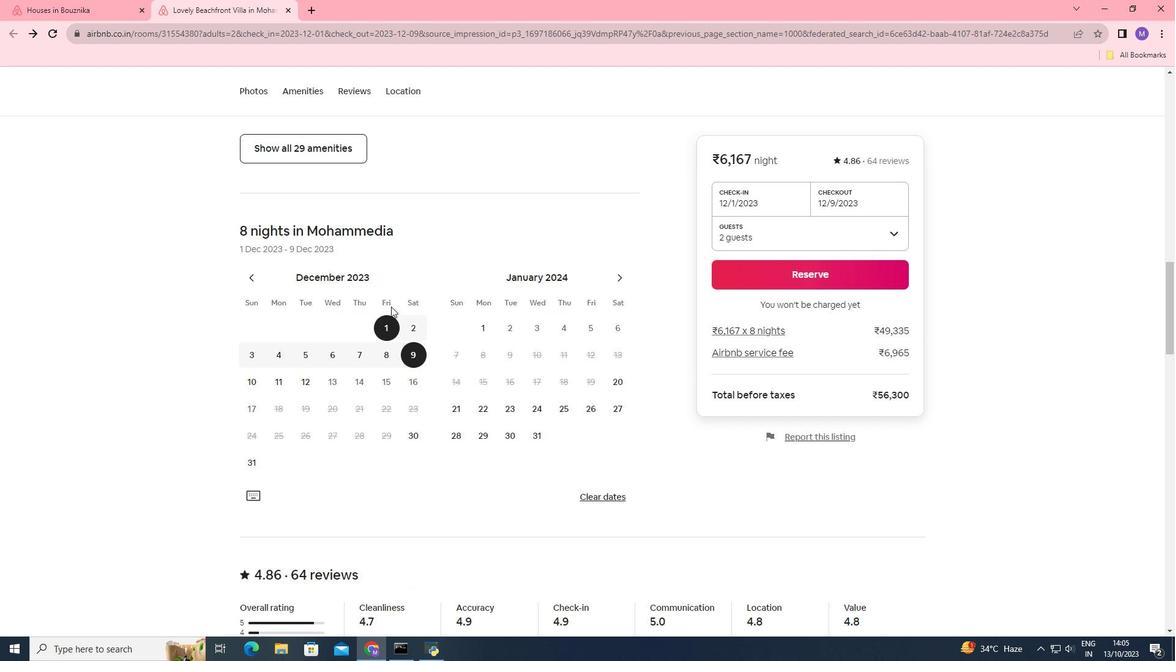
Action: Mouse scrolled (391, 306) with delta (0, 0)
Screenshot: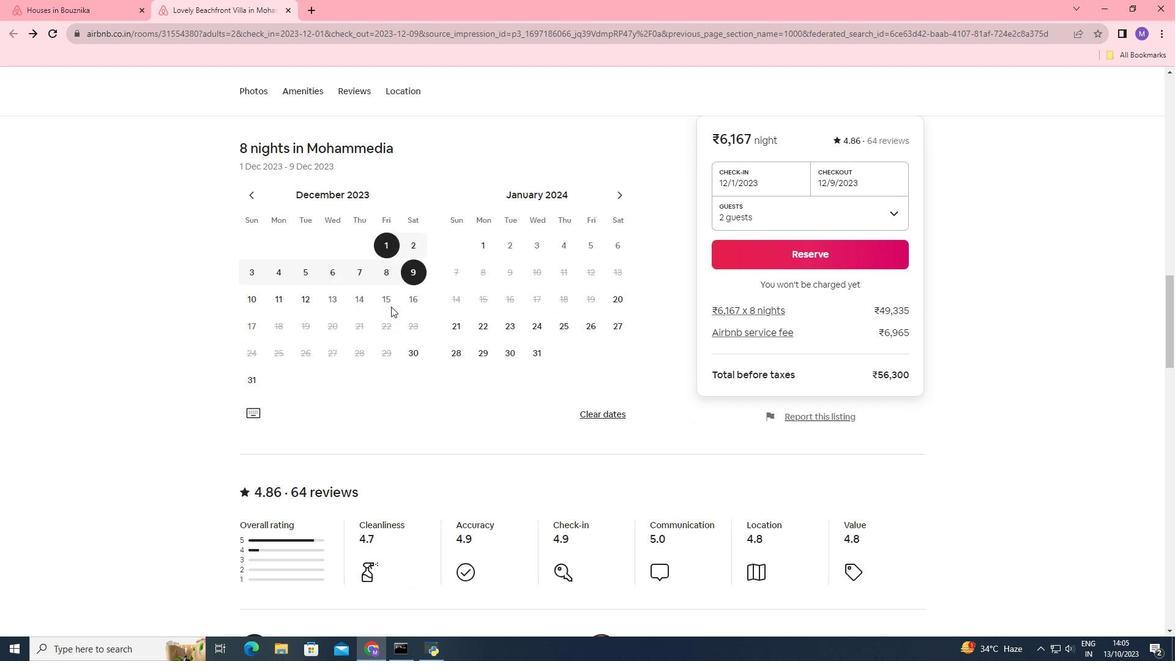 
Action: Mouse scrolled (391, 306) with delta (0, 0)
Screenshot: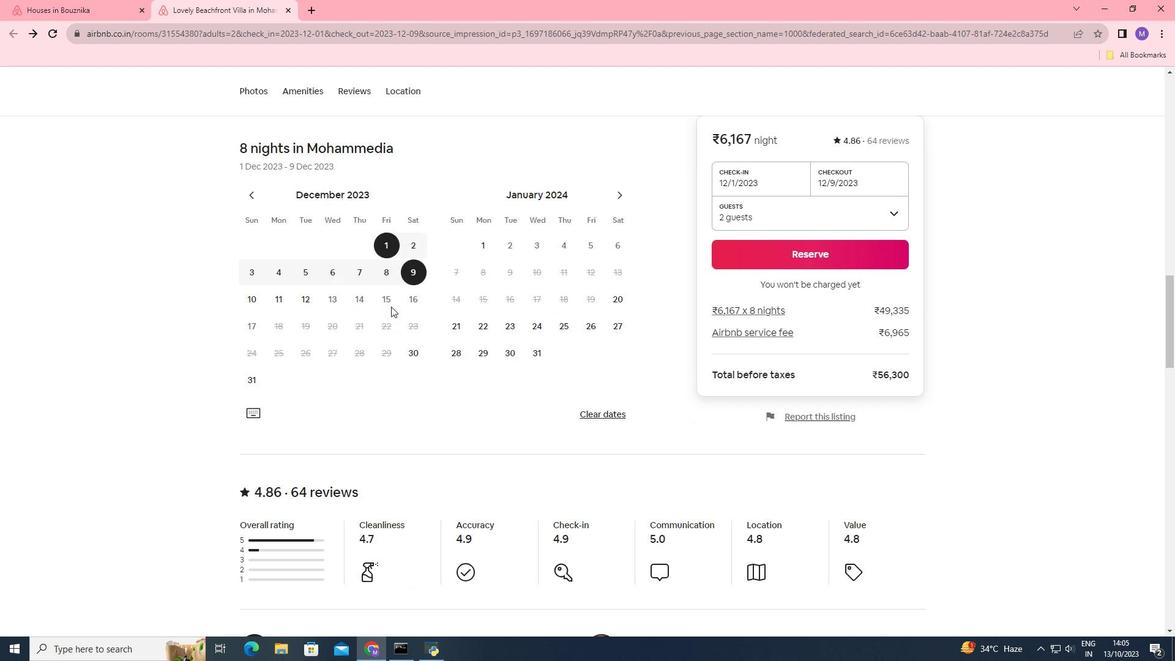 
Action: Mouse moved to (351, 410)
Screenshot: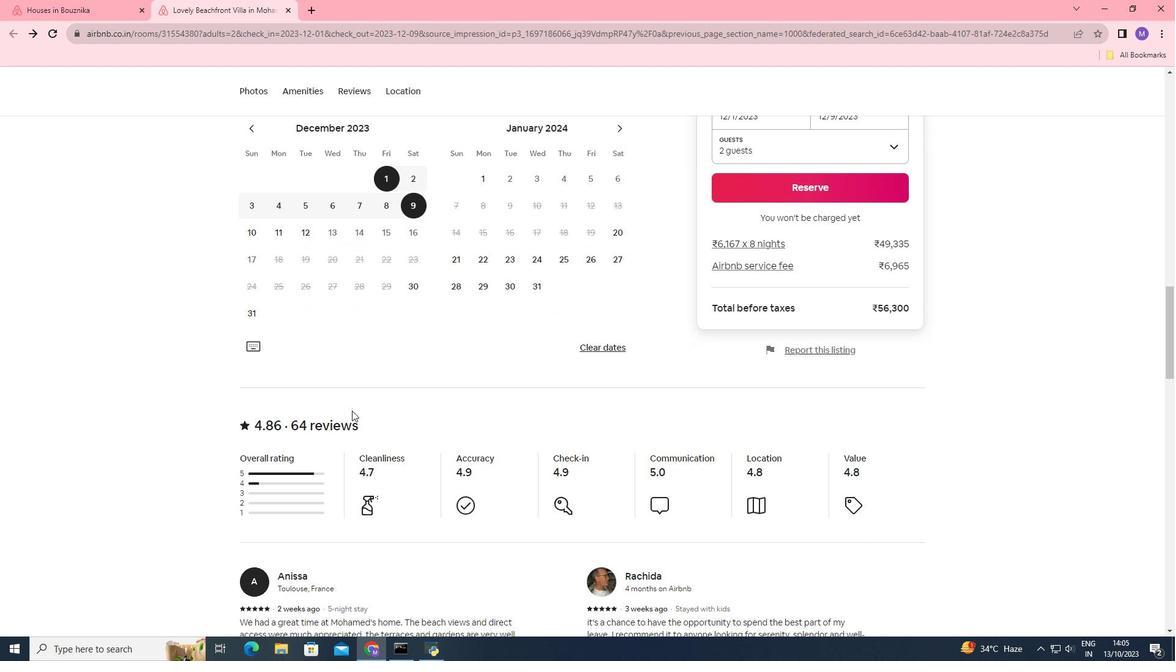 
Action: Mouse scrolled (351, 410) with delta (0, 0)
Screenshot: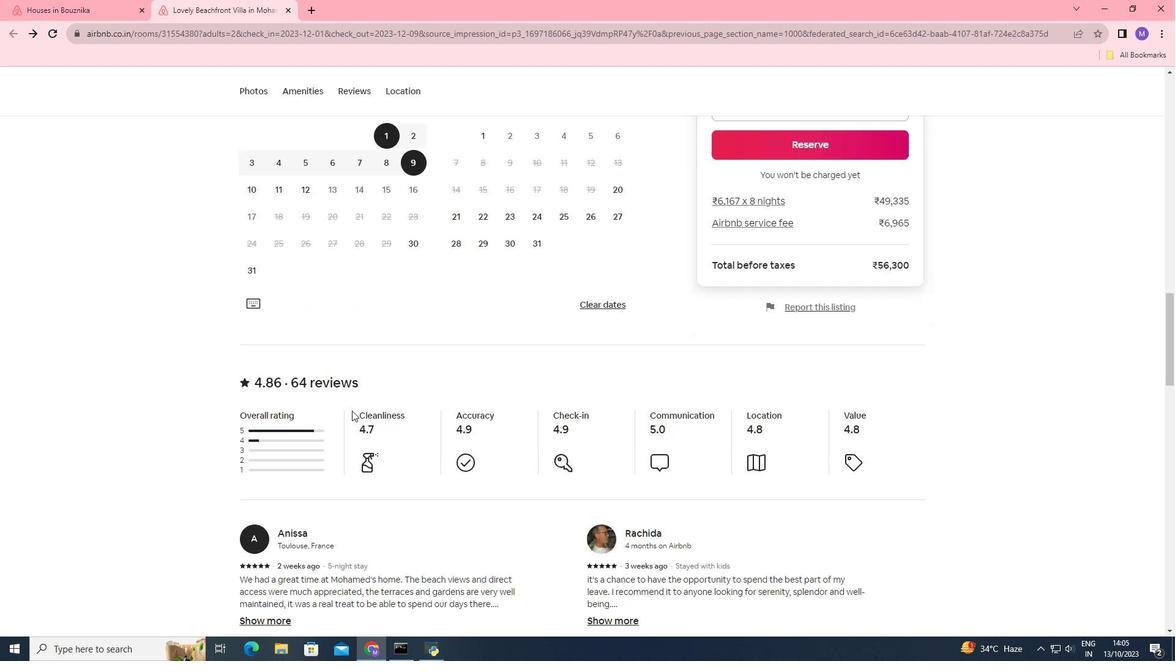 
Action: Mouse scrolled (351, 410) with delta (0, 0)
Screenshot: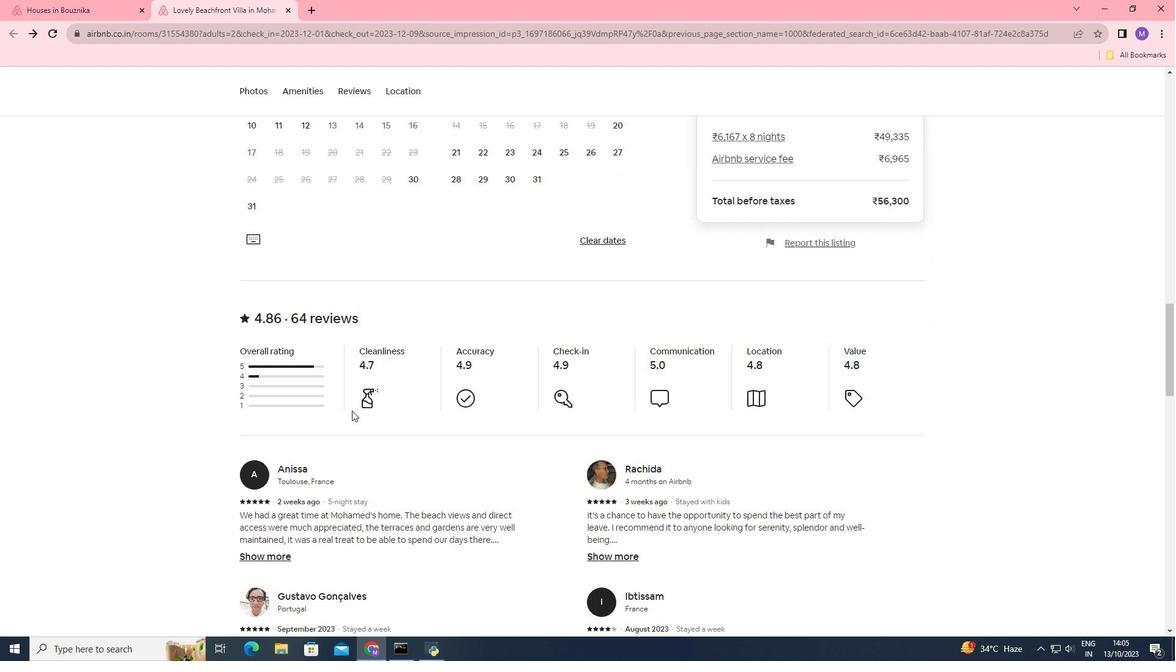 
Action: Mouse scrolled (351, 410) with delta (0, 0)
Screenshot: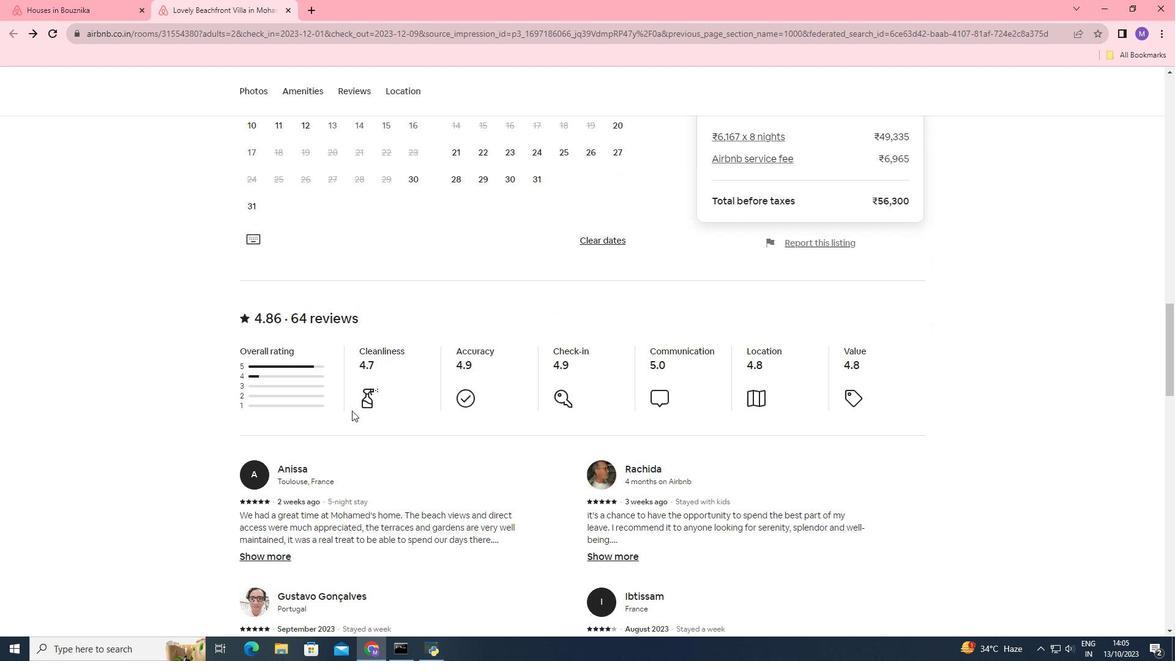 
Action: Mouse scrolled (351, 410) with delta (0, 0)
Screenshot: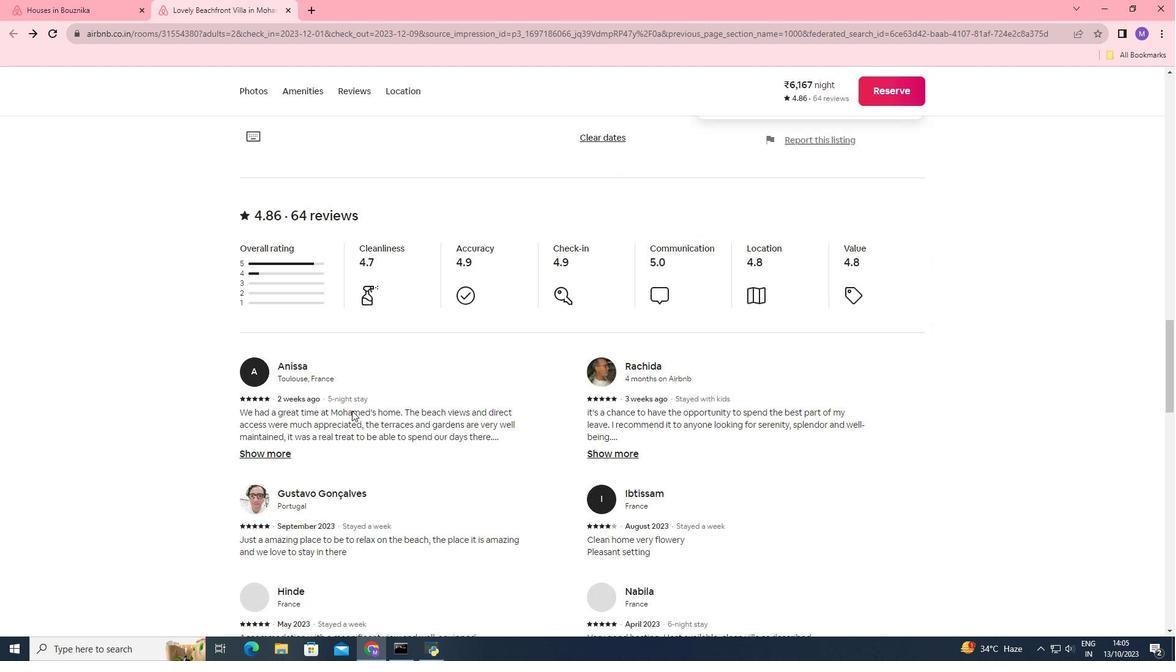 
Action: Mouse scrolled (351, 410) with delta (0, 0)
Screenshot: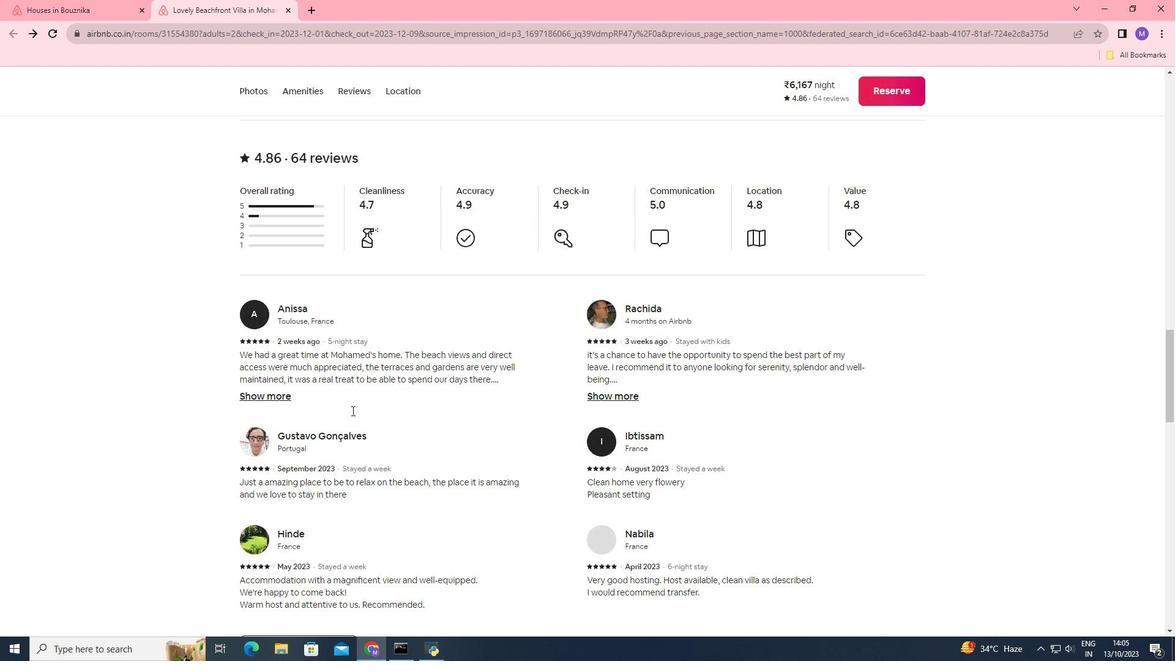 
Action: Mouse scrolled (351, 410) with delta (0, 0)
Screenshot: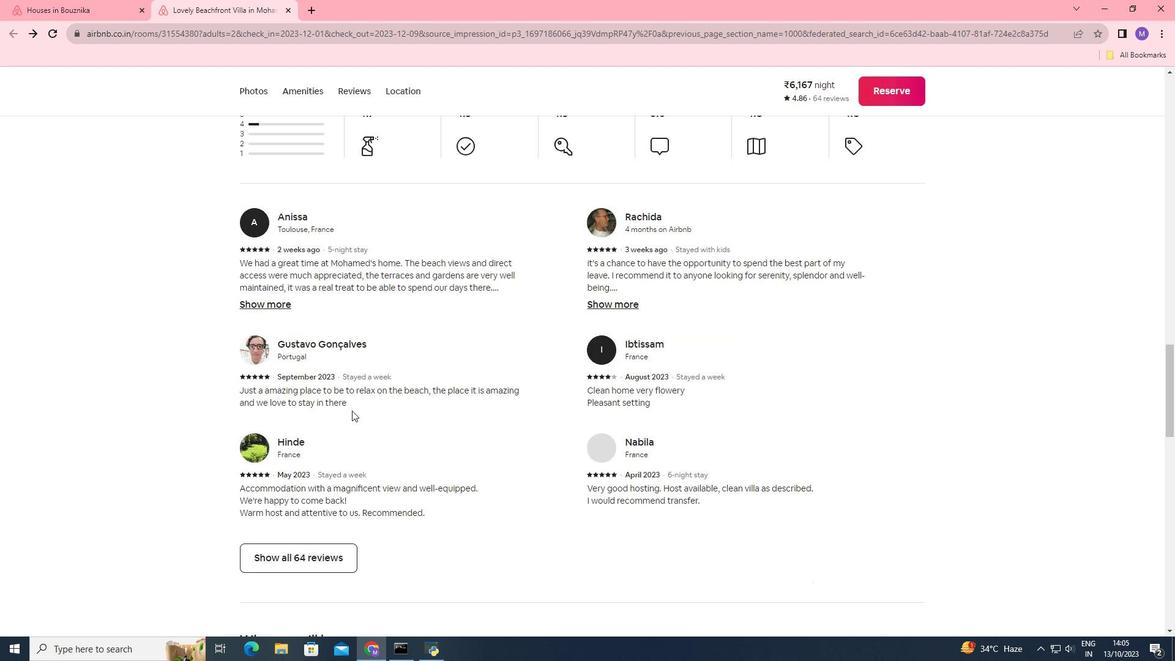 
Action: Mouse scrolled (351, 410) with delta (0, 0)
Screenshot: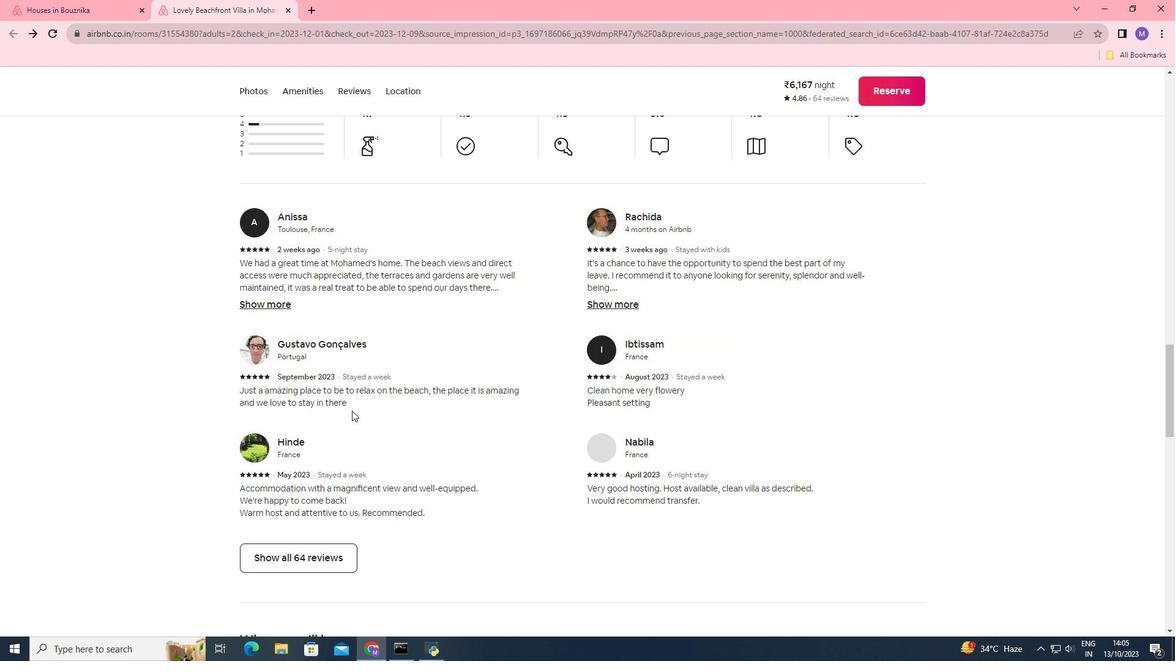 
Action: Mouse scrolled (351, 410) with delta (0, 0)
Screenshot: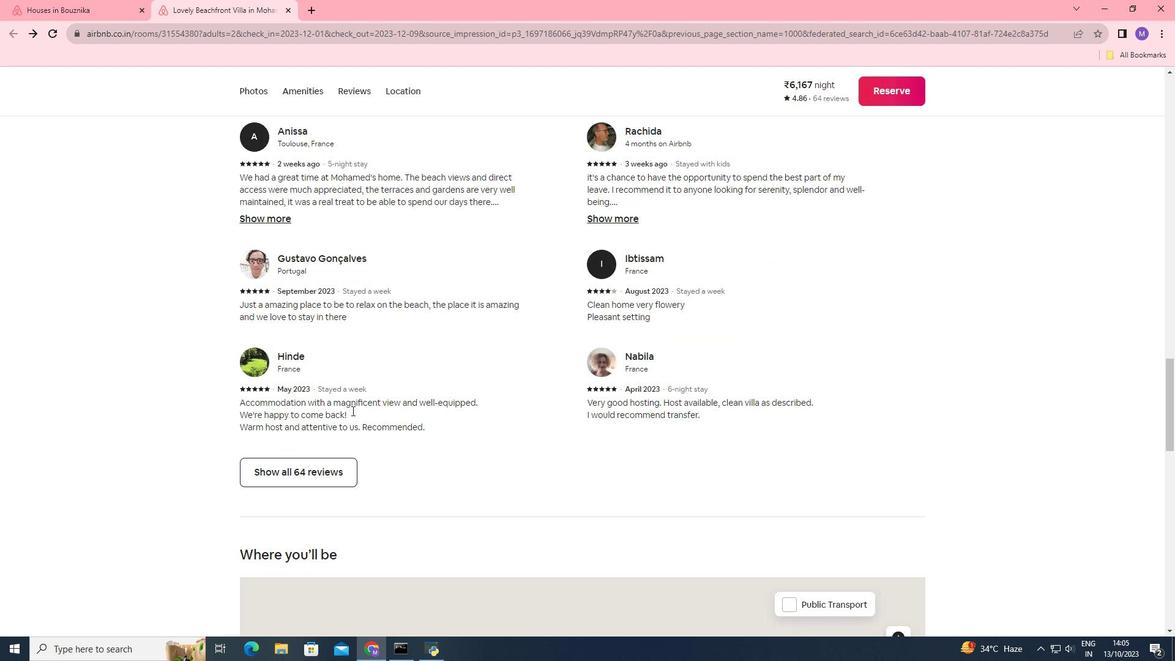 
Action: Mouse moved to (329, 426)
Screenshot: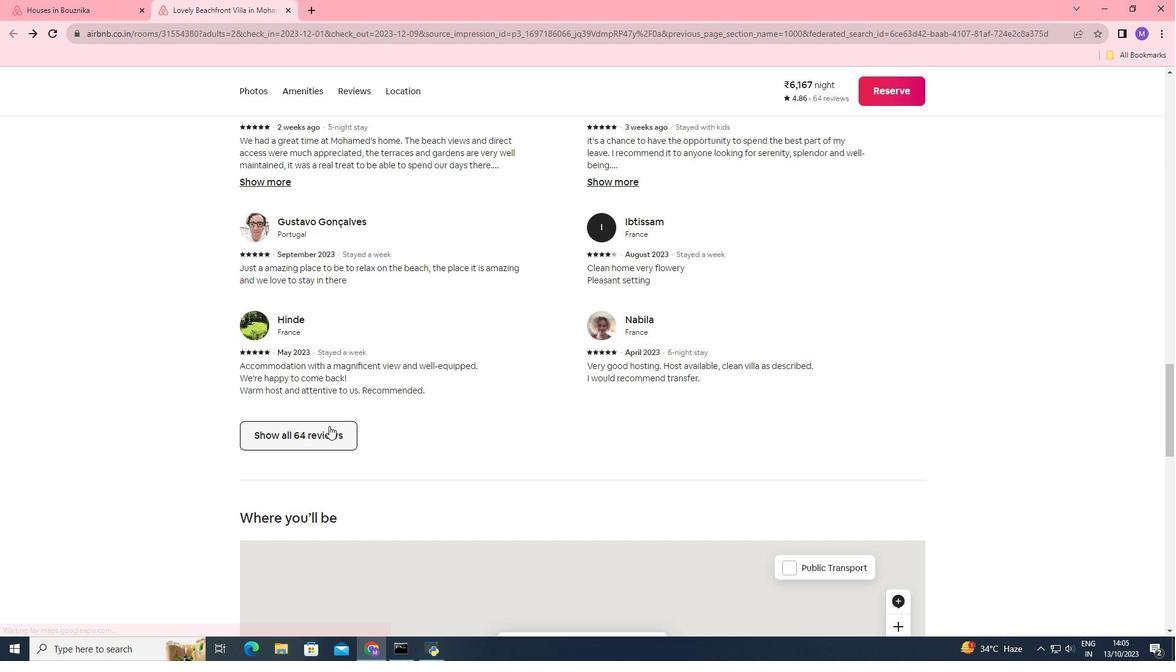 
Action: Mouse pressed left at (329, 426)
Screenshot: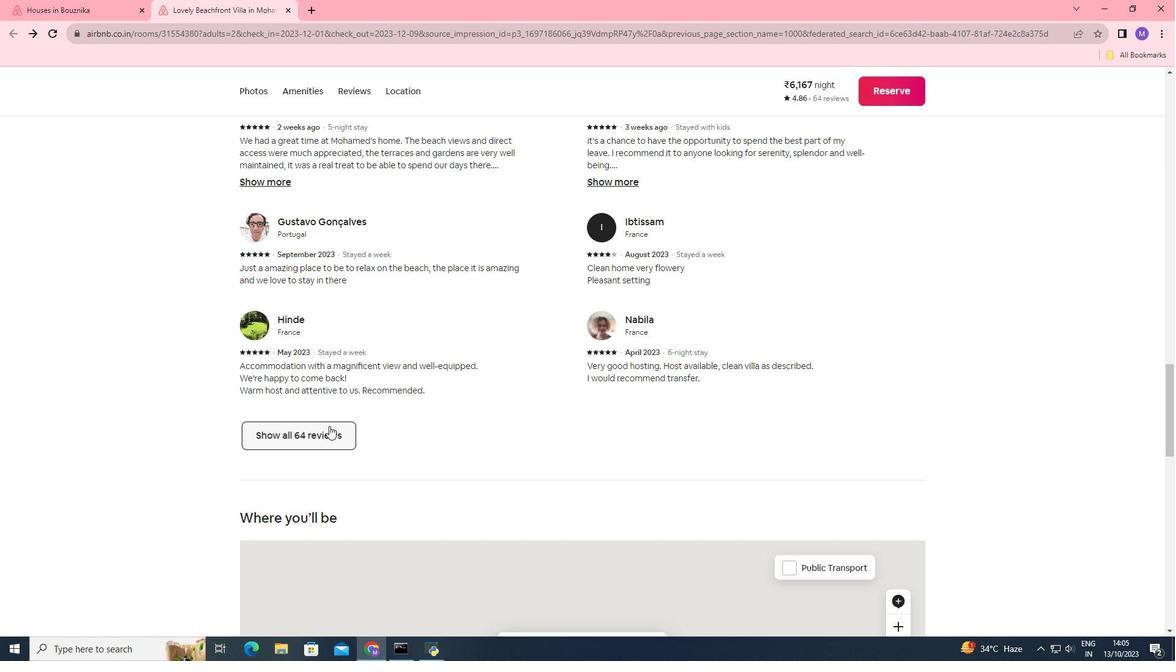 
Action: Mouse moved to (627, 342)
Screenshot: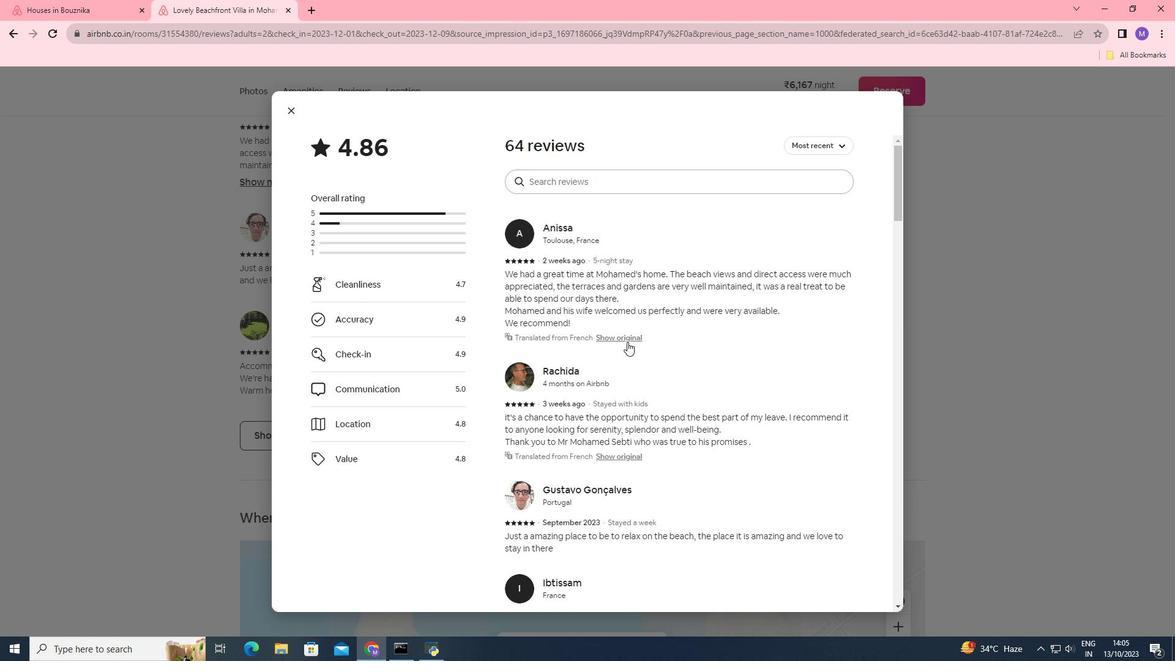 
Action: Mouse scrolled (627, 341) with delta (0, 0)
Screenshot: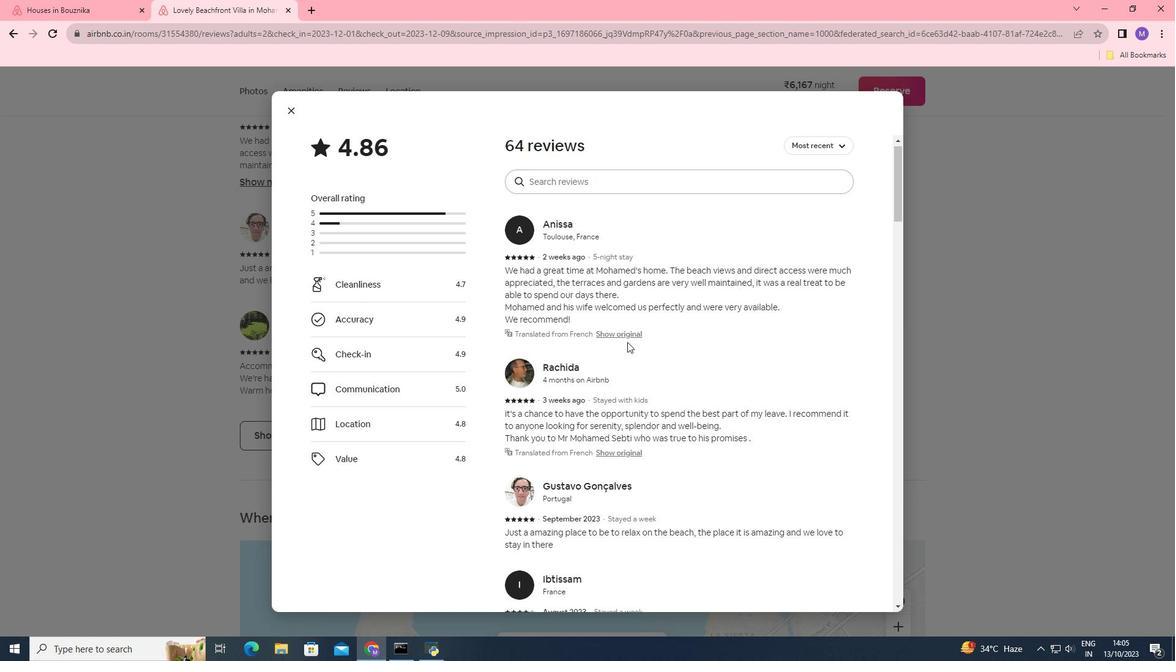 
Action: Mouse scrolled (627, 341) with delta (0, 0)
Screenshot: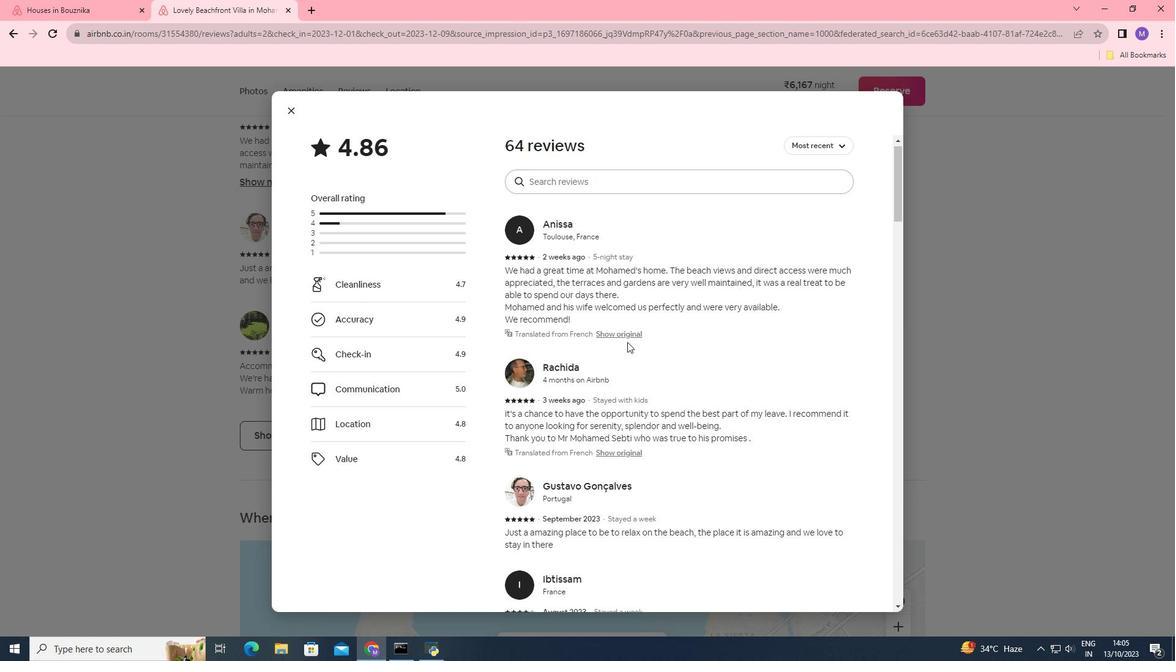 
Action: Mouse scrolled (627, 341) with delta (0, 0)
Screenshot: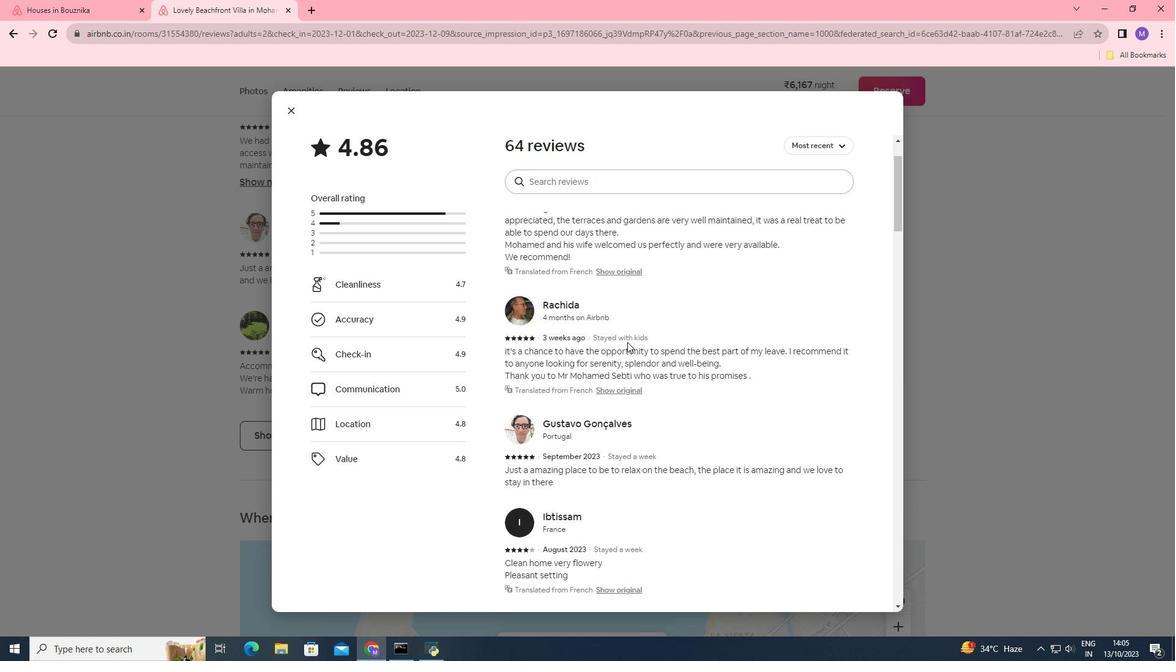 
Action: Mouse scrolled (627, 341) with delta (0, 0)
Screenshot: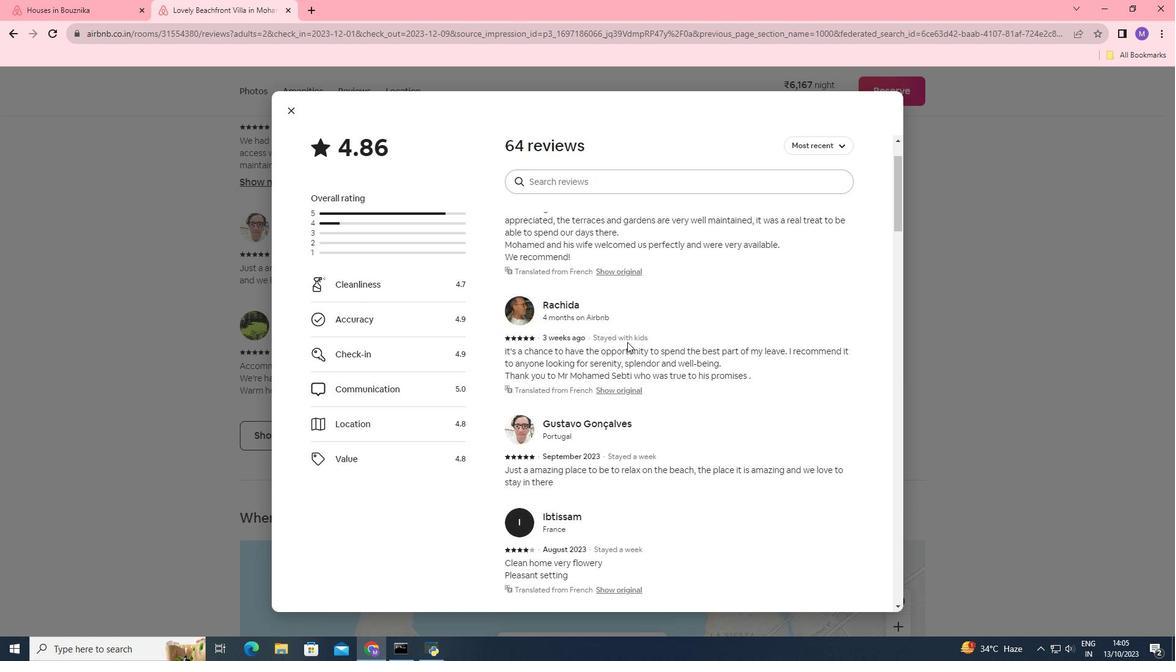 
Action: Mouse scrolled (627, 341) with delta (0, 0)
Screenshot: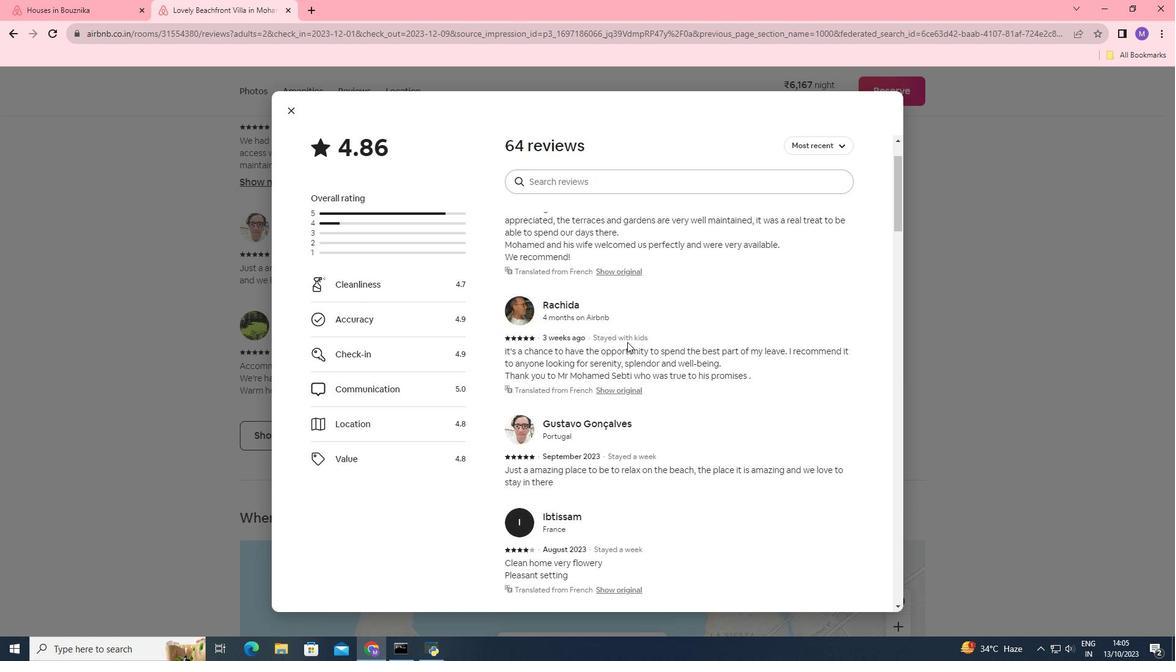 
Action: Mouse scrolled (627, 341) with delta (0, 0)
Screenshot: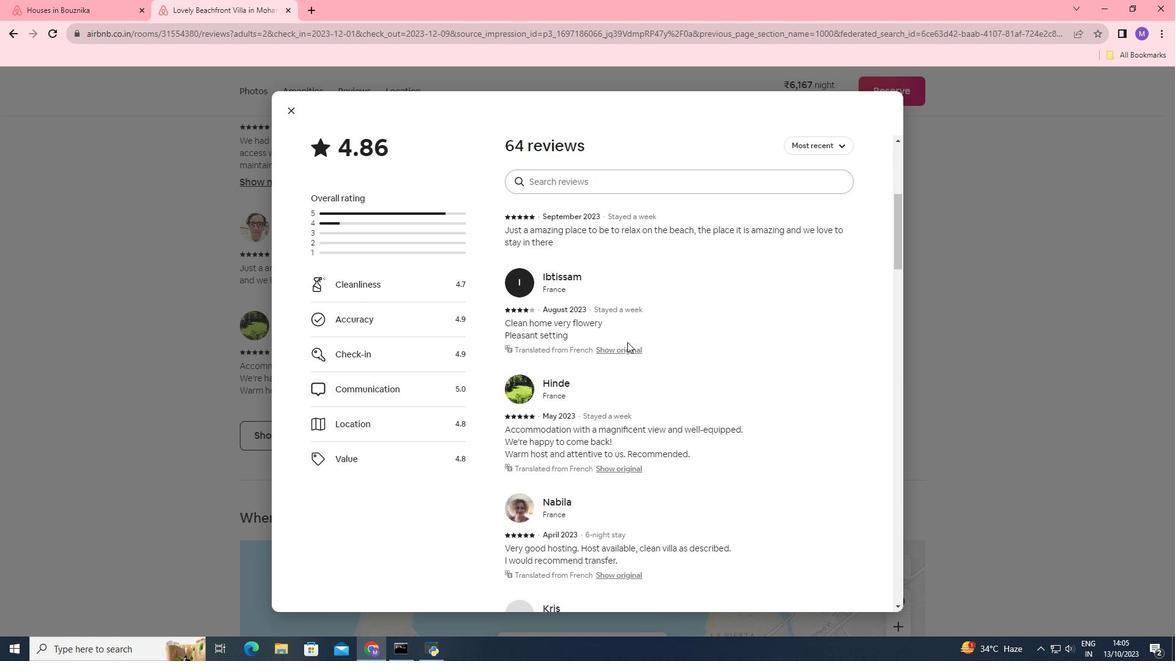 
Action: Mouse scrolled (627, 341) with delta (0, 0)
Screenshot: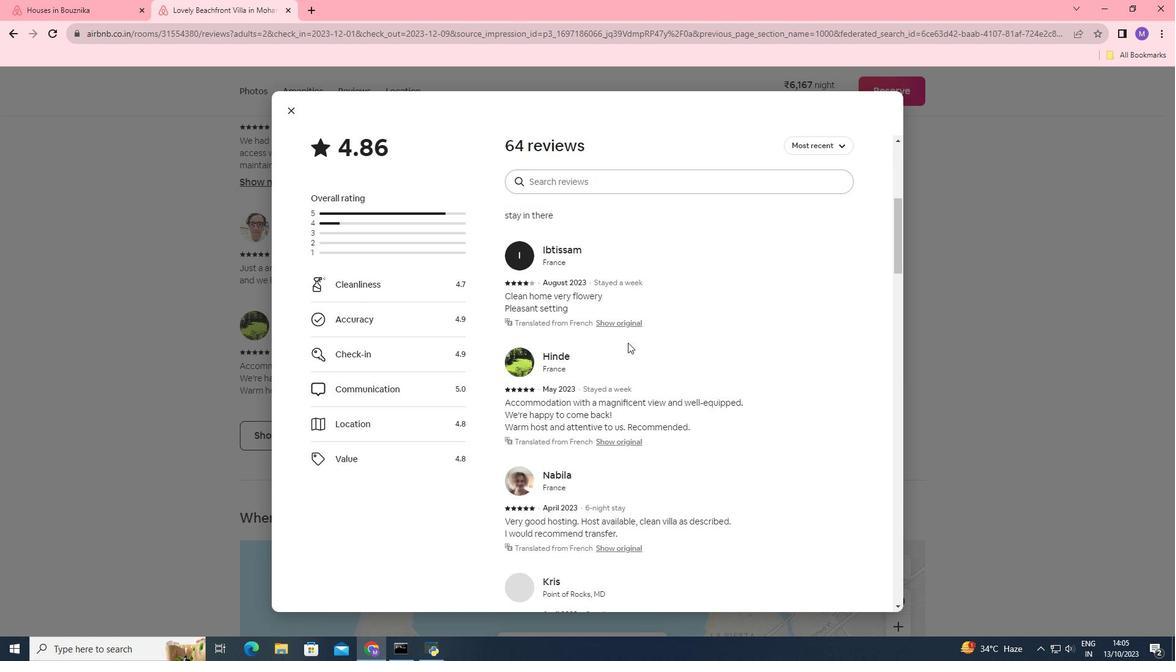 
Action: Mouse scrolled (627, 341) with delta (0, 0)
Screenshot: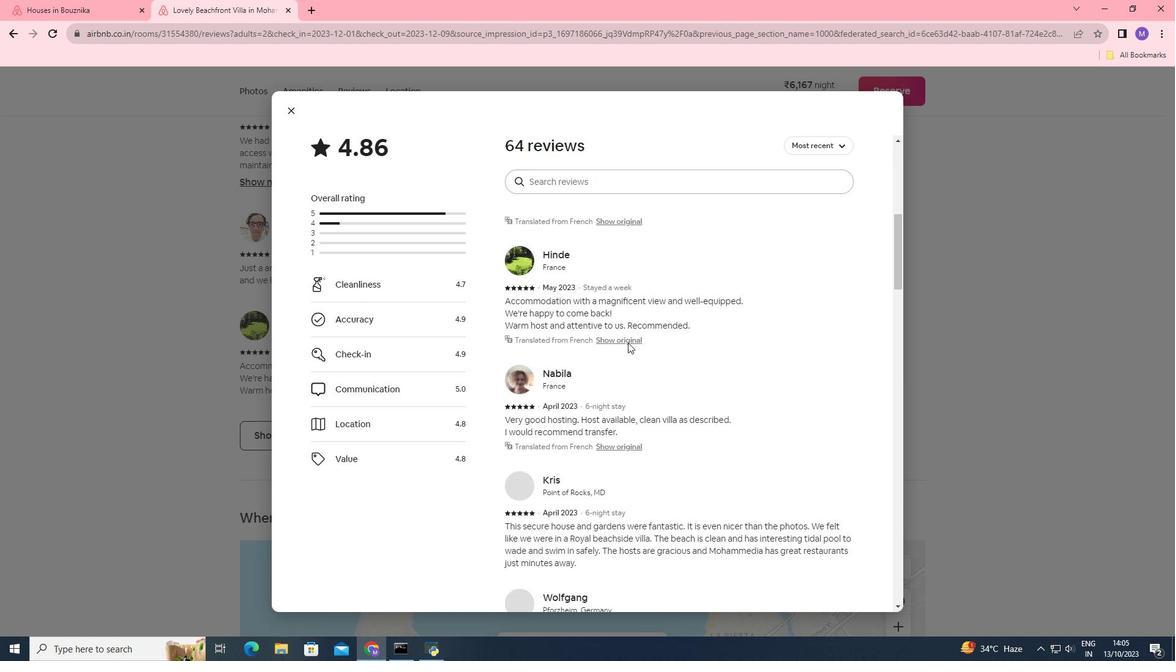 
Action: Mouse scrolled (627, 341) with delta (0, 0)
Screenshot: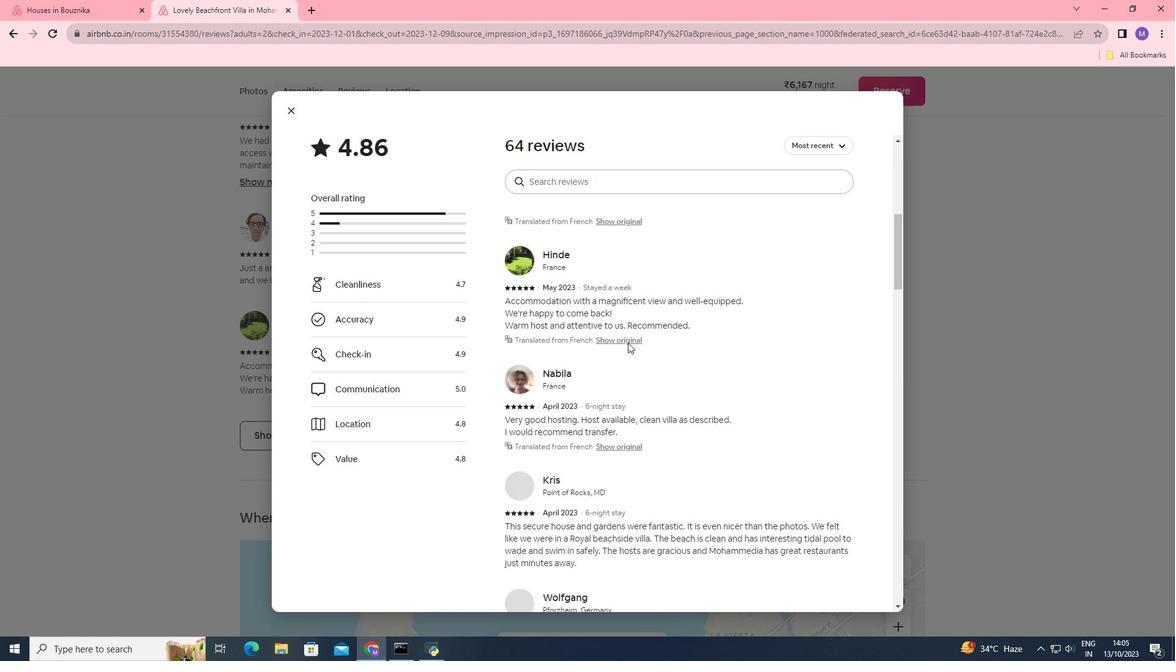 
Action: Mouse moved to (627, 342)
Screenshot: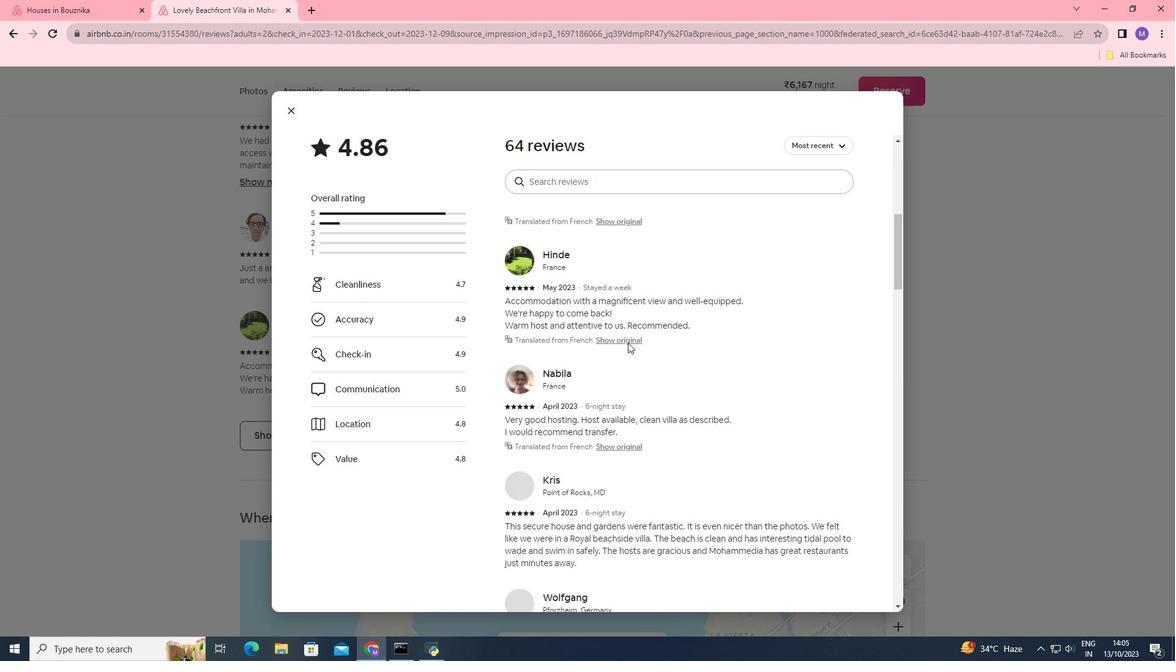 
Action: Mouse scrolled (627, 342) with delta (0, 0)
Screenshot: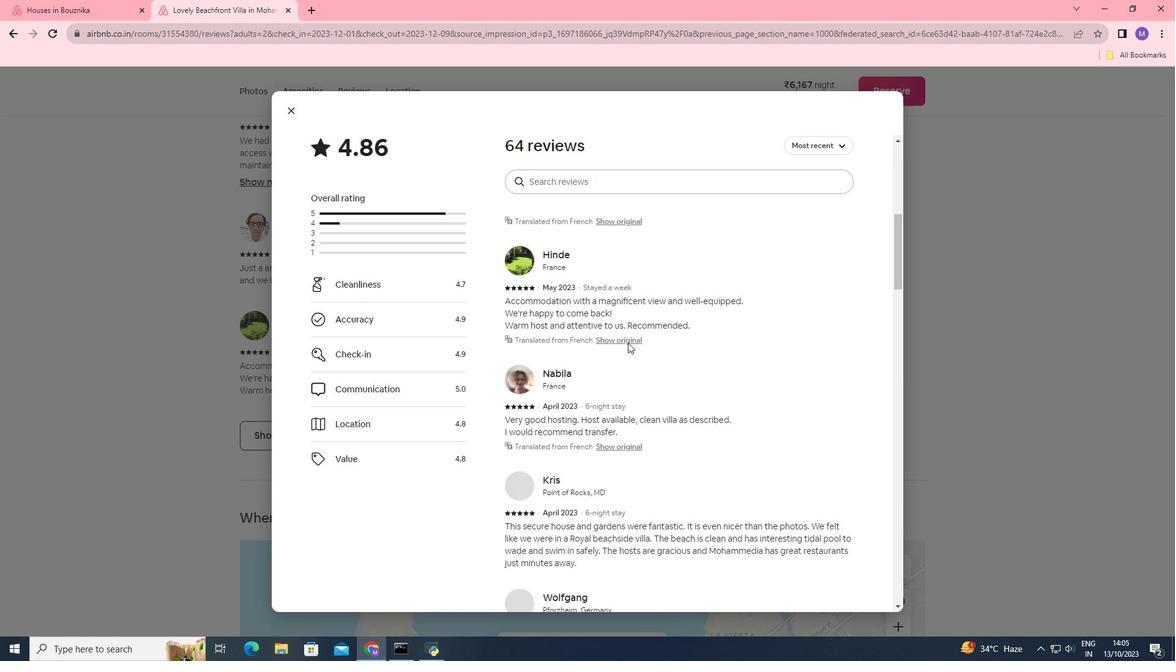 
Action: Mouse scrolled (627, 342) with delta (0, 0)
Screenshot: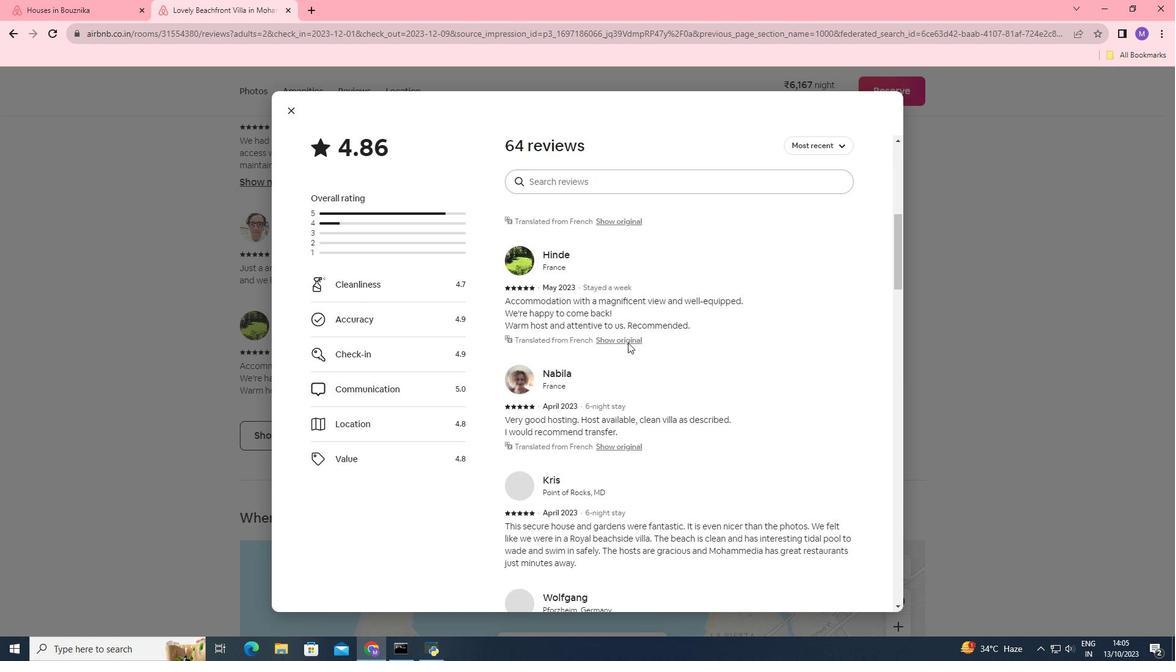 
Action: Mouse scrolled (627, 342) with delta (0, 0)
Screenshot: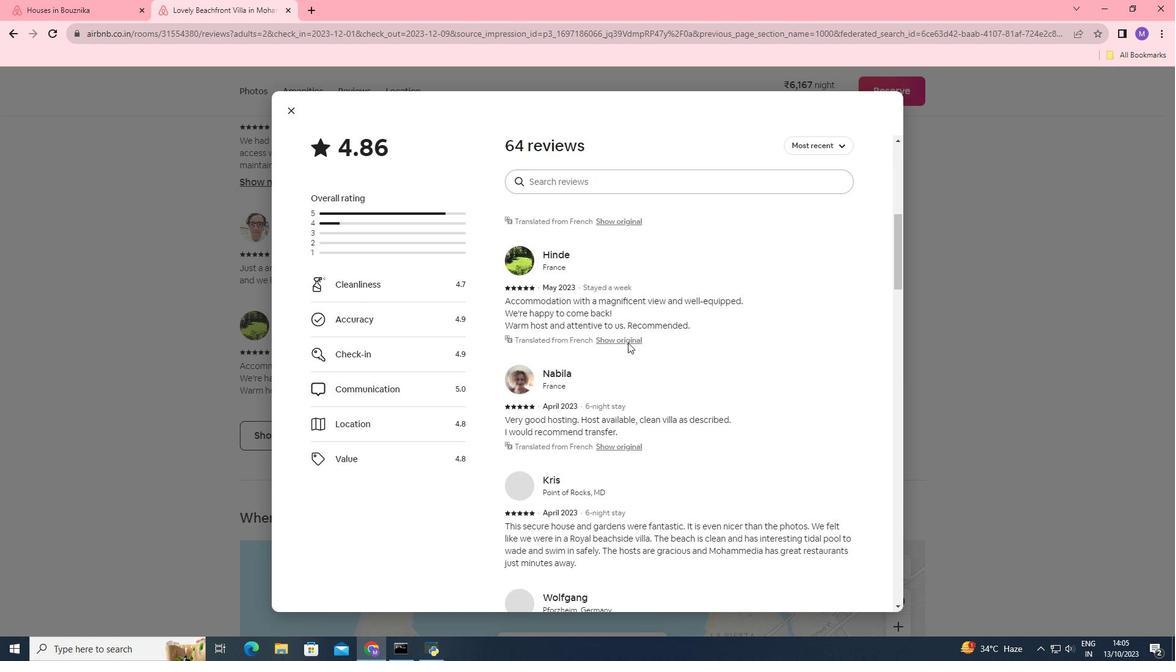 
Action: Mouse scrolled (627, 342) with delta (0, 0)
Screenshot: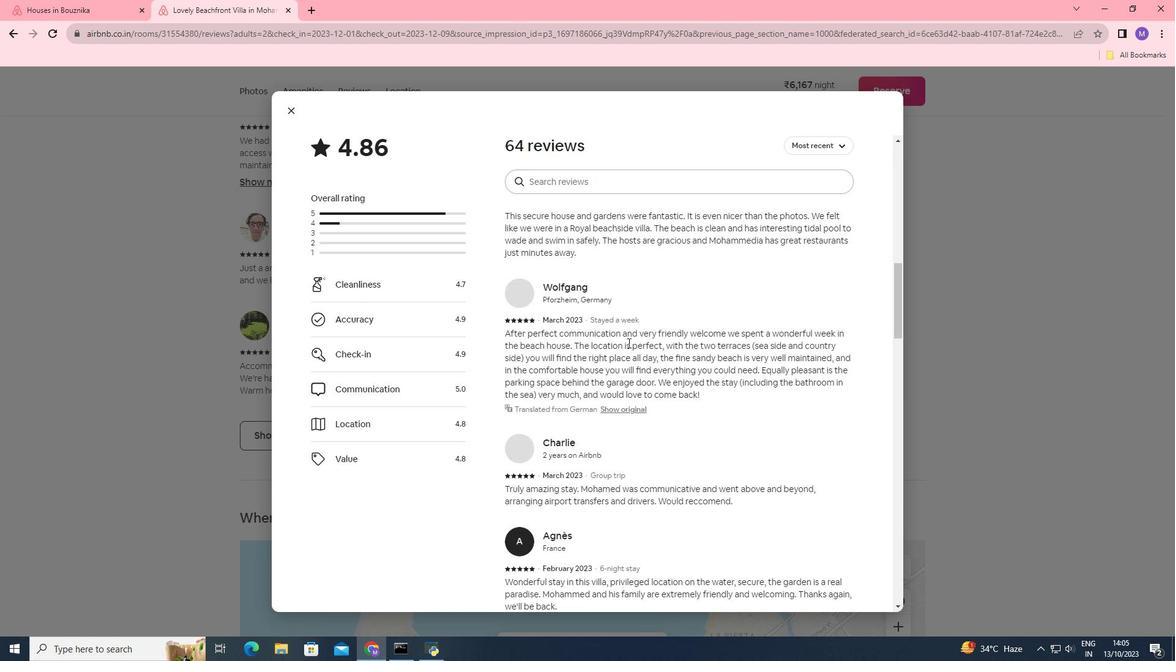 
Action: Mouse scrolled (627, 342) with delta (0, 0)
Screenshot: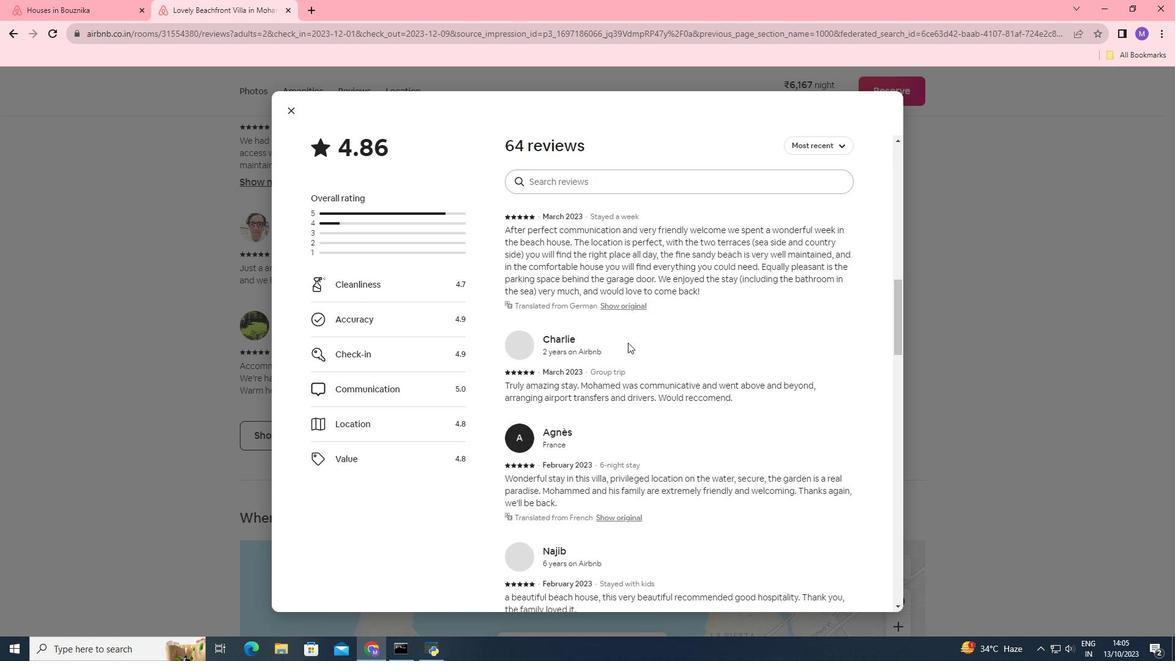 
Action: Mouse scrolled (627, 342) with delta (0, 0)
Screenshot: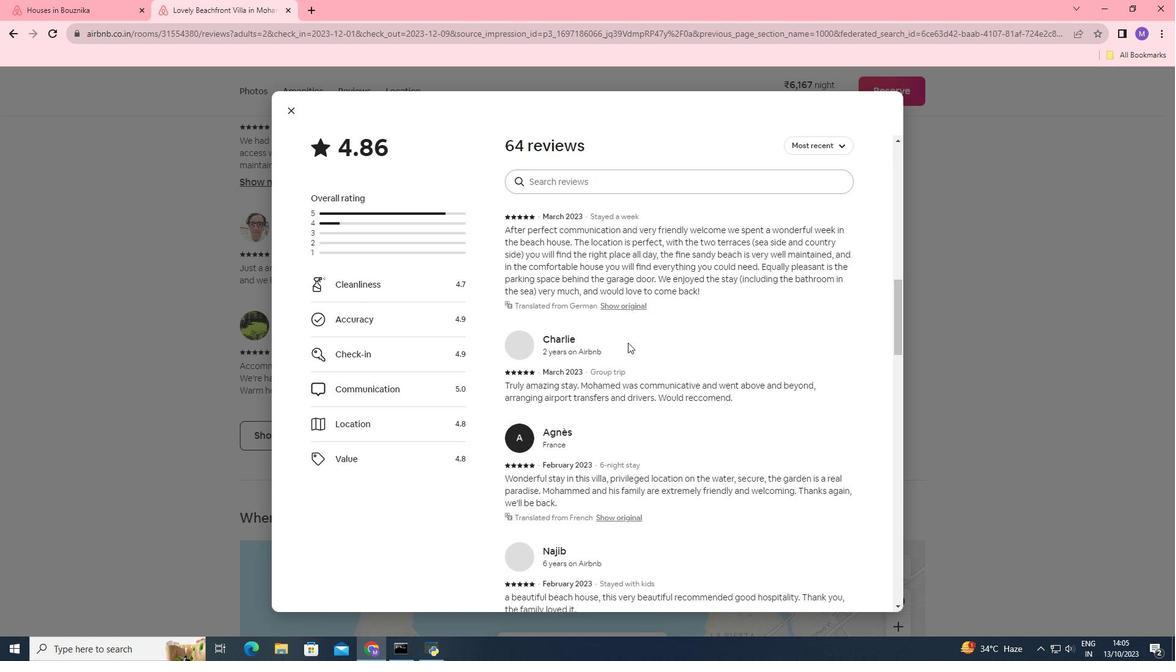 
Action: Mouse scrolled (627, 342) with delta (0, 0)
Screenshot: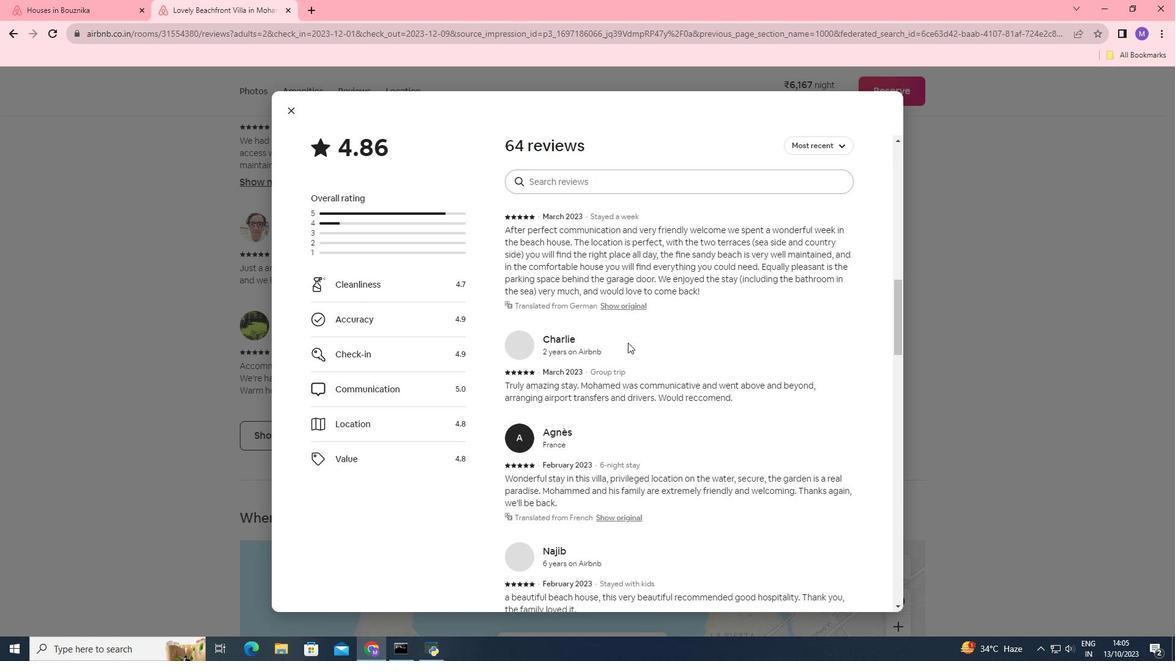 
Action: Mouse scrolled (627, 342) with delta (0, 0)
Screenshot: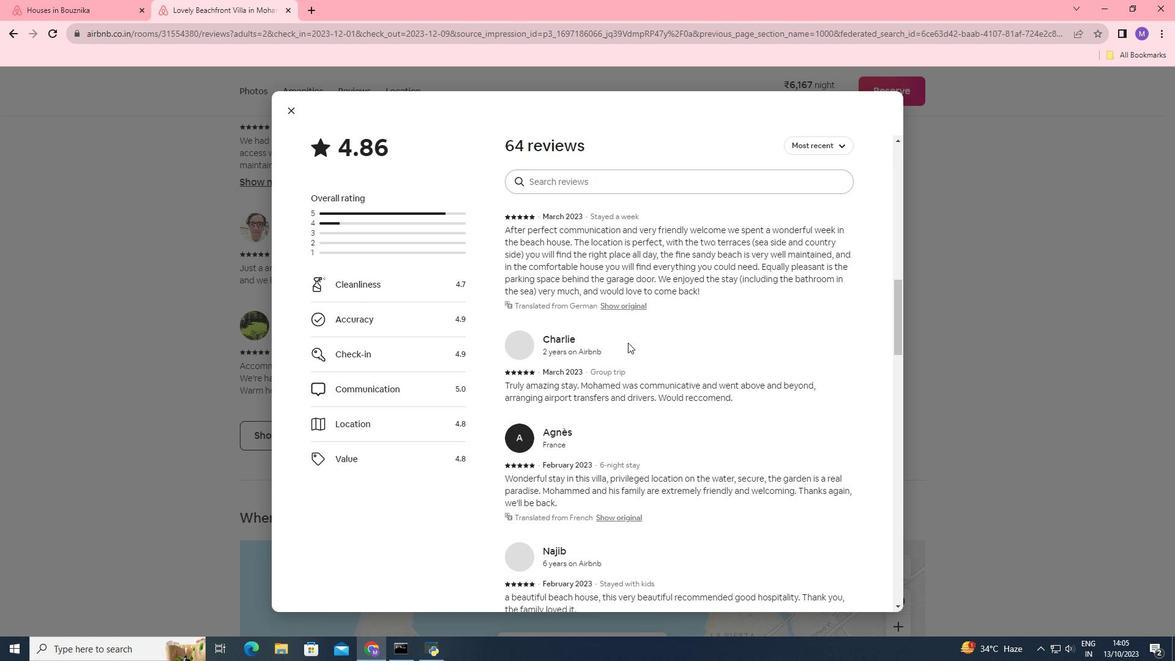 
Action: Mouse scrolled (627, 342) with delta (0, 0)
Screenshot: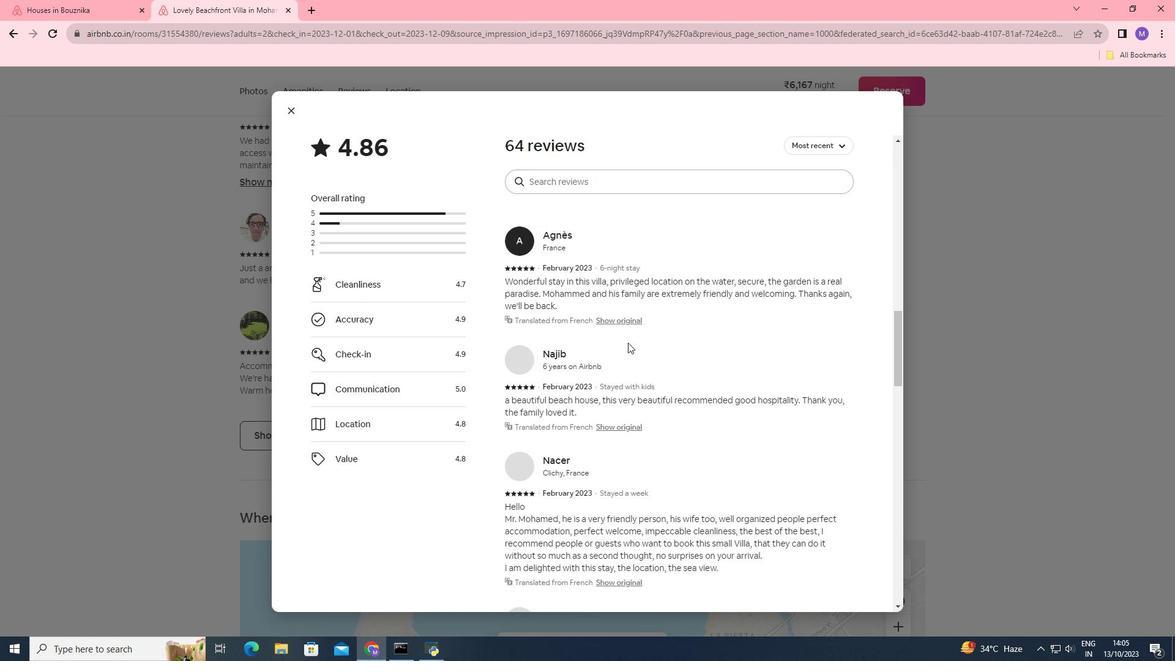 
Action: Mouse scrolled (627, 342) with delta (0, 0)
Screenshot: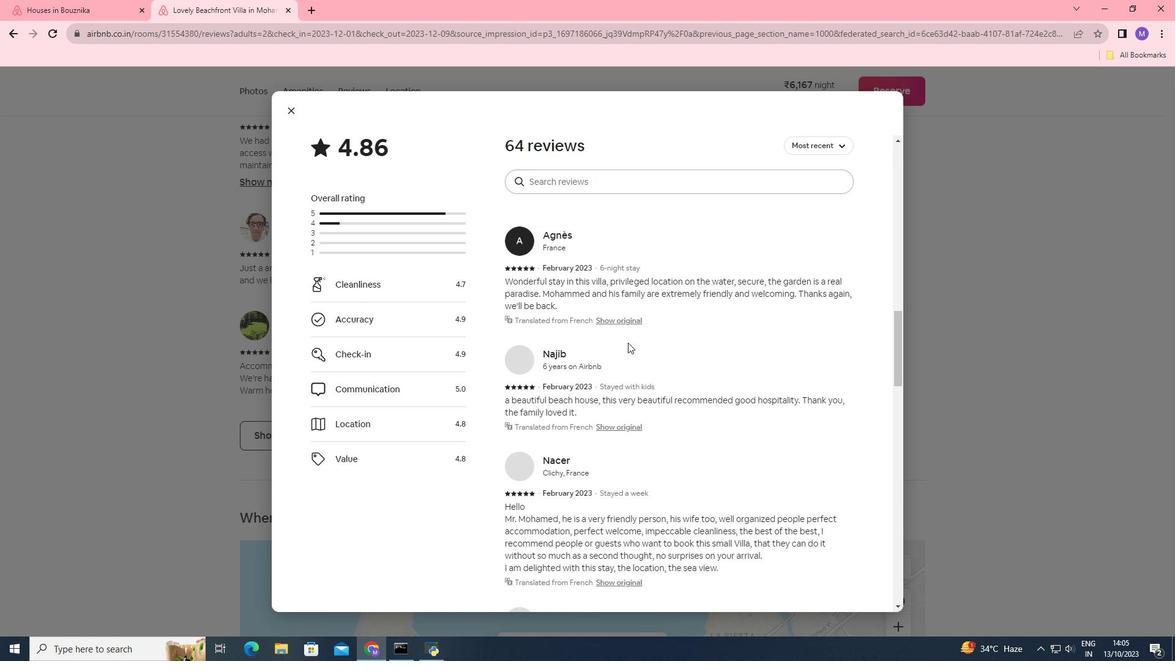 
Action: Mouse scrolled (627, 342) with delta (0, 0)
Screenshot: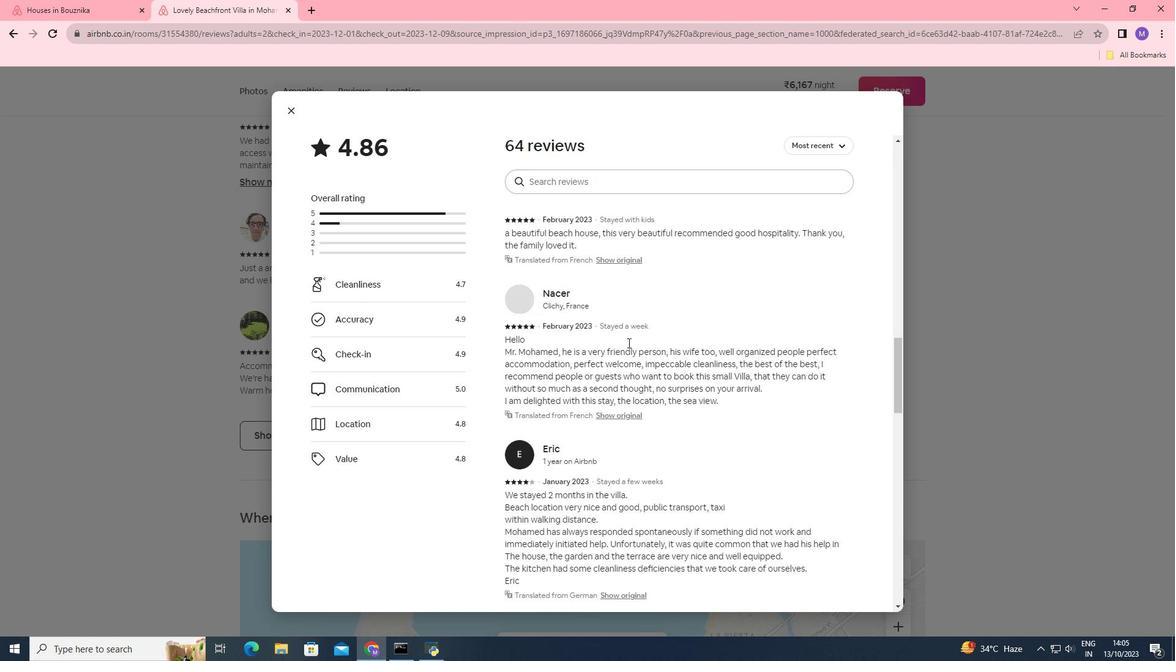 
Action: Mouse scrolled (627, 342) with delta (0, 0)
Screenshot: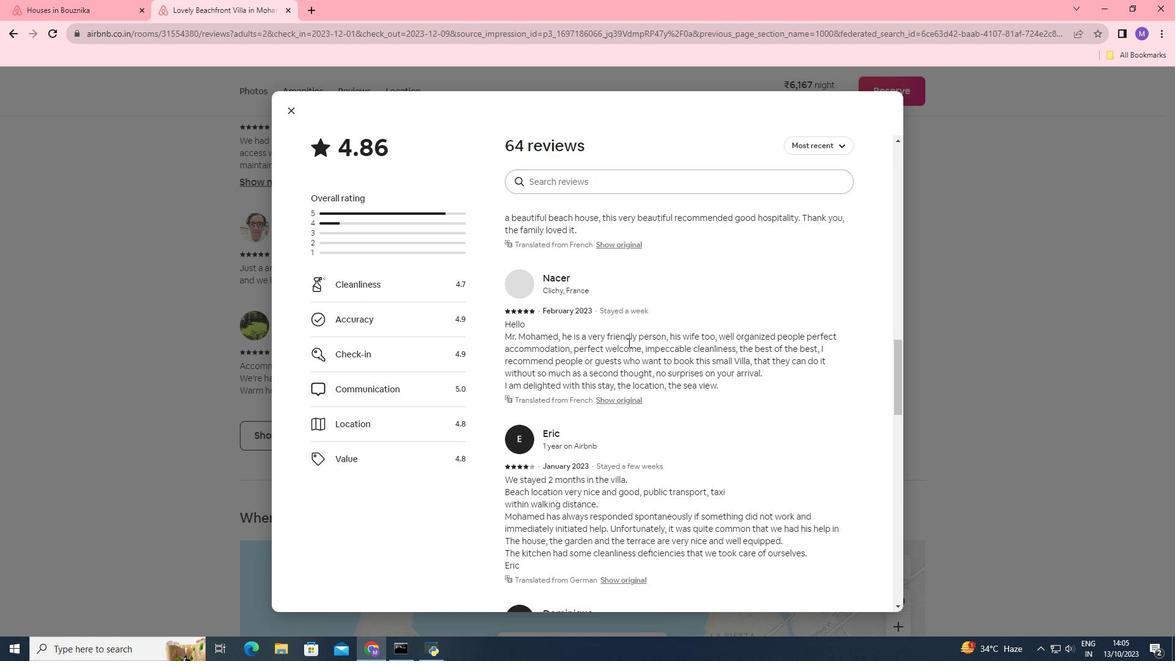 
Action: Mouse scrolled (627, 342) with delta (0, 0)
Screenshot: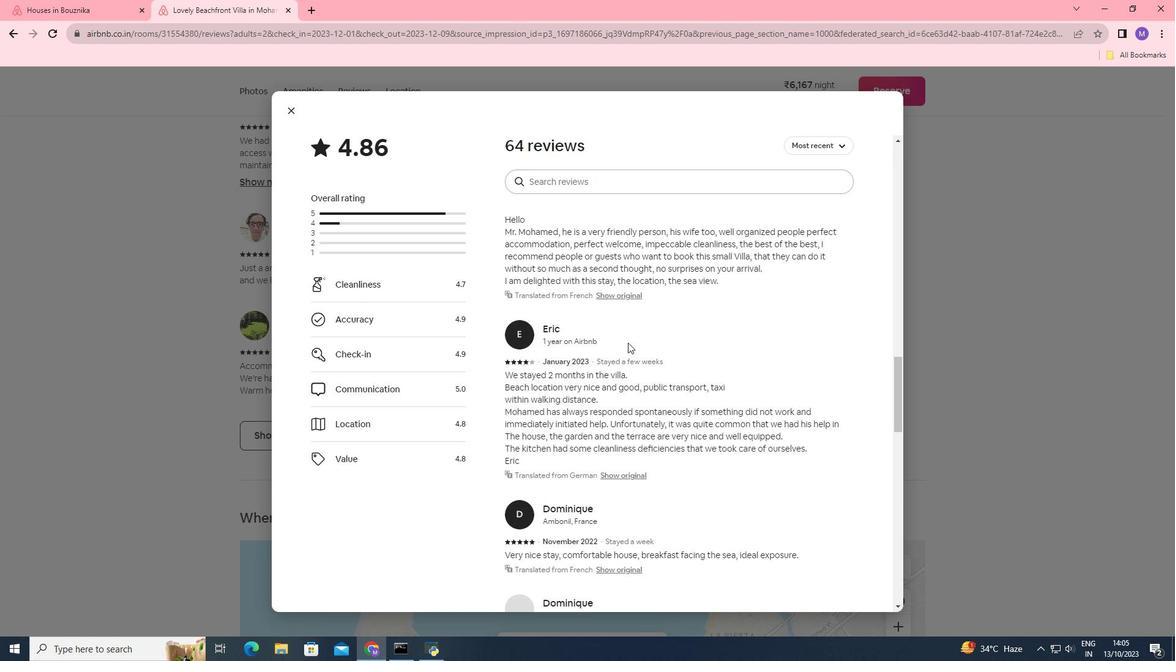 
Action: Mouse scrolled (627, 342) with delta (0, 0)
Screenshot: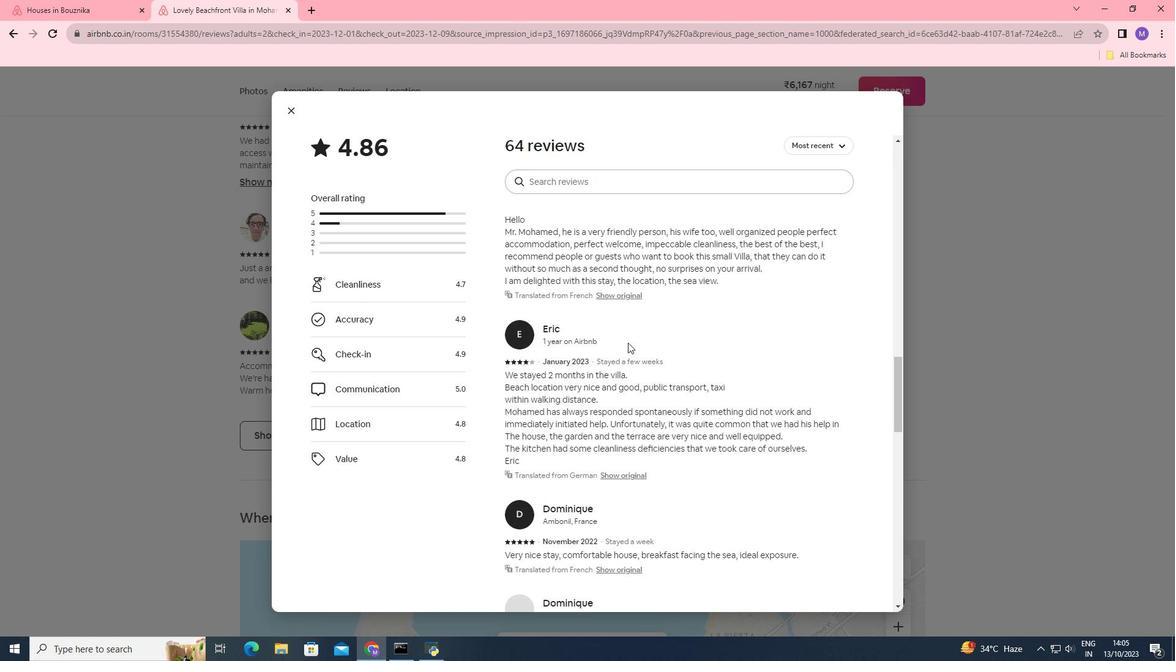 
Action: Mouse scrolled (627, 342) with delta (0, 0)
Screenshot: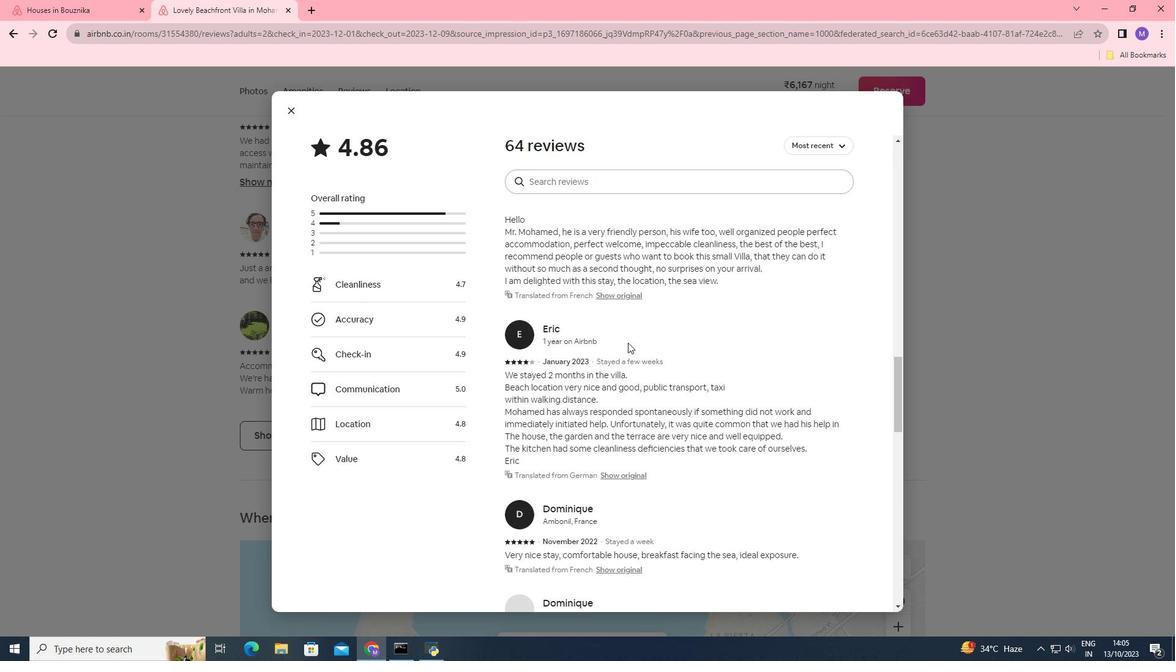 
Action: Mouse scrolled (627, 342) with delta (0, 0)
Screenshot: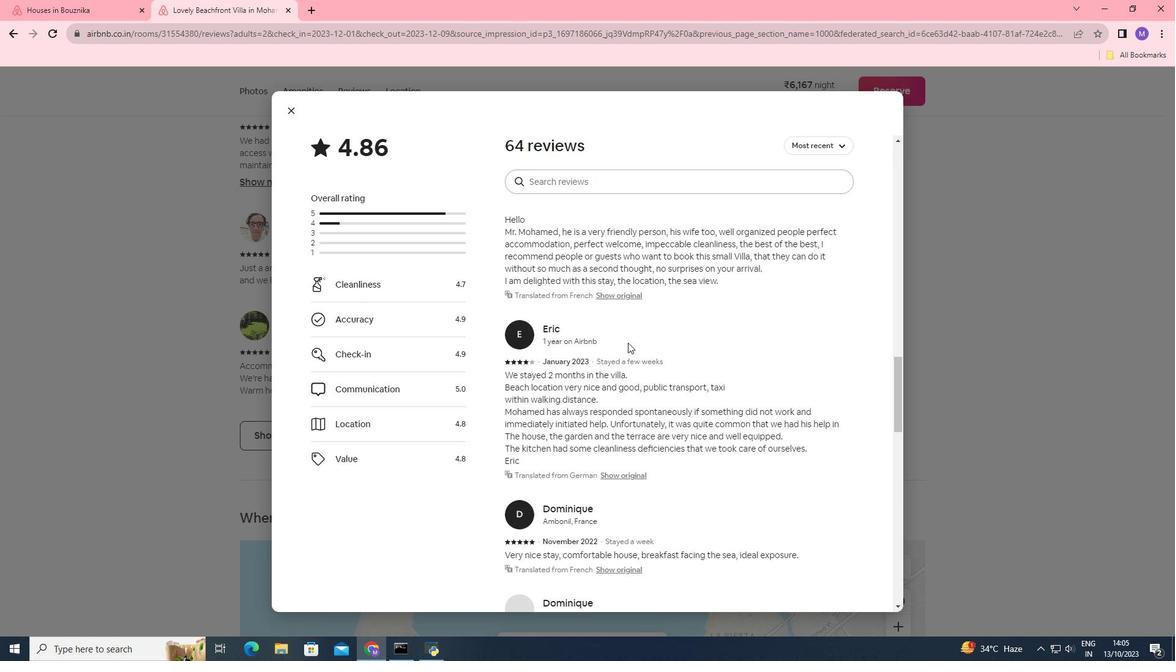 
Action: Mouse scrolled (627, 342) with delta (0, 0)
Screenshot: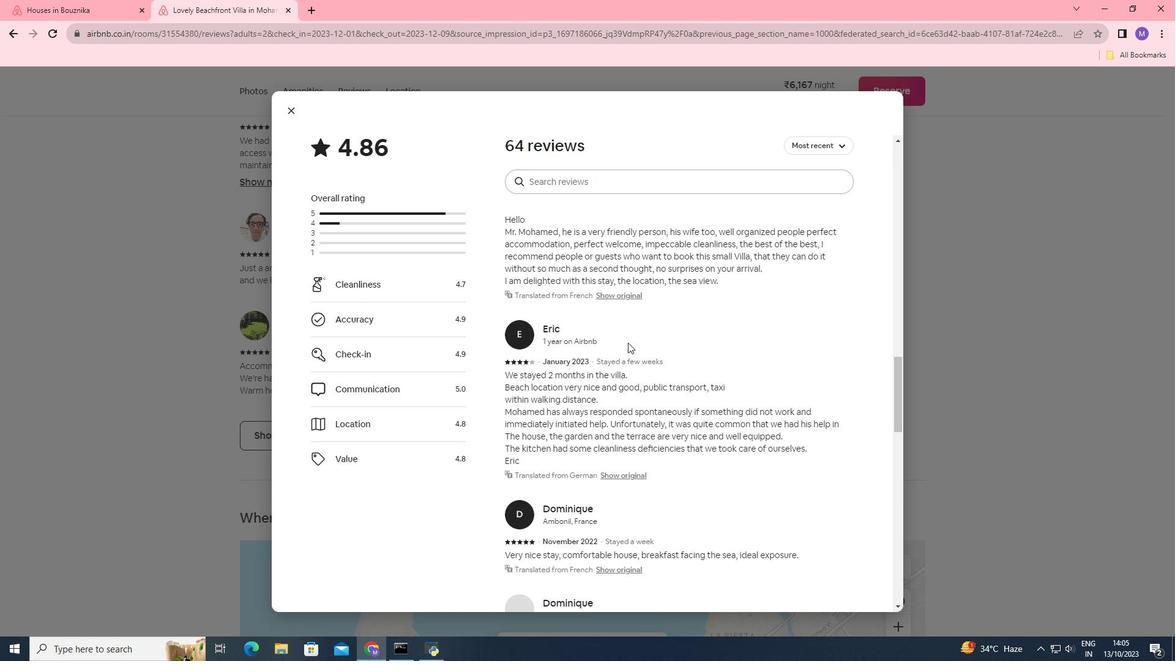 
Action: Mouse scrolled (627, 342) with delta (0, 0)
Screenshot: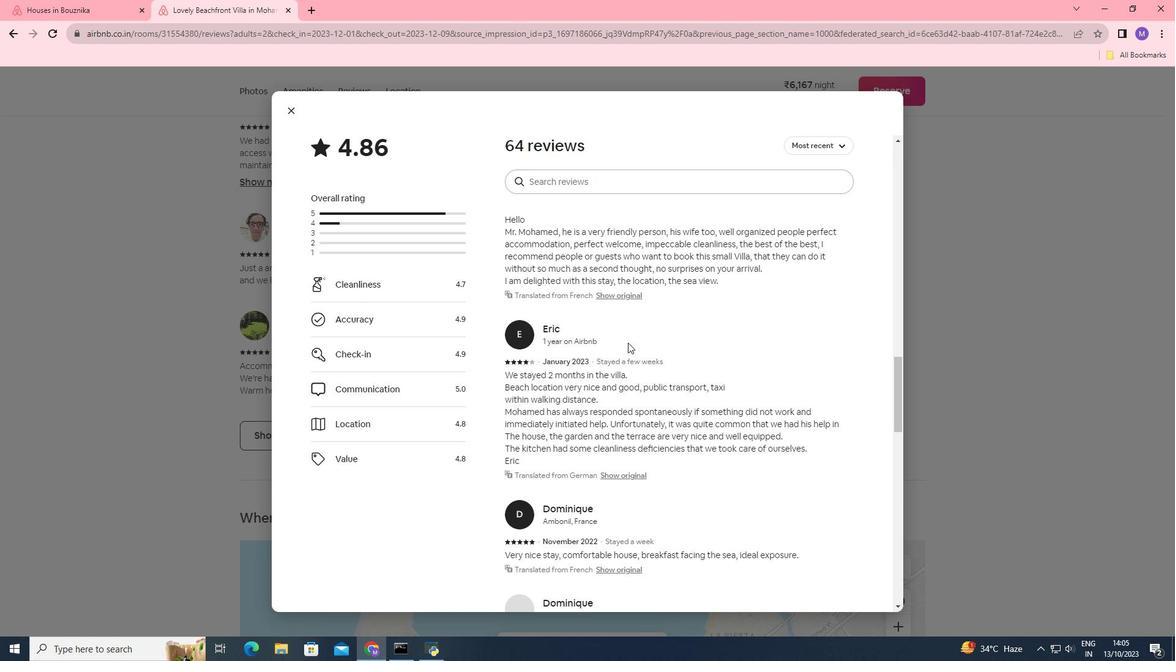 
Action: Mouse scrolled (627, 342) with delta (0, 0)
Screenshot: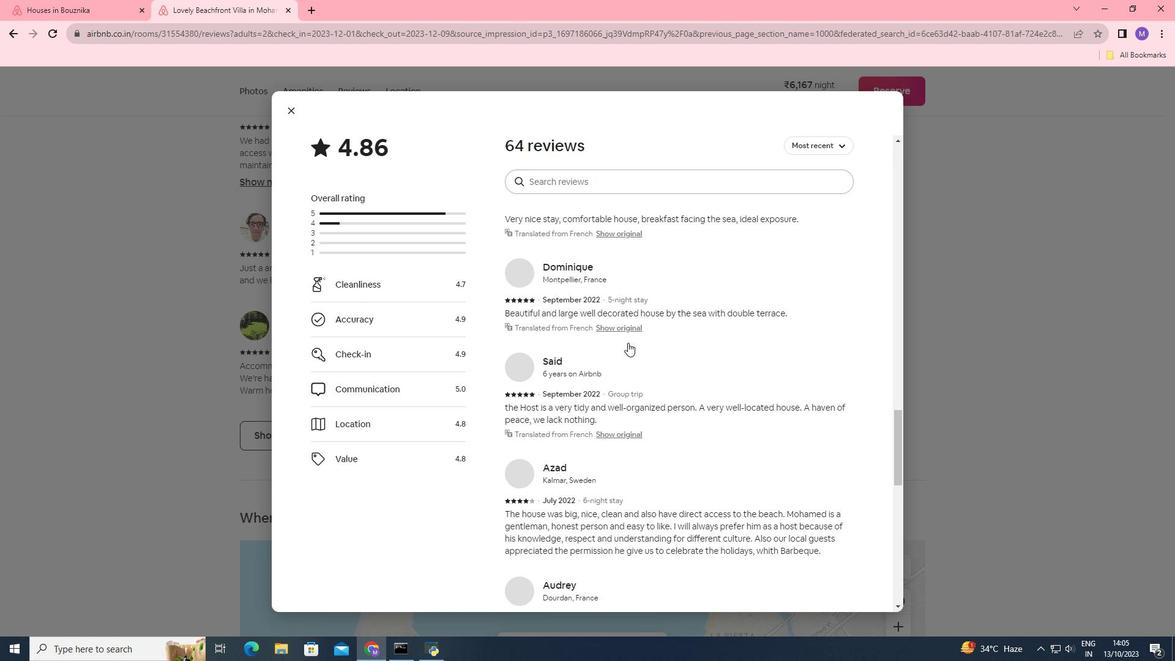 
Action: Mouse scrolled (627, 342) with delta (0, 0)
Screenshot: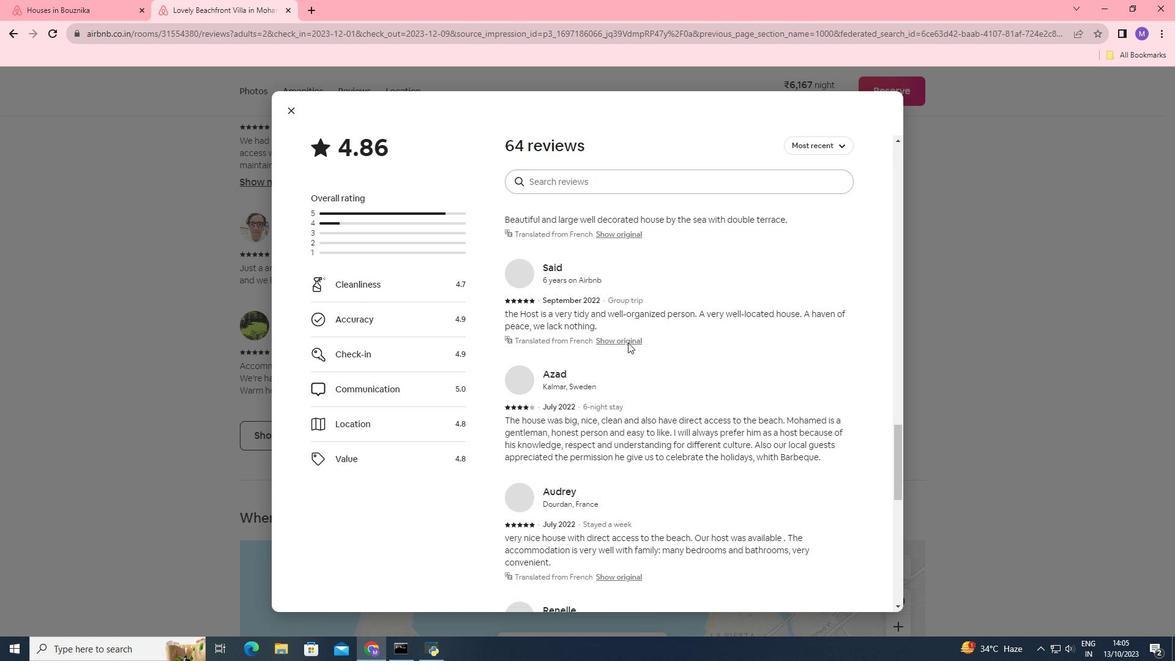 
Action: Mouse scrolled (627, 342) with delta (0, 0)
Screenshot: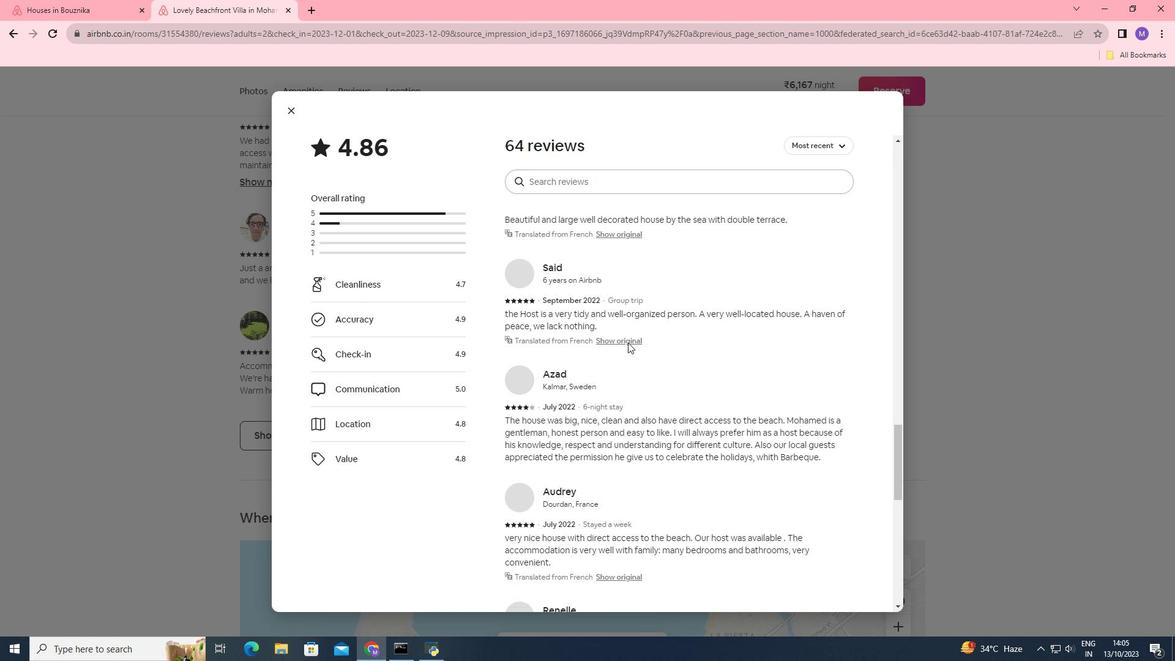 
Action: Mouse scrolled (627, 342) with delta (0, 0)
Screenshot: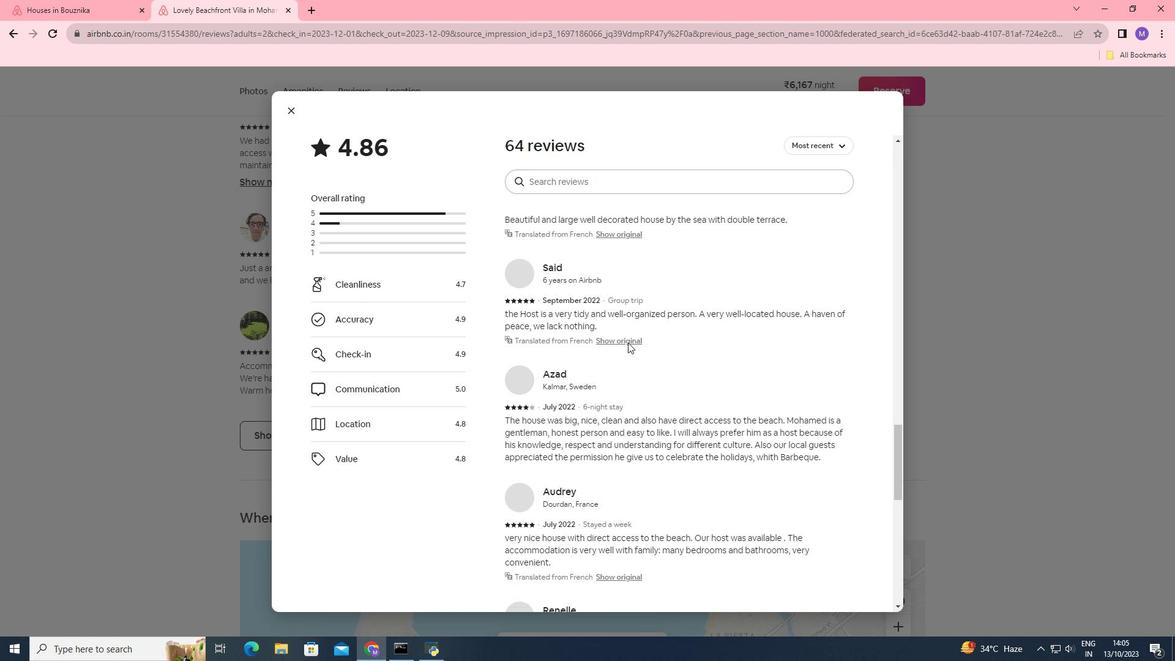 
Action: Mouse scrolled (627, 342) with delta (0, 0)
Screenshot: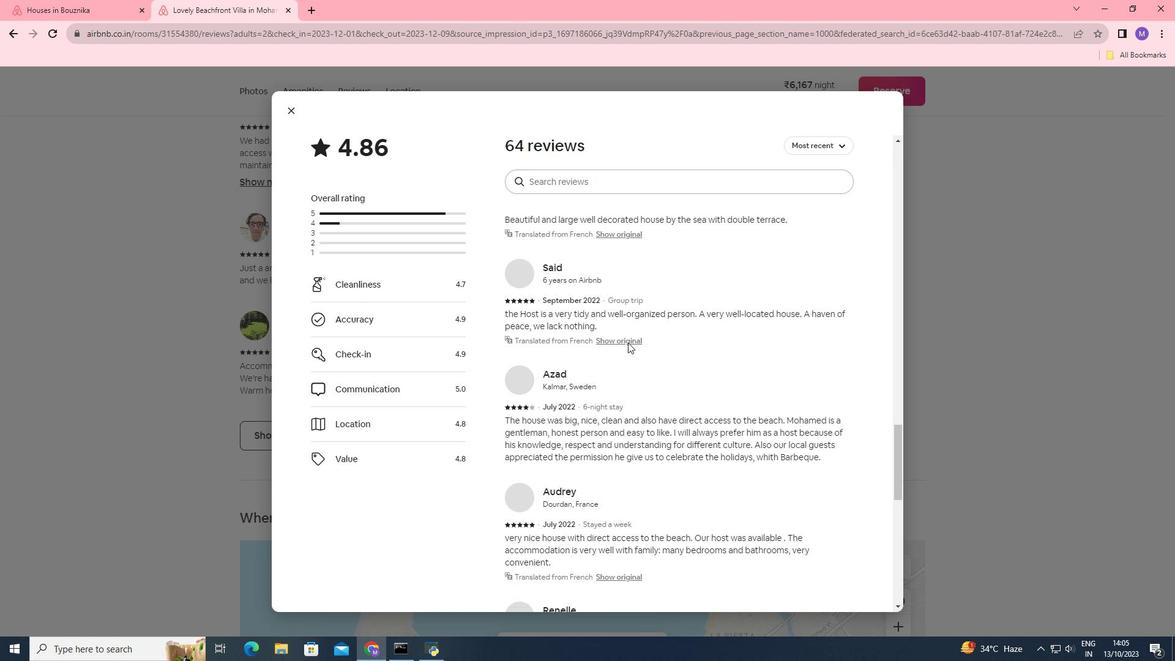 
Action: Mouse scrolled (627, 342) with delta (0, 0)
Screenshot: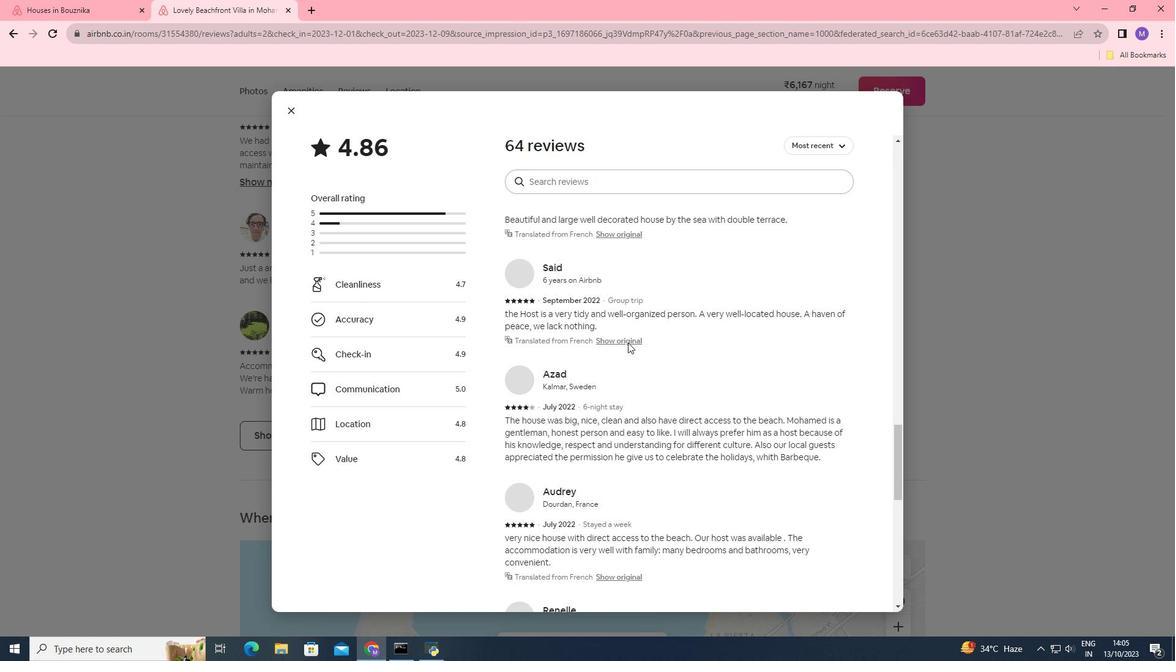 
Action: Mouse scrolled (627, 342) with delta (0, 0)
Screenshot: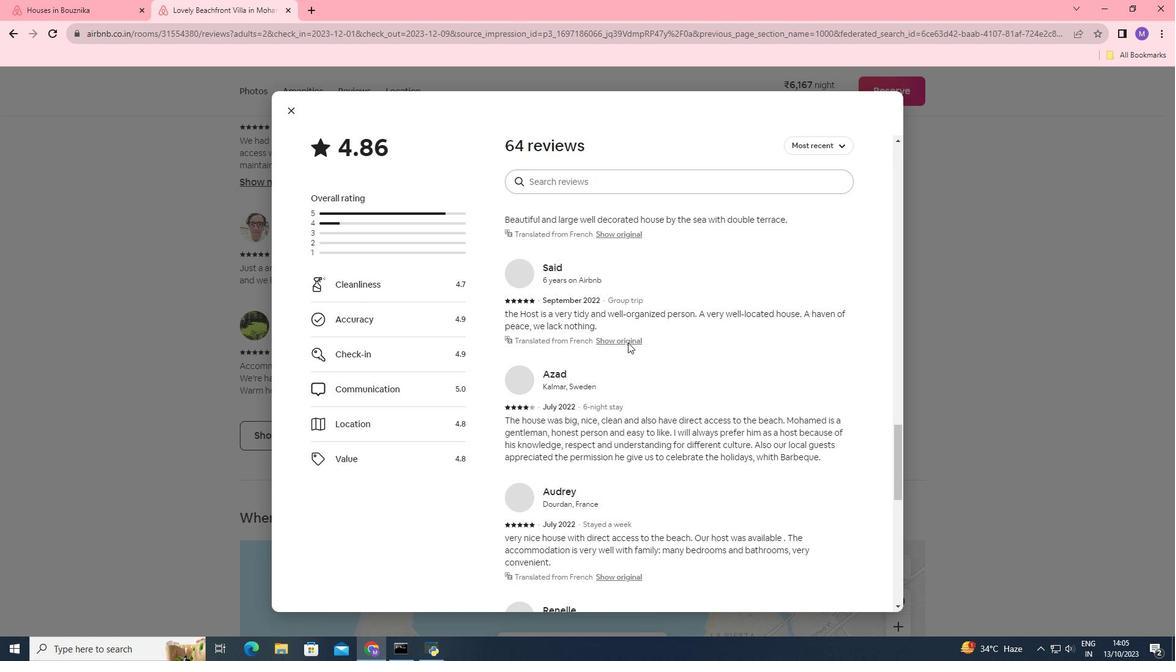 
Action: Mouse scrolled (627, 342) with delta (0, 0)
Screenshot: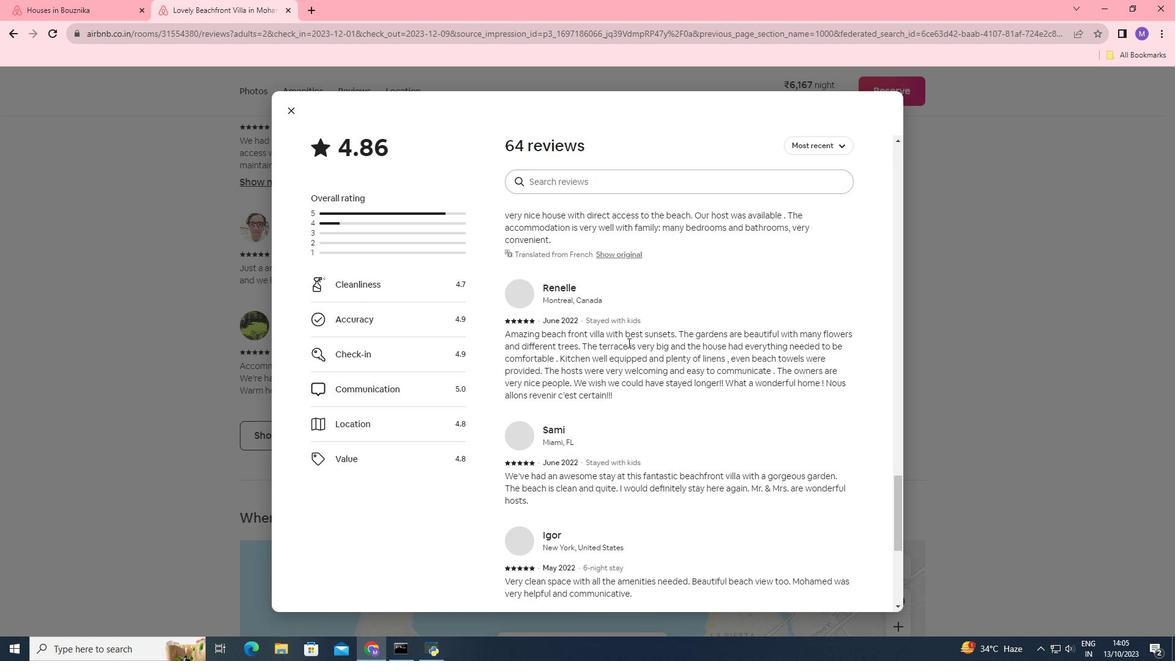 
Action: Mouse scrolled (627, 342) with delta (0, 0)
Screenshot: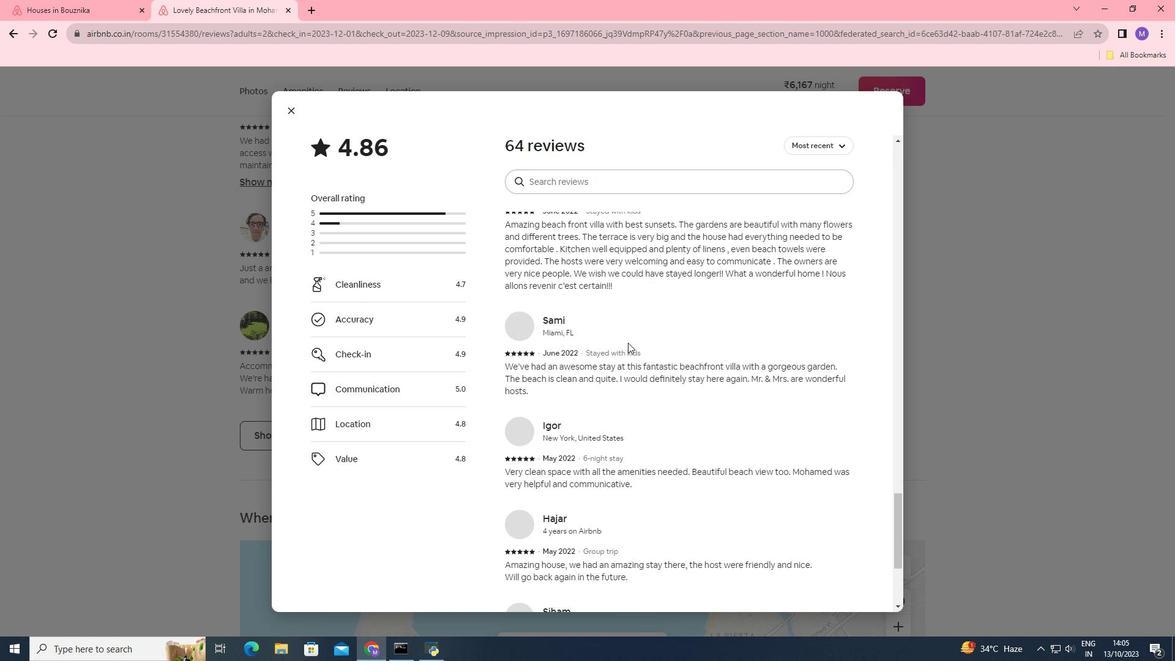 
Action: Mouse scrolled (627, 342) with delta (0, 0)
Screenshot: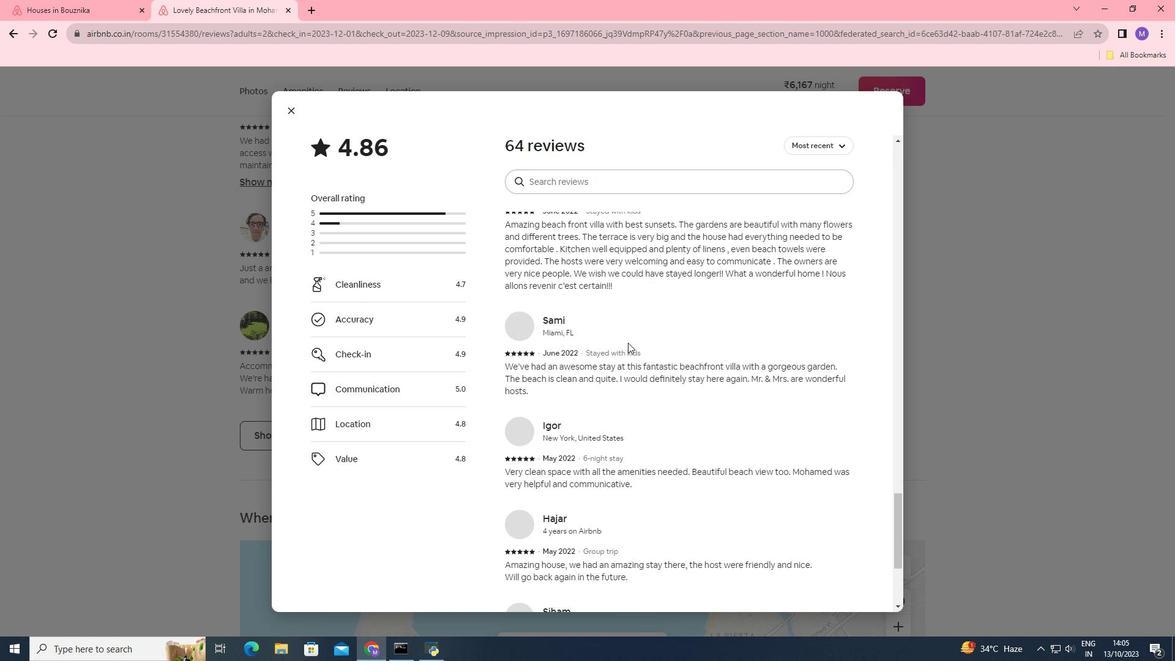
Action: Mouse scrolled (627, 342) with delta (0, 0)
Screenshot: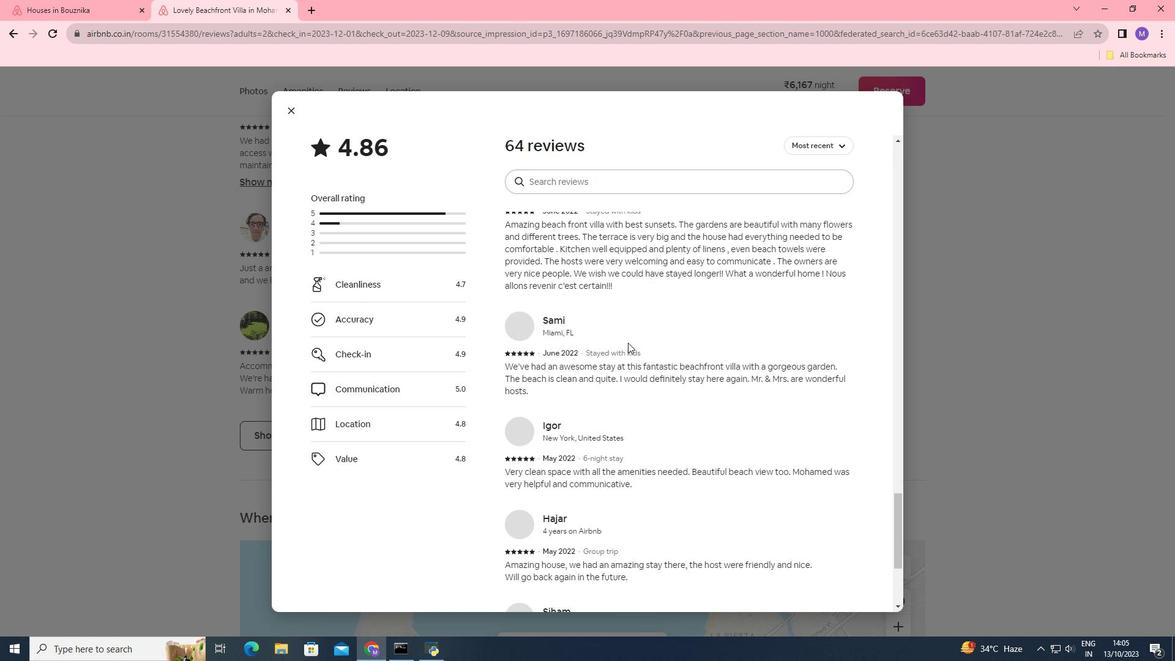 
Action: Mouse scrolled (627, 342) with delta (0, 0)
Screenshot: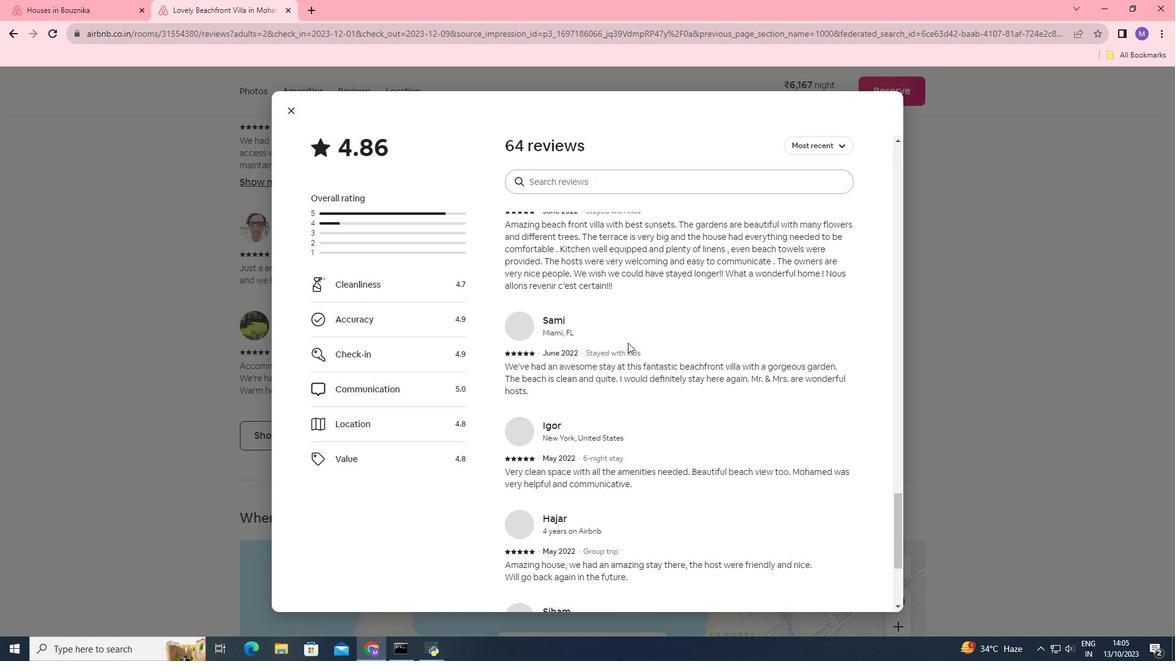 
Action: Mouse scrolled (627, 342) with delta (0, 0)
Screenshot: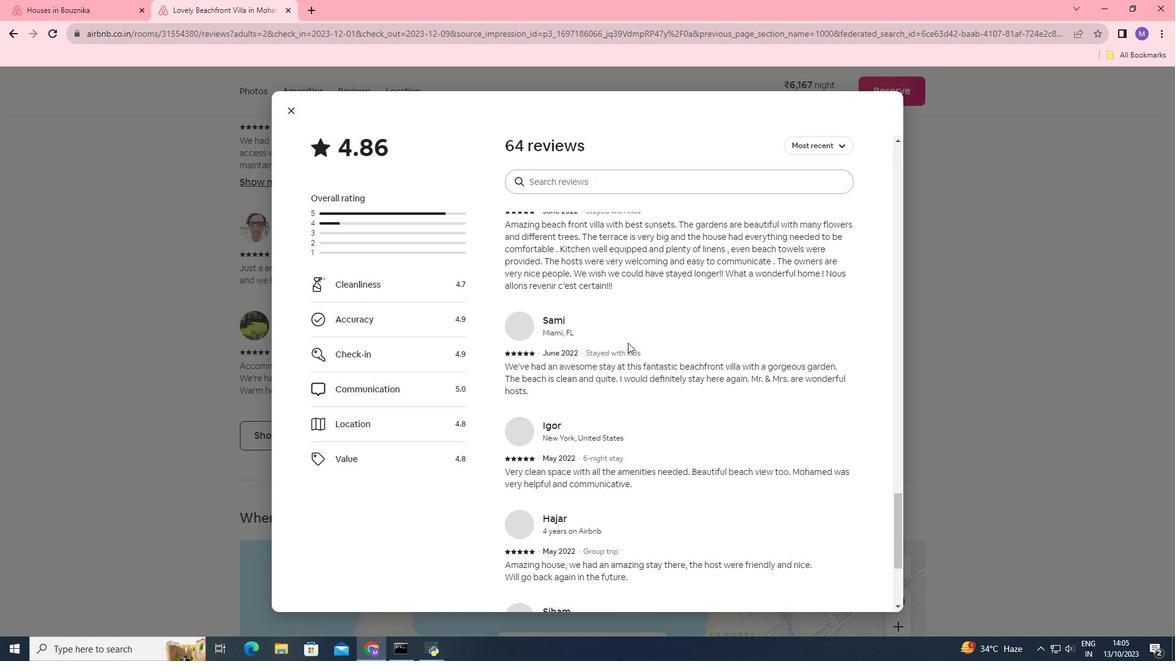 
Action: Mouse scrolled (627, 342) with delta (0, 0)
Screenshot: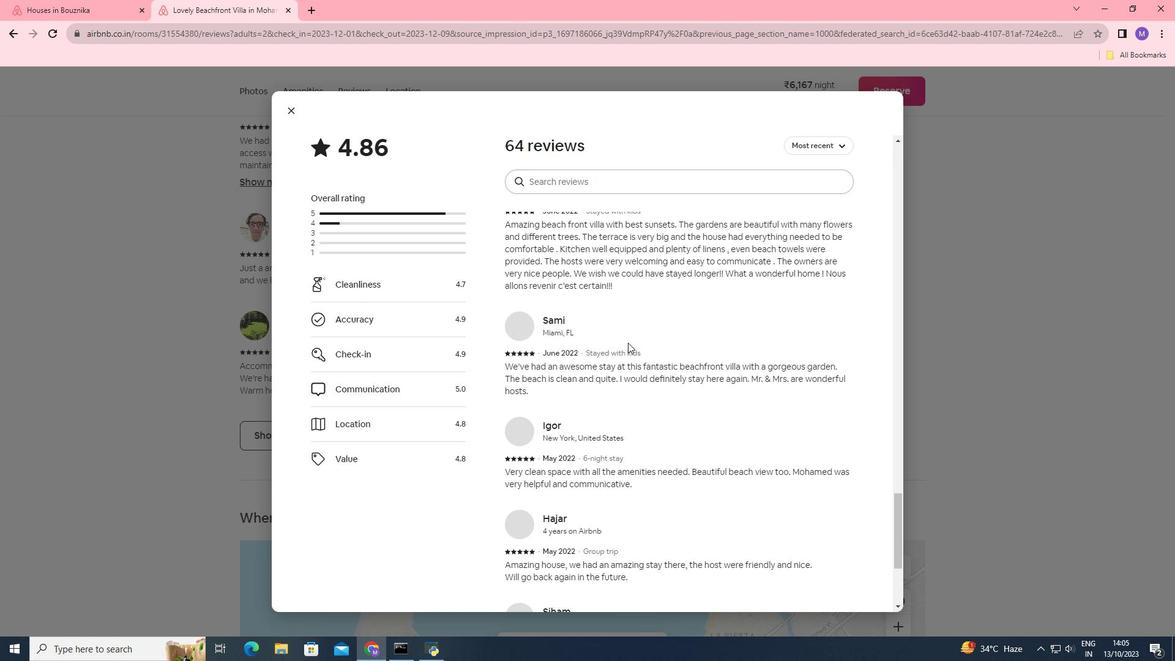 
Action: Mouse scrolled (627, 342) with delta (0, 0)
Screenshot: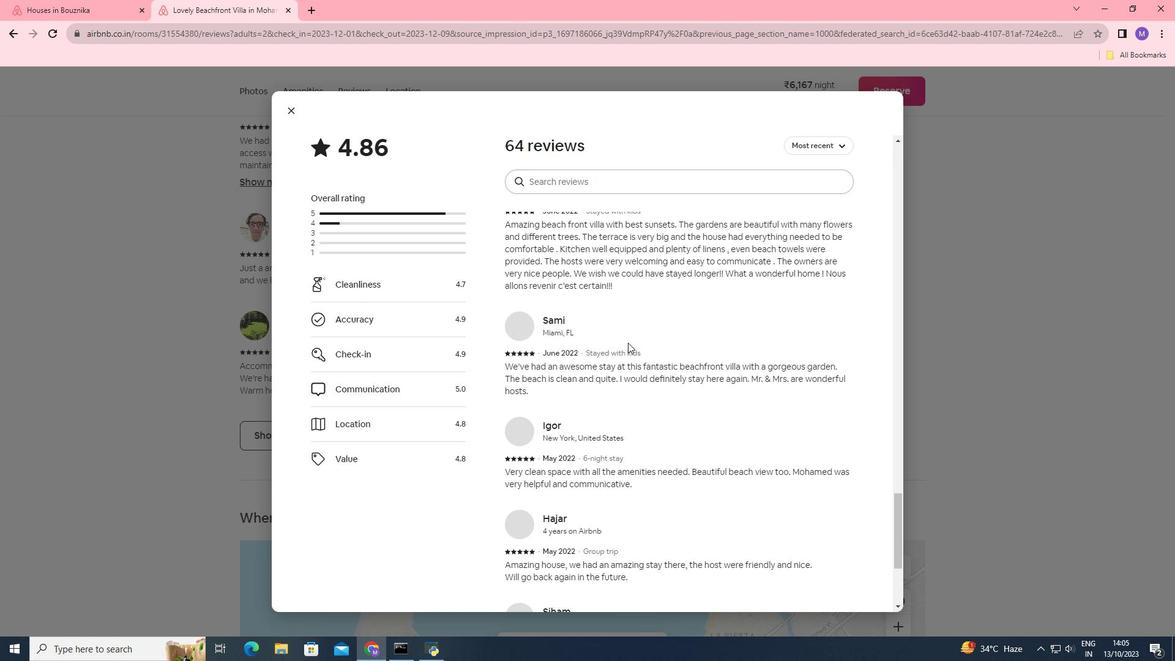 
Action: Mouse scrolled (627, 342) with delta (0, 0)
Screenshot: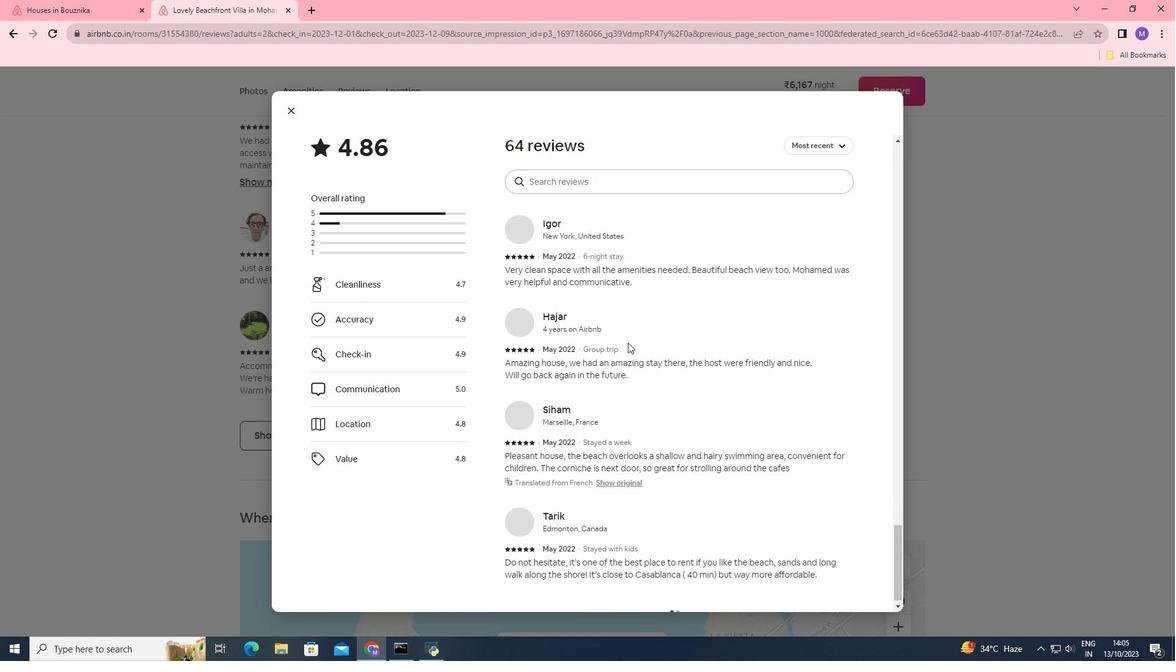 
Action: Mouse moved to (624, 341)
Screenshot: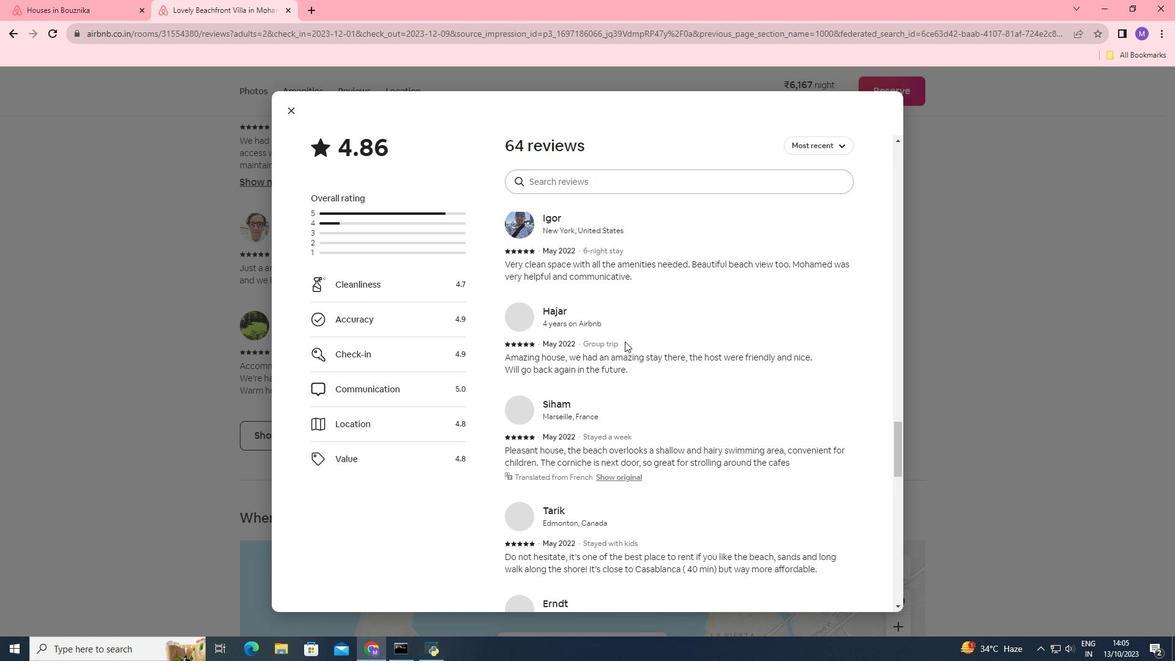 
Action: Mouse scrolled (624, 340) with delta (0, 0)
Screenshot: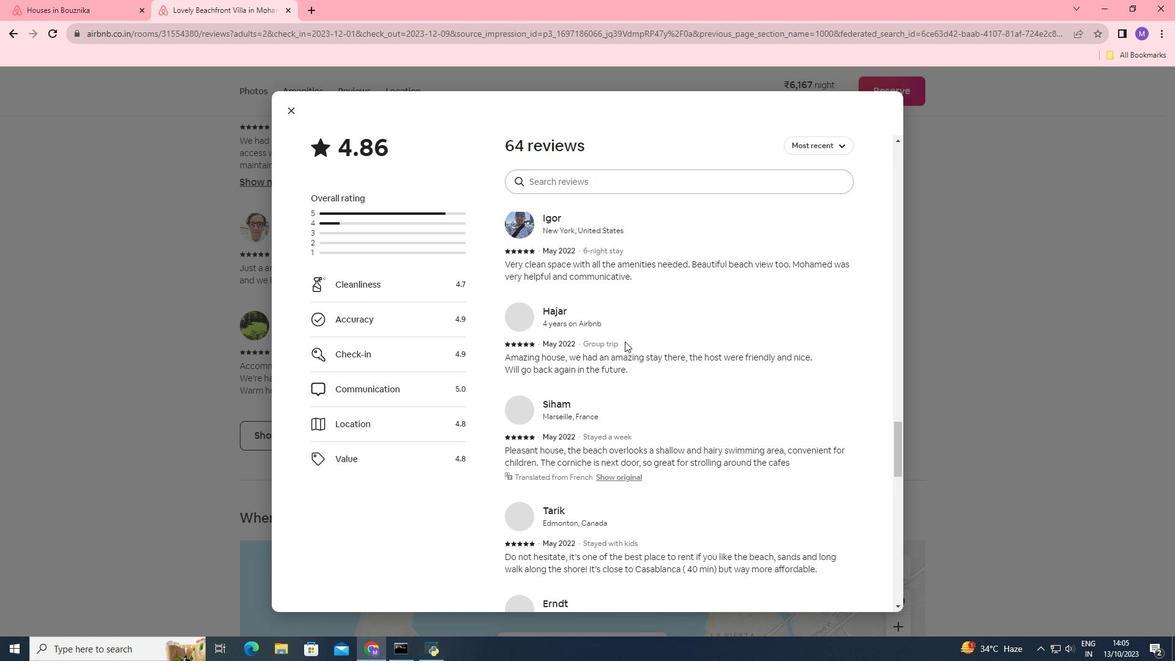 
Action: Mouse scrolled (624, 340) with delta (0, 0)
Screenshot: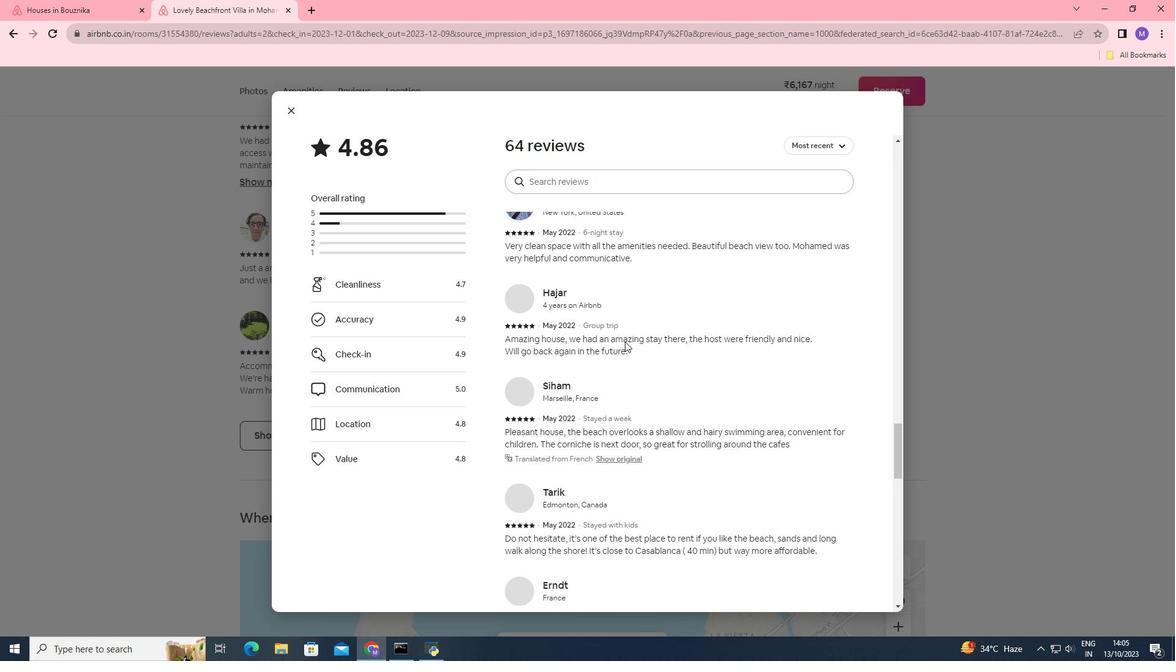 
Action: Mouse scrolled (624, 340) with delta (0, 0)
Screenshot: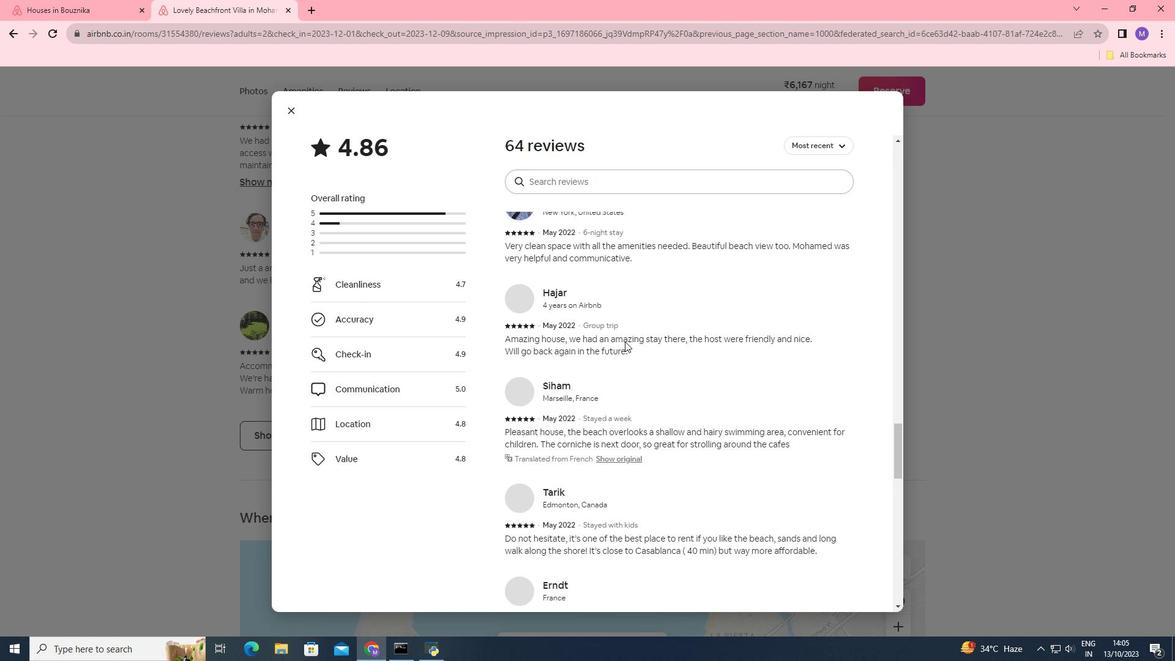 
Action: Mouse scrolled (624, 340) with delta (0, 0)
Screenshot: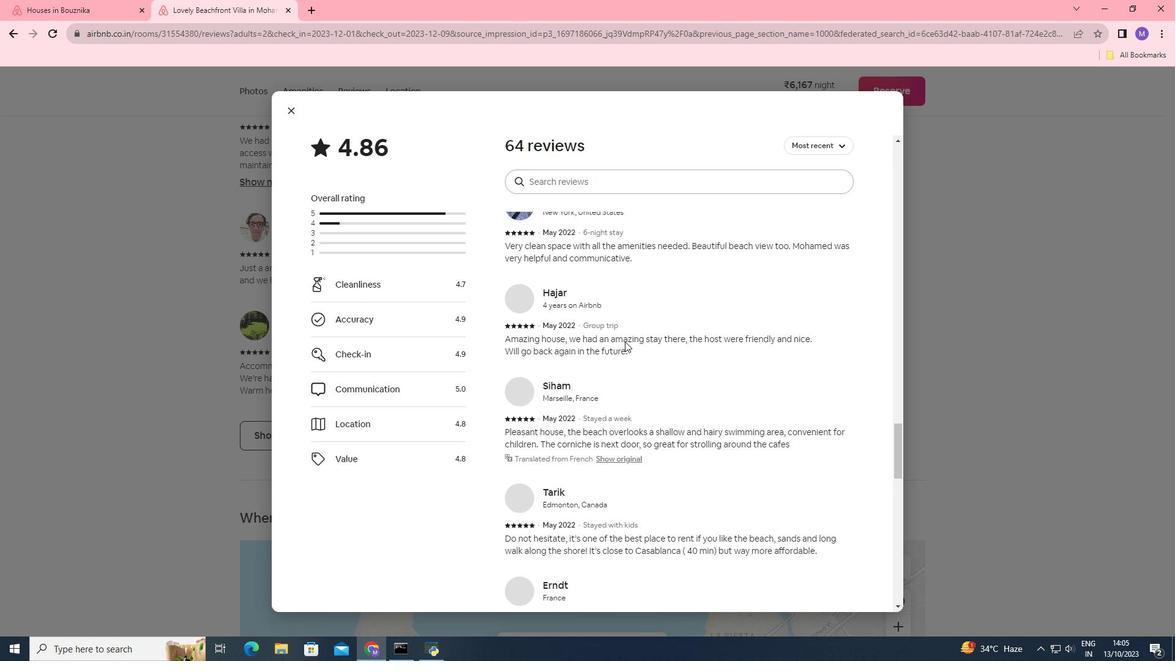 
Action: Mouse scrolled (624, 340) with delta (0, 0)
